 Task: Buy 3 Air Conditioning from Engine Cooling & Climate Control section under best seller category for shipping address: Daisy Wilson, 4281 Crim Lane, Underhill, Vermont 05489, Cell Number 9377427970. Pay from credit card ending with 6010, CVV 682
Action: Mouse moved to (25, 93)
Screenshot: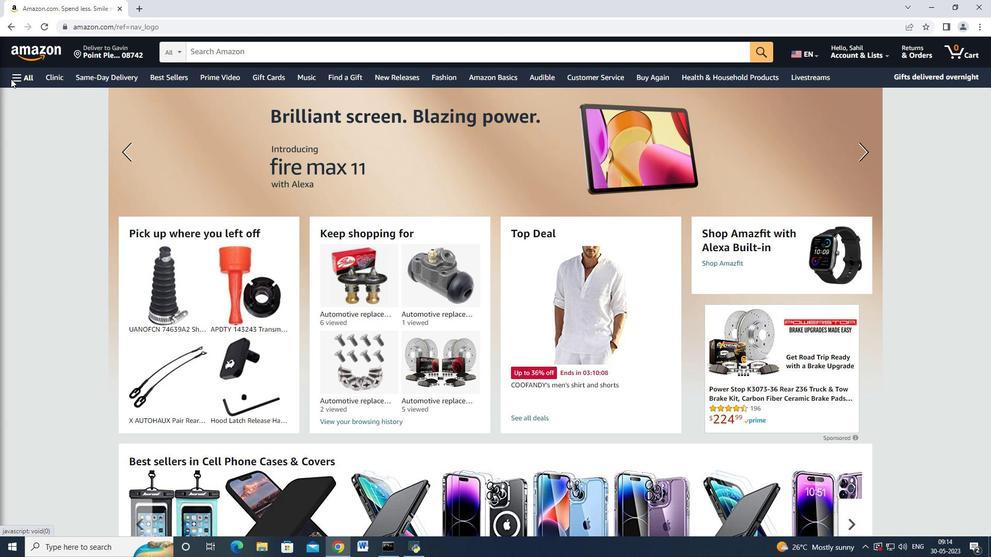
Action: Mouse pressed left at (25, 93)
Screenshot: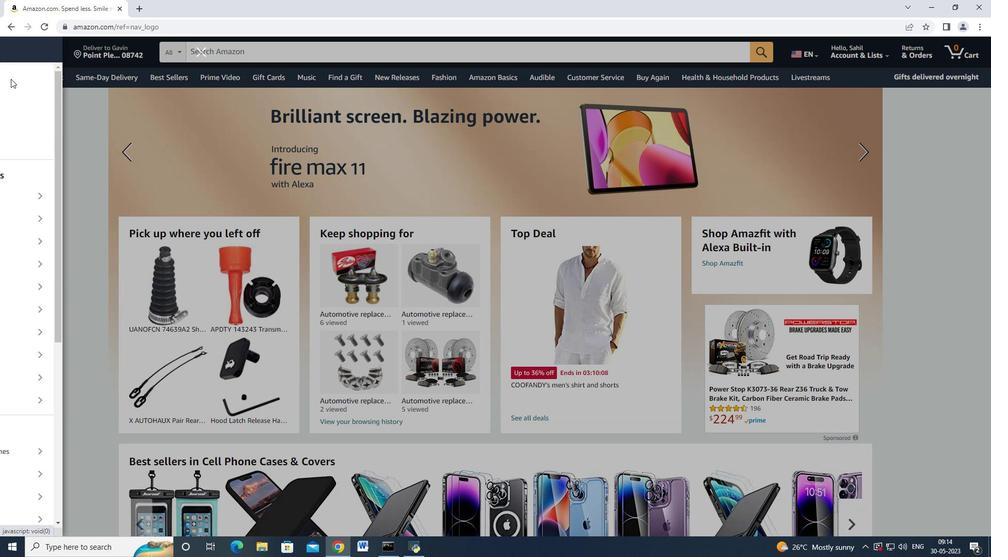 
Action: Mouse moved to (100, 401)
Screenshot: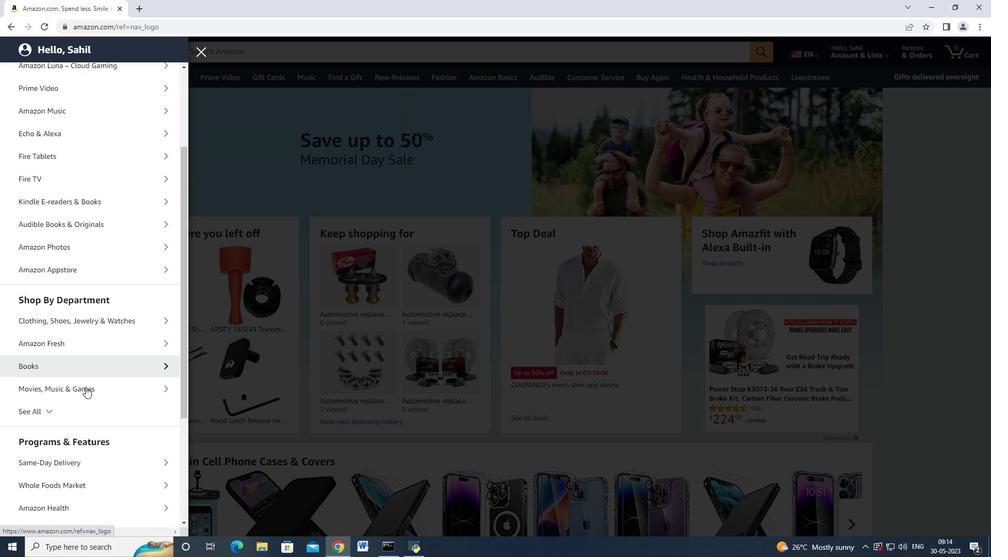 
Action: Mouse scrolled (100, 401) with delta (0, 0)
Screenshot: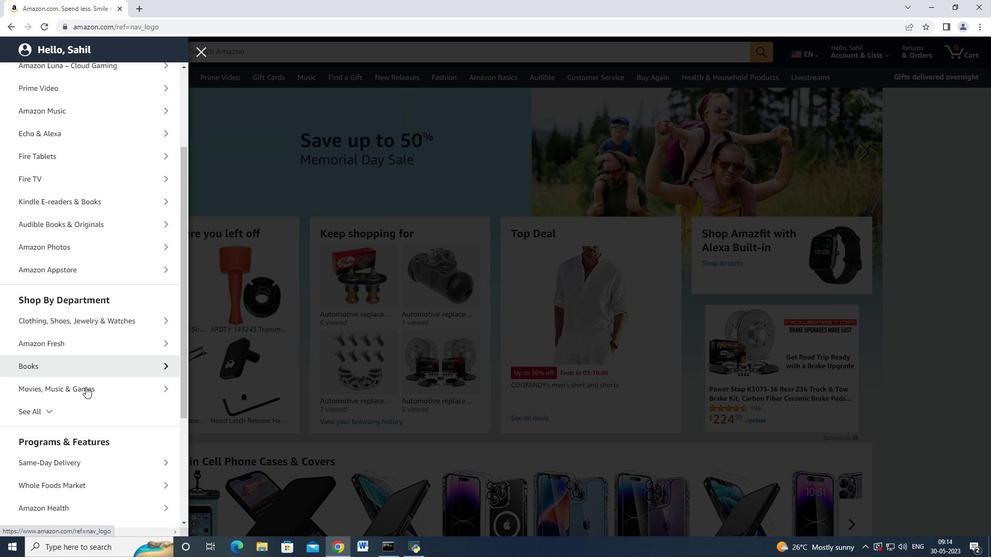 
Action: Mouse scrolled (100, 401) with delta (0, 0)
Screenshot: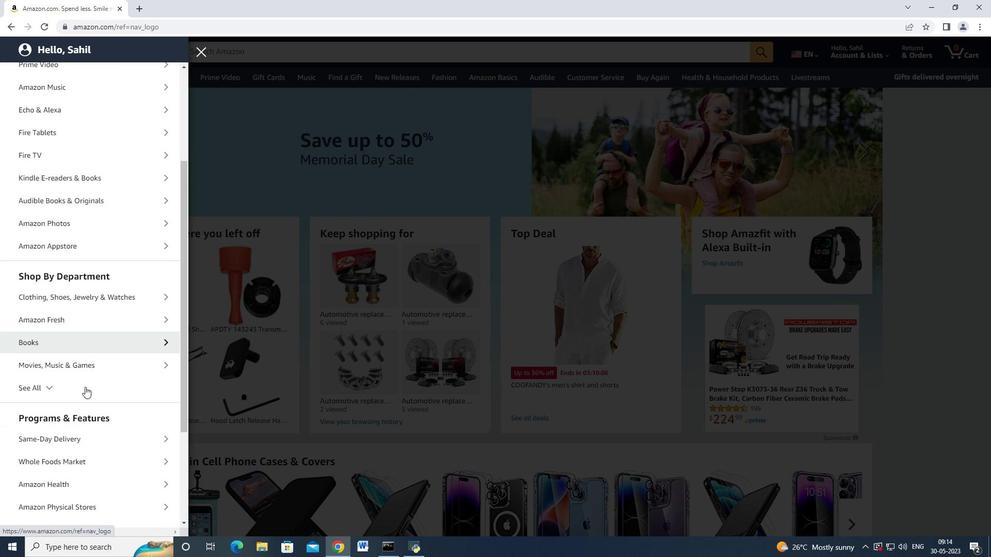 
Action: Mouse scrolled (100, 401) with delta (0, 0)
Screenshot: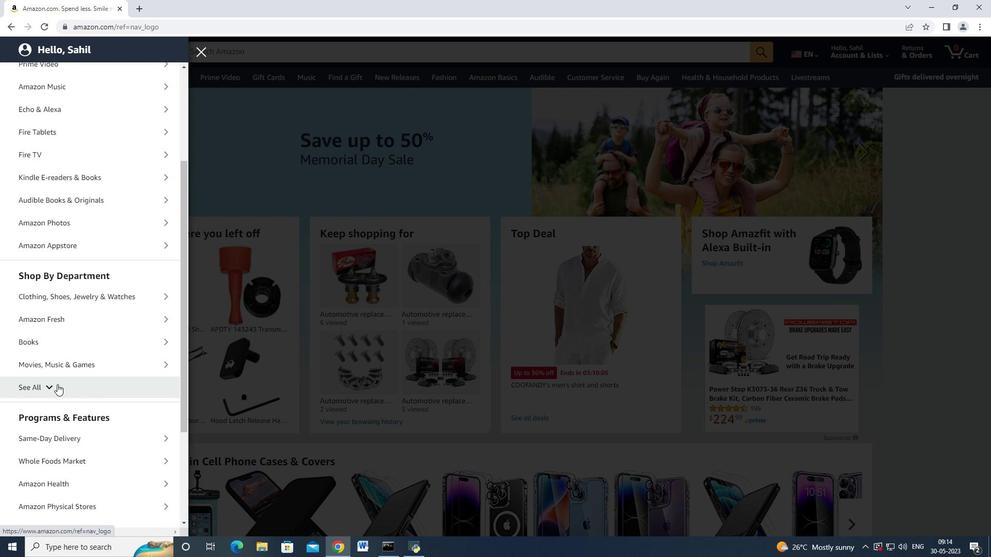 
Action: Mouse moved to (71, 399)
Screenshot: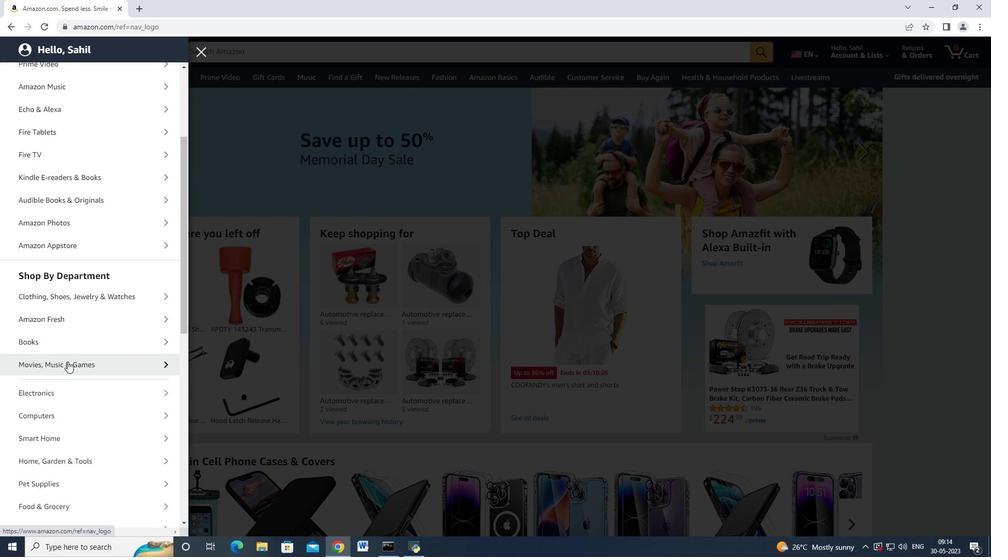 
Action: Mouse pressed left at (71, 399)
Screenshot: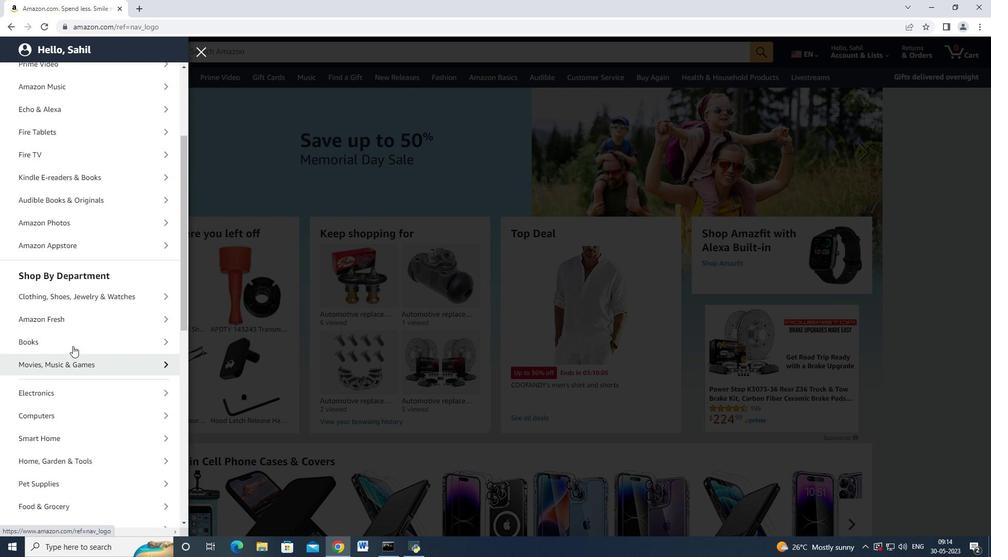 
Action: Mouse moved to (87, 361)
Screenshot: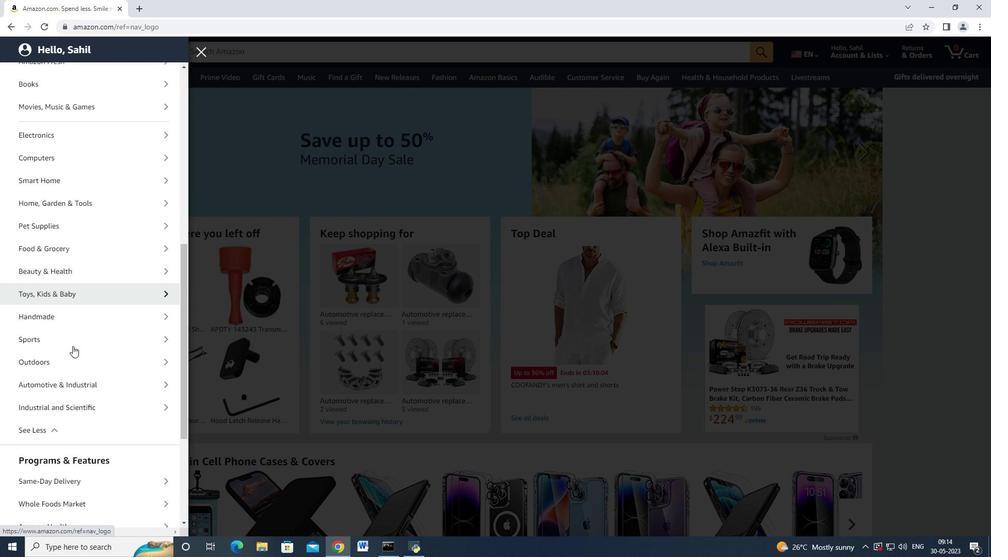 
Action: Mouse scrolled (87, 360) with delta (0, 0)
Screenshot: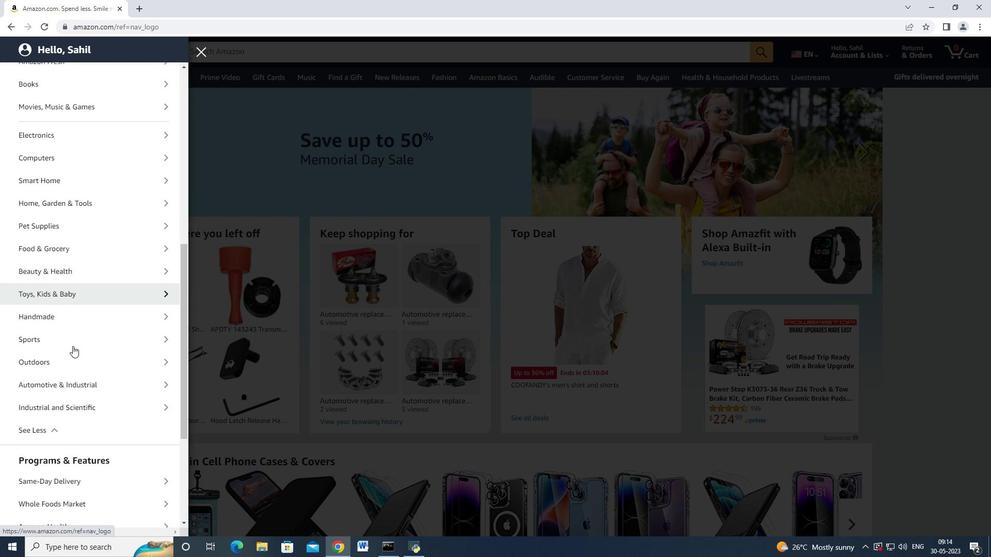 
Action: Mouse scrolled (87, 360) with delta (0, 0)
Screenshot: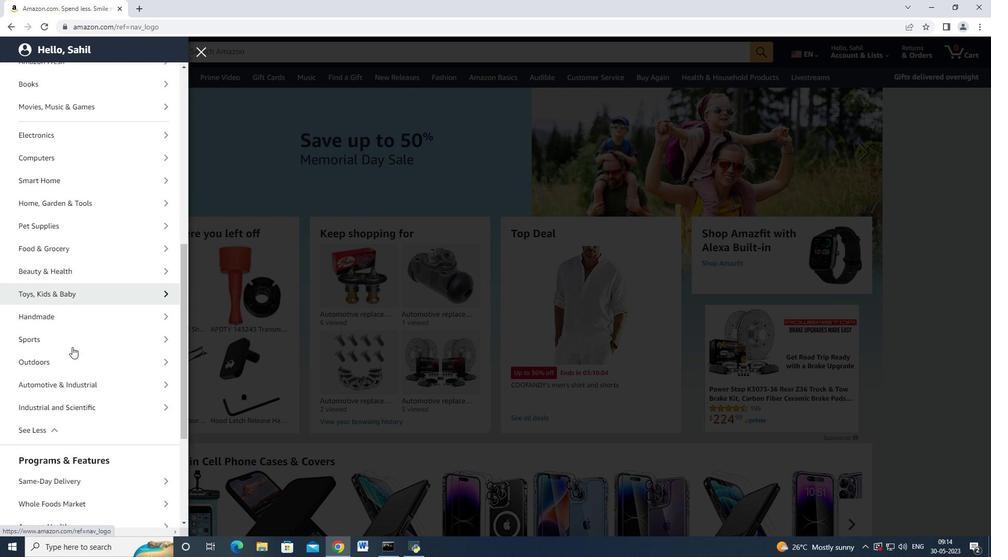 
Action: Mouse scrolled (87, 360) with delta (0, 0)
Screenshot: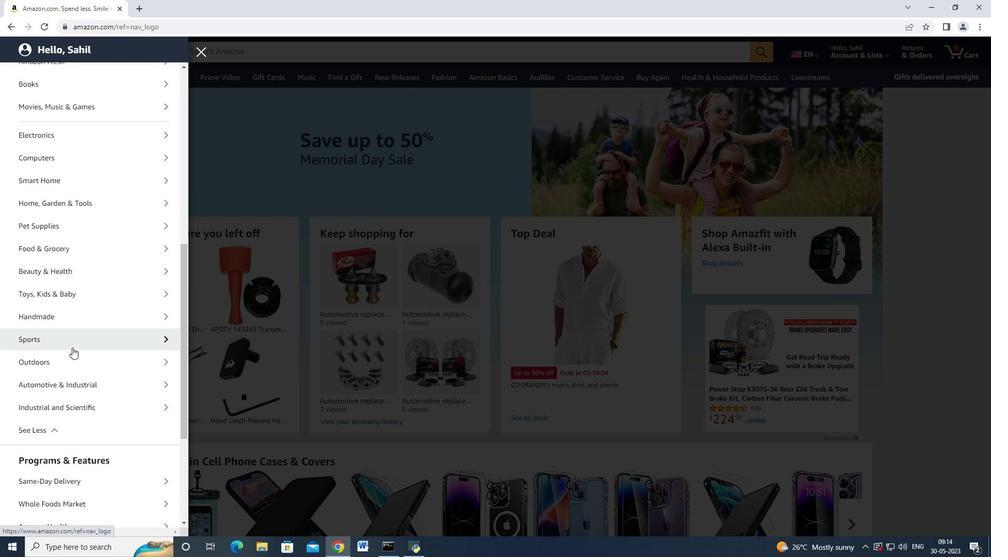 
Action: Mouse scrolled (87, 360) with delta (0, 0)
Screenshot: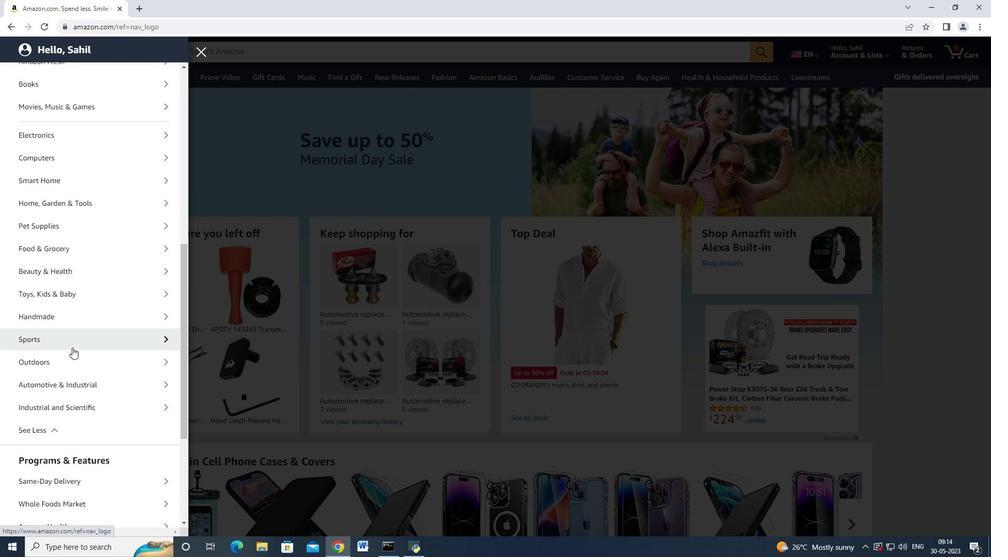 
Action: Mouse scrolled (87, 360) with delta (0, 0)
Screenshot: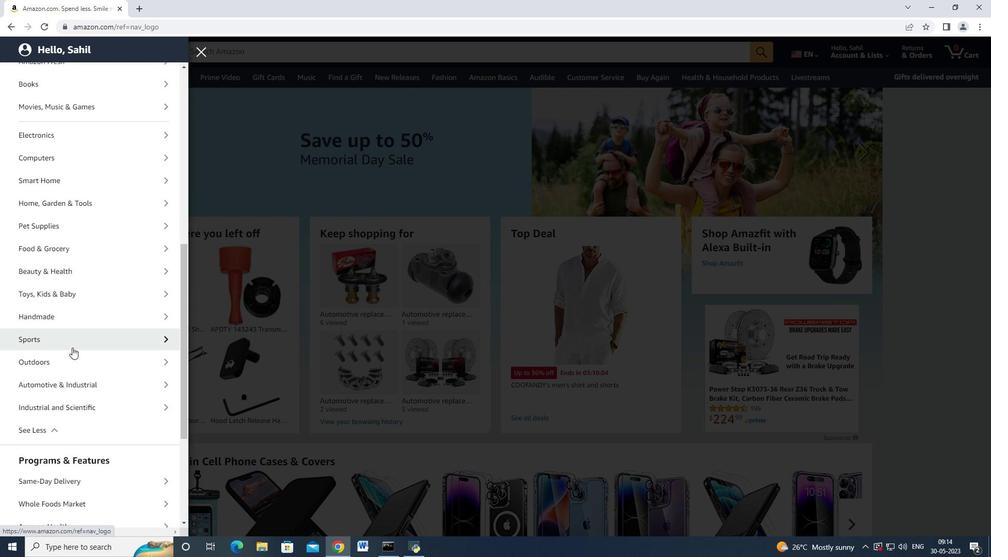 
Action: Mouse moved to (109, 393)
Screenshot: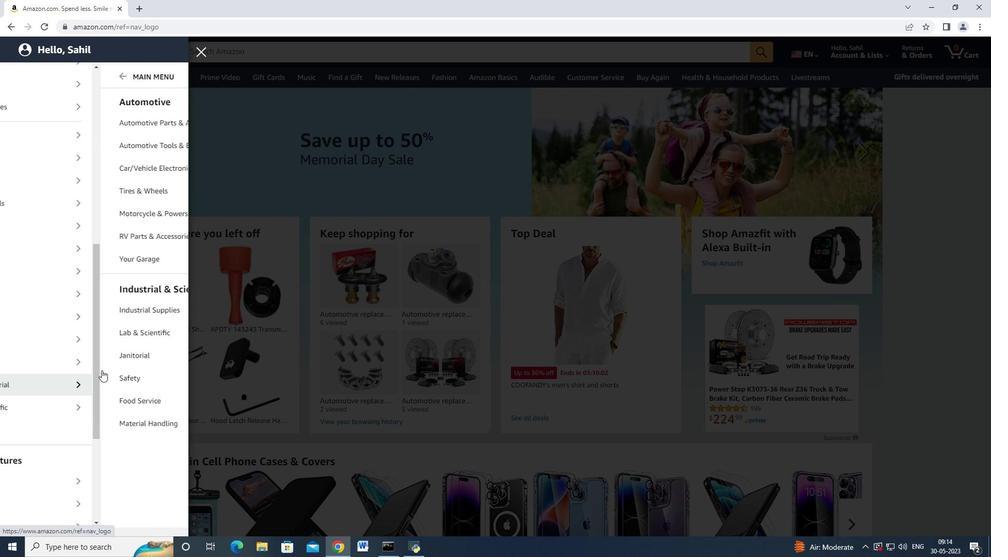 
Action: Mouse pressed left at (109, 393)
Screenshot: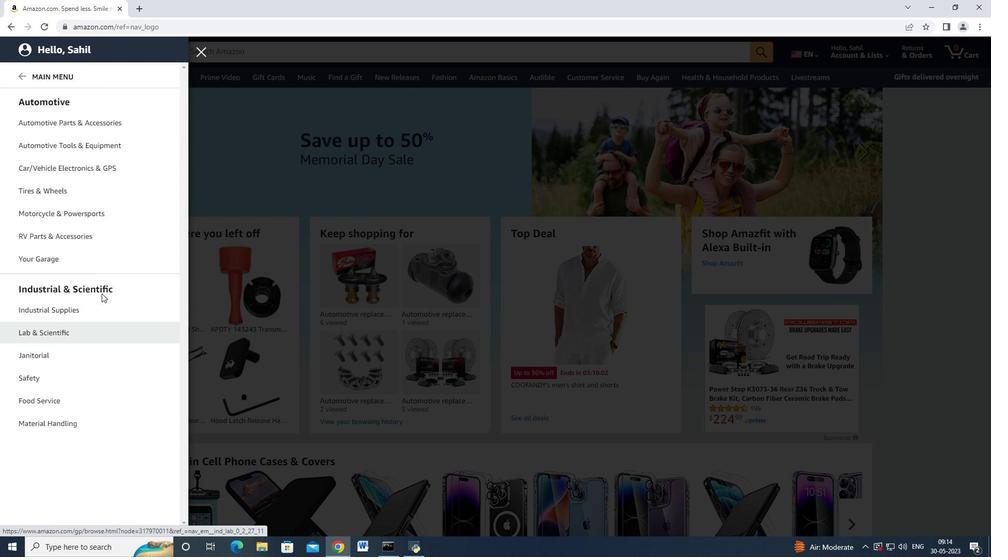 
Action: Mouse moved to (92, 141)
Screenshot: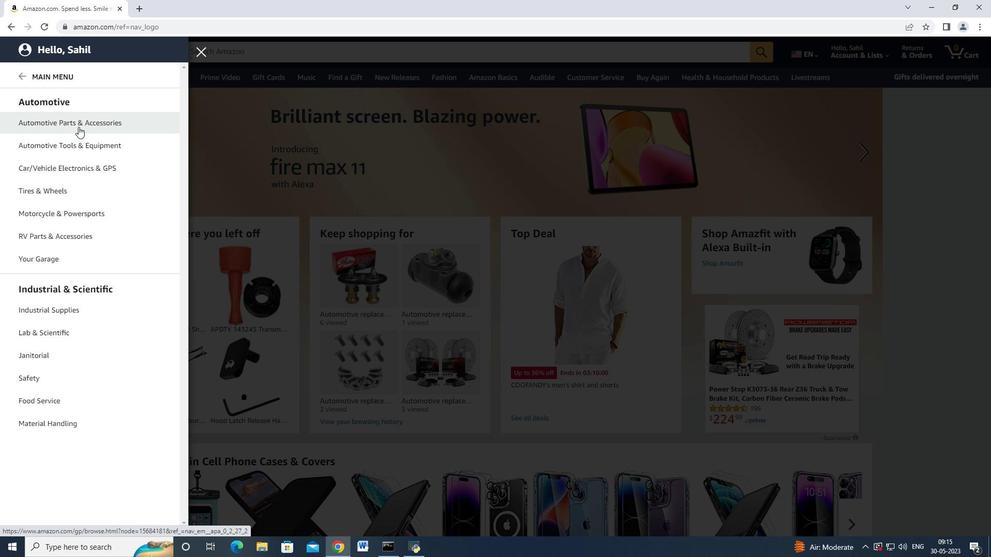 
Action: Mouse pressed left at (92, 141)
Screenshot: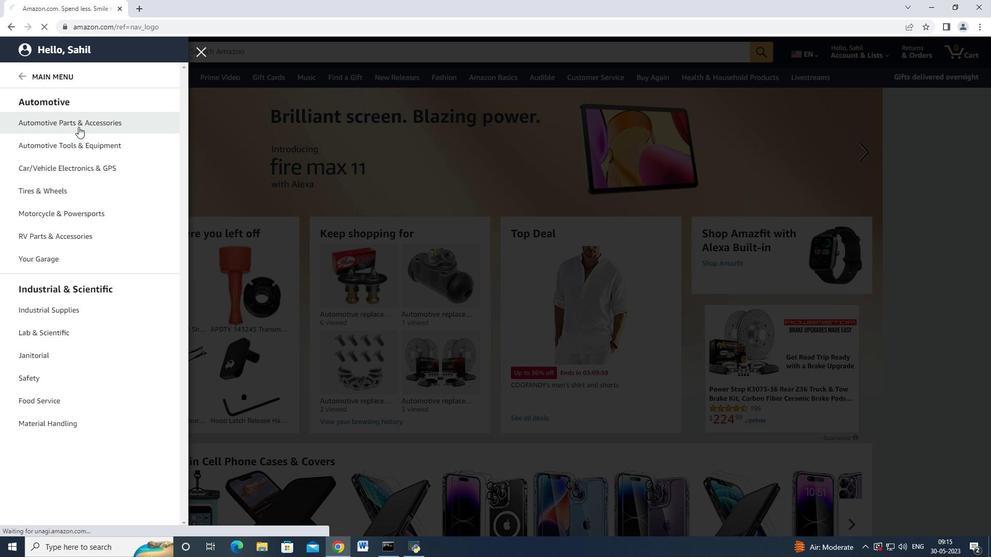 
Action: Mouse moved to (121, 220)
Screenshot: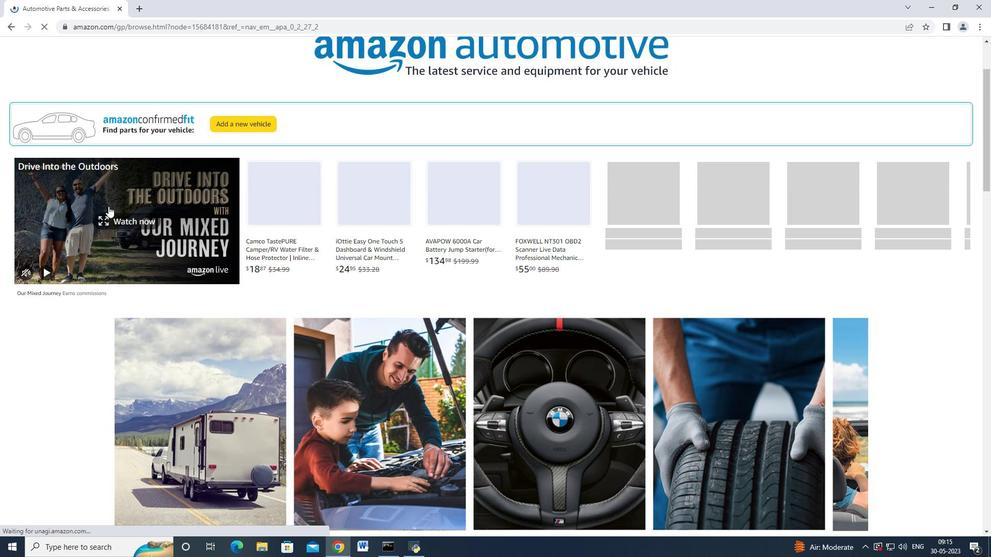 
Action: Mouse scrolled (121, 220) with delta (0, 0)
Screenshot: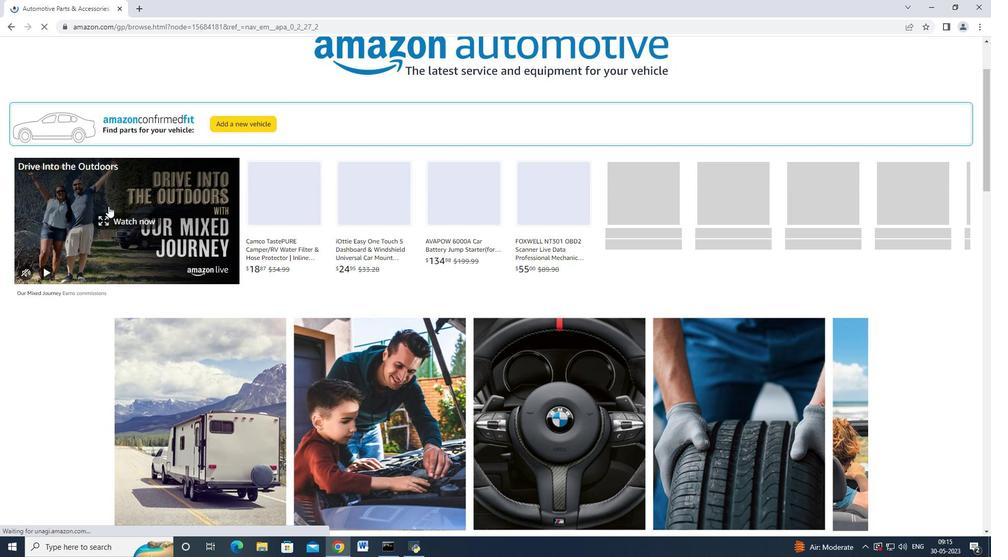 
Action: Mouse moved to (122, 220)
Screenshot: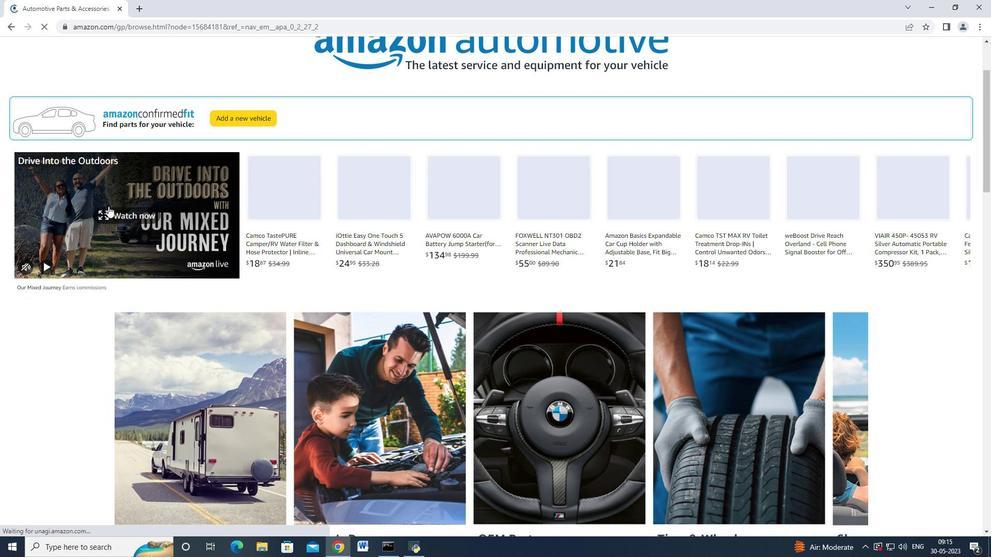 
Action: Mouse scrolled (122, 220) with delta (0, 0)
Screenshot: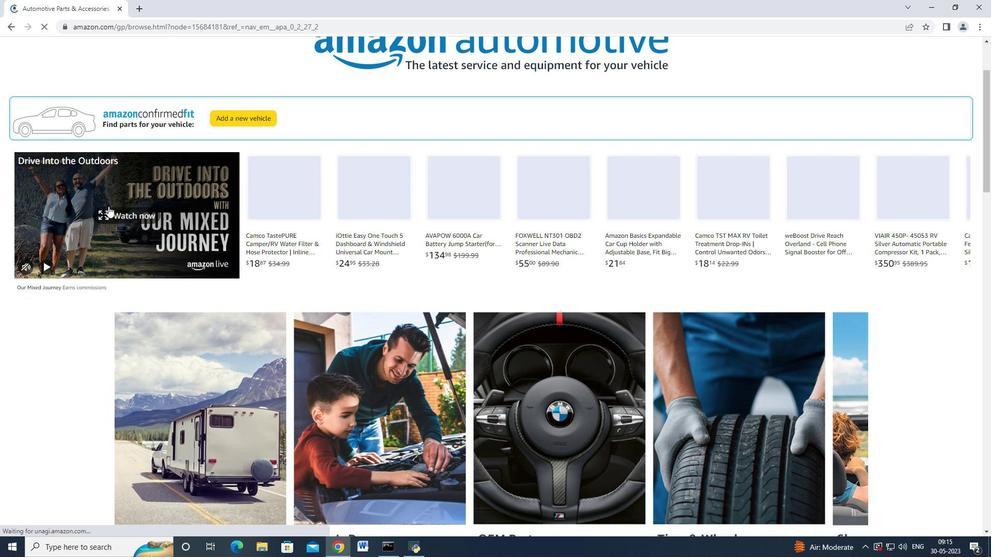 
Action: Mouse moved to (309, 251)
Screenshot: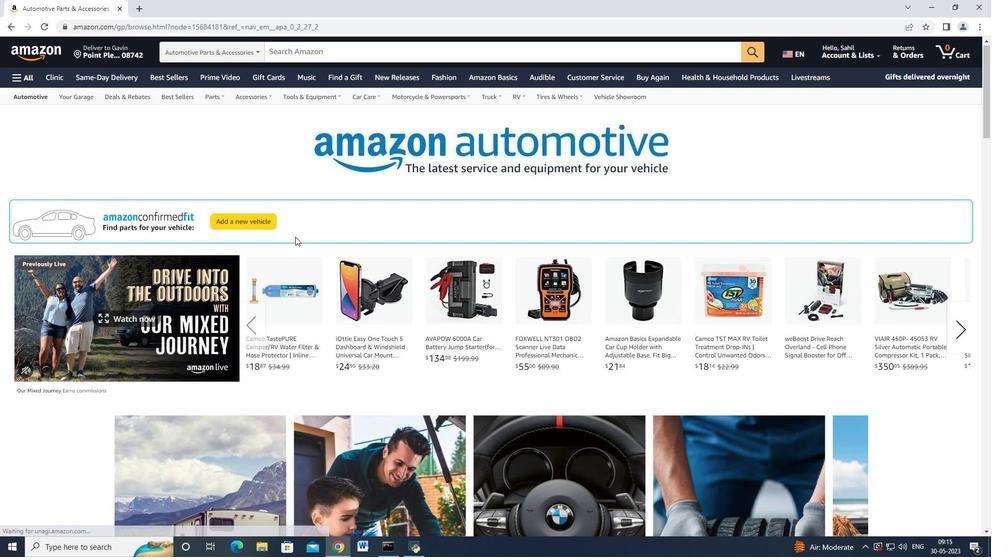 
Action: Mouse scrolled (309, 252) with delta (0, 0)
Screenshot: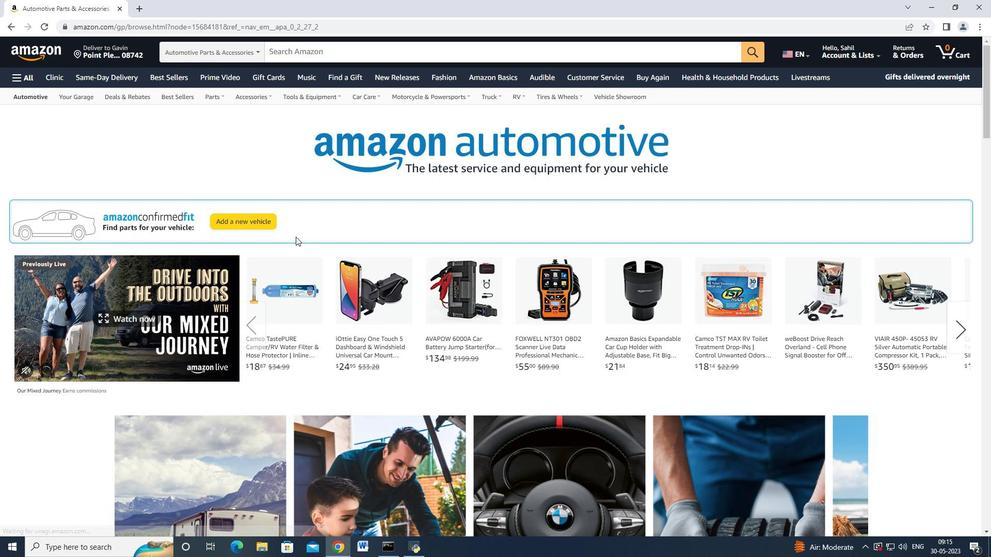 
Action: Mouse scrolled (309, 252) with delta (0, 0)
Screenshot: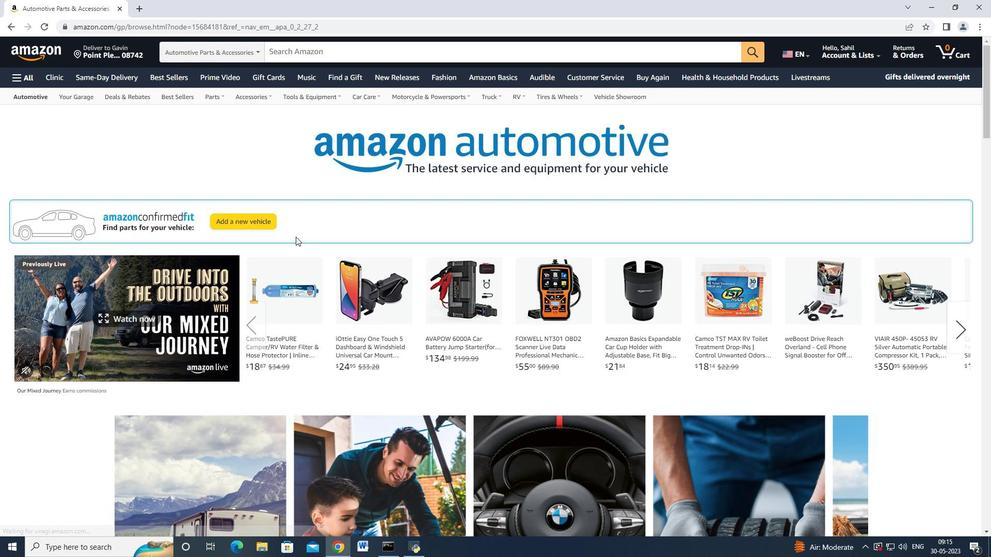 
Action: Mouse scrolled (309, 252) with delta (0, 0)
Screenshot: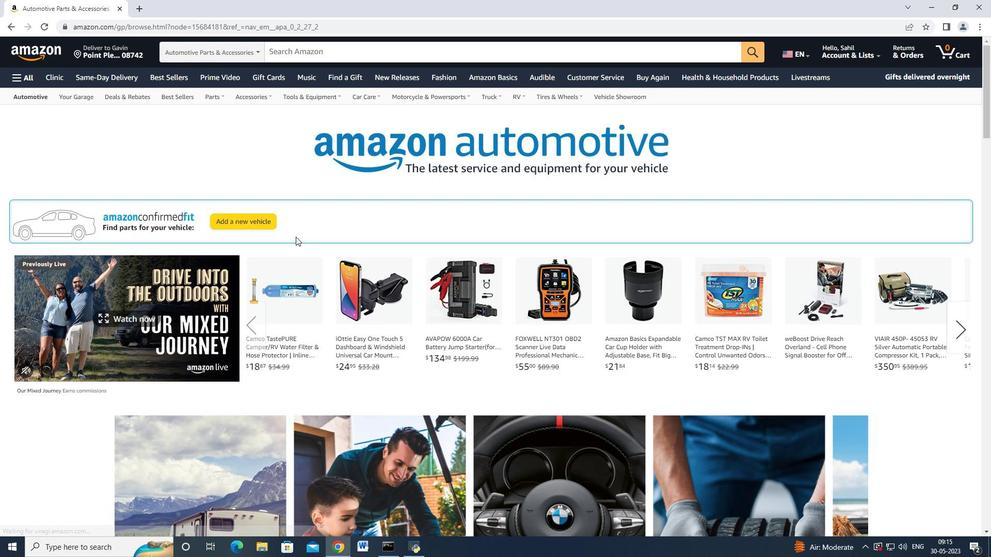 
Action: Mouse scrolled (309, 252) with delta (0, 0)
Screenshot: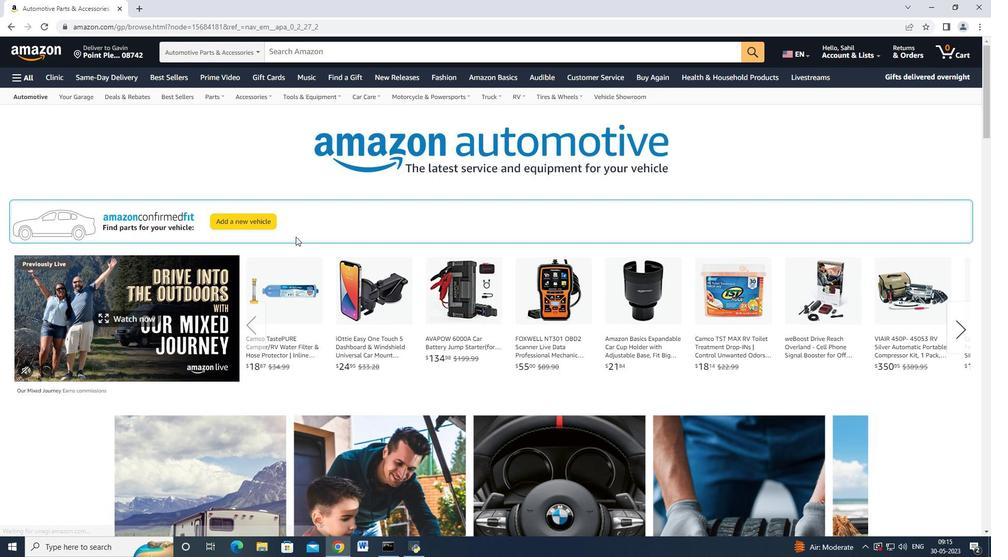 
Action: Mouse scrolled (309, 252) with delta (0, 0)
Screenshot: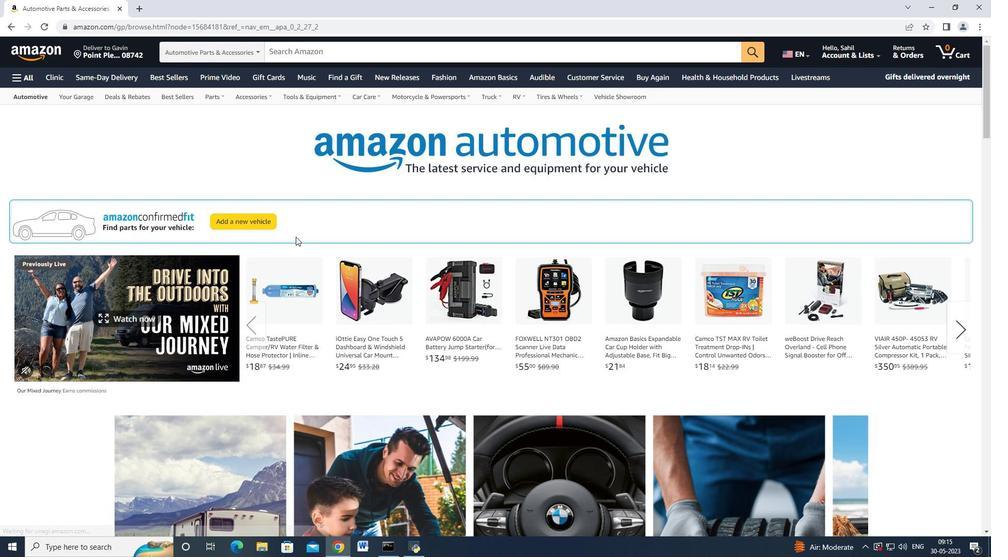 
Action: Mouse moved to (310, 251)
Screenshot: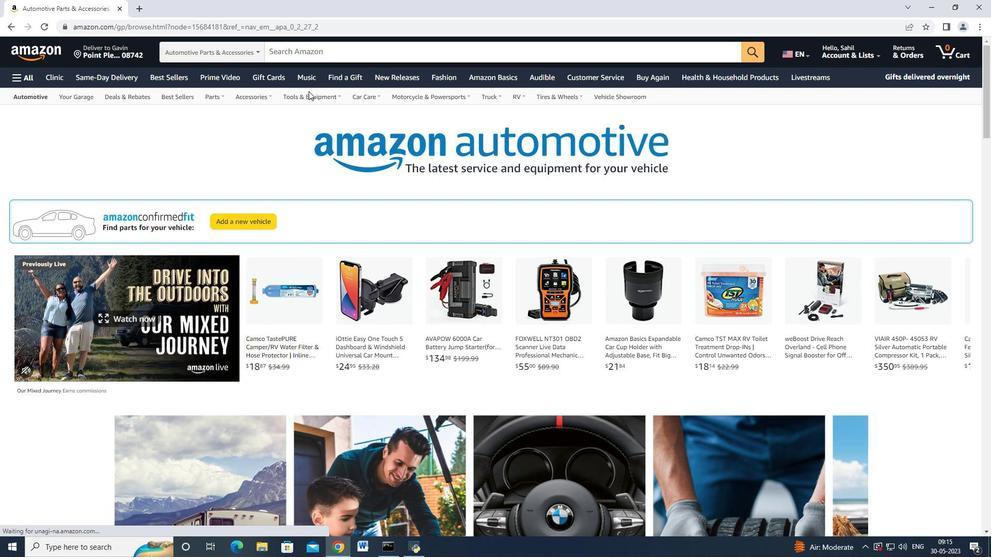 
Action: Mouse scrolled (310, 252) with delta (0, 0)
Screenshot: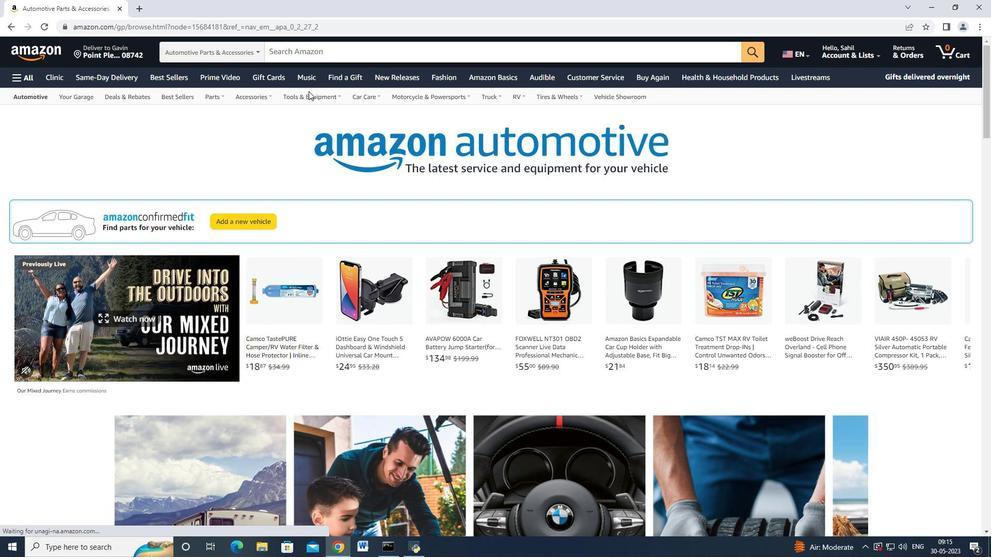 
Action: Mouse scrolled (310, 252) with delta (0, 0)
Screenshot: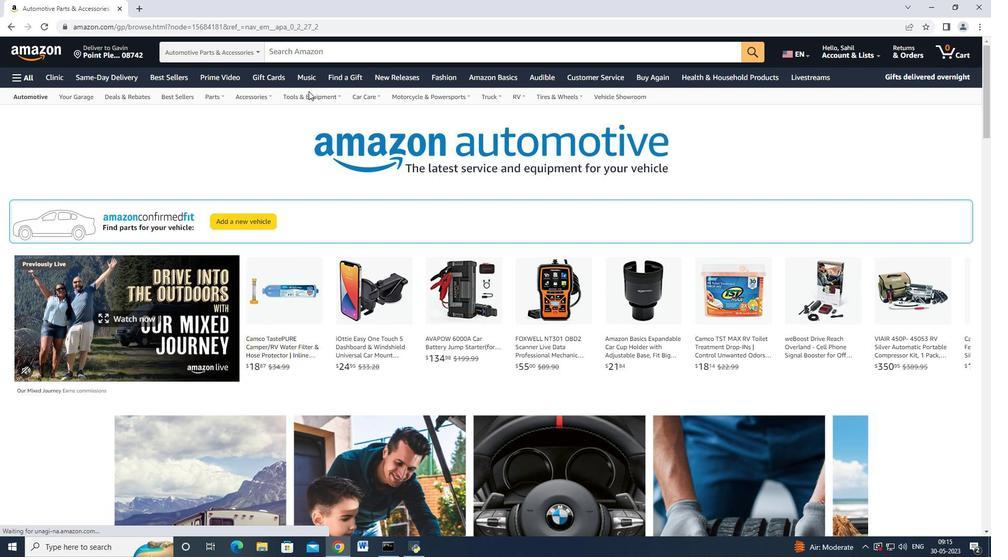 
Action: Mouse scrolled (310, 252) with delta (0, 0)
Screenshot: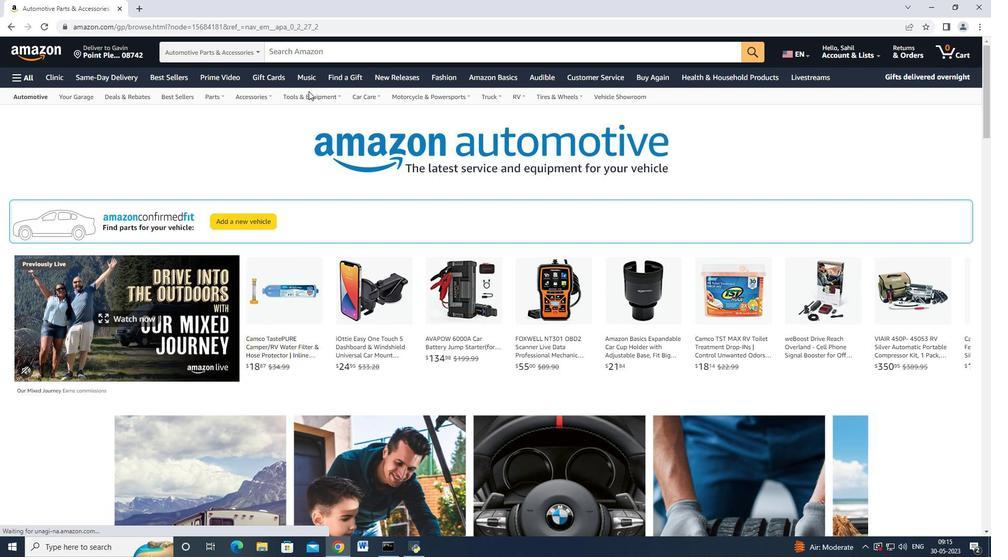 
Action: Mouse scrolled (310, 252) with delta (0, 0)
Screenshot: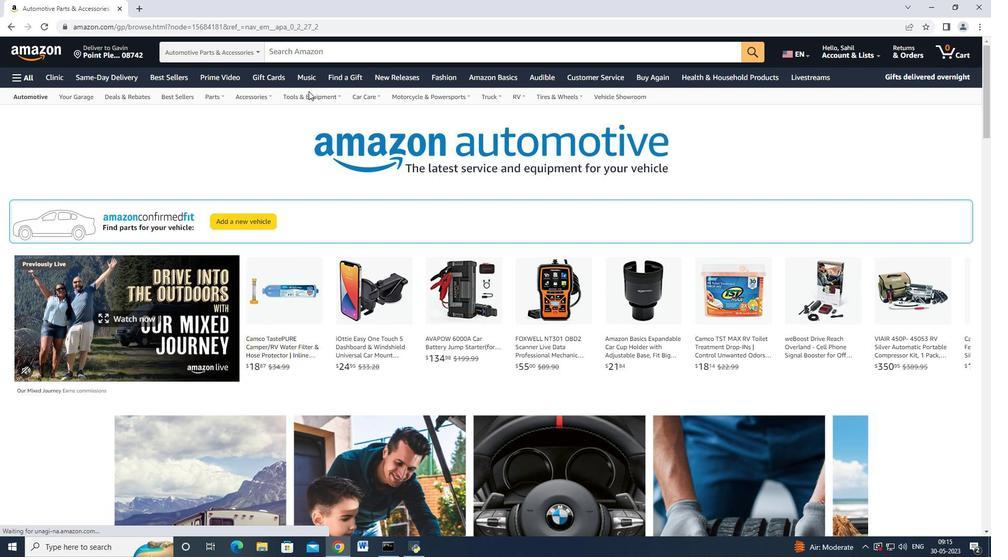 
Action: Mouse moved to (199, 109)
Screenshot: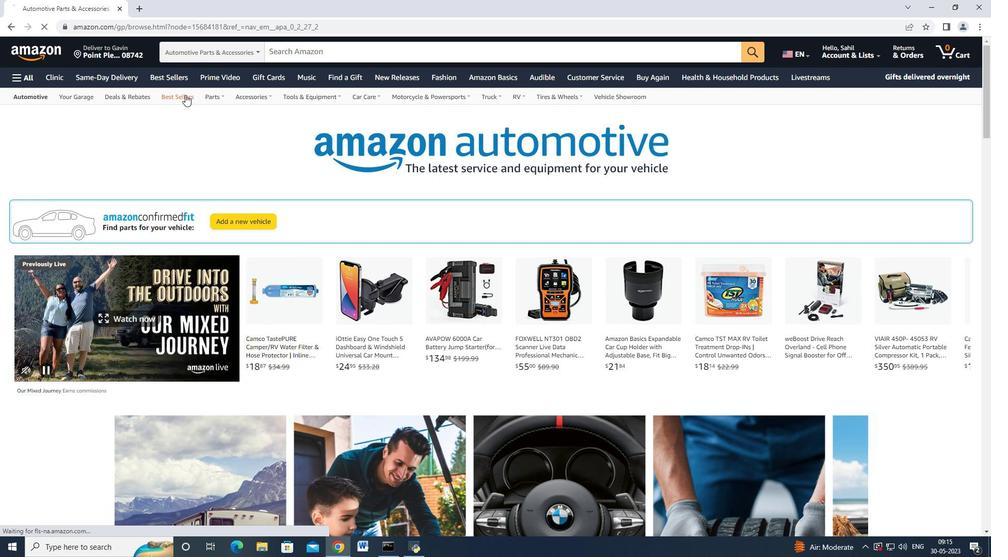 
Action: Mouse pressed left at (199, 109)
Screenshot: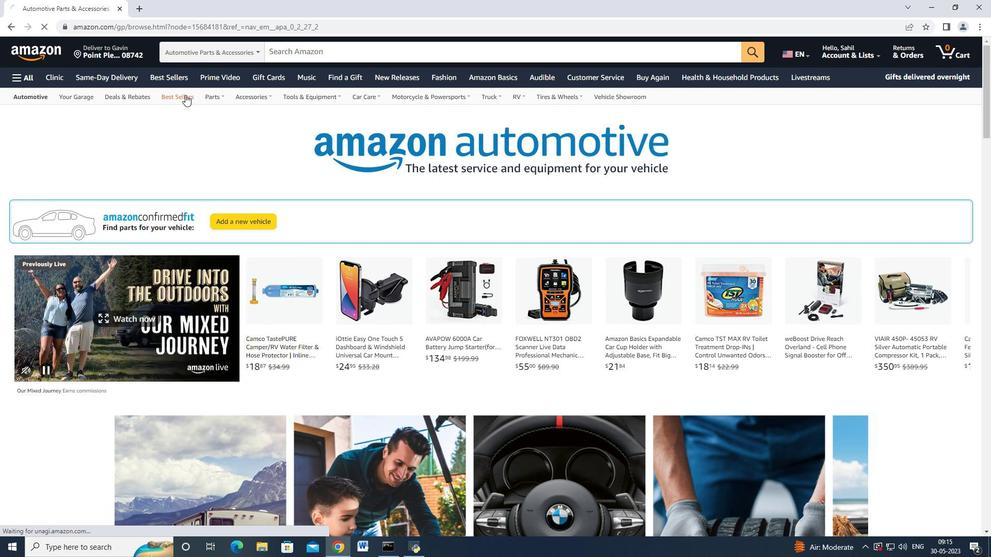 
Action: Mouse moved to (76, 344)
Screenshot: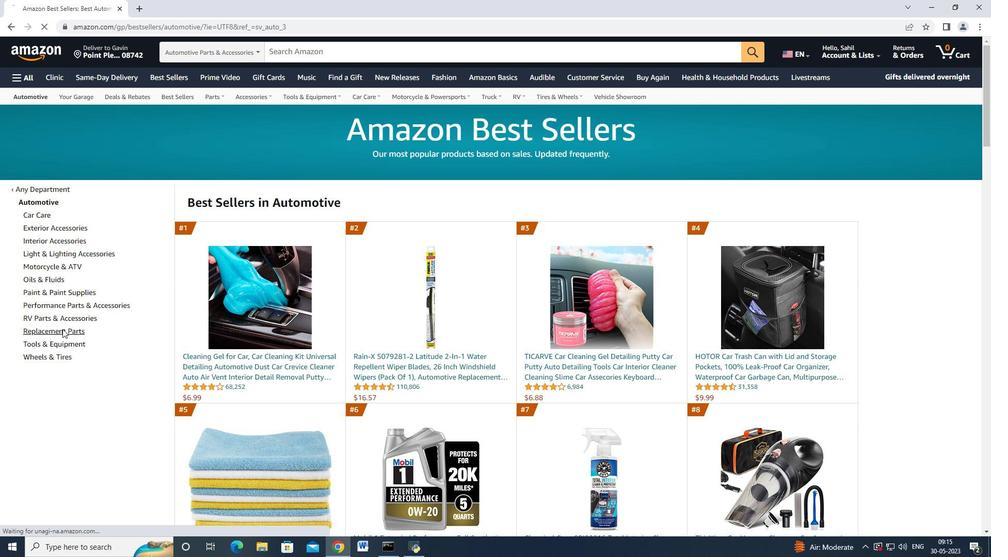 
Action: Mouse pressed left at (76, 344)
Screenshot: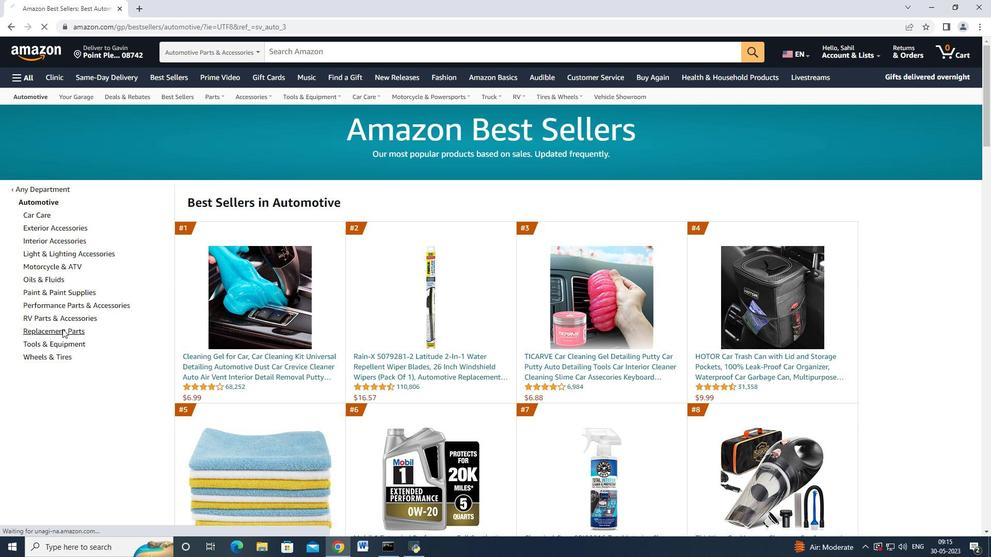 
Action: Mouse moved to (130, 298)
Screenshot: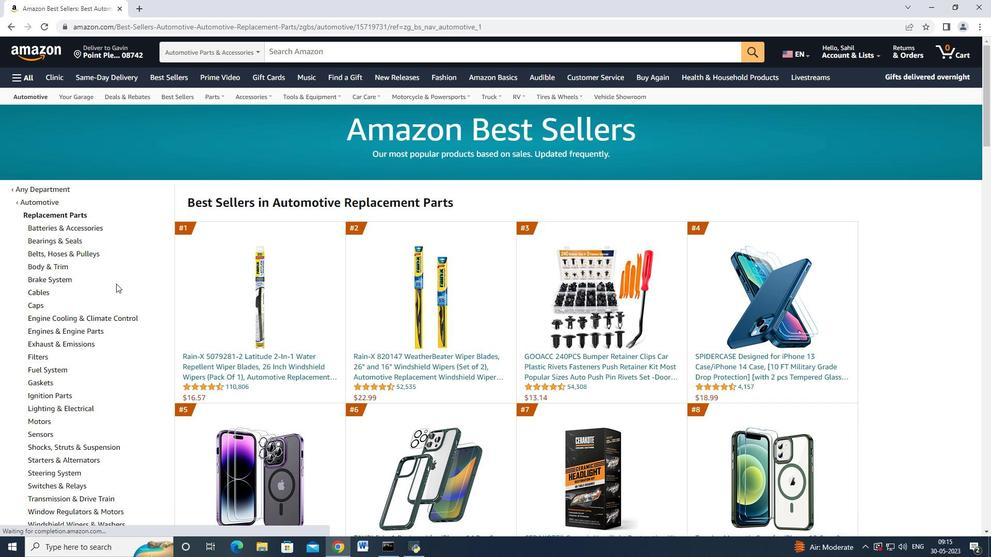 
Action: Mouse scrolled (130, 298) with delta (0, 0)
Screenshot: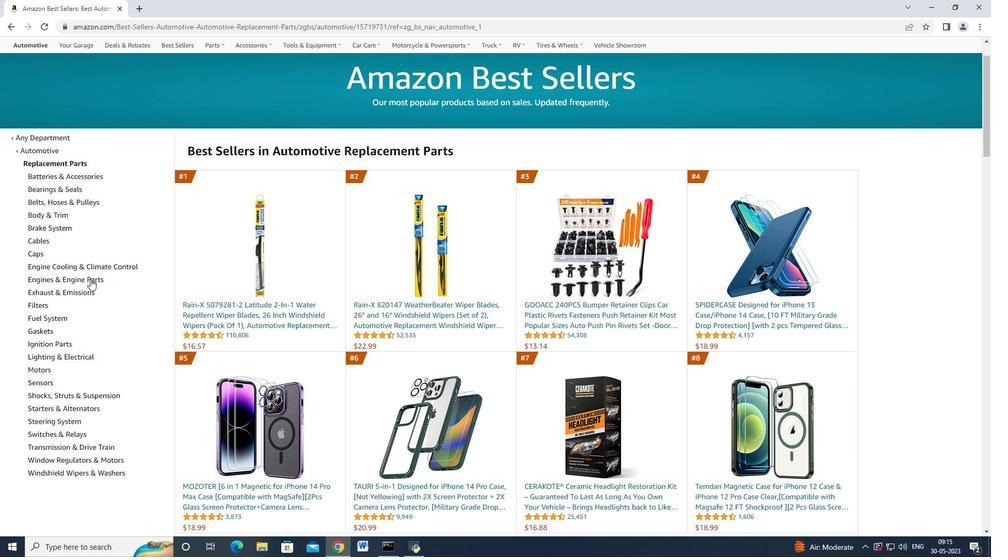 
Action: Mouse moved to (99, 281)
Screenshot: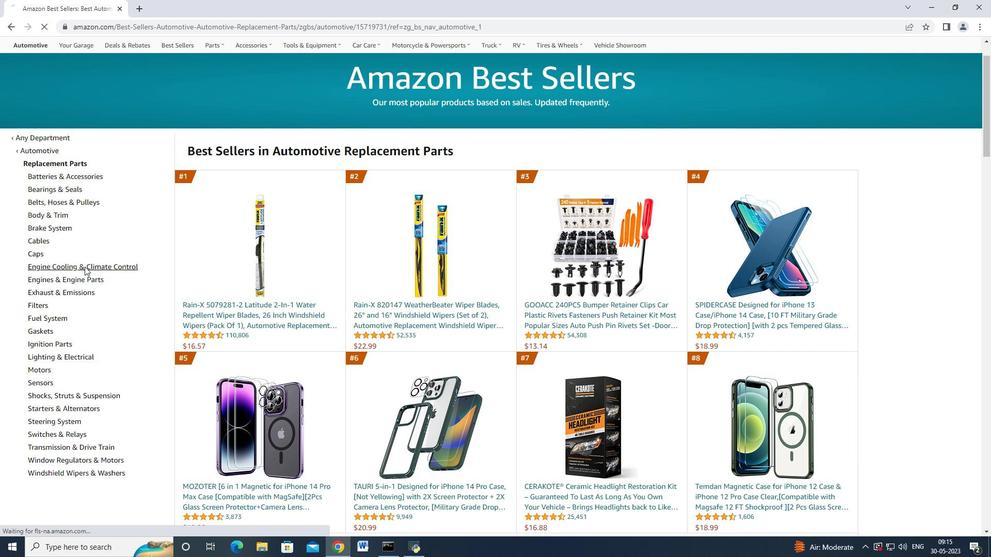 
Action: Mouse pressed left at (99, 281)
Screenshot: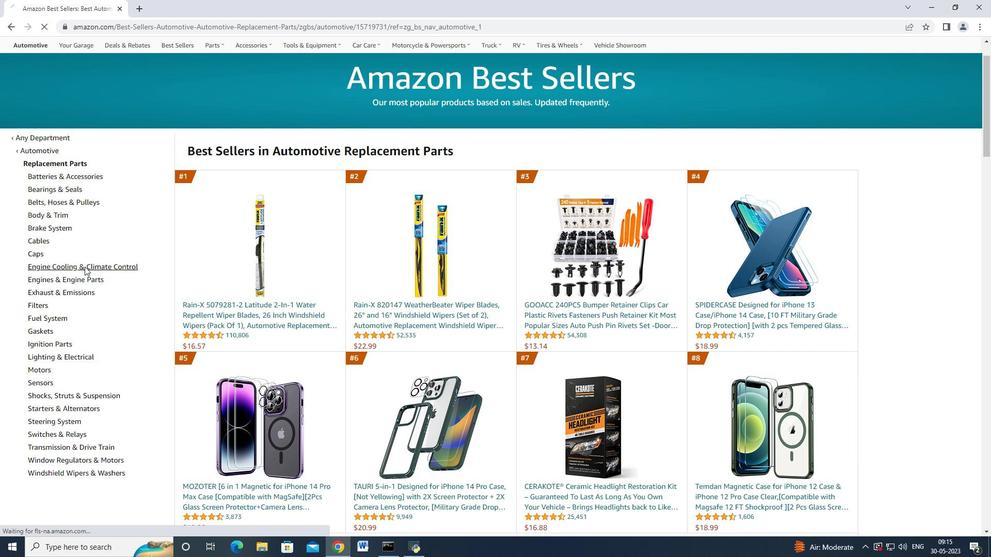 
Action: Mouse moved to (93, 258)
Screenshot: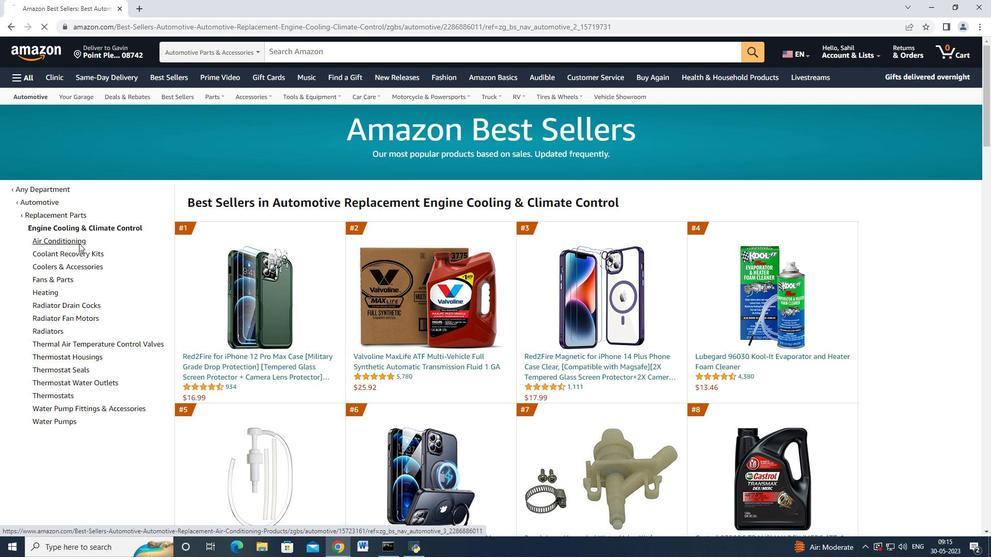 
Action: Mouse pressed left at (93, 258)
Screenshot: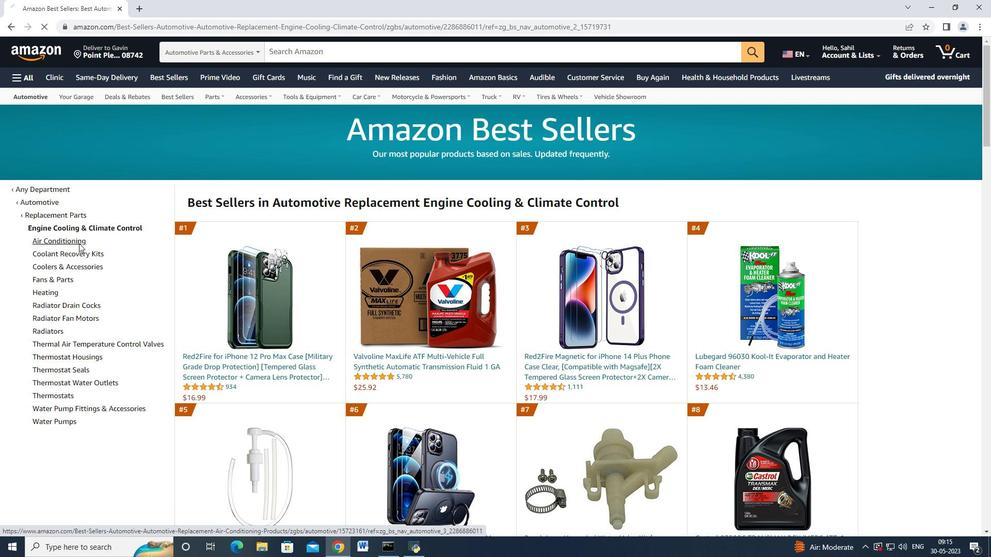 
Action: Mouse moved to (414, 308)
Screenshot: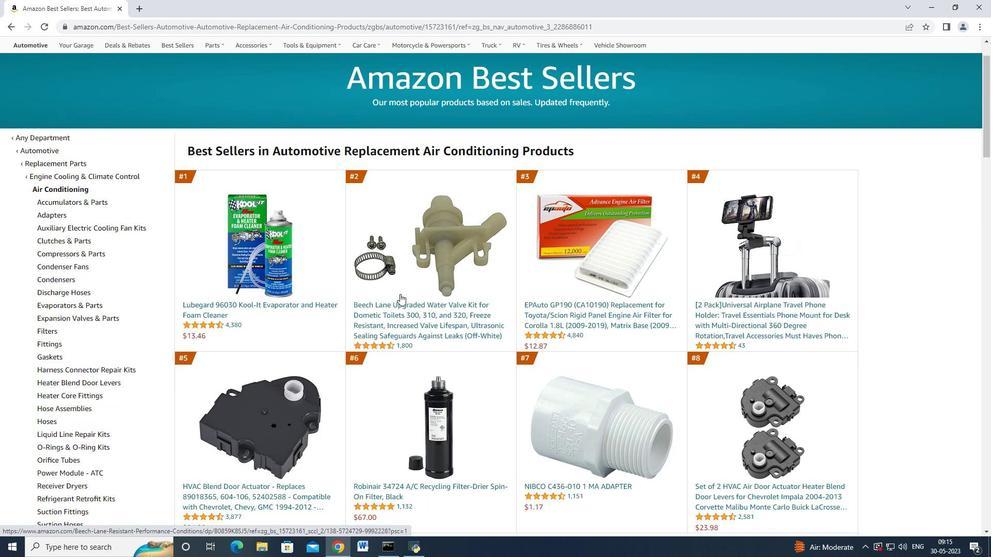 
Action: Mouse scrolled (414, 308) with delta (0, 0)
Screenshot: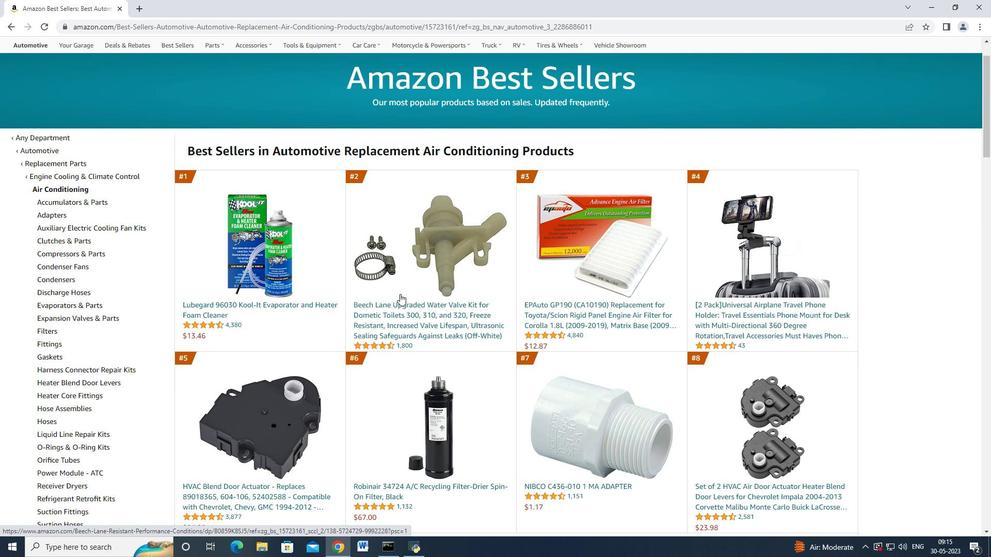 
Action: Mouse moved to (497, 289)
Screenshot: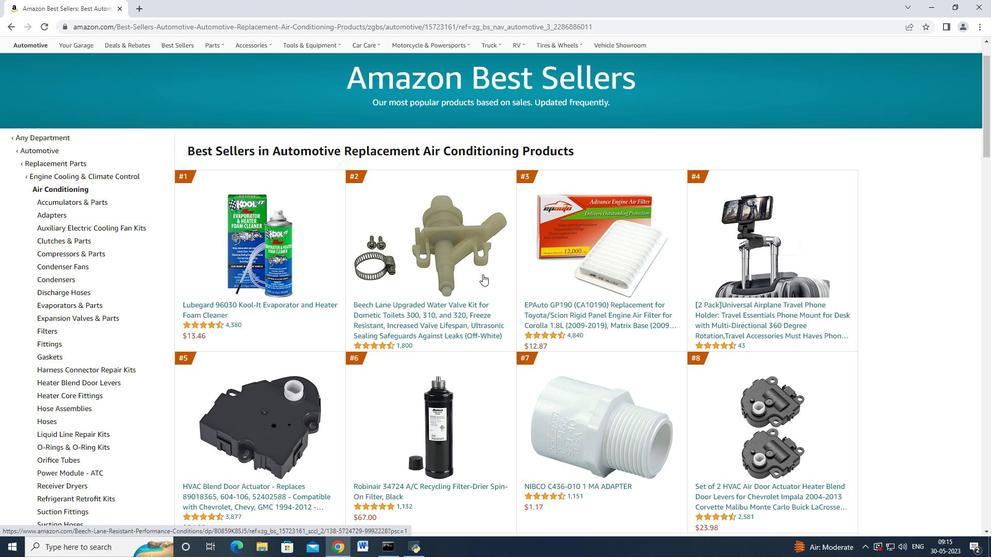 
Action: Mouse scrolled (497, 288) with delta (0, 0)
Screenshot: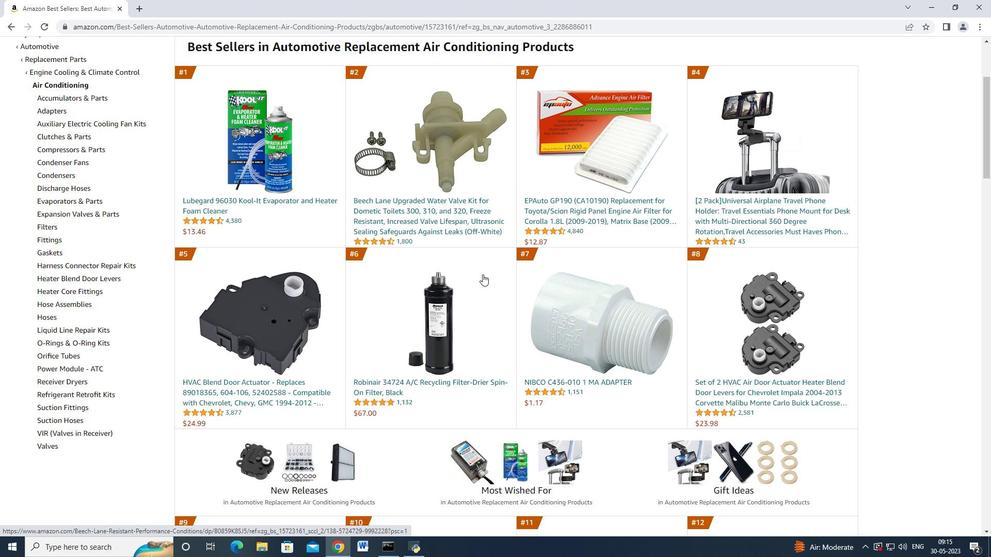 
Action: Mouse scrolled (497, 288) with delta (0, 0)
Screenshot: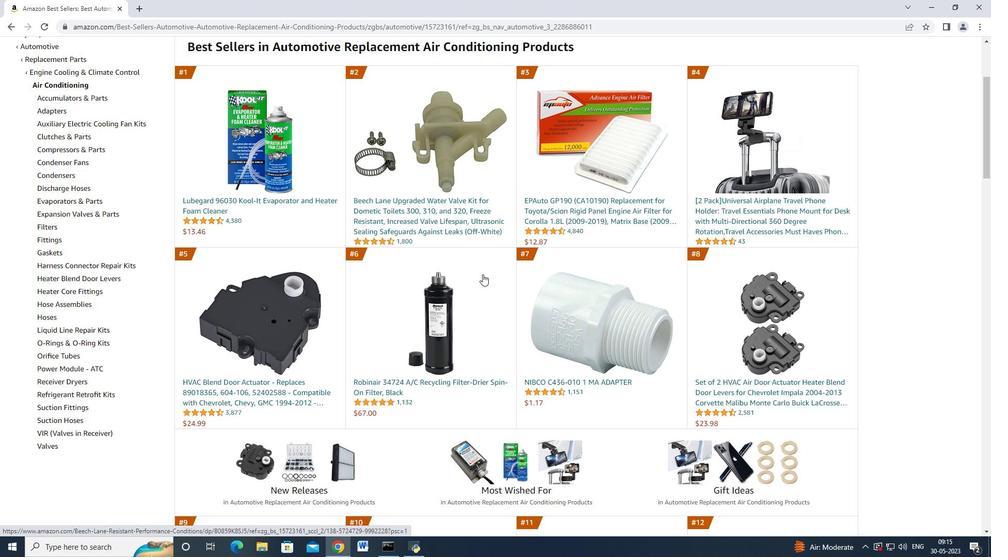 
Action: Mouse scrolled (497, 288) with delta (0, 0)
Screenshot: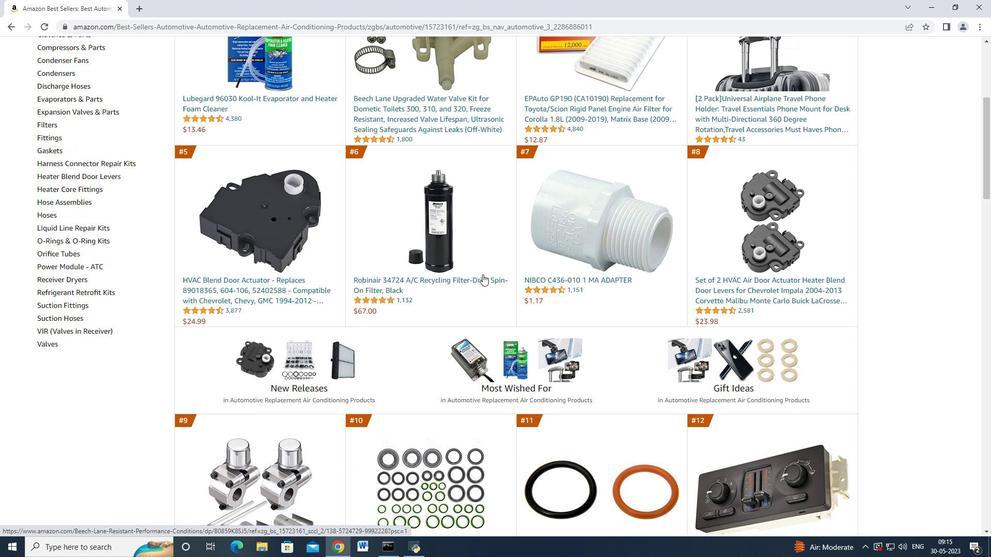 
Action: Mouse scrolled (497, 288) with delta (0, 0)
Screenshot: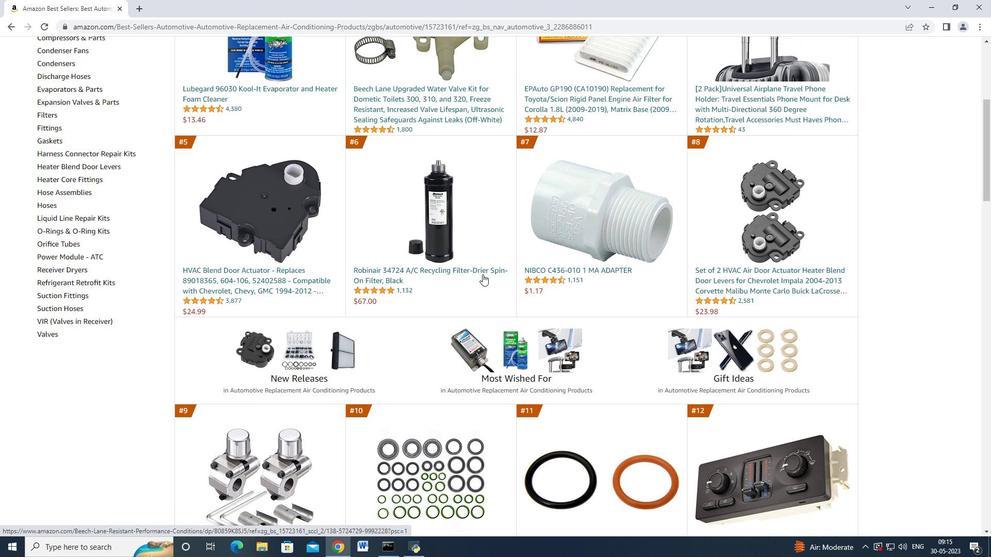 
Action: Mouse scrolled (497, 288) with delta (0, 0)
Screenshot: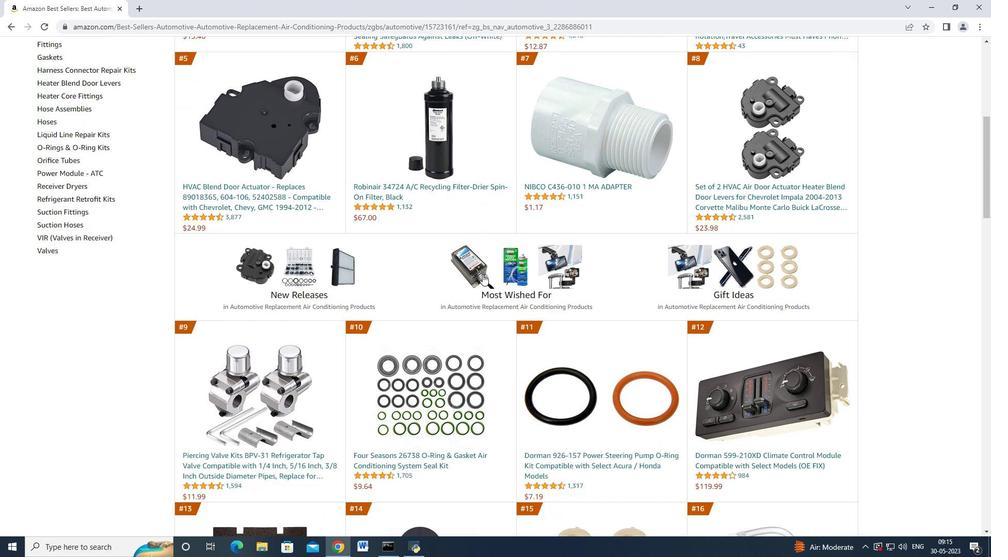 
Action: Mouse scrolled (497, 288) with delta (0, 0)
Screenshot: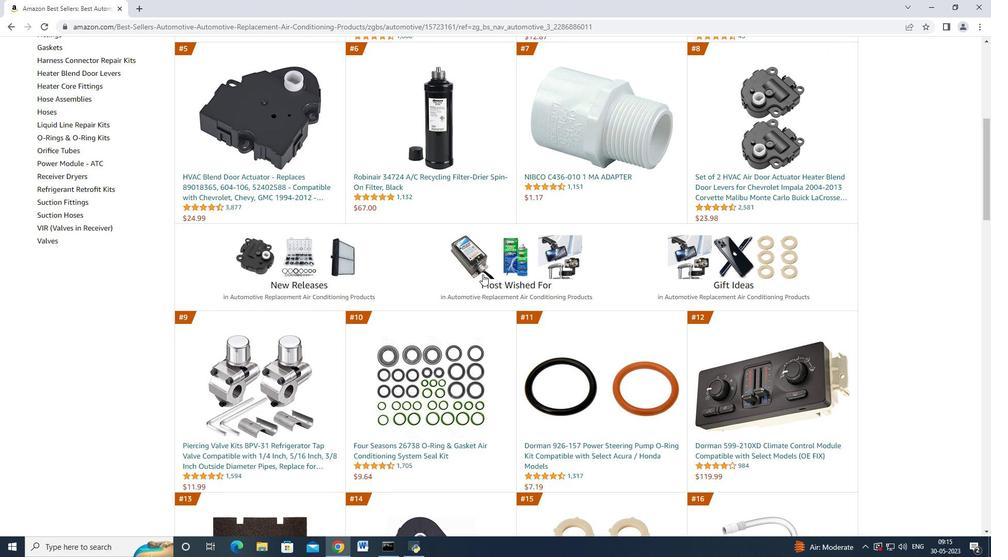 
Action: Mouse scrolled (497, 288) with delta (0, 0)
Screenshot: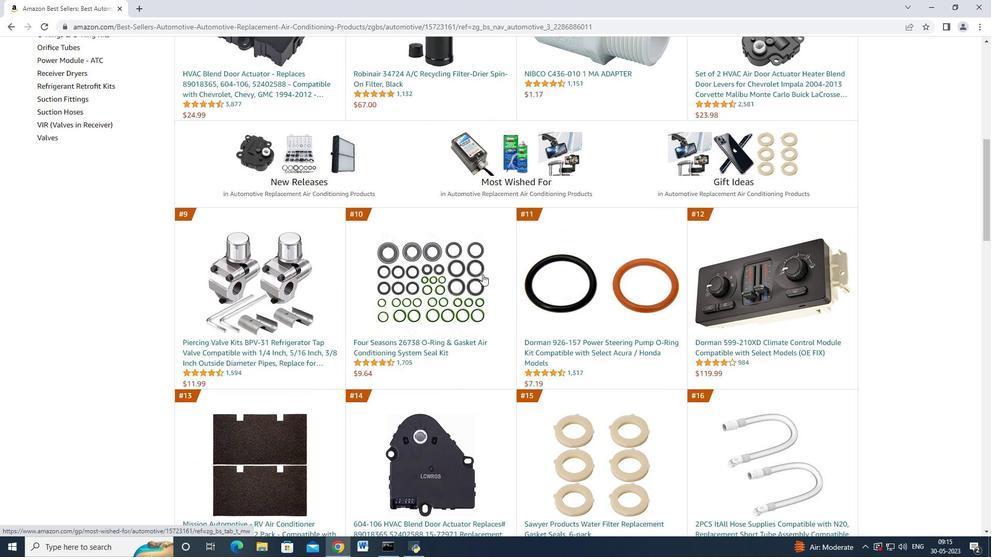 
Action: Mouse scrolled (497, 288) with delta (0, 0)
Screenshot: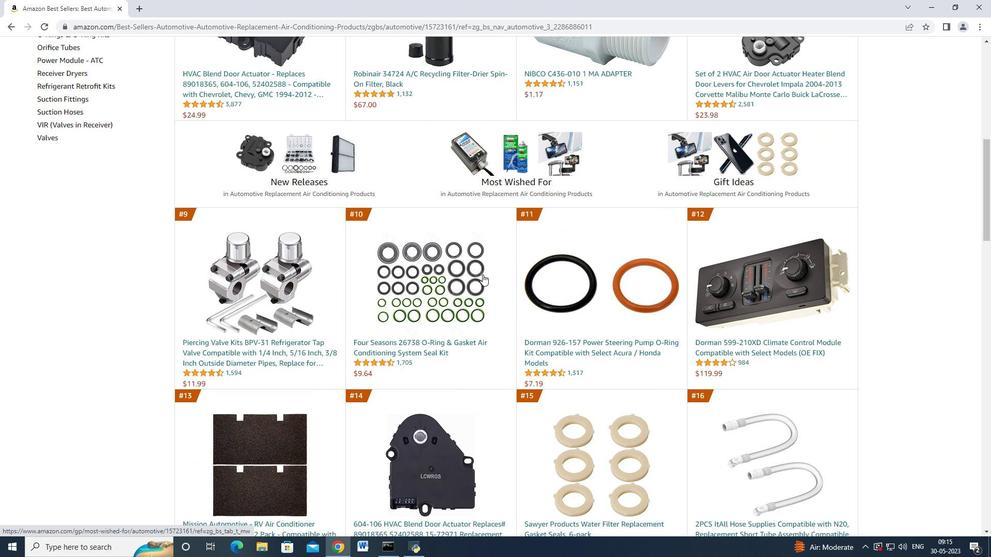 
Action: Mouse scrolled (497, 288) with delta (0, 0)
Screenshot: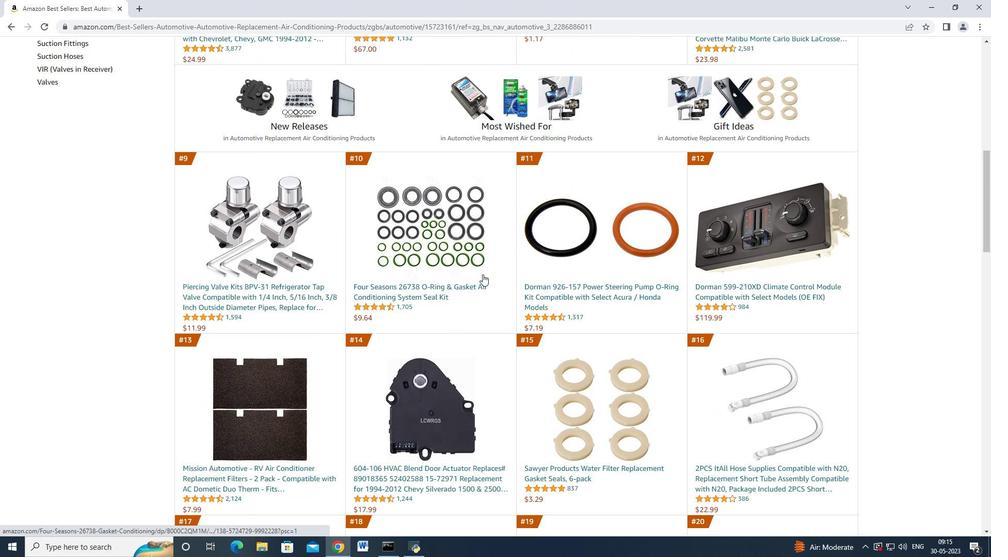 
Action: Mouse scrolled (497, 288) with delta (0, 0)
Screenshot: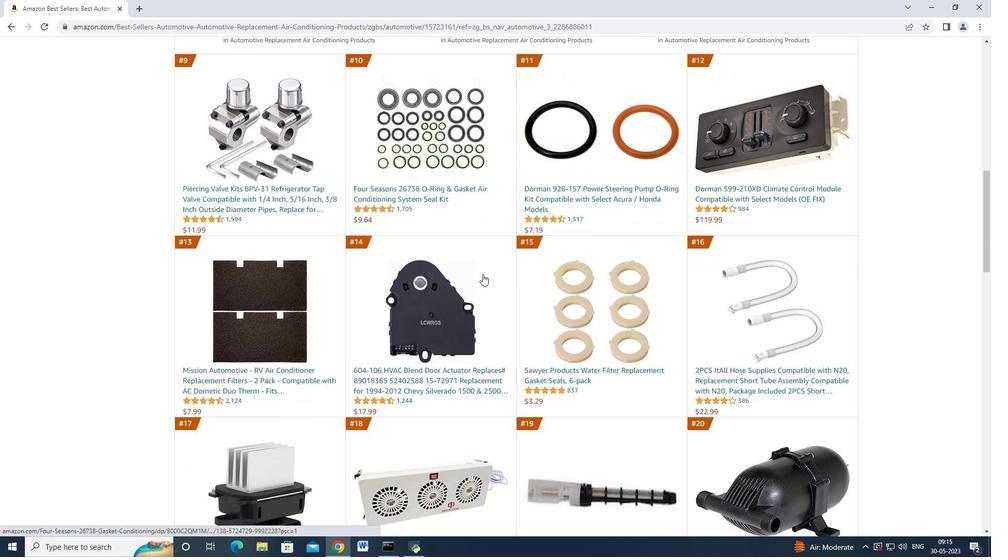 
Action: Mouse scrolled (497, 288) with delta (0, 0)
Screenshot: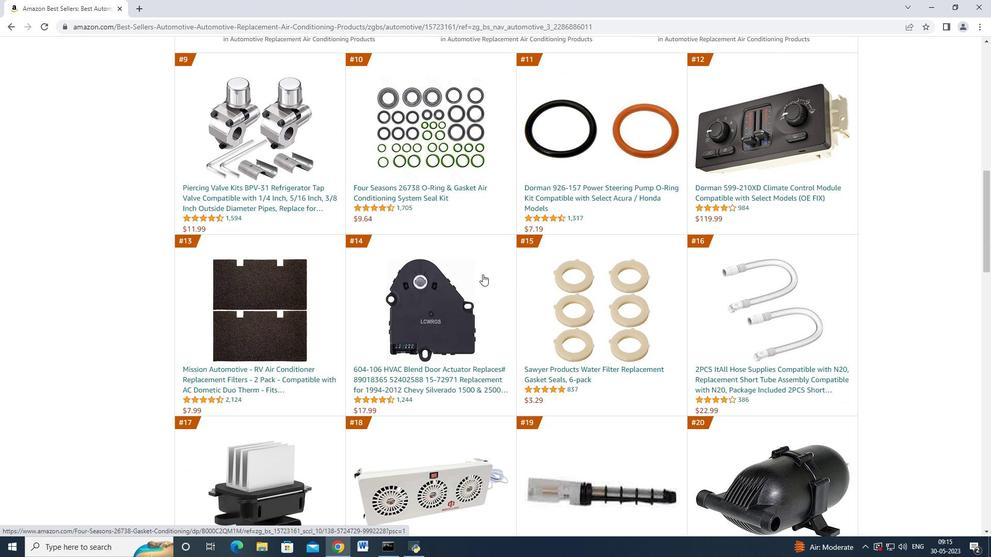 
Action: Mouse scrolled (497, 288) with delta (0, 0)
Screenshot: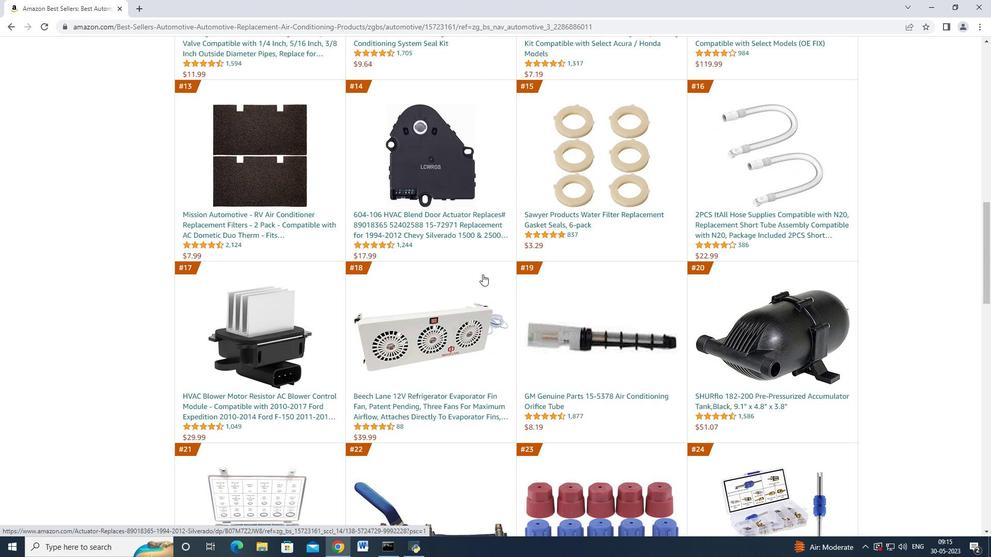 
Action: Mouse scrolled (497, 288) with delta (0, 0)
Screenshot: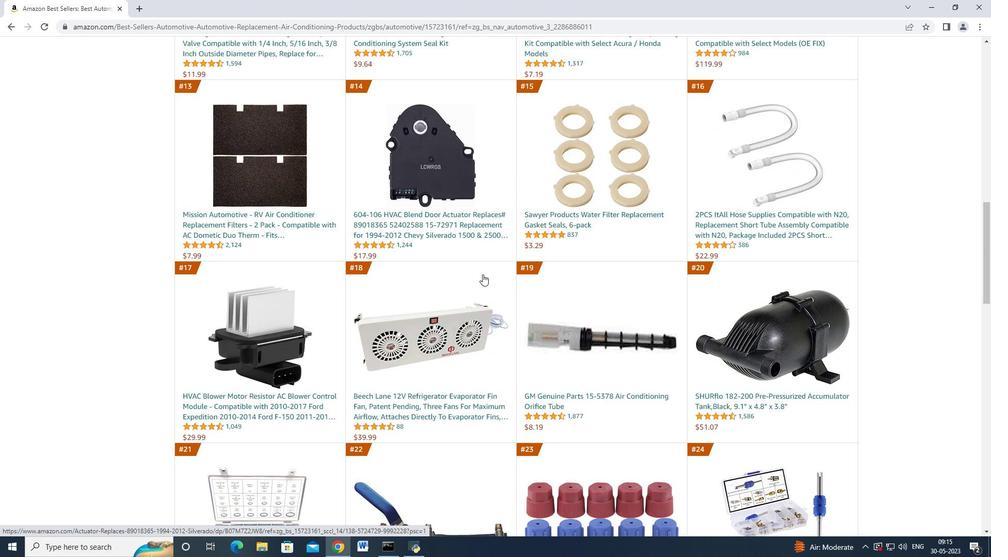 
Action: Mouse scrolled (497, 288) with delta (0, 0)
Screenshot: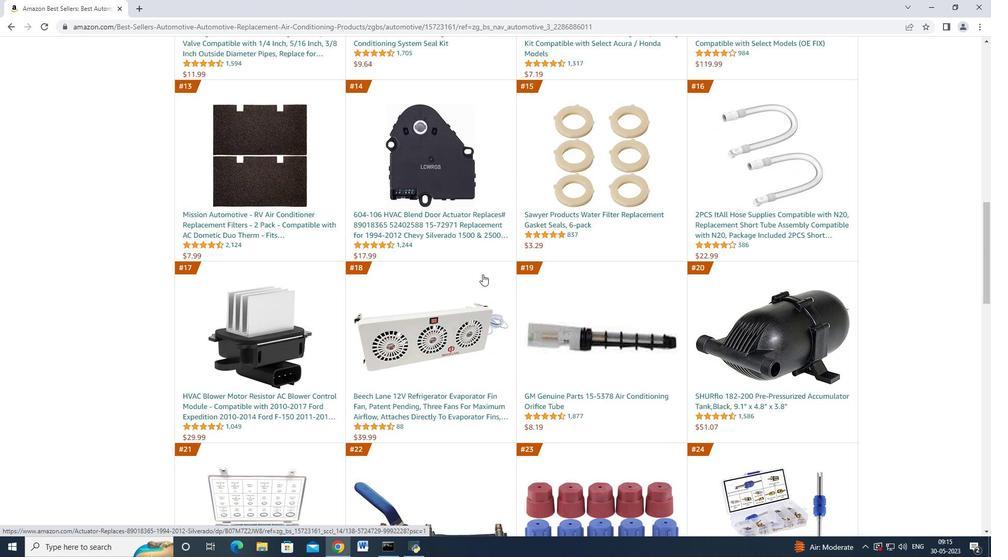 
Action: Mouse scrolled (497, 288) with delta (0, 0)
Screenshot: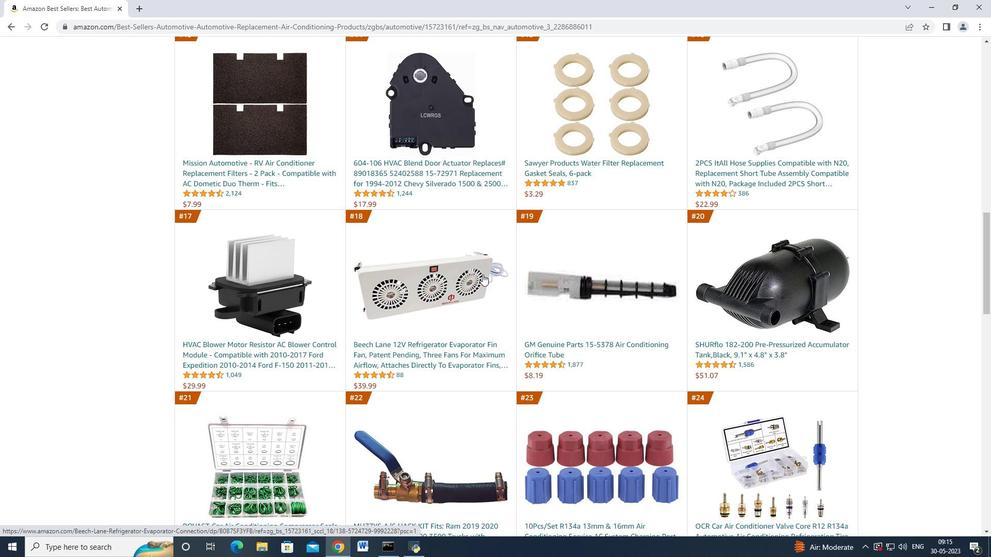 
Action: Mouse scrolled (497, 288) with delta (0, 0)
Screenshot: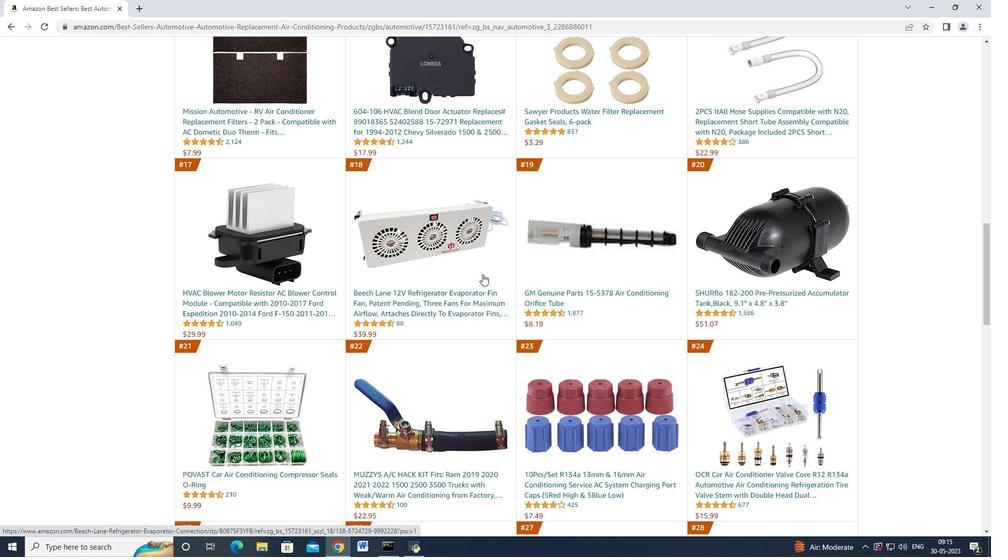 
Action: Mouse scrolled (497, 288) with delta (0, 0)
Screenshot: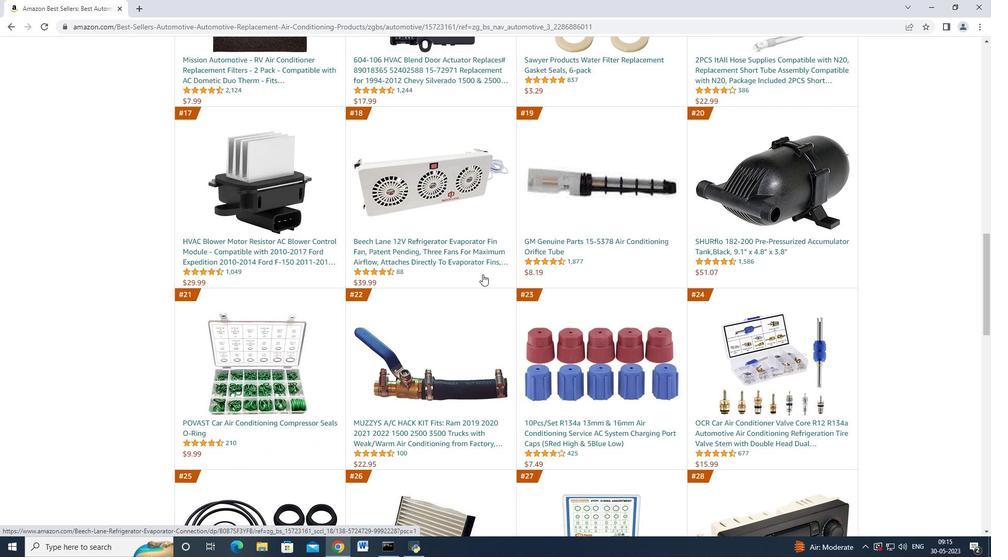 
Action: Mouse scrolled (497, 288) with delta (0, 0)
Screenshot: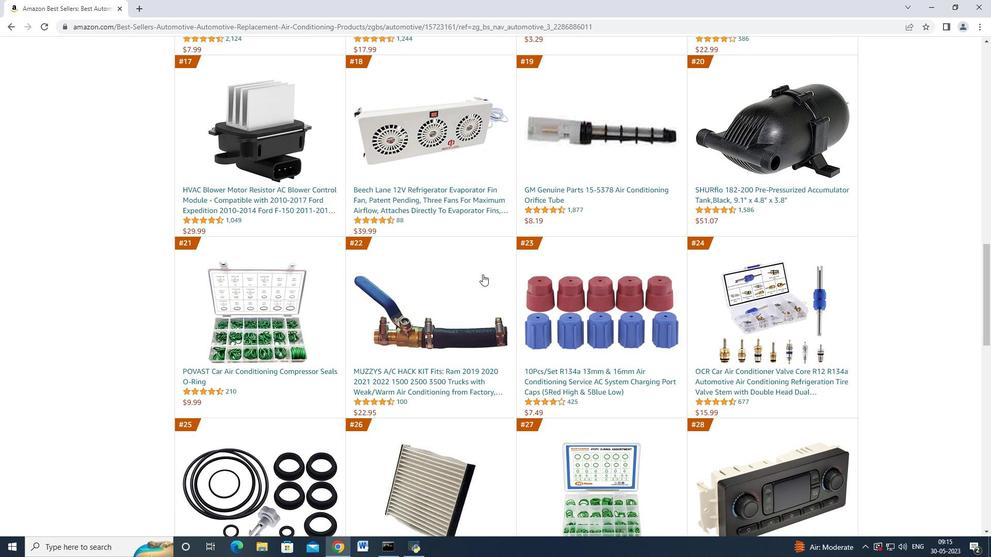 
Action: Mouse scrolled (497, 288) with delta (0, 0)
Screenshot: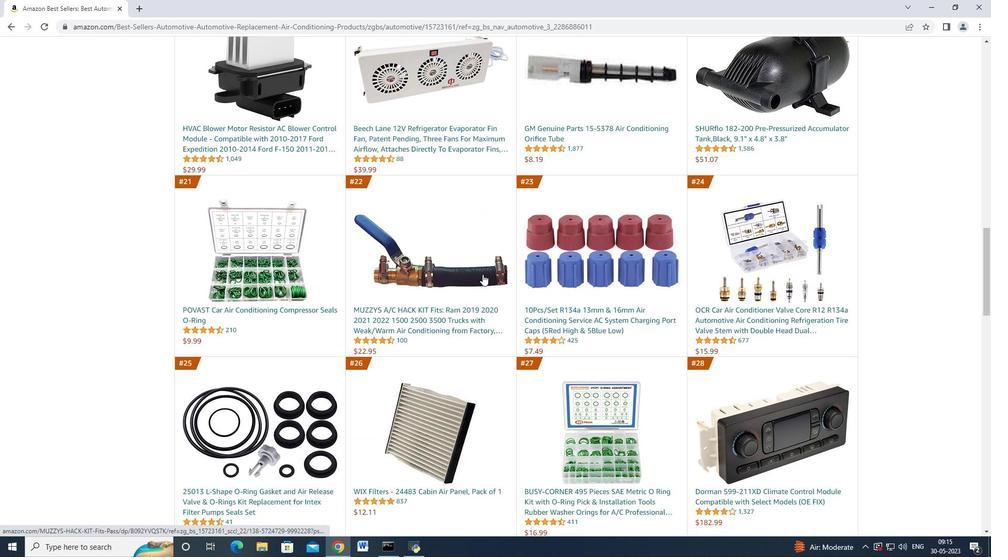 
Action: Mouse scrolled (497, 288) with delta (0, 0)
Screenshot: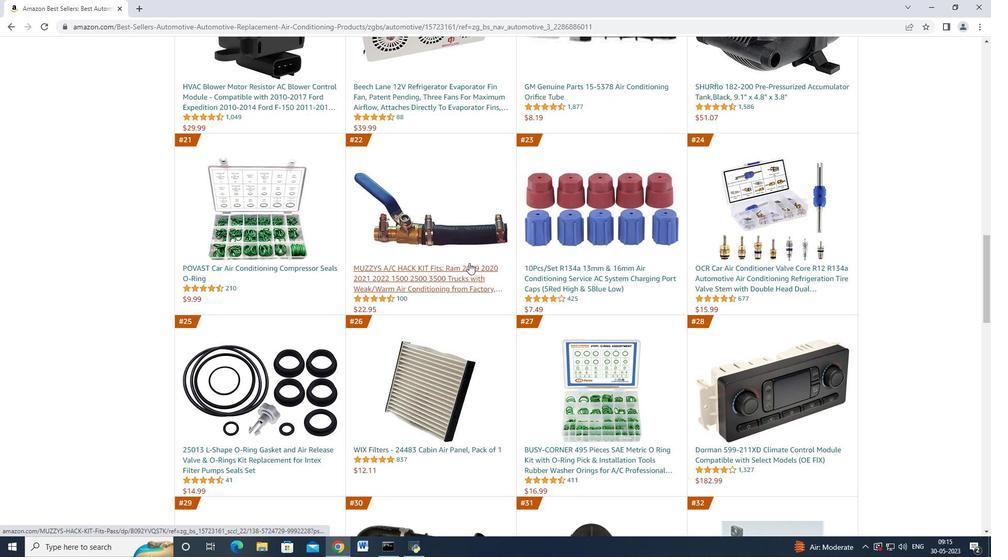
Action: Mouse moved to (484, 277)
Screenshot: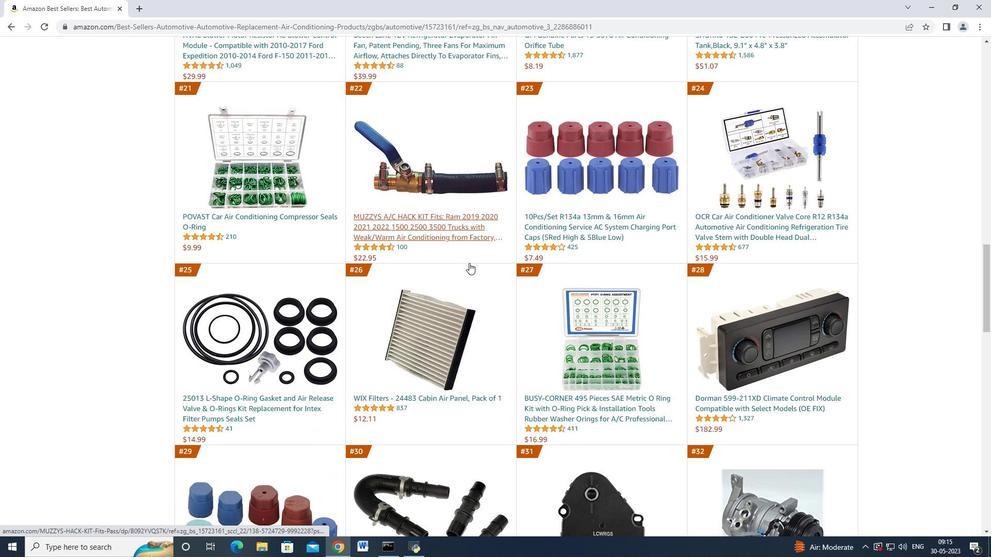 
Action: Mouse scrolled (484, 277) with delta (0, 0)
Screenshot: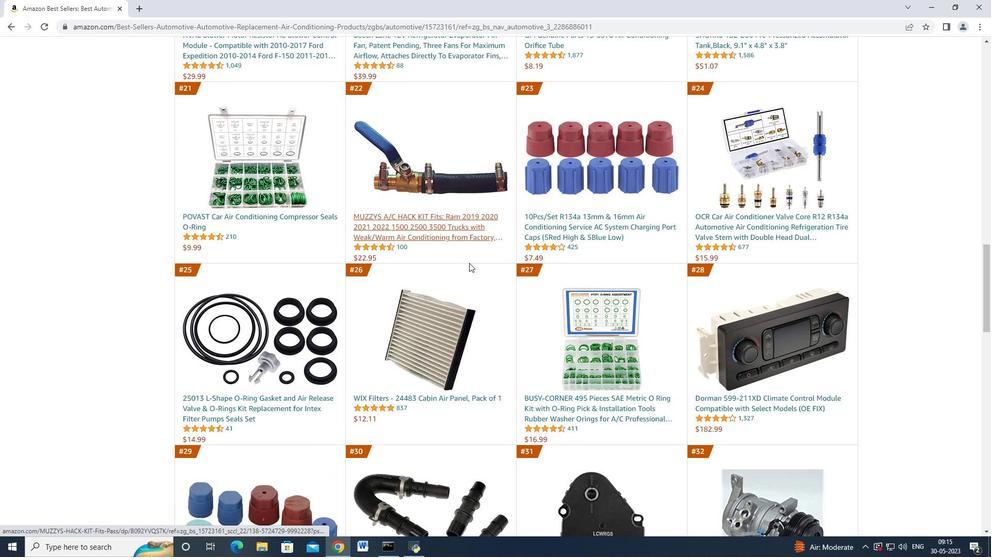 
Action: Mouse scrolled (484, 277) with delta (0, 0)
Screenshot: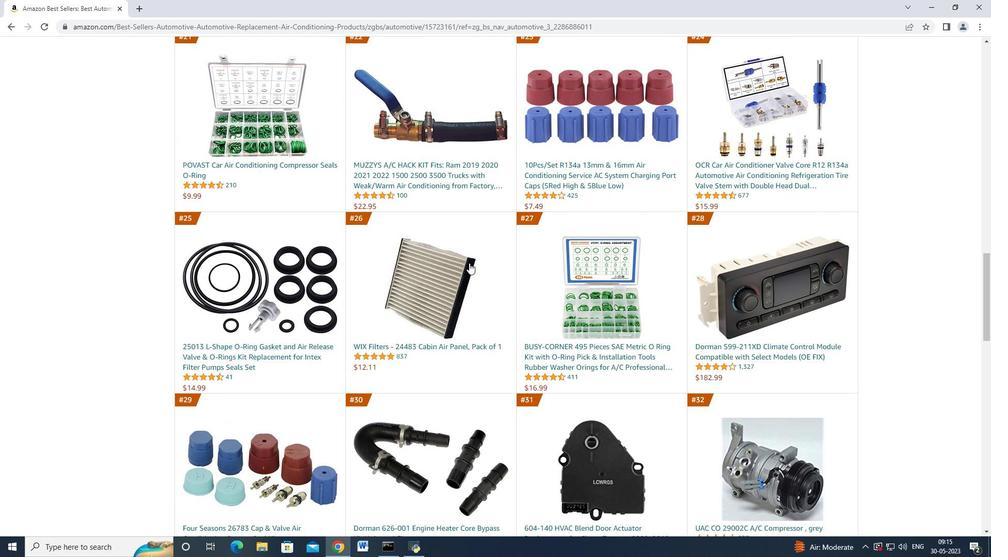 
Action: Mouse scrolled (484, 277) with delta (0, 0)
Screenshot: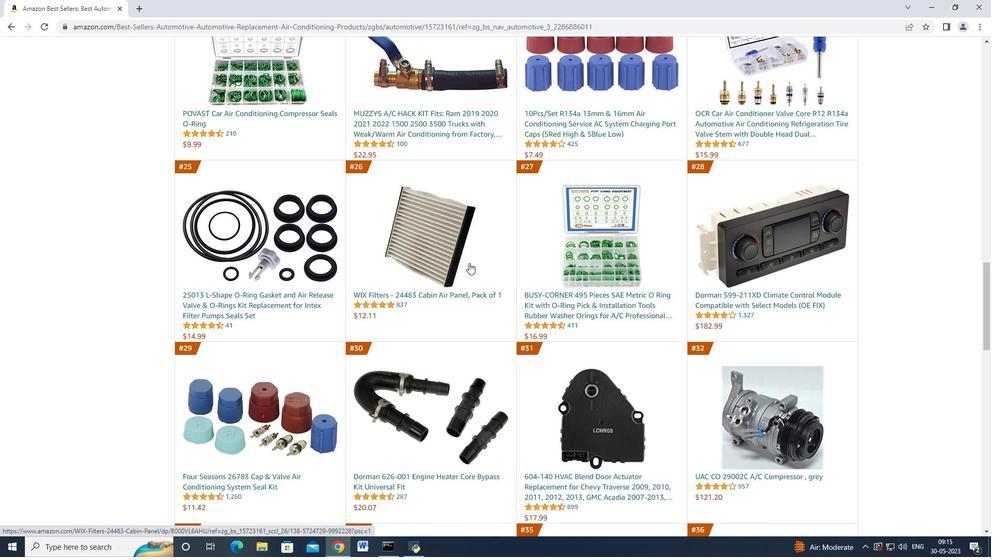 
Action: Mouse scrolled (484, 277) with delta (0, 0)
Screenshot: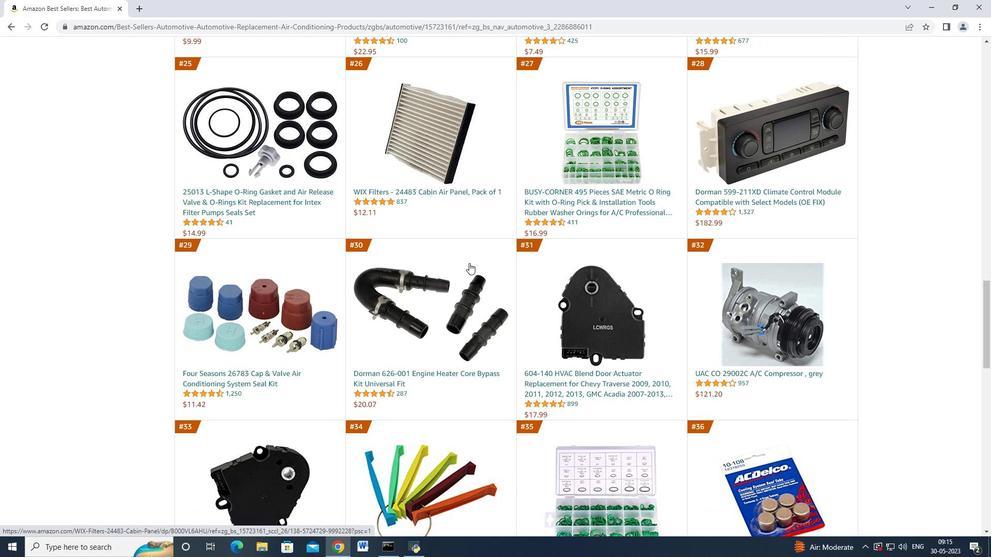 
Action: Mouse scrolled (484, 277) with delta (0, 0)
Screenshot: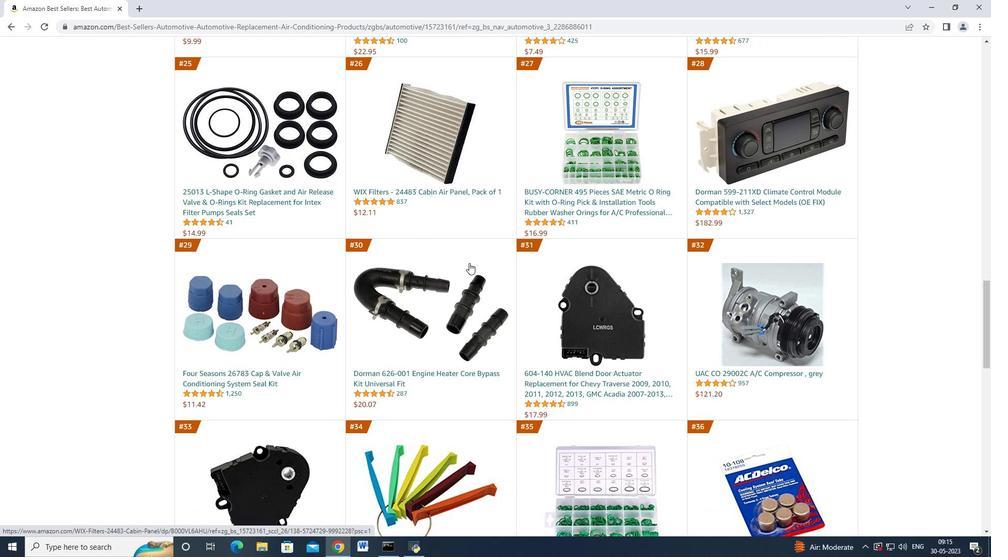 
Action: Mouse moved to (484, 277)
Screenshot: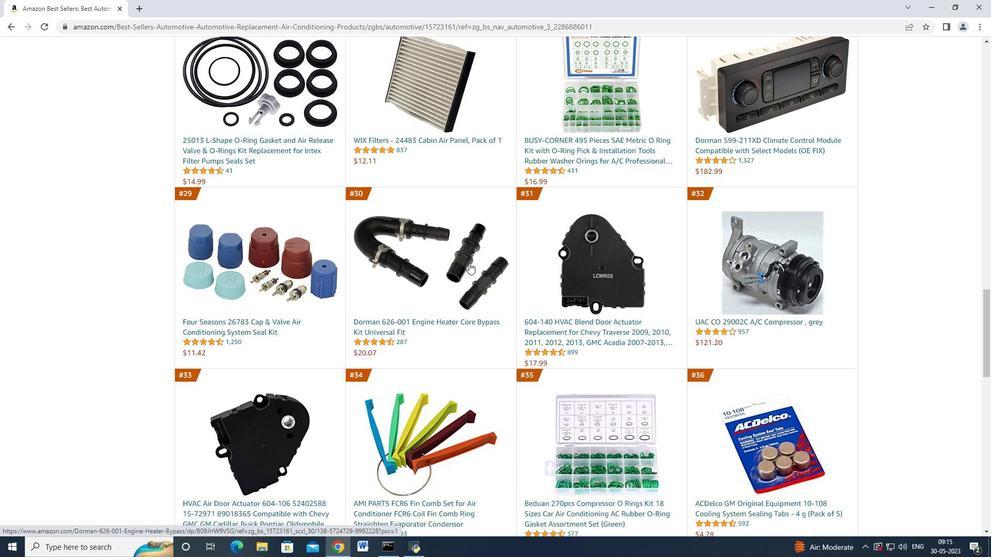 
Action: Mouse scrolled (484, 277) with delta (0, 0)
Screenshot: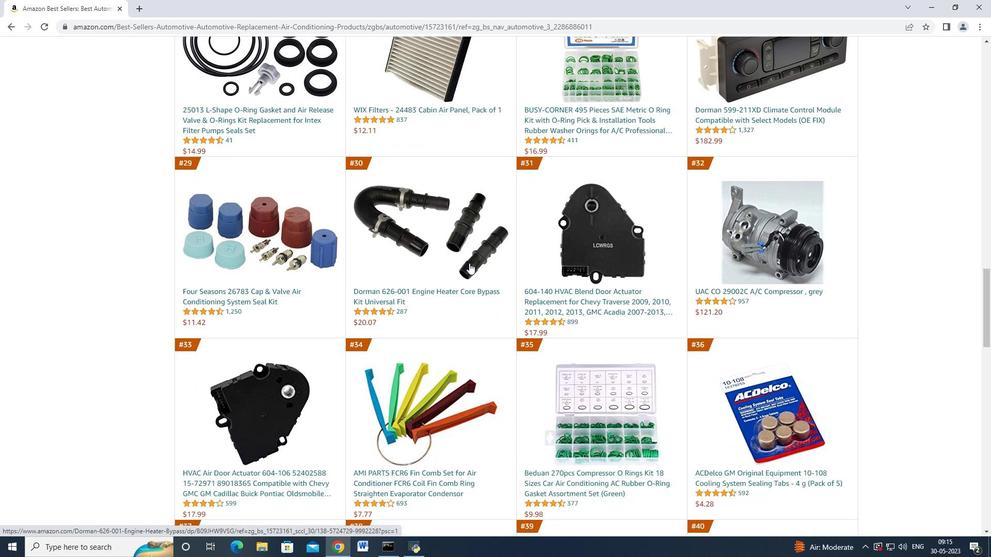 
Action: Mouse scrolled (484, 277) with delta (0, 0)
Screenshot: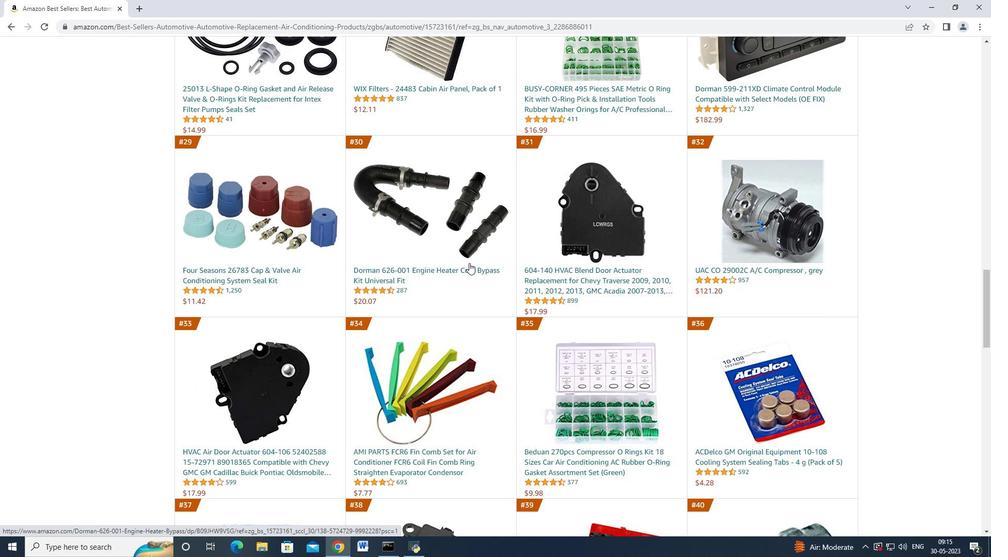 
Action: Mouse scrolled (484, 277) with delta (0, 0)
Screenshot: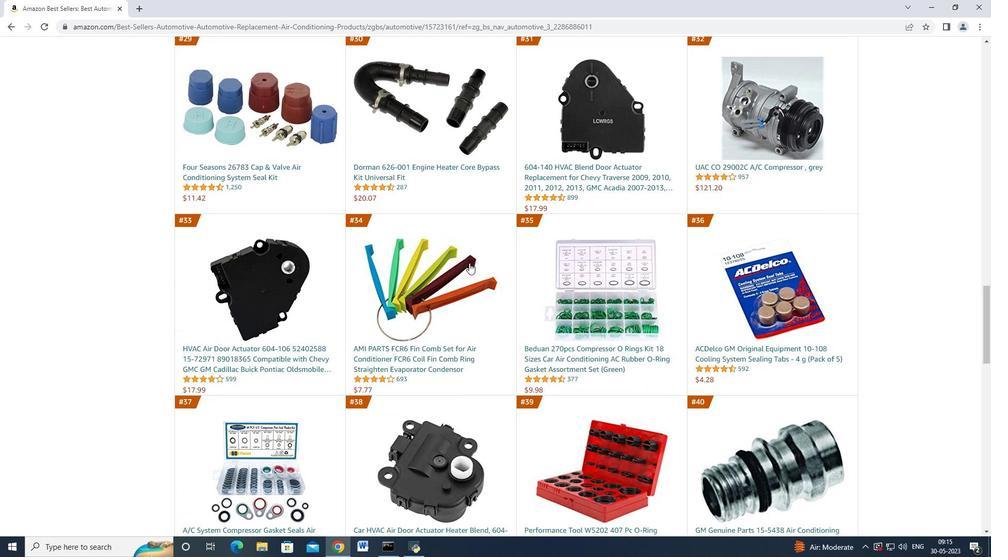 
Action: Mouse scrolled (484, 277) with delta (0, 0)
Screenshot: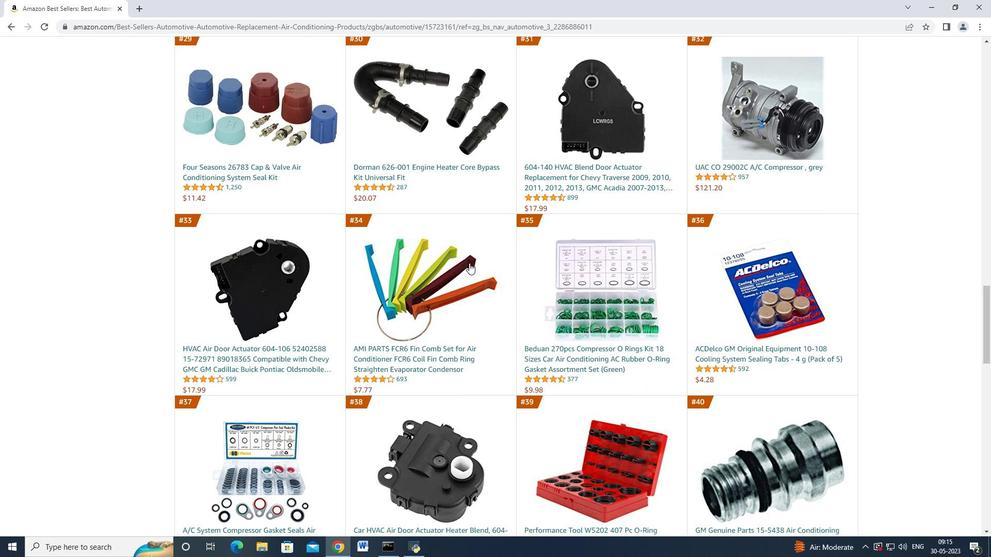 
Action: Mouse scrolled (484, 277) with delta (0, 0)
Screenshot: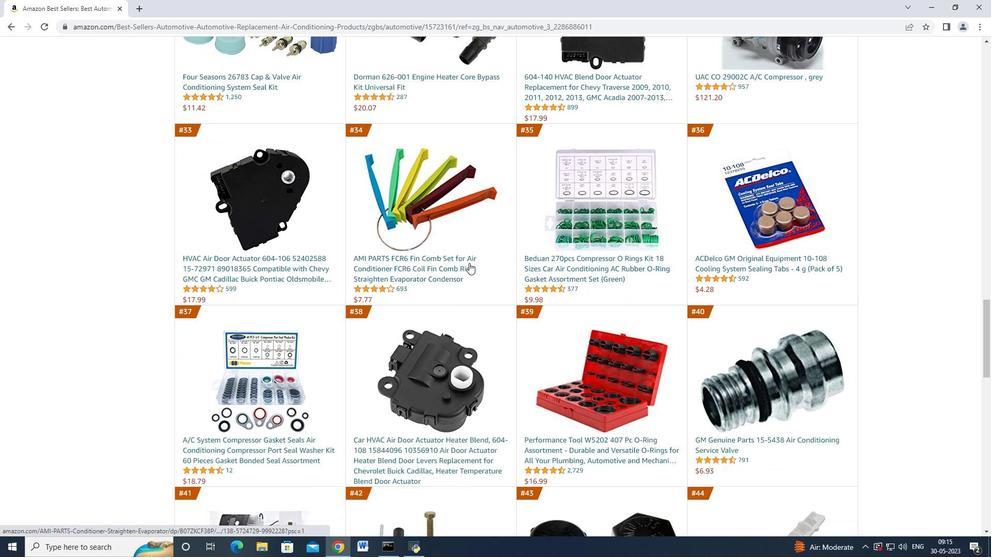 
Action: Mouse scrolled (484, 277) with delta (0, 0)
Screenshot: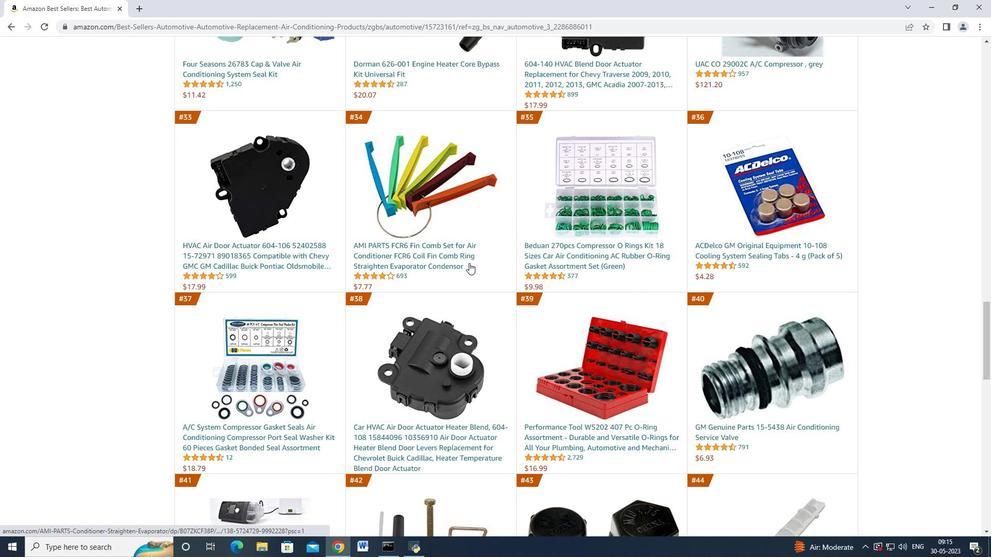 
Action: Mouse scrolled (484, 277) with delta (0, 0)
Screenshot: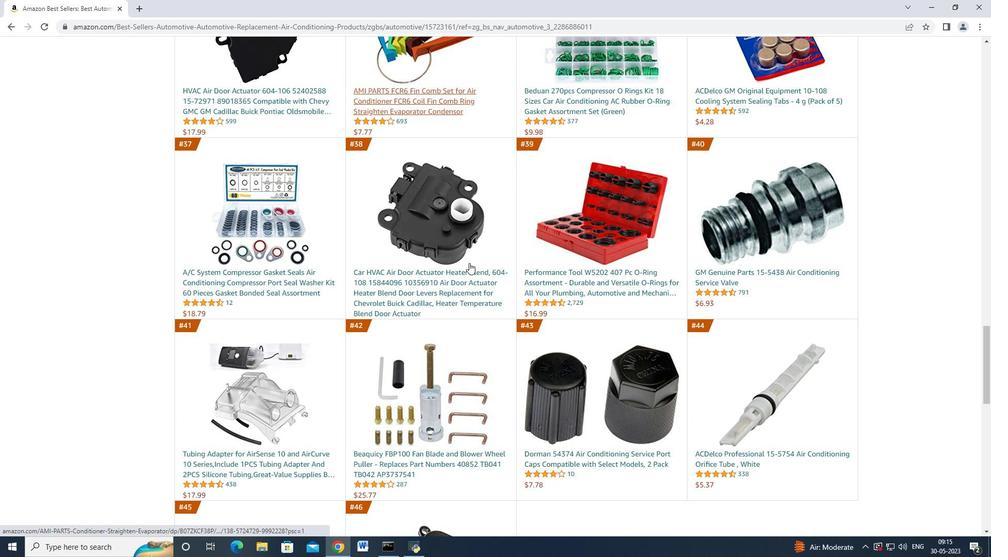 
Action: Mouse scrolled (484, 277) with delta (0, 0)
Screenshot: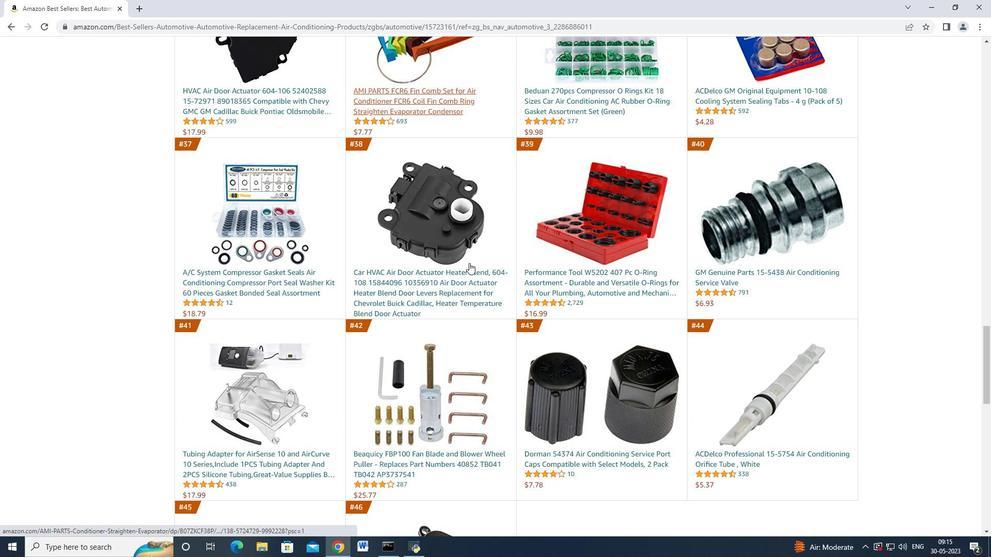 
Action: Mouse scrolled (484, 277) with delta (0, 0)
Screenshot: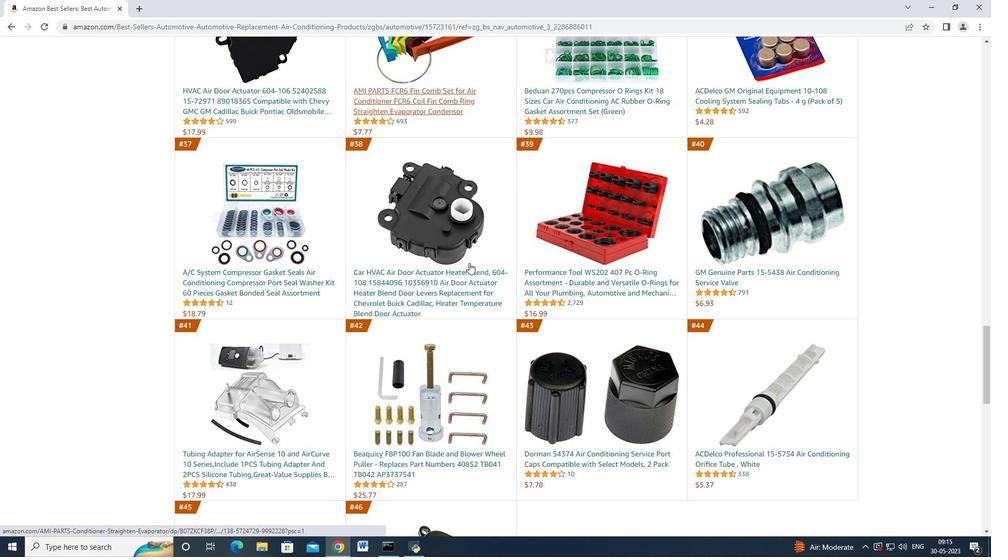 
Action: Mouse scrolled (484, 277) with delta (0, 0)
Screenshot: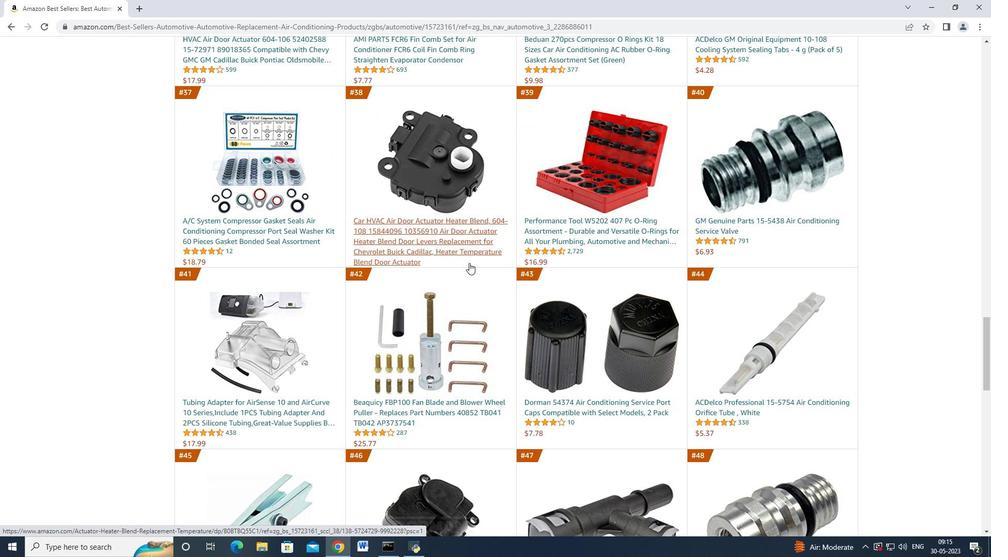 
Action: Mouse scrolled (484, 277) with delta (0, 0)
Screenshot: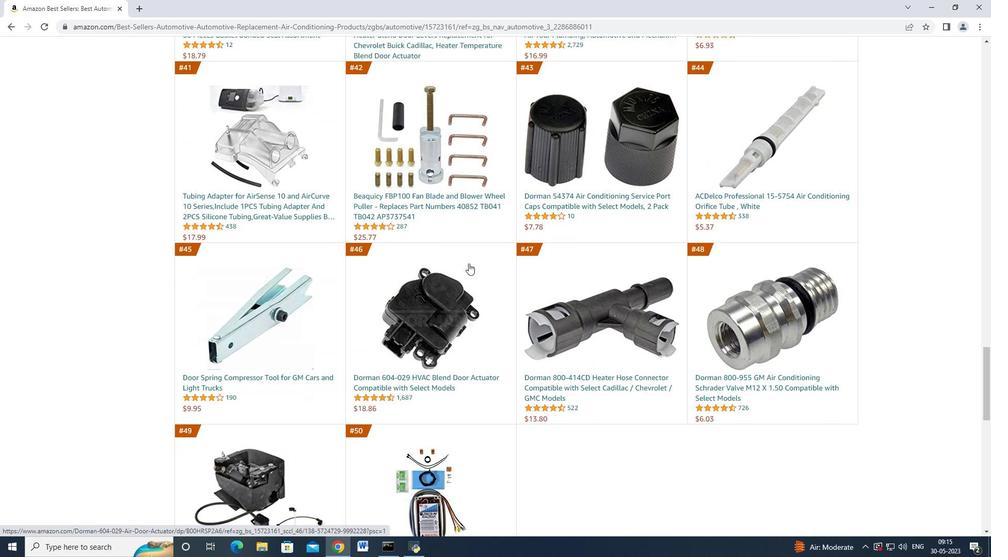 
Action: Mouse scrolled (484, 277) with delta (0, 0)
Screenshot: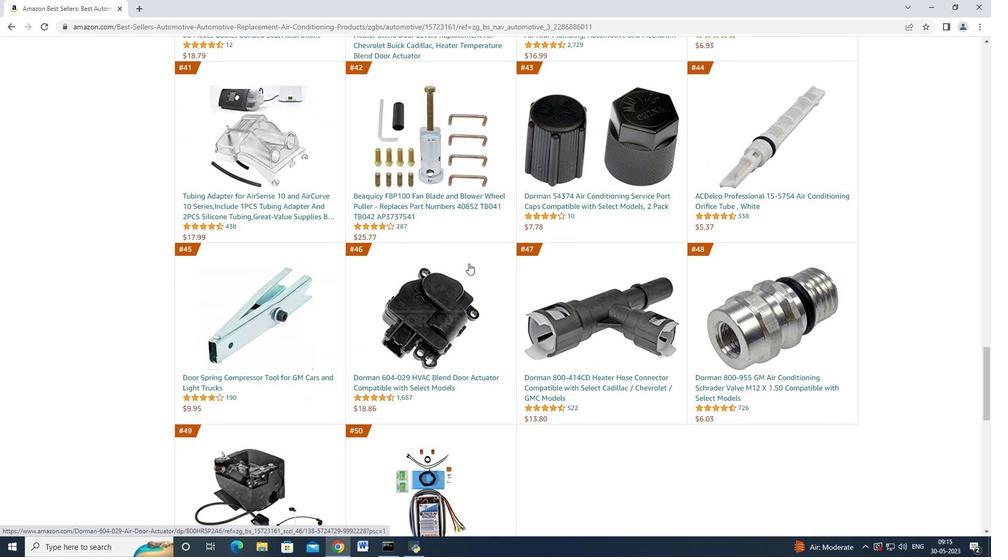 
Action: Mouse scrolled (484, 277) with delta (0, 0)
Screenshot: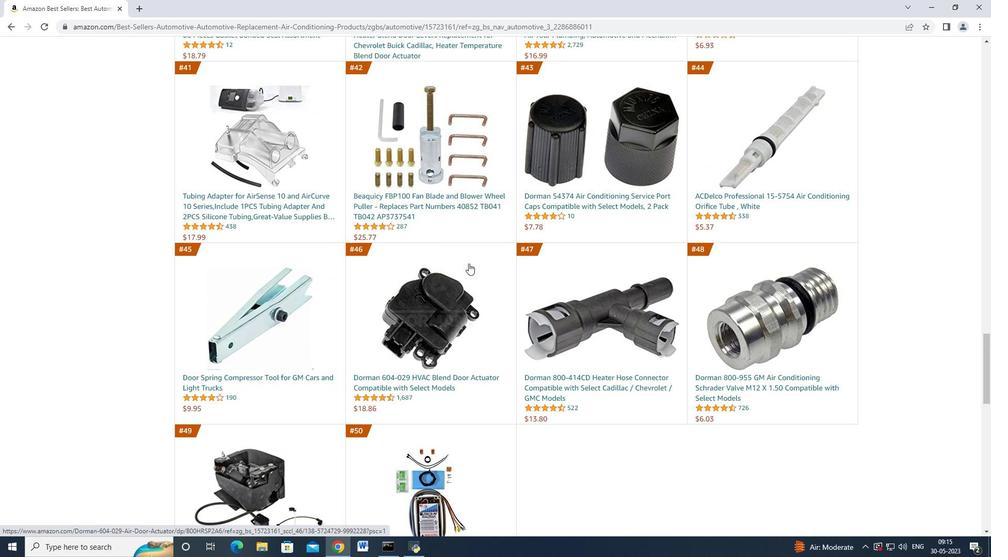 
Action: Mouse scrolled (484, 277) with delta (0, 0)
Screenshot: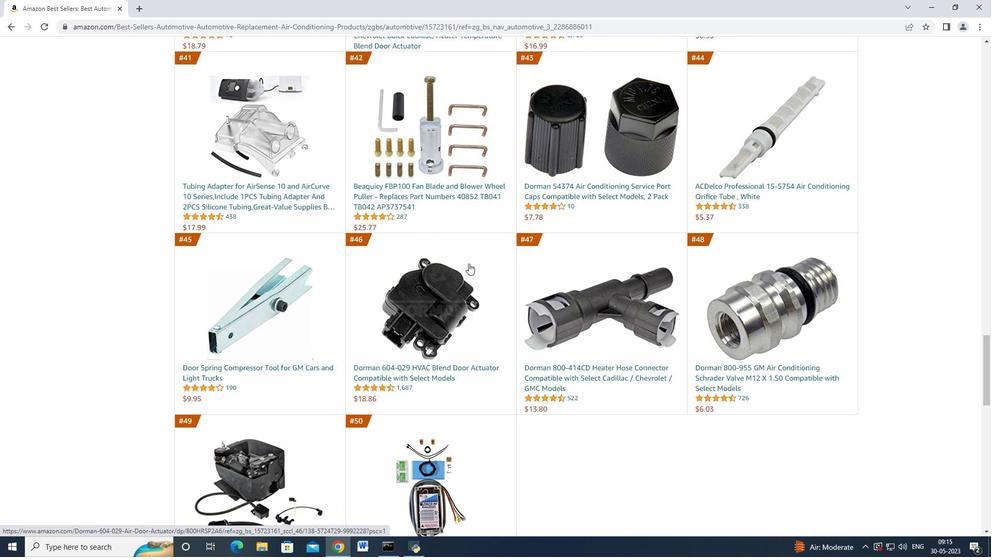 
Action: Mouse moved to (483, 278)
Screenshot: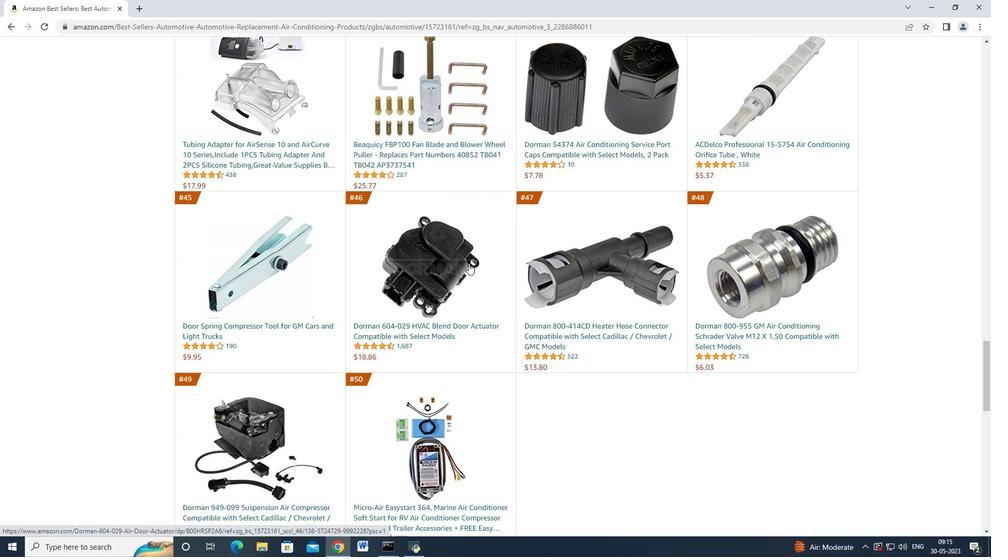 
Action: Mouse scrolled (483, 277) with delta (0, 0)
Screenshot: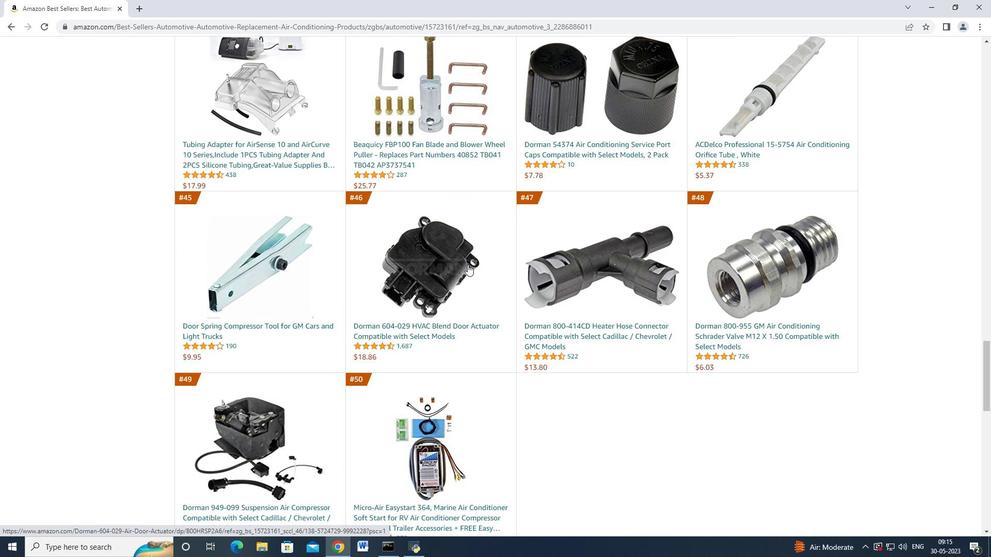 
Action: Mouse moved to (476, 281)
Screenshot: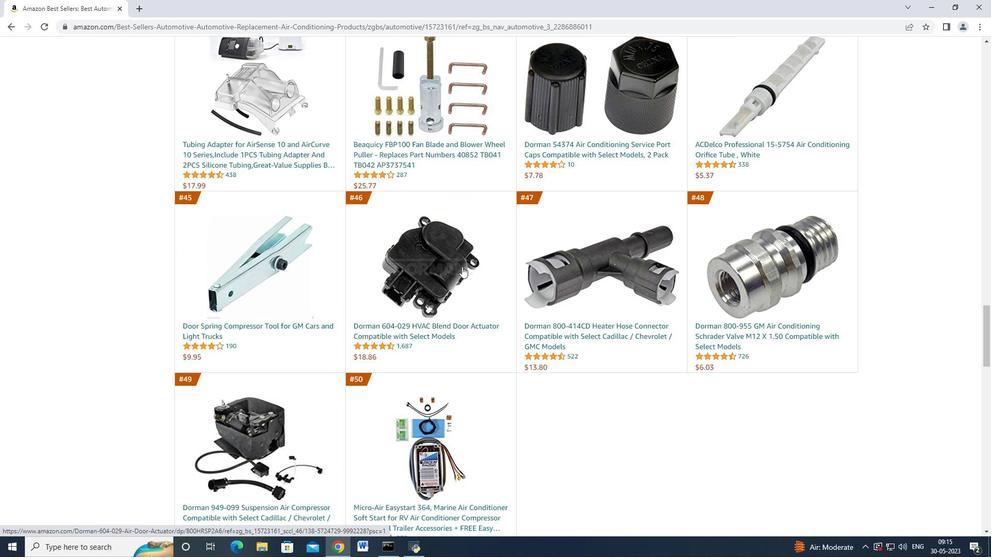 
Action: Mouse scrolled (476, 282) with delta (0, 0)
Screenshot: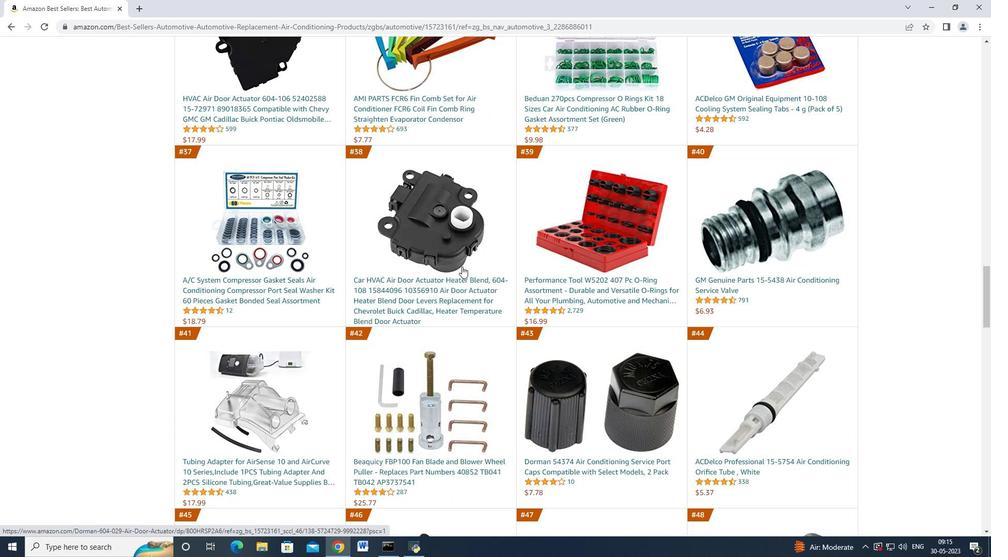 
Action: Mouse scrolled (476, 282) with delta (0, 0)
Screenshot: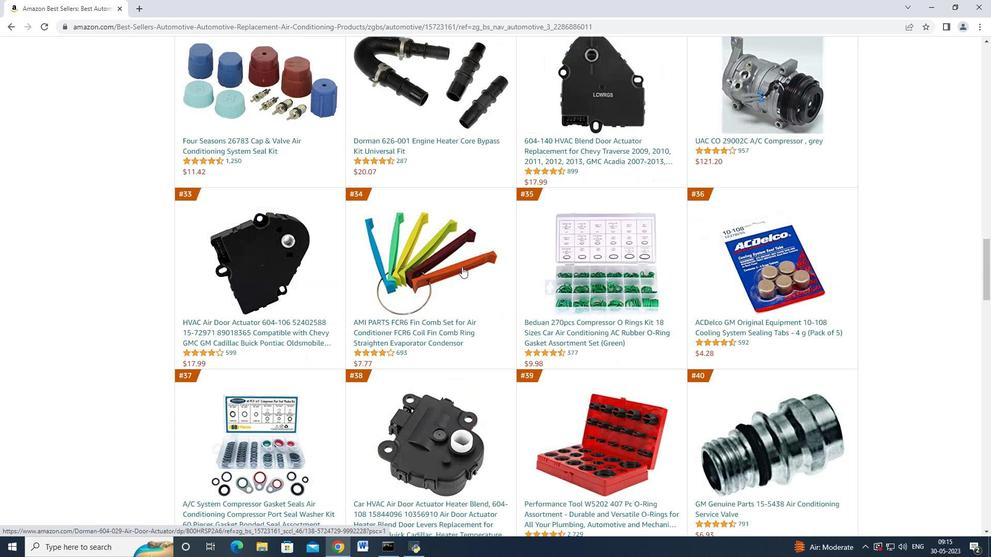 
Action: Mouse scrolled (476, 282) with delta (0, 0)
Screenshot: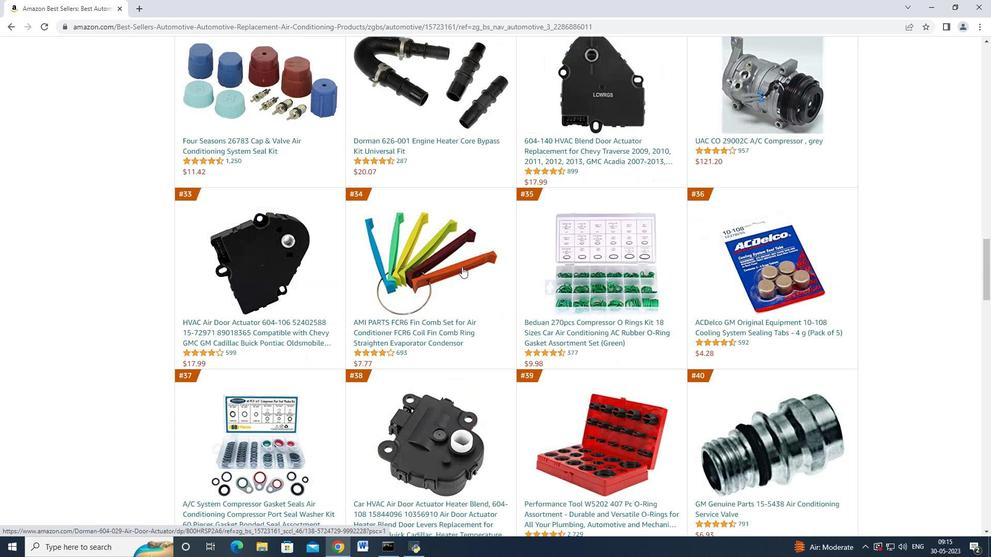 
Action: Mouse scrolled (476, 282) with delta (0, 0)
Screenshot: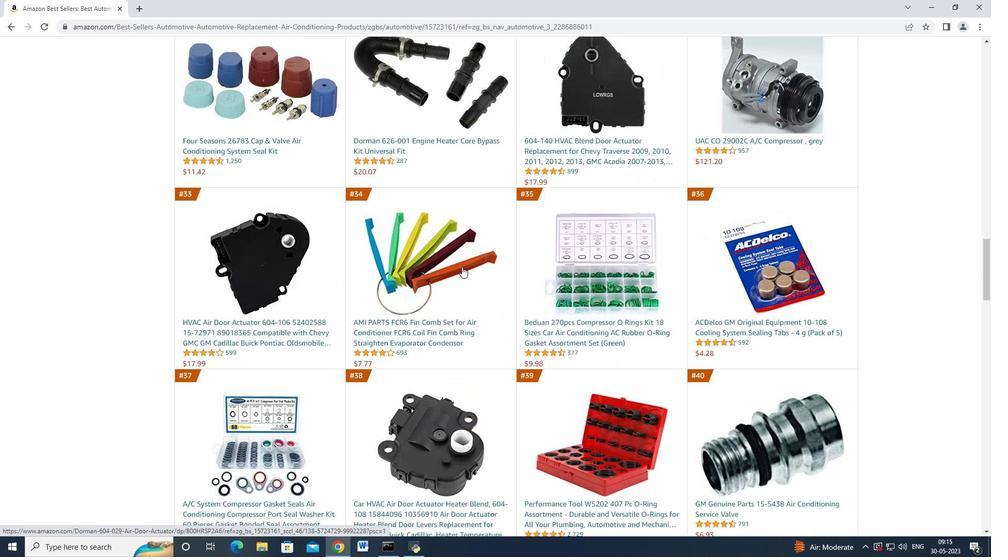 
Action: Mouse scrolled (476, 282) with delta (0, 0)
Screenshot: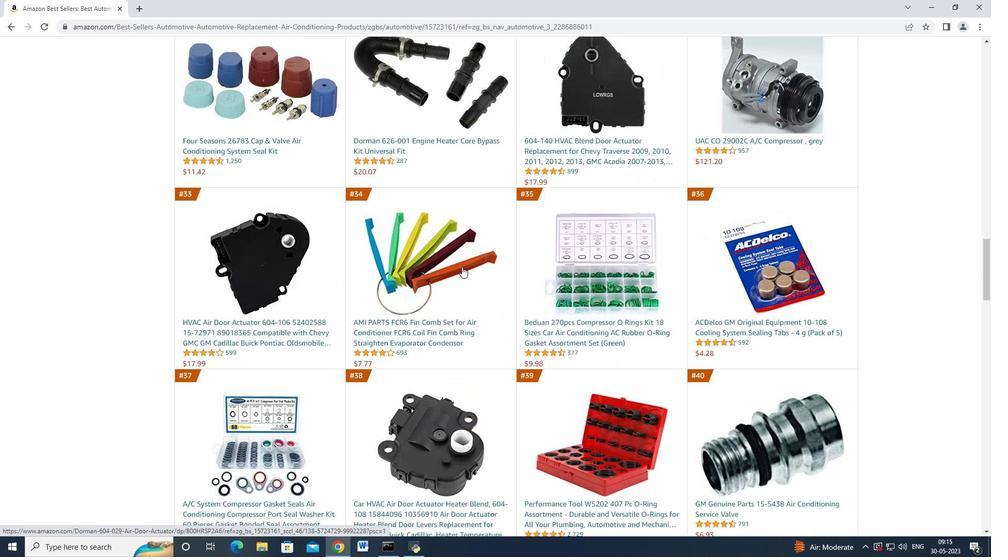 
Action: Mouse scrolled (476, 282) with delta (0, 0)
Screenshot: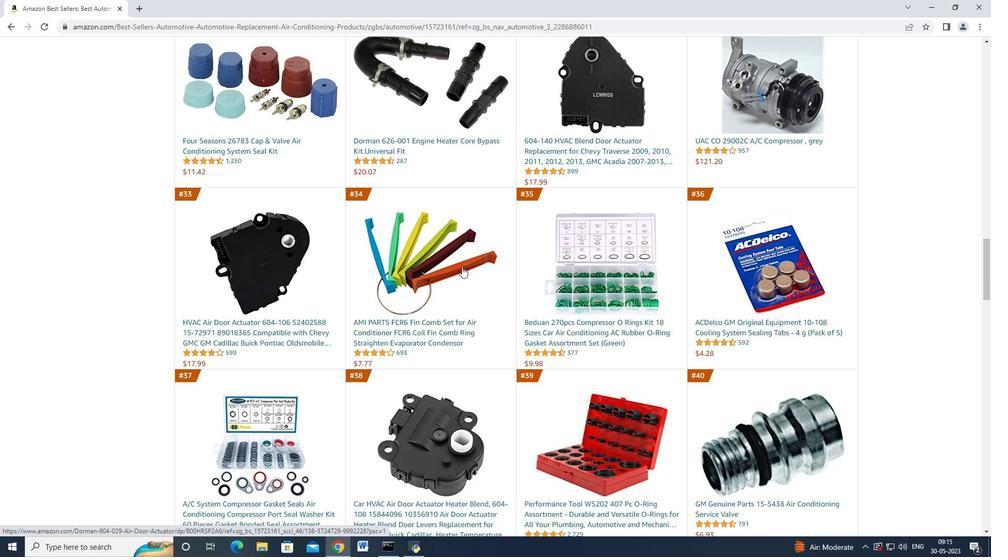 
Action: Mouse scrolled (476, 282) with delta (0, 0)
Screenshot: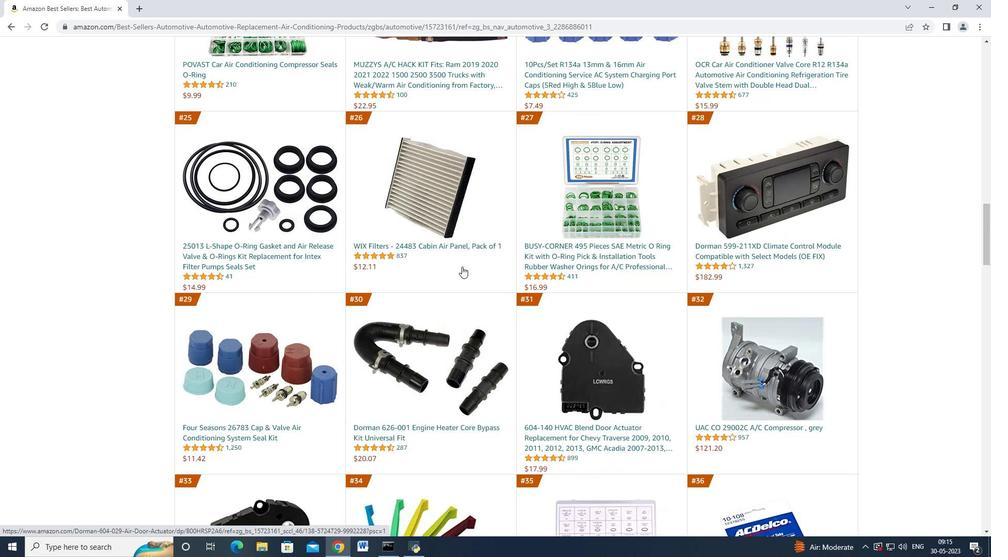 
Action: Mouse scrolled (476, 282) with delta (0, 0)
Screenshot: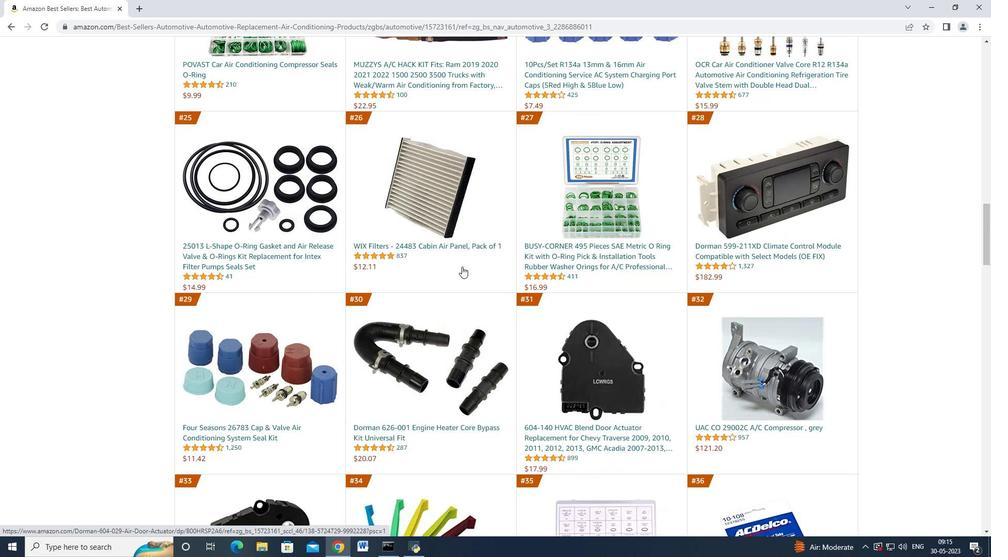 
Action: Mouse scrolled (476, 282) with delta (0, 0)
Screenshot: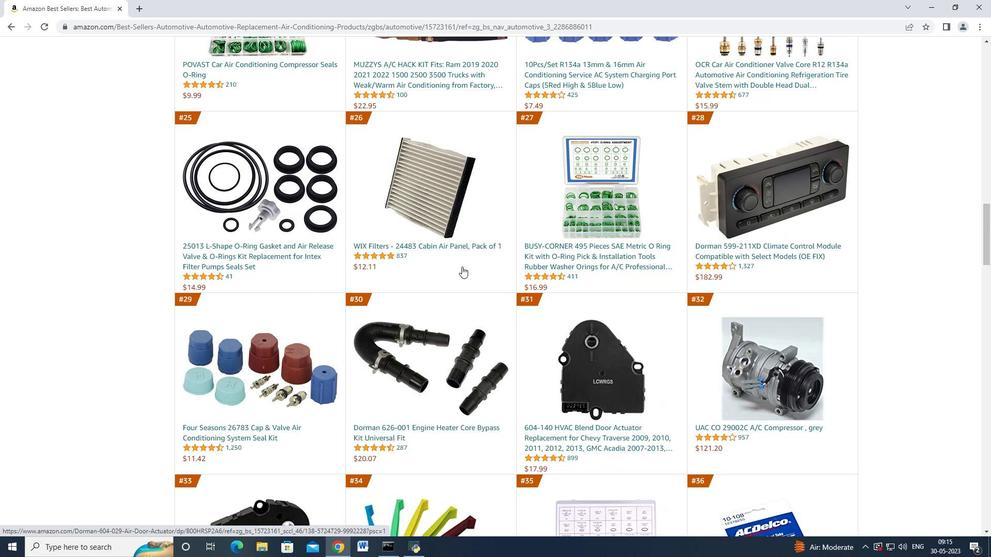 
Action: Mouse scrolled (476, 282) with delta (0, 0)
Screenshot: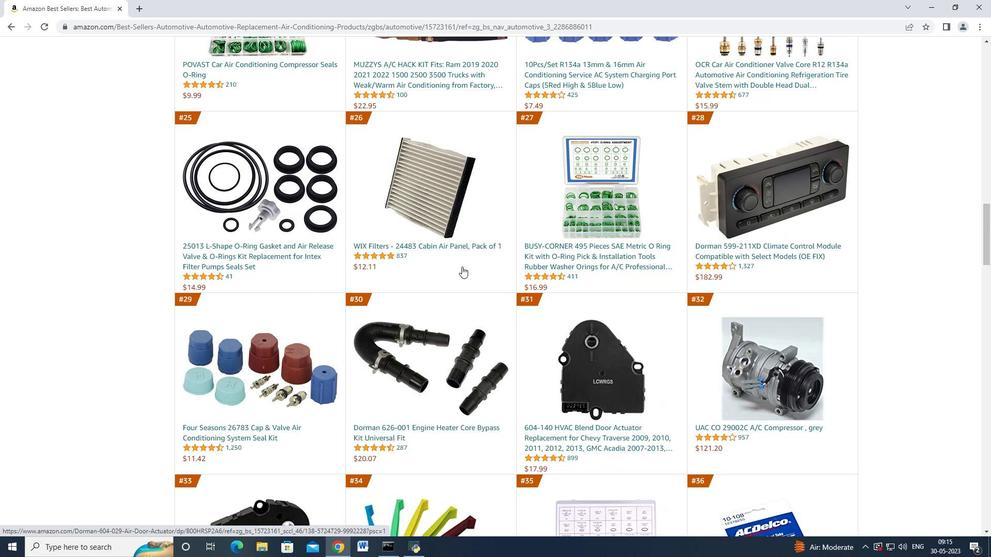 
Action: Mouse scrolled (476, 282) with delta (0, 0)
Screenshot: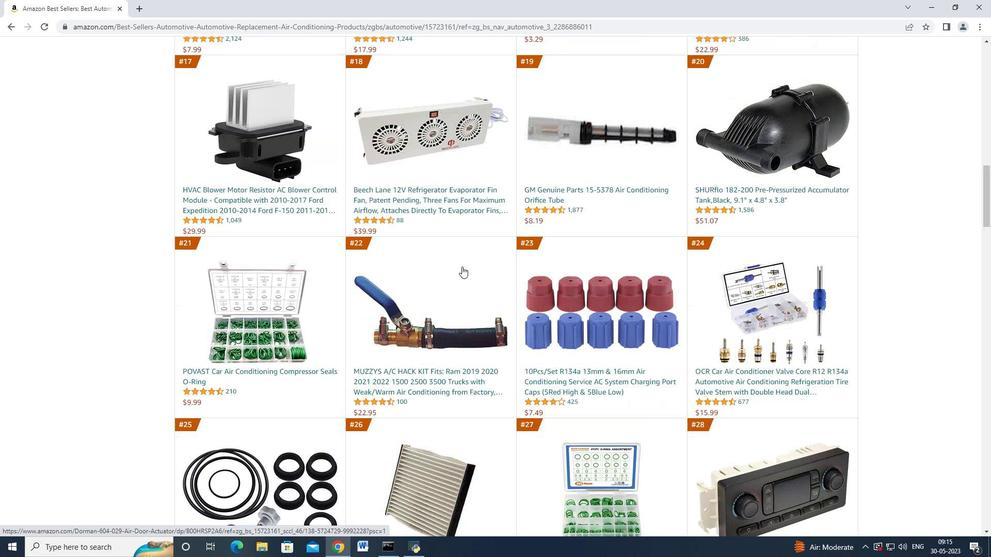 
Action: Mouse scrolled (476, 282) with delta (0, 0)
Screenshot: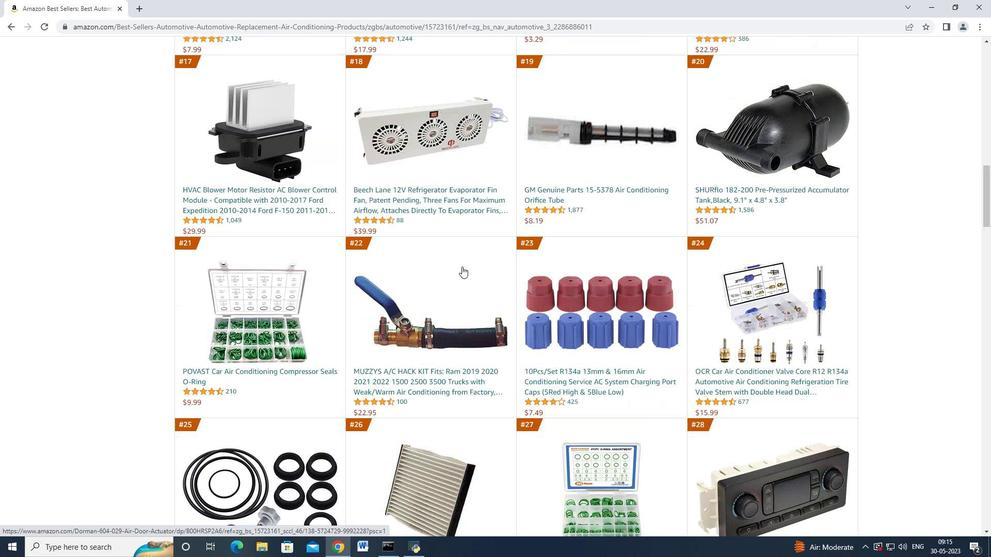 
Action: Mouse scrolled (476, 282) with delta (0, 0)
Screenshot: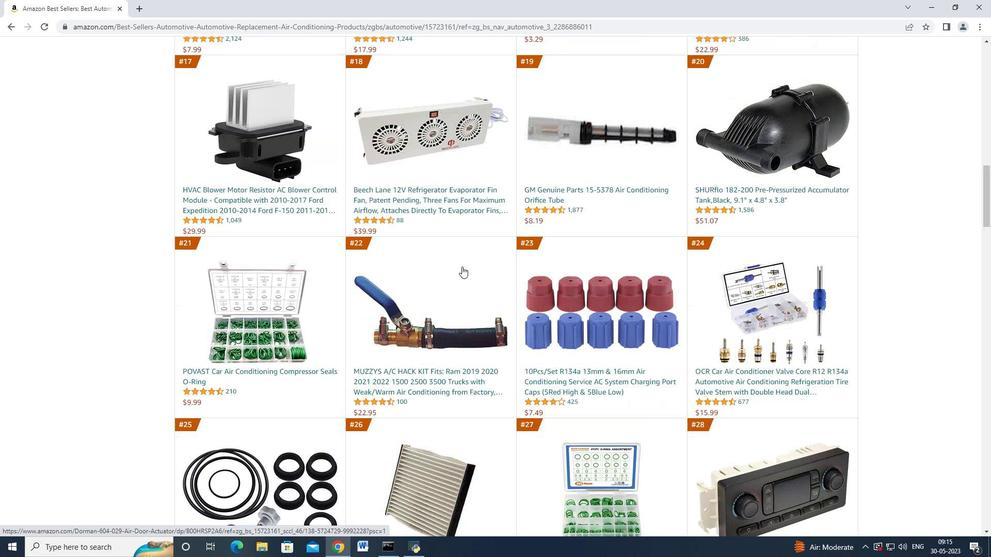 
Action: Mouse scrolled (476, 282) with delta (0, 0)
Screenshot: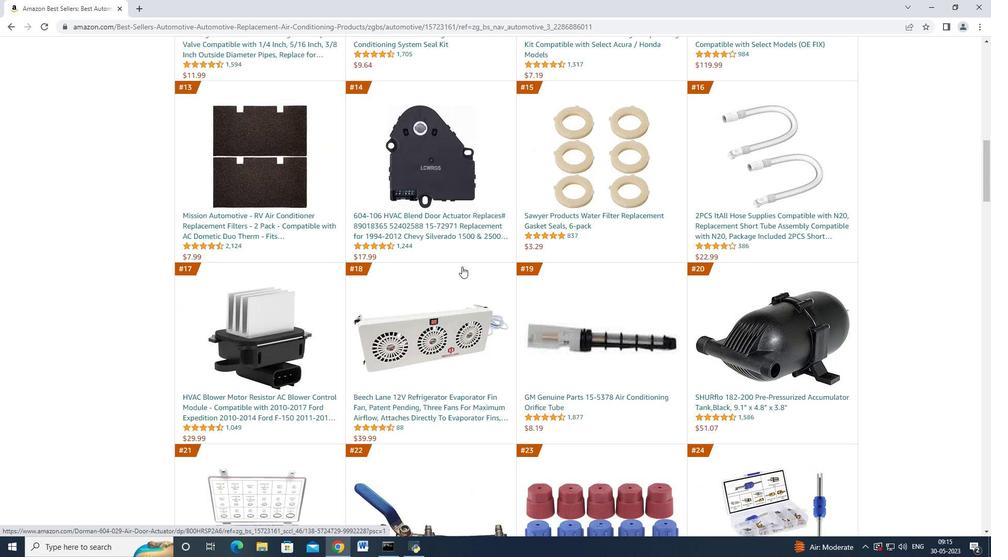 
Action: Mouse scrolled (476, 282) with delta (0, 0)
Screenshot: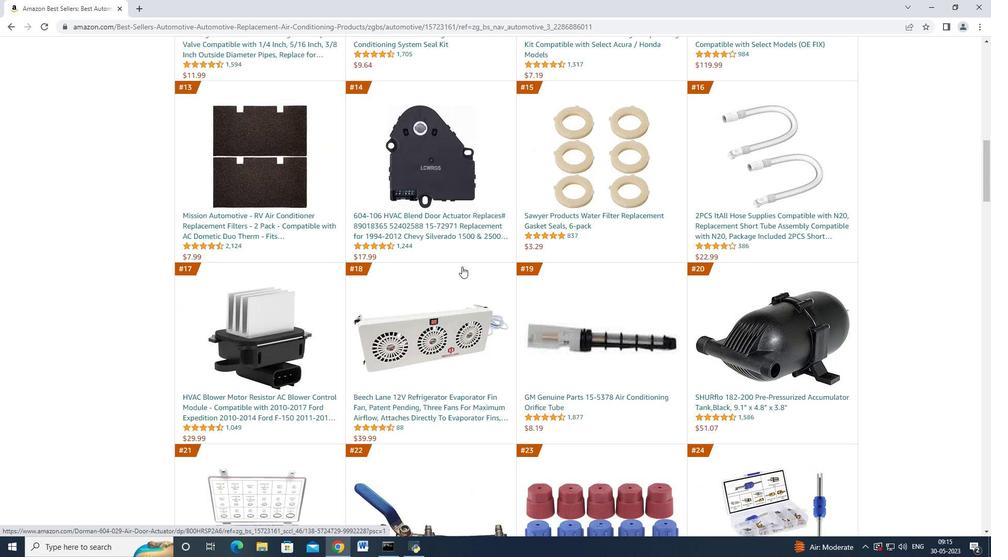 
Action: Mouse scrolled (476, 282) with delta (0, 0)
Screenshot: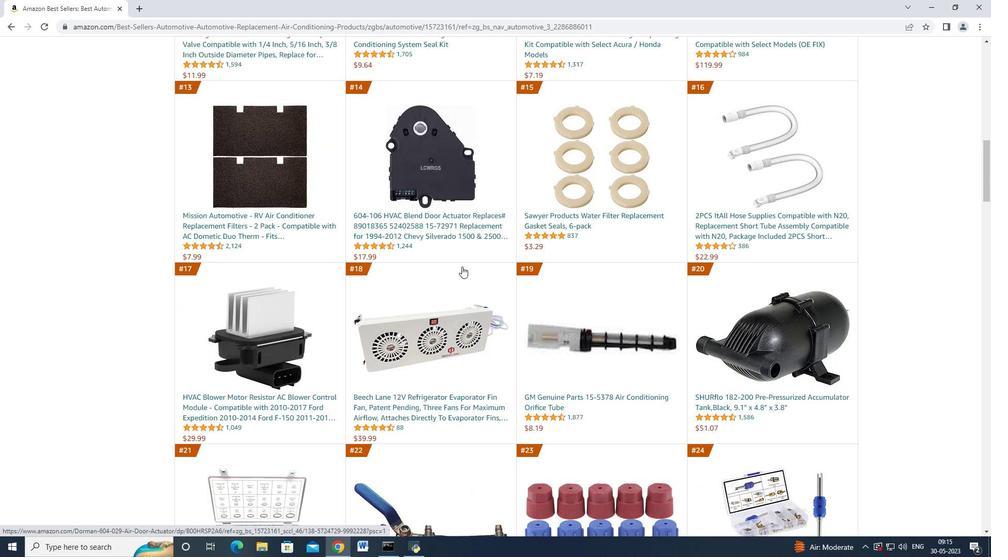 
Action: Mouse scrolled (476, 282) with delta (0, 0)
Screenshot: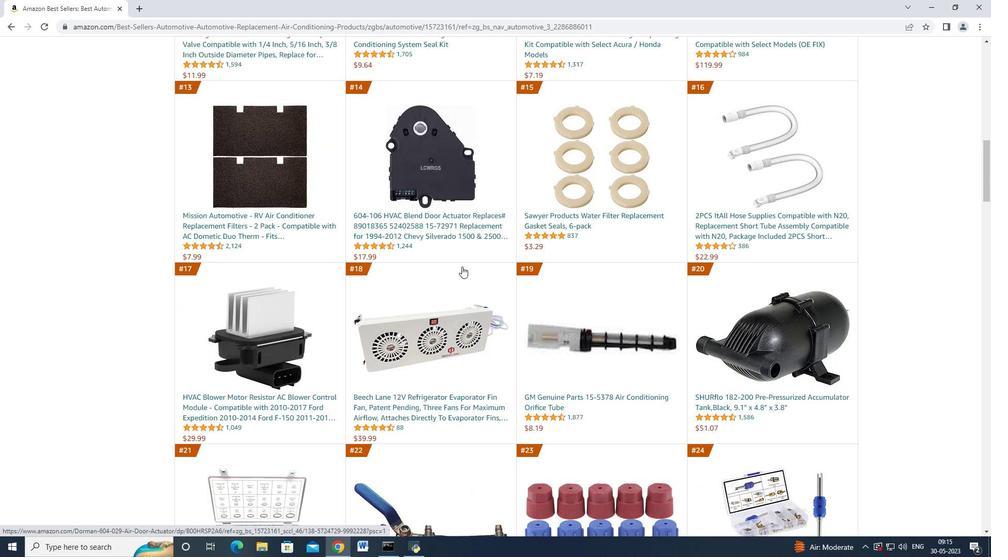 
Action: Mouse scrolled (476, 282) with delta (0, 0)
Screenshot: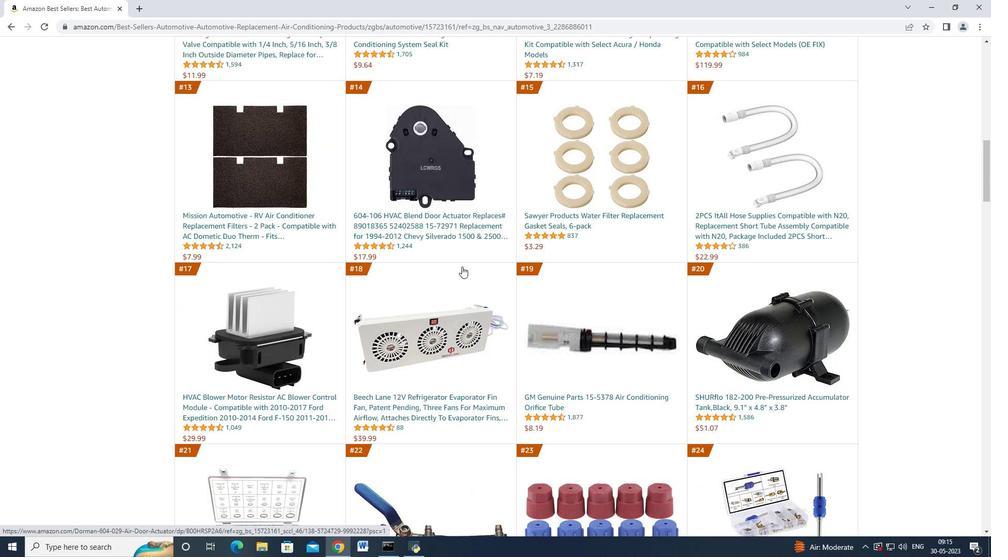 
Action: Mouse scrolled (476, 282) with delta (0, 0)
Screenshot: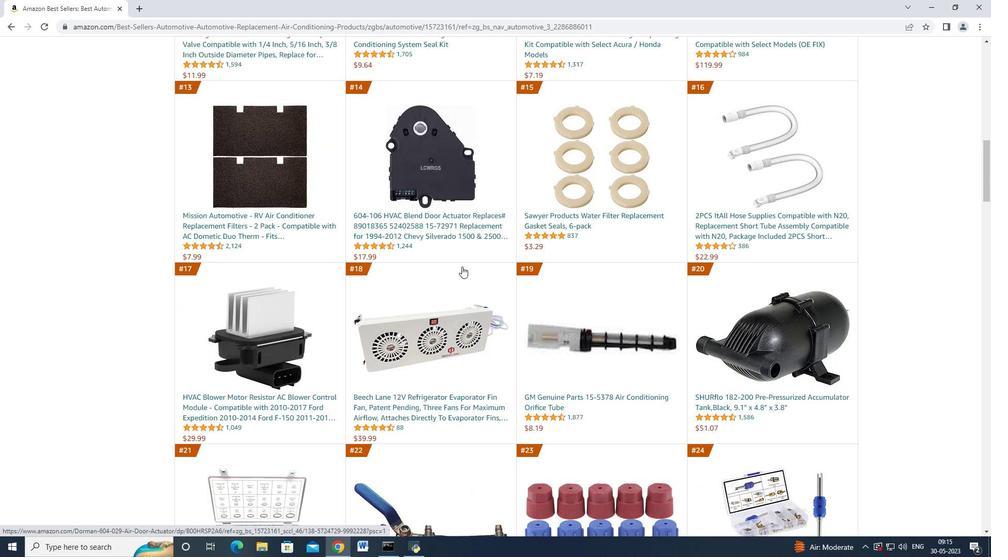 
Action: Mouse scrolled (476, 282) with delta (0, 0)
Screenshot: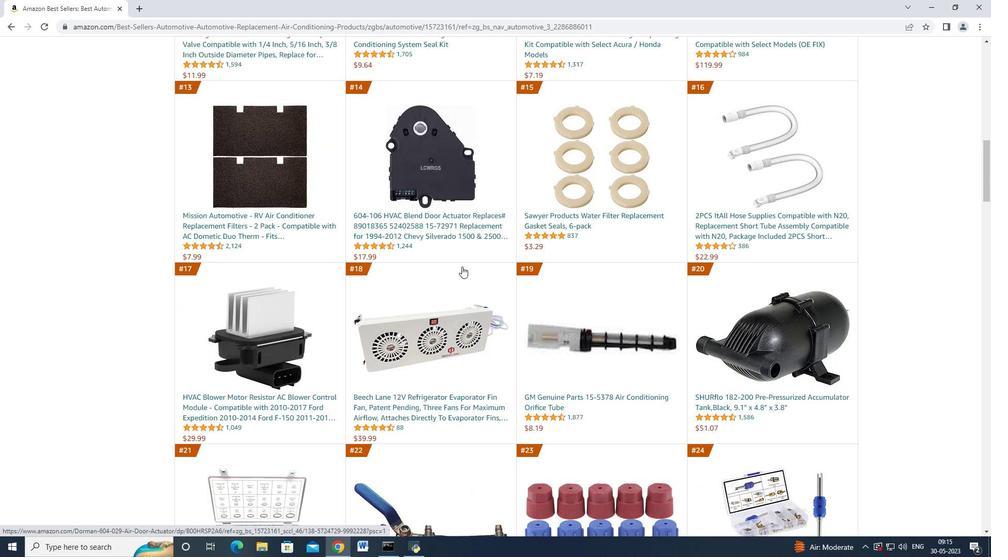 
Action: Mouse scrolled (476, 282) with delta (0, 0)
Screenshot: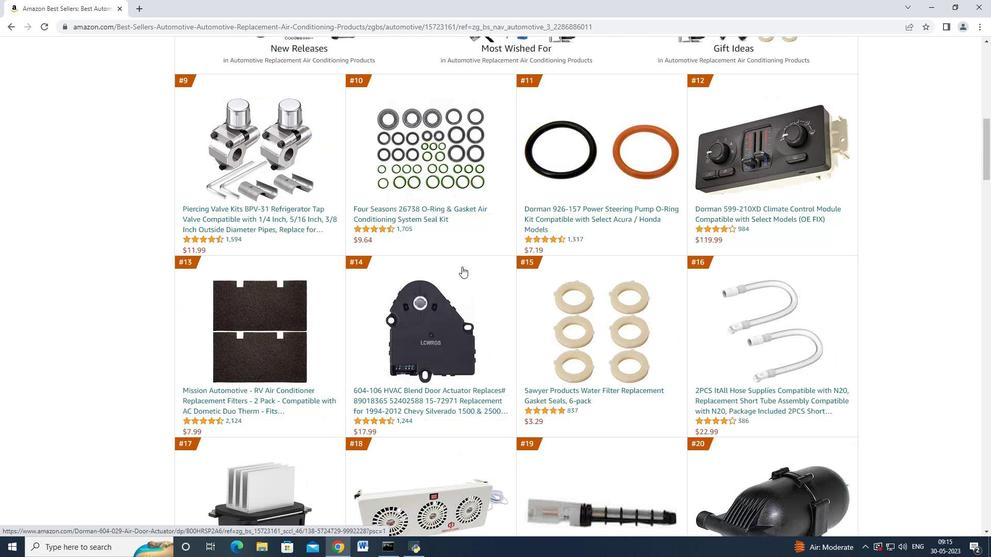 
Action: Mouse scrolled (476, 282) with delta (0, 0)
Screenshot: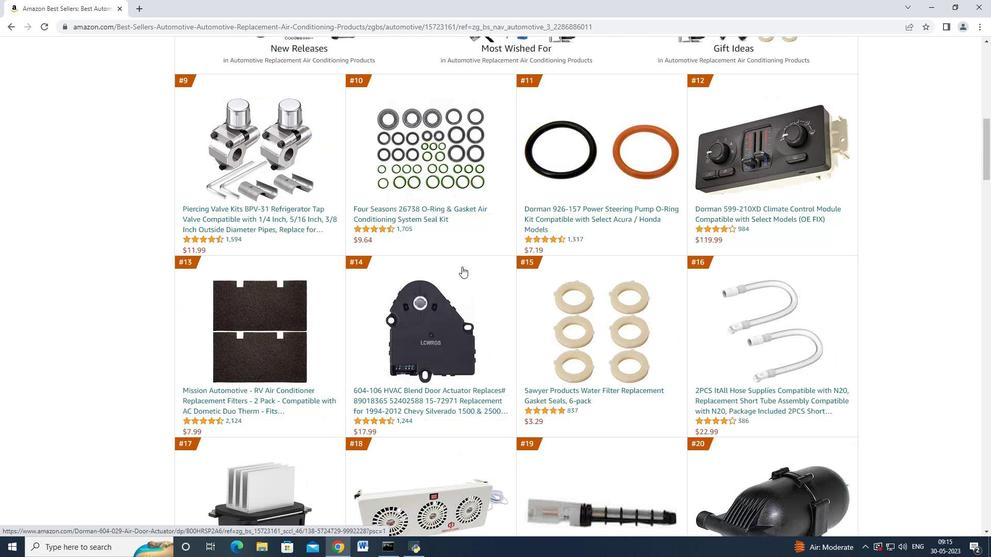 
Action: Mouse scrolled (476, 282) with delta (0, 0)
Screenshot: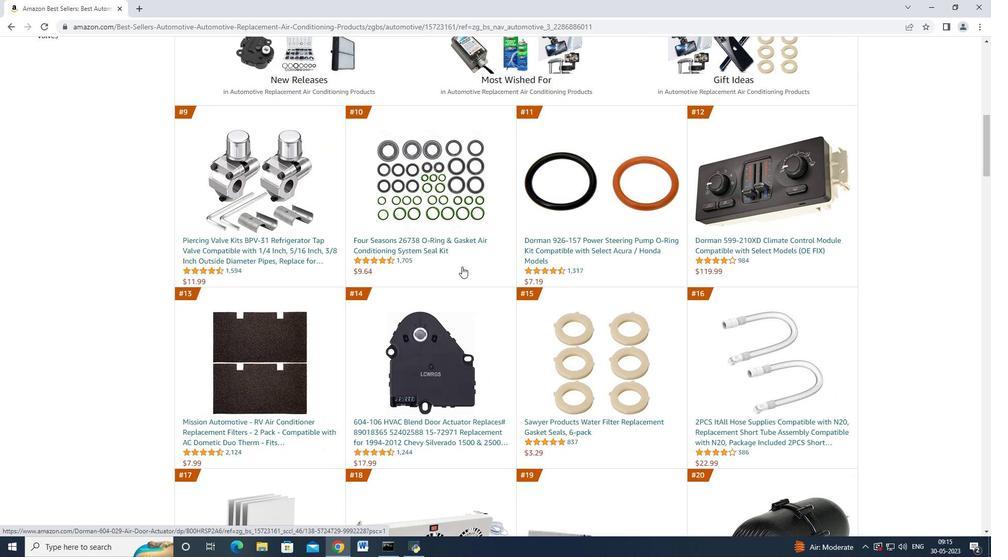
Action: Mouse scrolled (476, 282) with delta (0, 0)
Screenshot: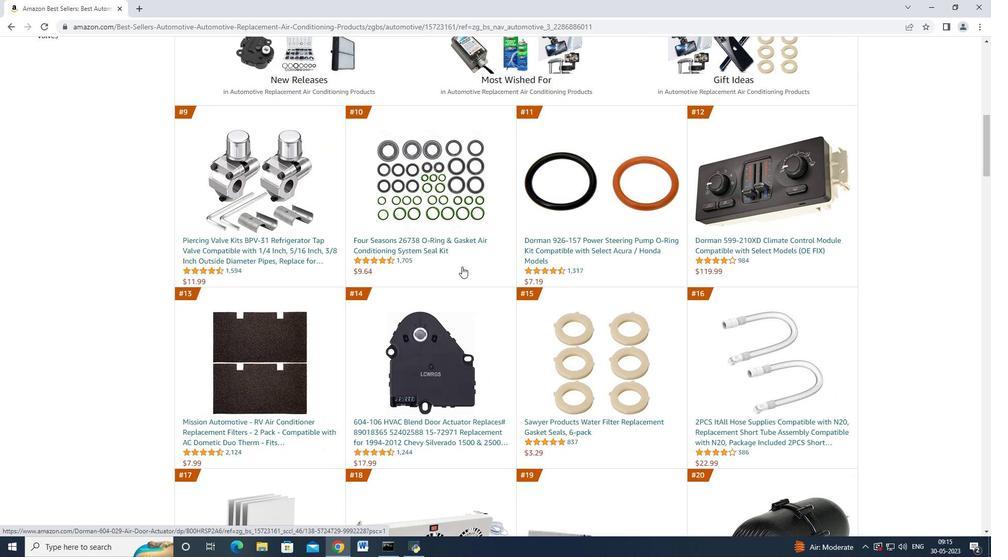 
Action: Mouse scrolled (476, 282) with delta (0, 0)
Screenshot: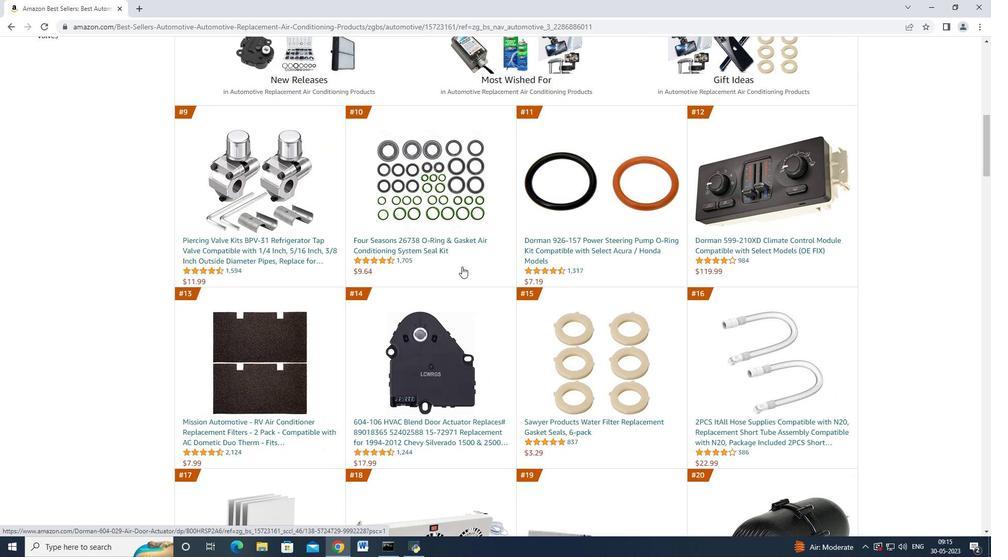 
Action: Mouse scrolled (476, 282) with delta (0, 0)
Screenshot: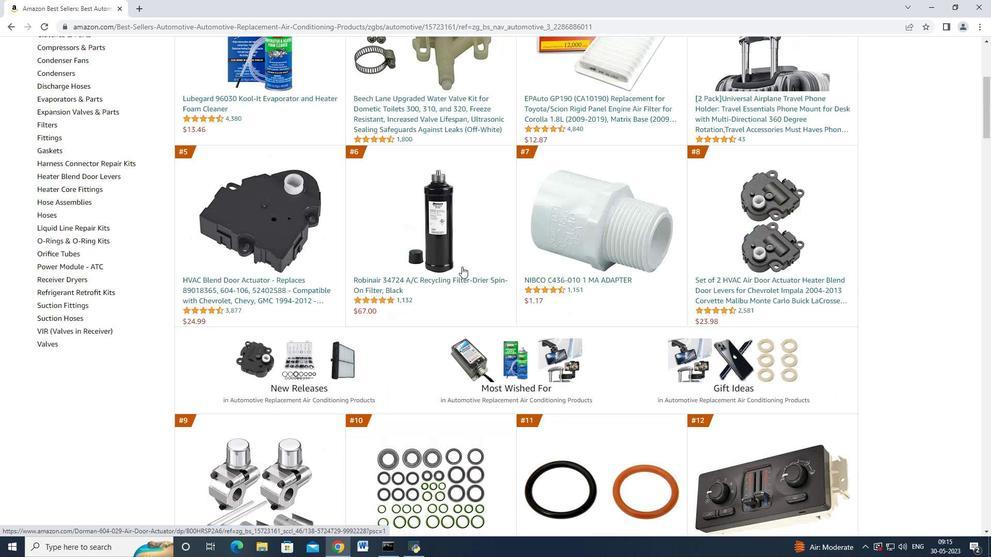 
Action: Mouse scrolled (476, 282) with delta (0, 0)
Screenshot: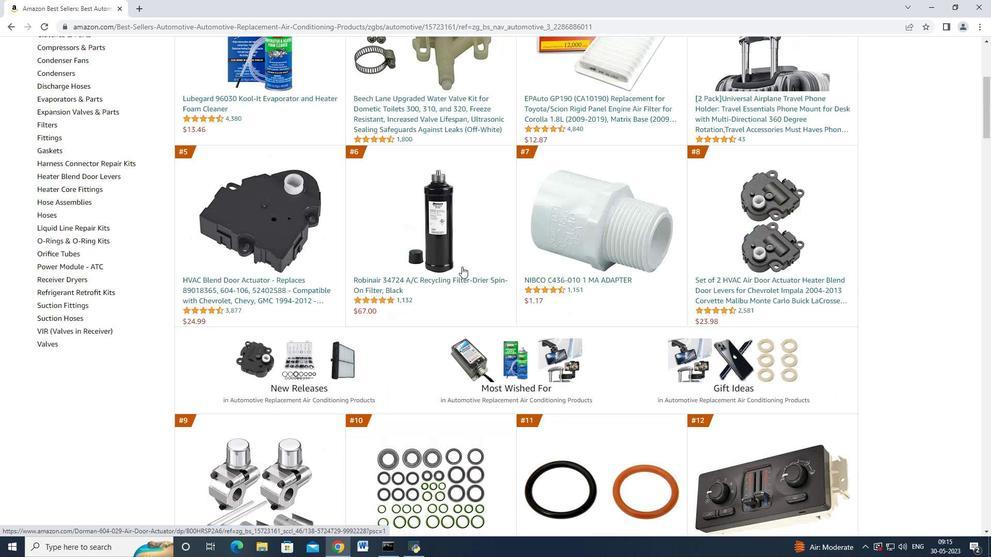 
Action: Mouse scrolled (476, 282) with delta (0, 0)
Screenshot: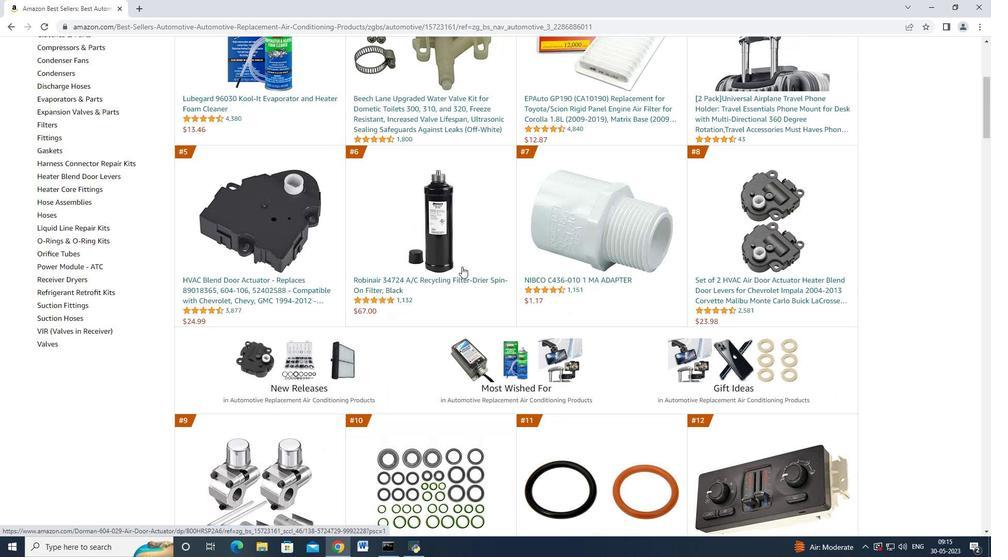 
Action: Mouse scrolled (476, 282) with delta (0, 0)
Screenshot: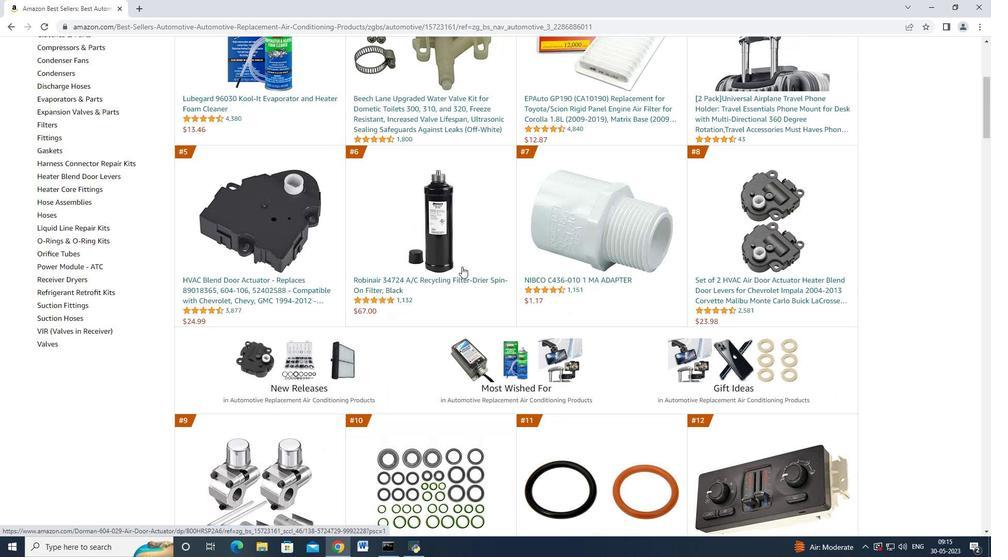 
Action: Mouse scrolled (476, 282) with delta (0, 0)
Screenshot: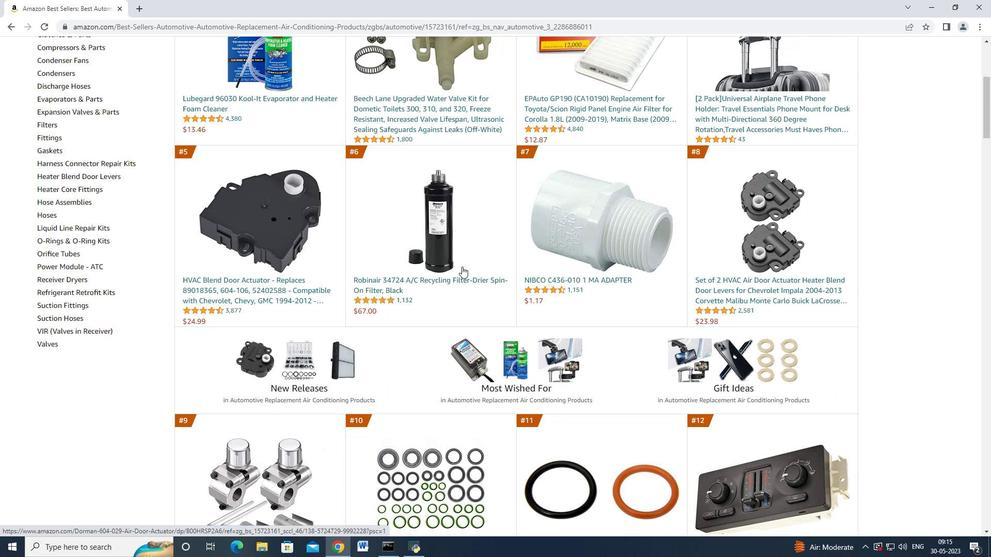 
Action: Mouse scrolled (476, 282) with delta (0, 0)
Screenshot: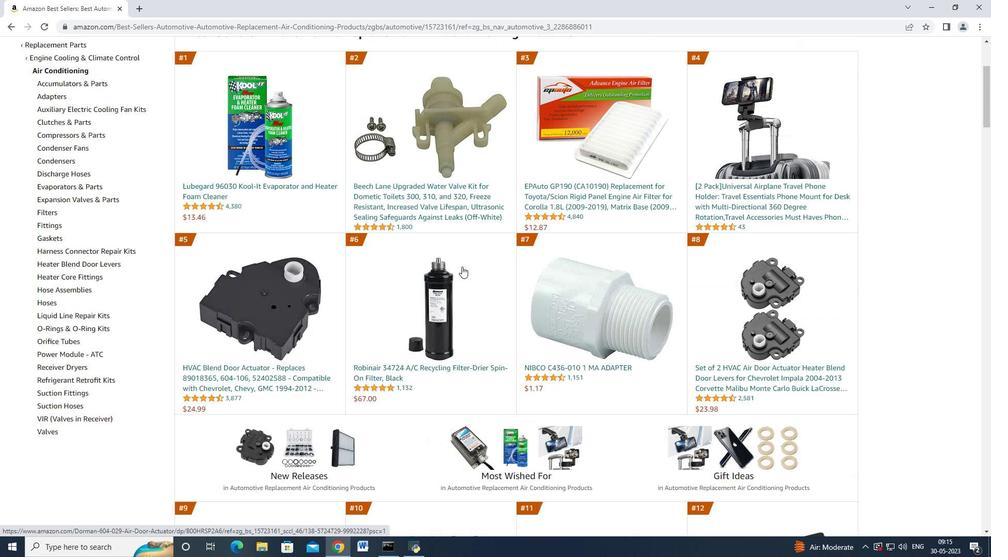 
Action: Mouse scrolled (476, 282) with delta (0, 0)
Screenshot: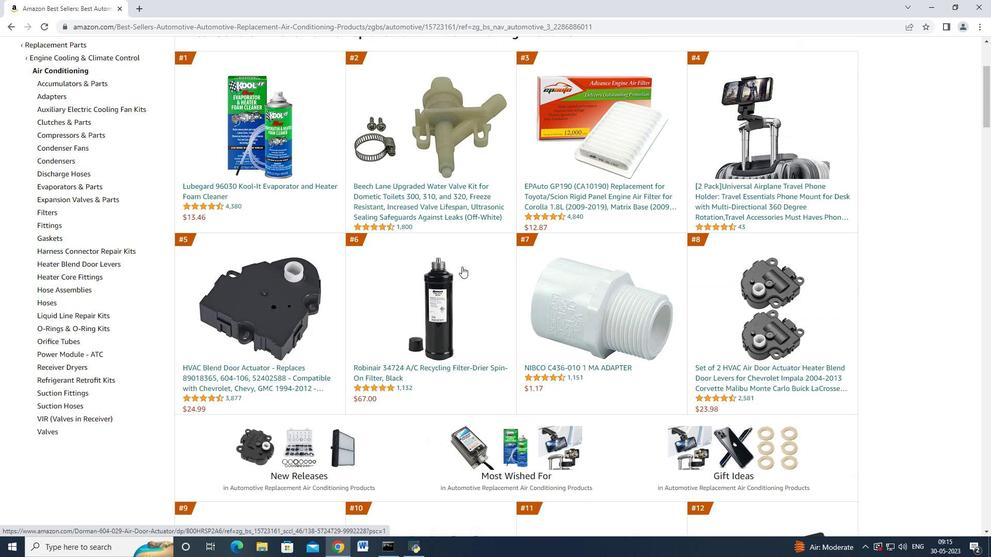 
Action: Mouse scrolled (476, 282) with delta (0, 0)
Screenshot: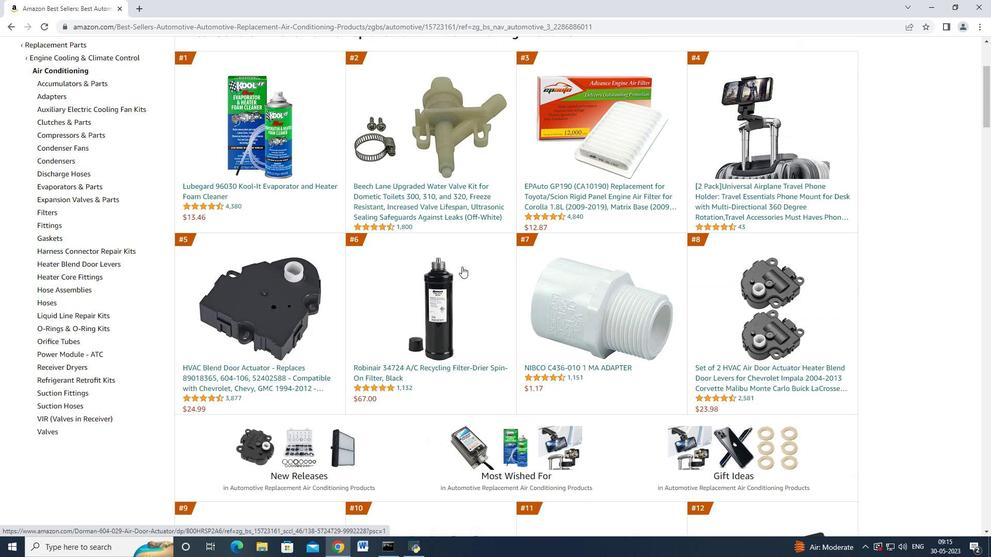 
Action: Mouse scrolled (476, 282) with delta (0, 0)
Screenshot: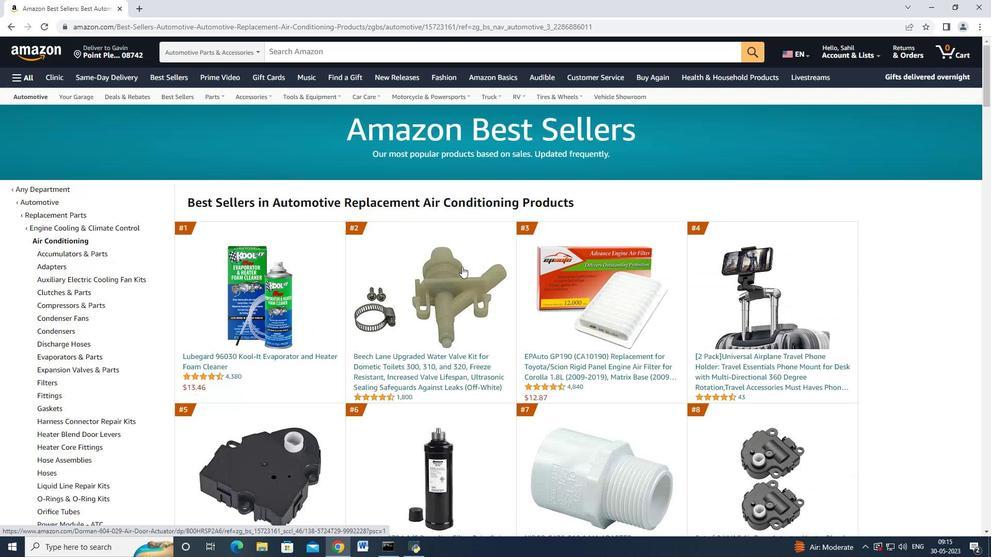 
Action: Mouse scrolled (476, 282) with delta (0, 0)
Screenshot: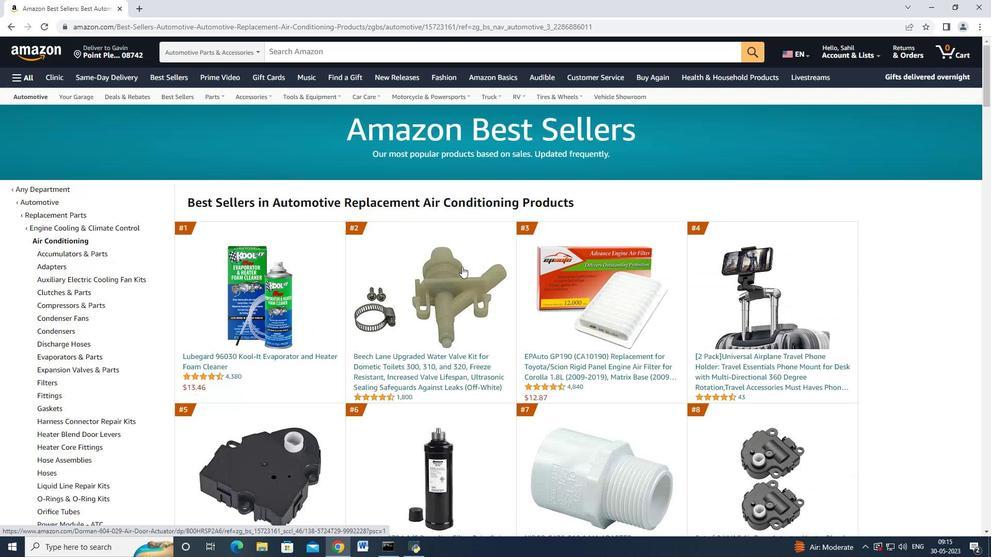 
Action: Mouse scrolled (476, 282) with delta (0, 0)
Screenshot: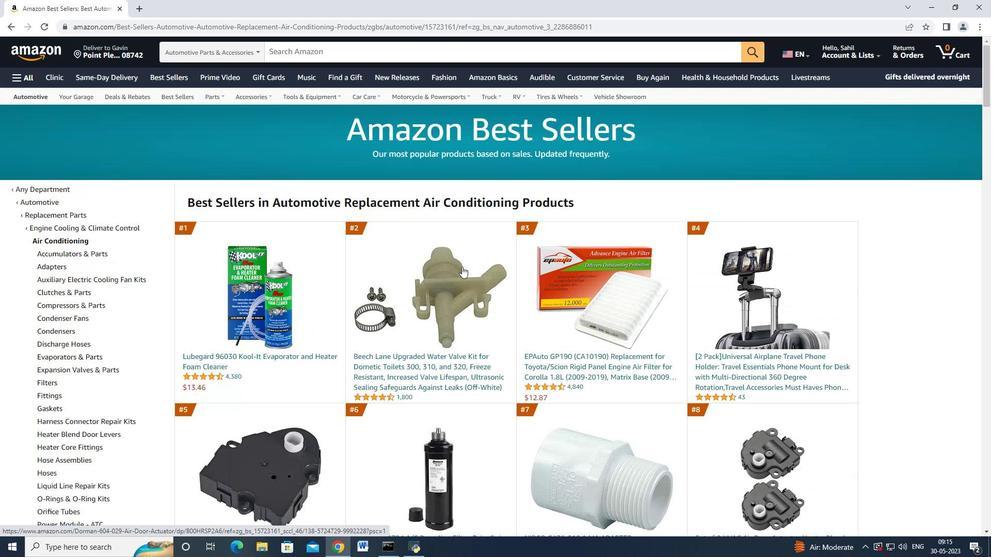 
Action: Mouse scrolled (476, 282) with delta (0, 0)
Screenshot: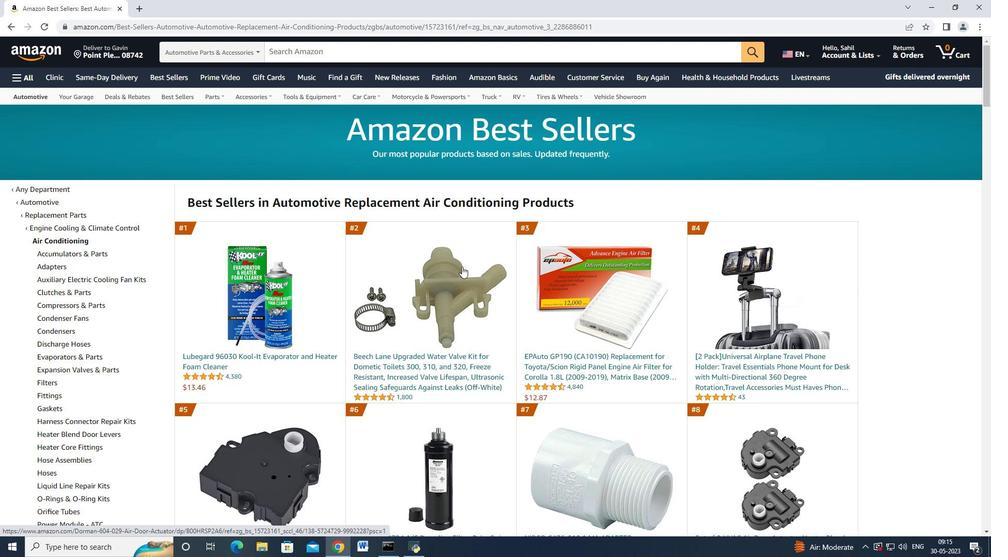 
Action: Mouse scrolled (476, 282) with delta (0, 0)
Screenshot: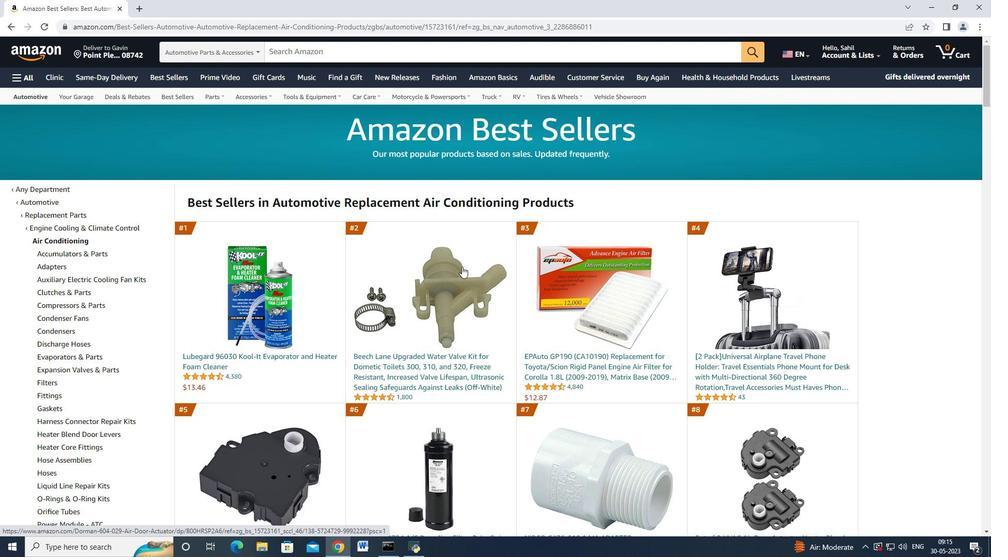 
Action: Mouse scrolled (476, 282) with delta (0, 0)
Screenshot: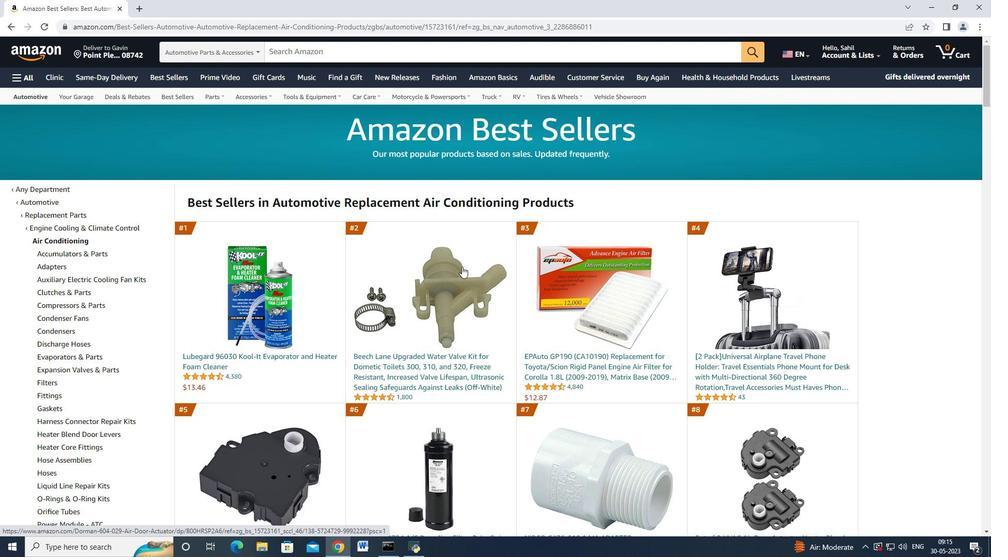 
Action: Mouse scrolled (476, 282) with delta (0, 0)
Screenshot: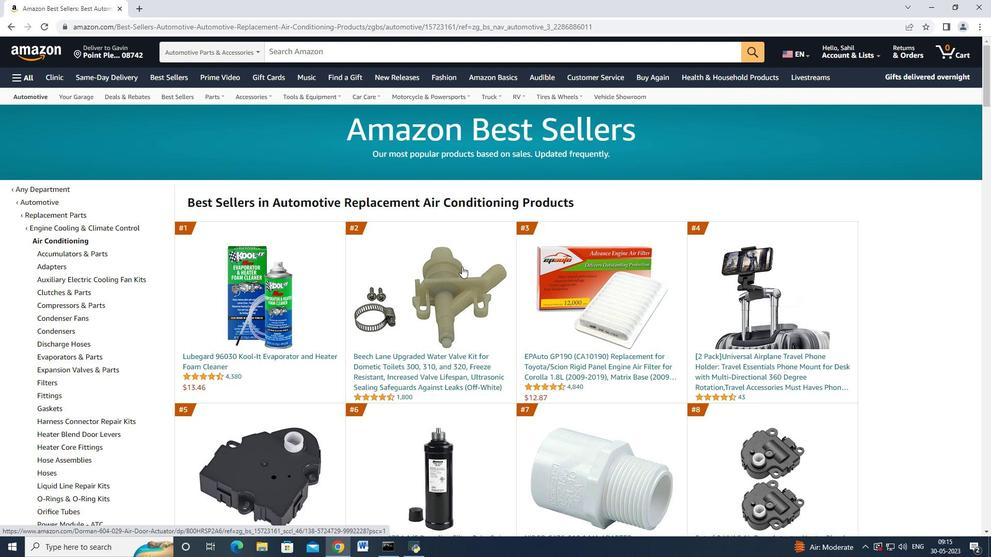 
Action: Mouse scrolled (476, 282) with delta (0, 0)
Screenshot: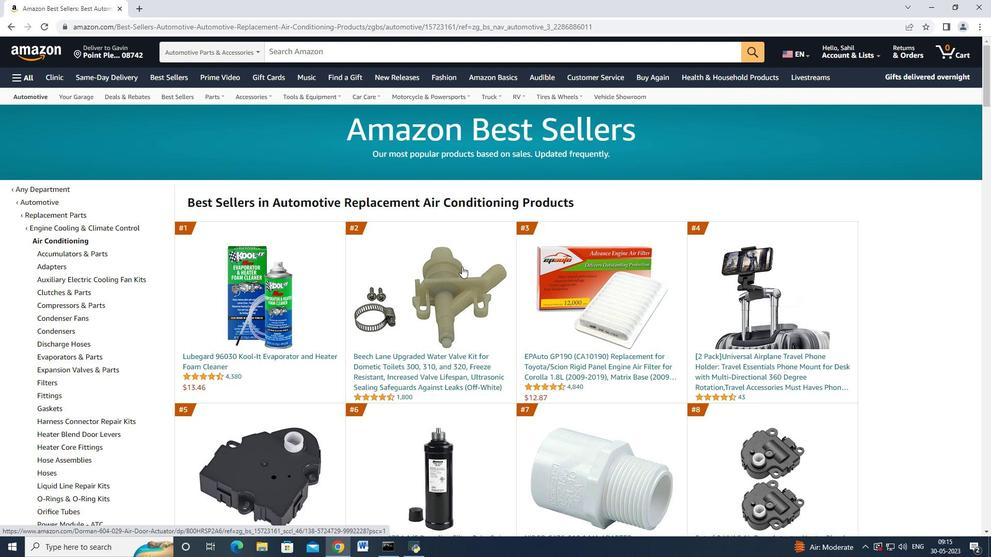 
Action: Mouse scrolled (476, 282) with delta (0, 0)
Screenshot: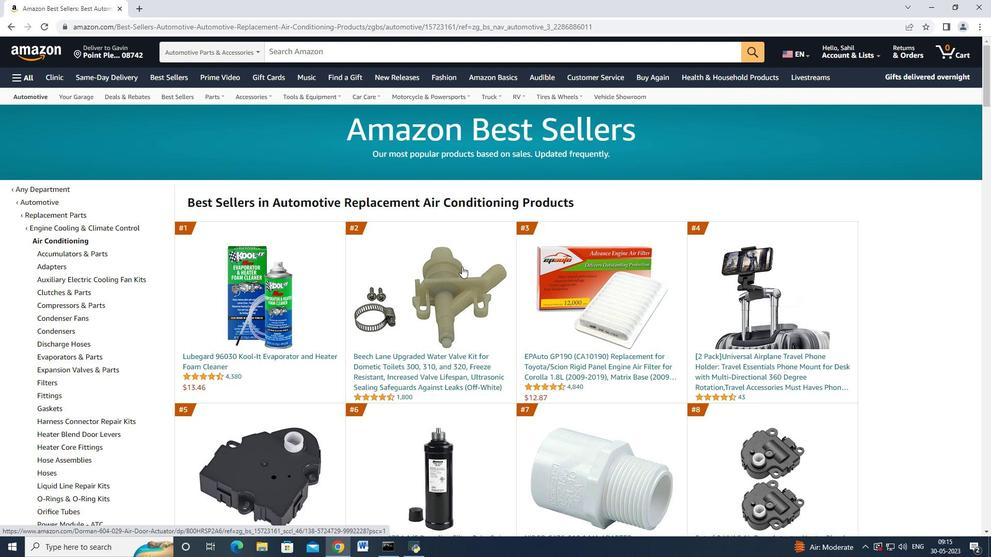 
Action: Mouse scrolled (476, 282) with delta (0, 0)
Screenshot: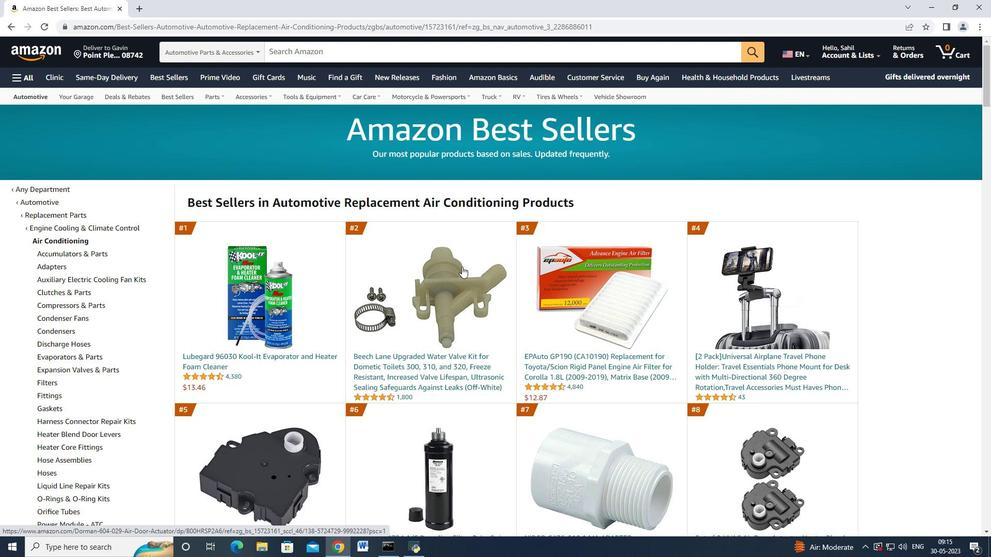 
Action: Mouse scrolled (476, 282) with delta (0, 0)
Screenshot: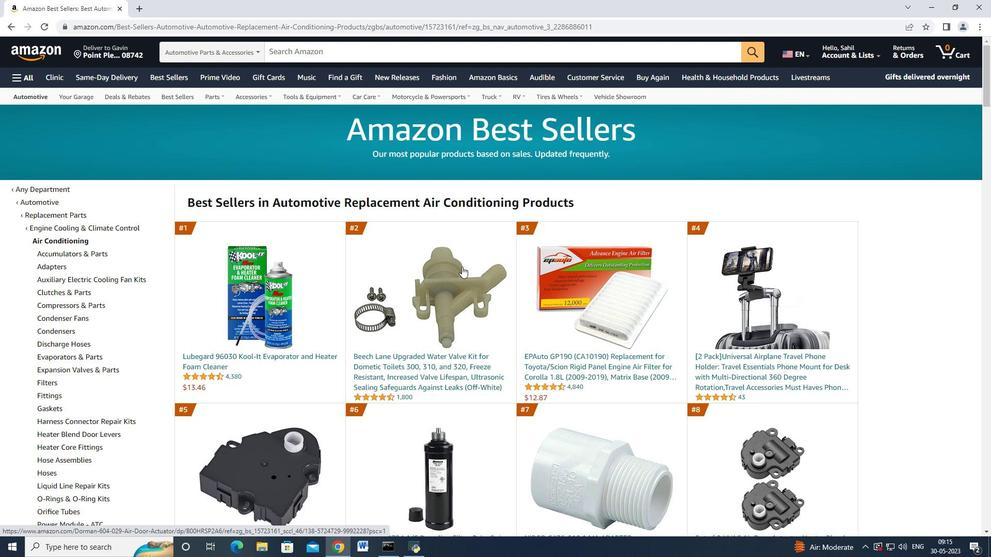
Action: Mouse scrolled (476, 282) with delta (0, 0)
Screenshot: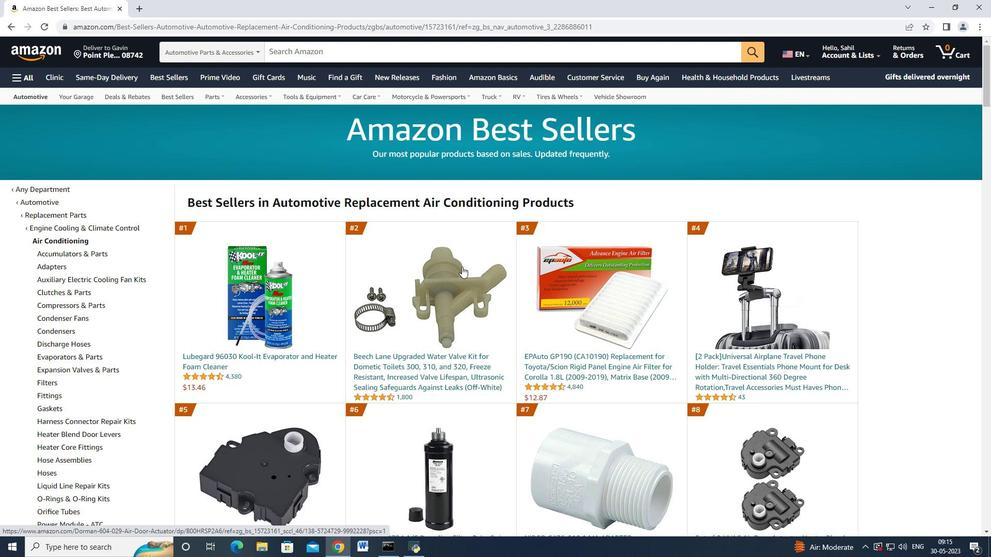 
Action: Mouse scrolled (476, 282) with delta (0, 0)
Screenshot: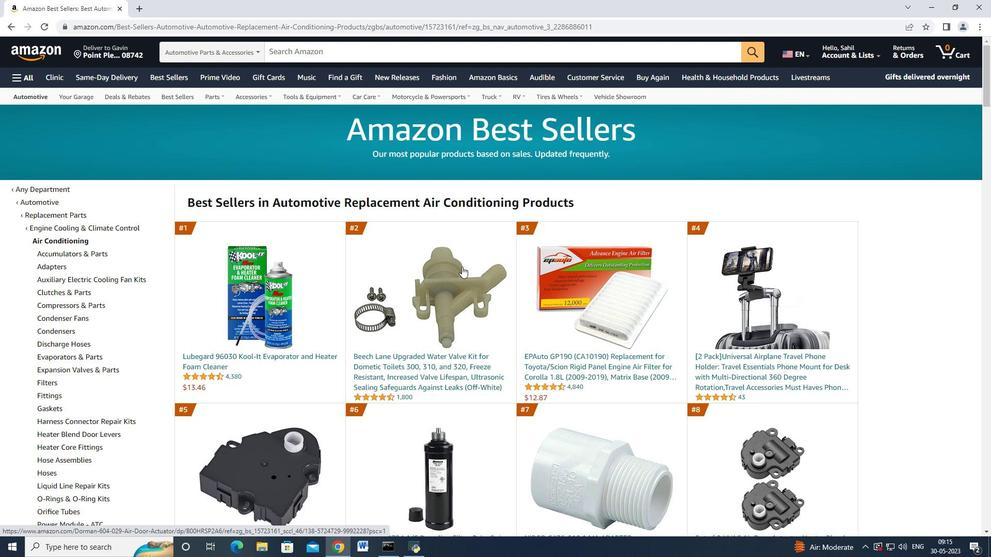 
Action: Mouse scrolled (476, 282) with delta (0, 0)
Screenshot: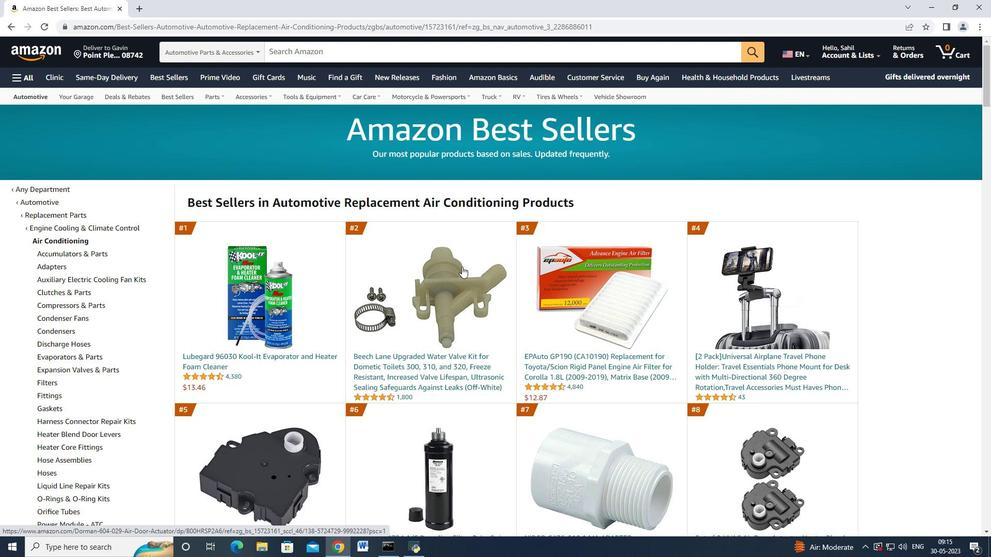 
Action: Mouse scrolled (476, 282) with delta (0, 0)
Screenshot: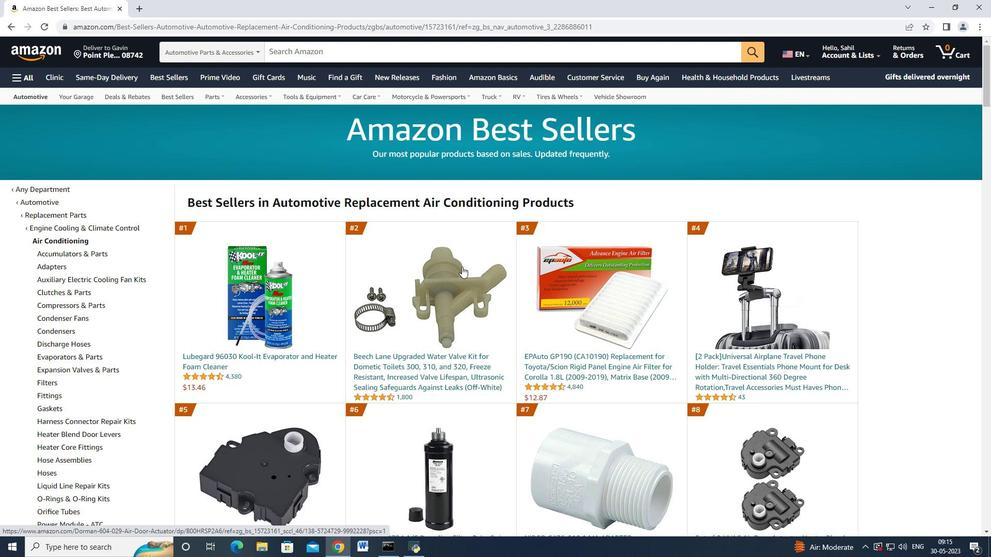 
Action: Mouse scrolled (476, 282) with delta (0, 0)
Screenshot: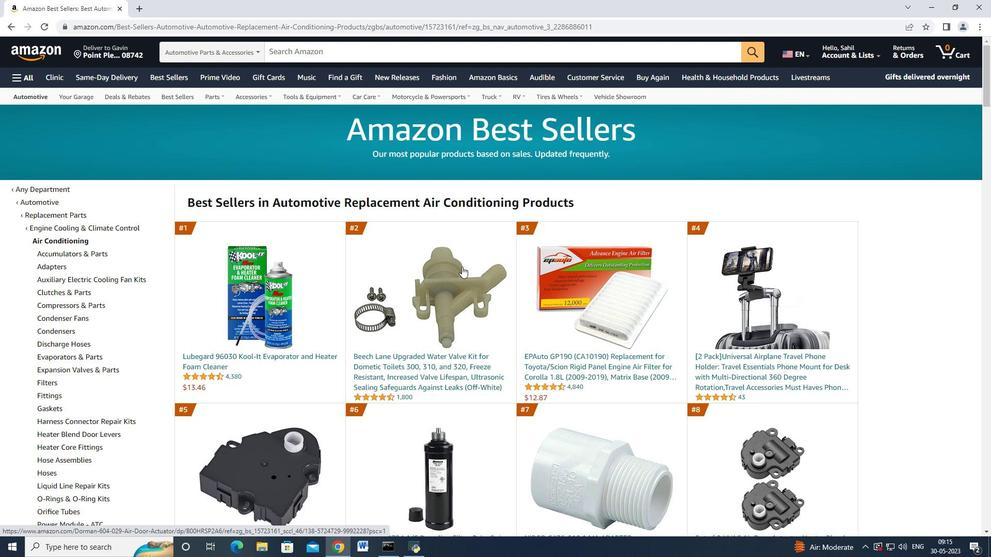 
Action: Mouse scrolled (476, 282) with delta (0, 0)
Screenshot: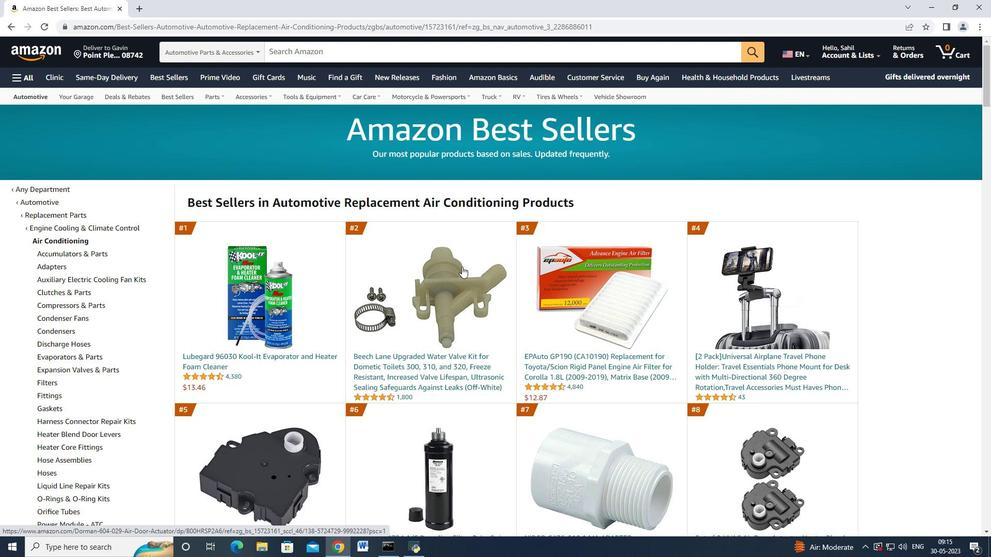 
Action: Mouse moved to (419, 370)
Screenshot: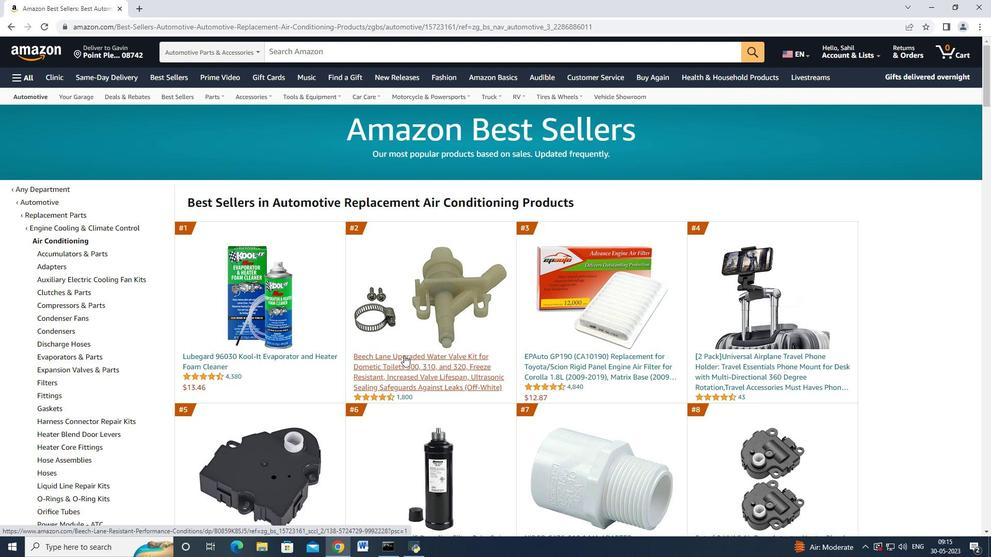 
Action: Mouse pressed left at (419, 370)
Screenshot: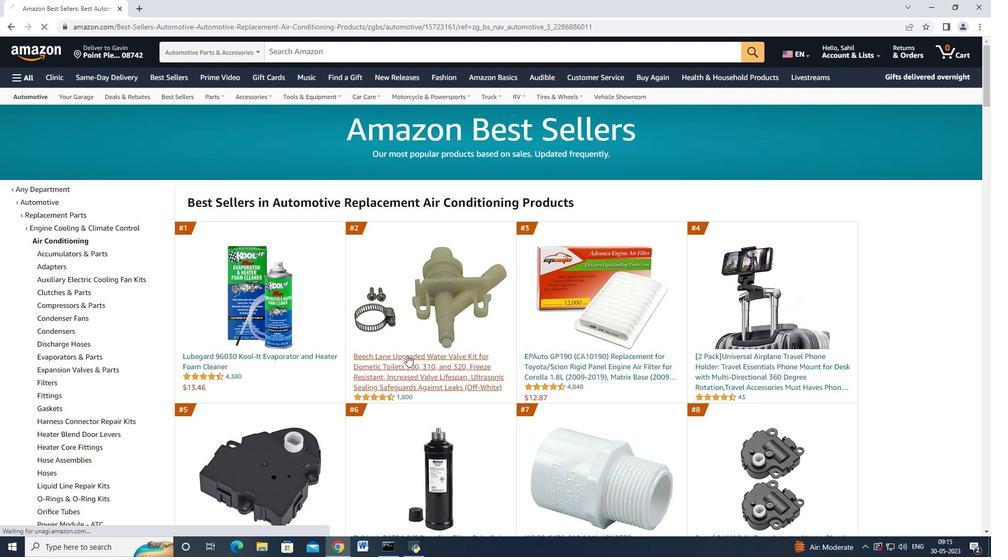 
Action: Mouse moved to (813, 413)
Screenshot: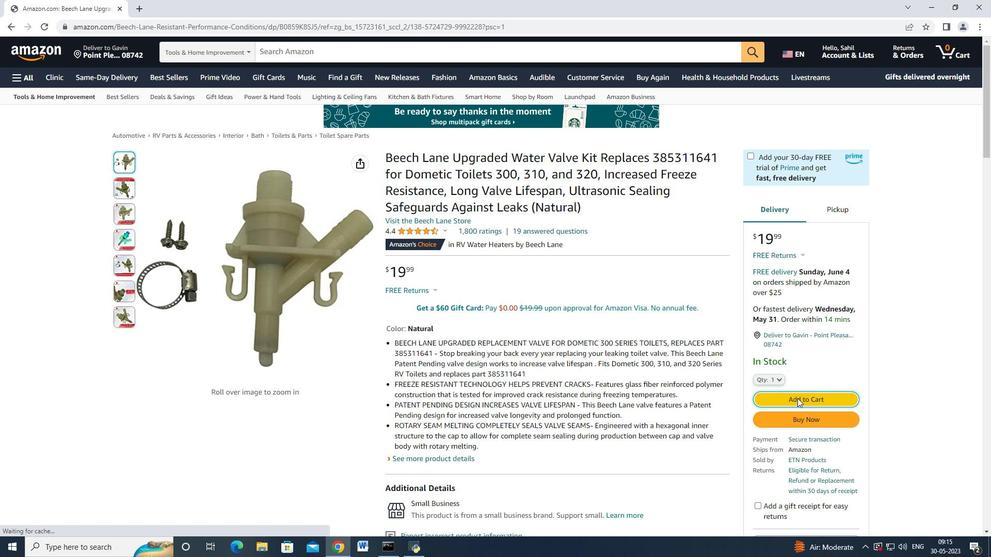 
Action: Mouse pressed left at (813, 413)
Screenshot: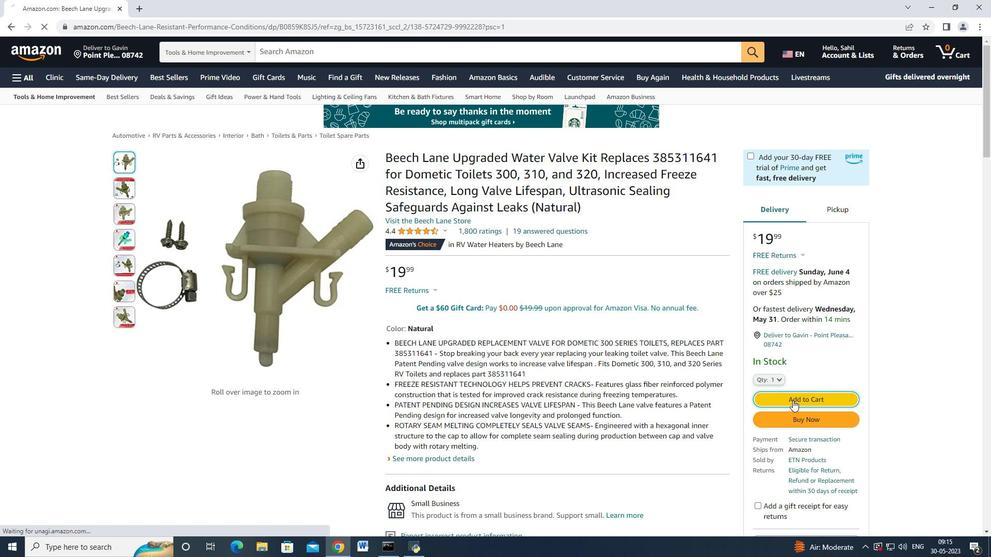 
Action: Mouse moved to (27, 39)
Screenshot: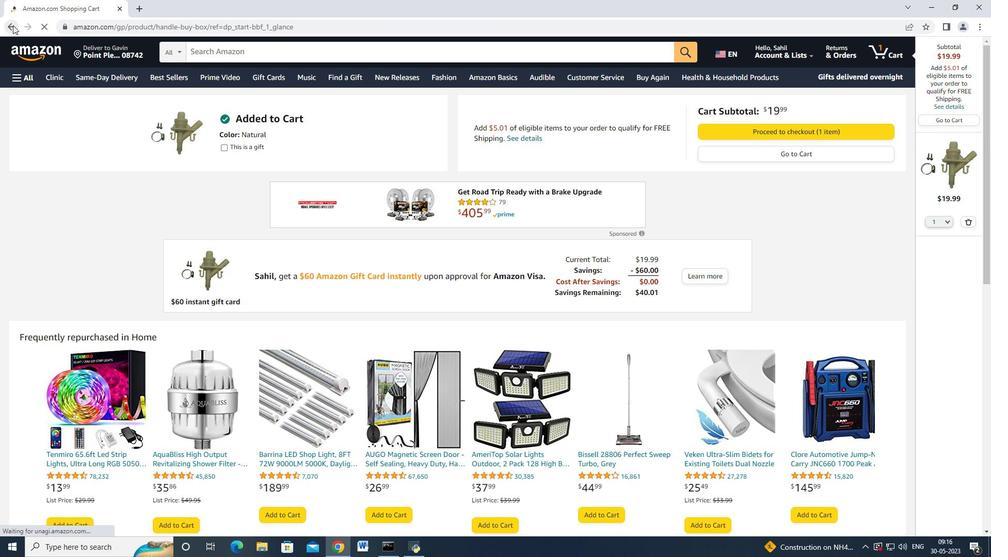 
Action: Mouse pressed left at (27, 39)
Screenshot: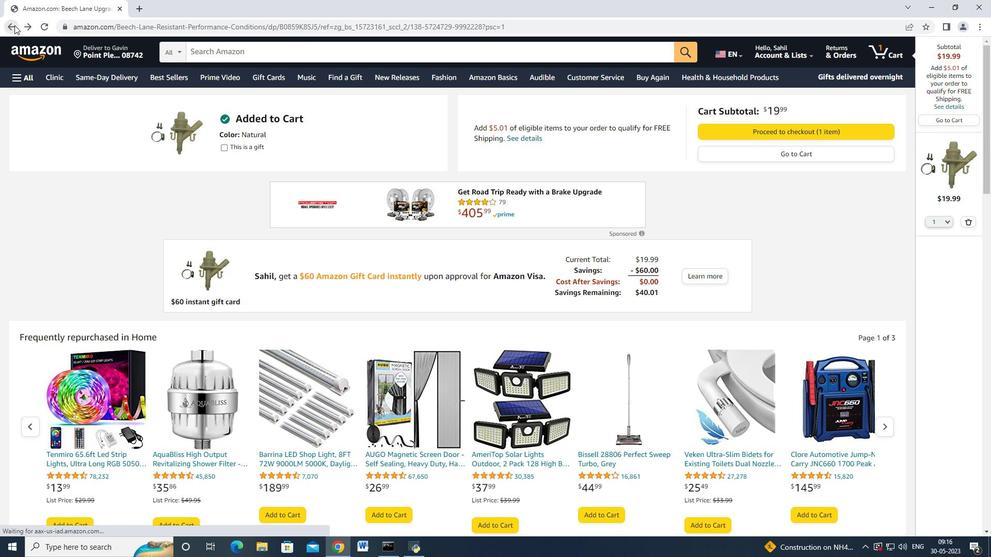 
Action: Mouse moved to (19, 37)
Screenshot: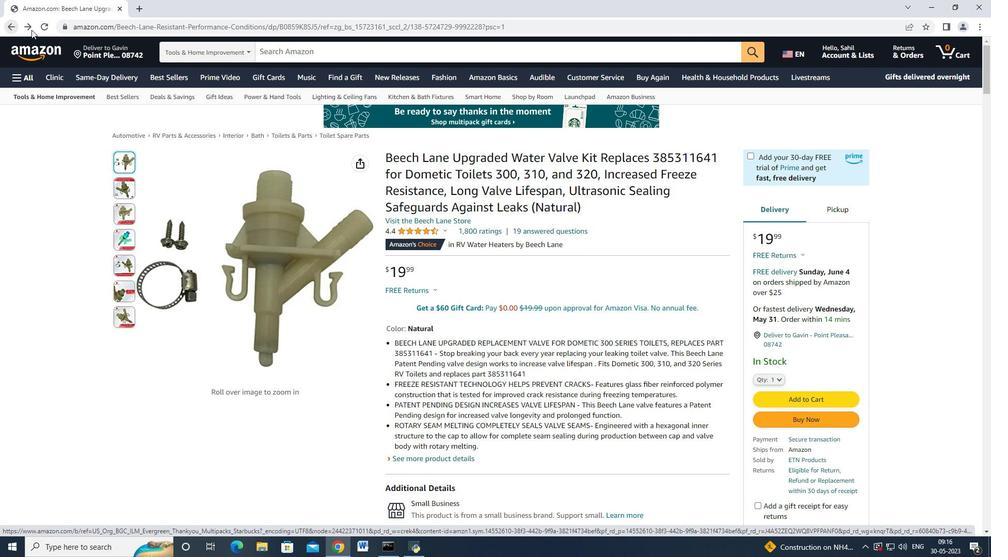 
Action: Mouse pressed left at (19, 37)
Screenshot: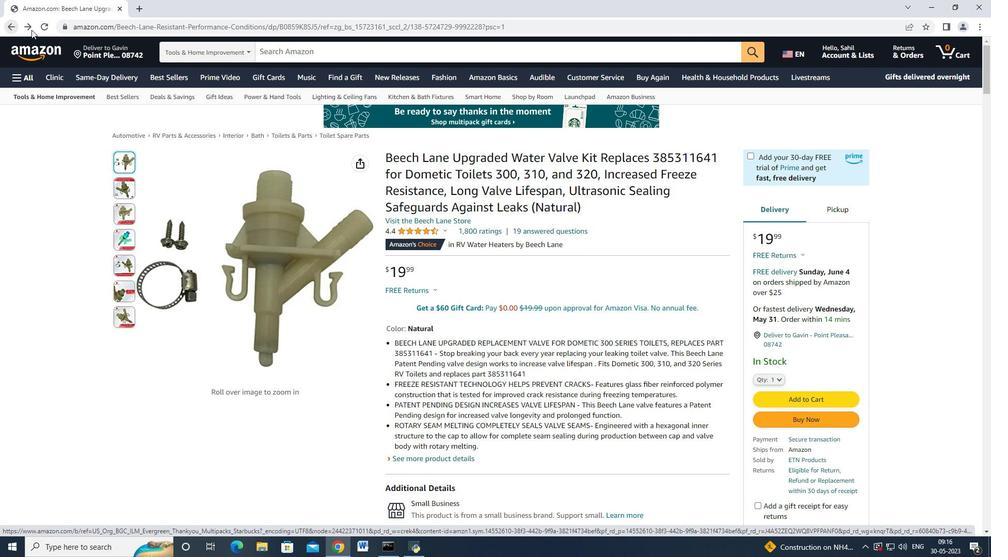 
Action: Mouse moved to (25, 44)
Screenshot: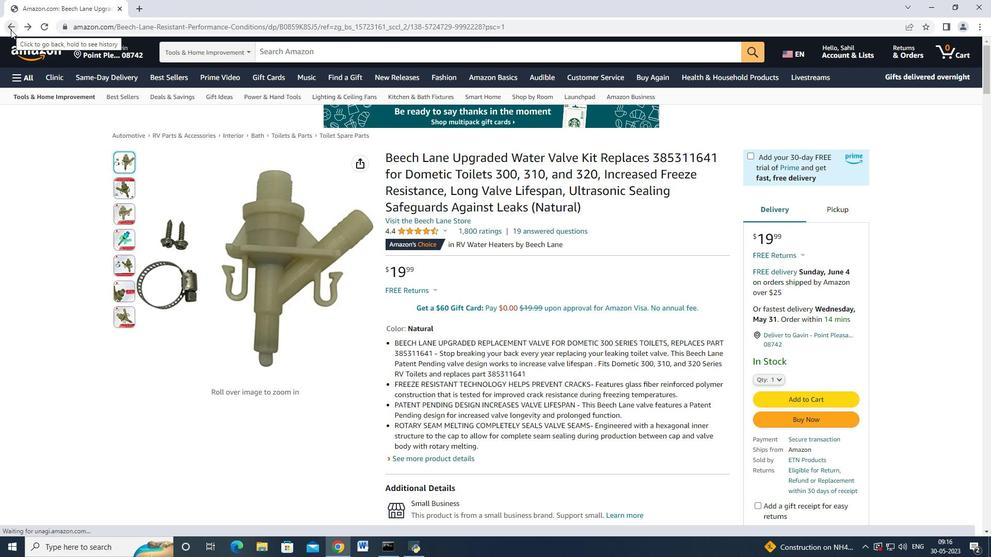 
Action: Mouse pressed left at (25, 44)
Screenshot: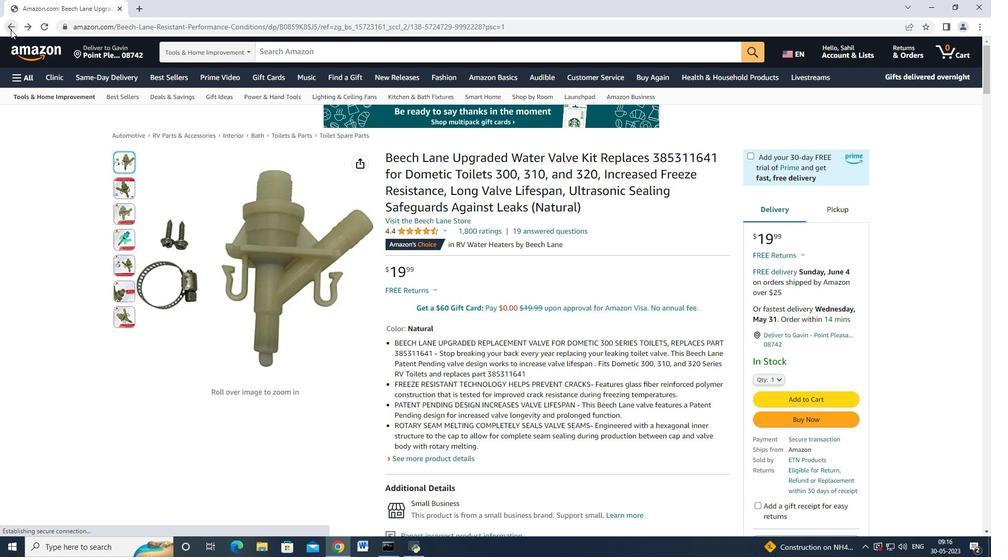 
Action: Mouse moved to (26, 44)
Screenshot: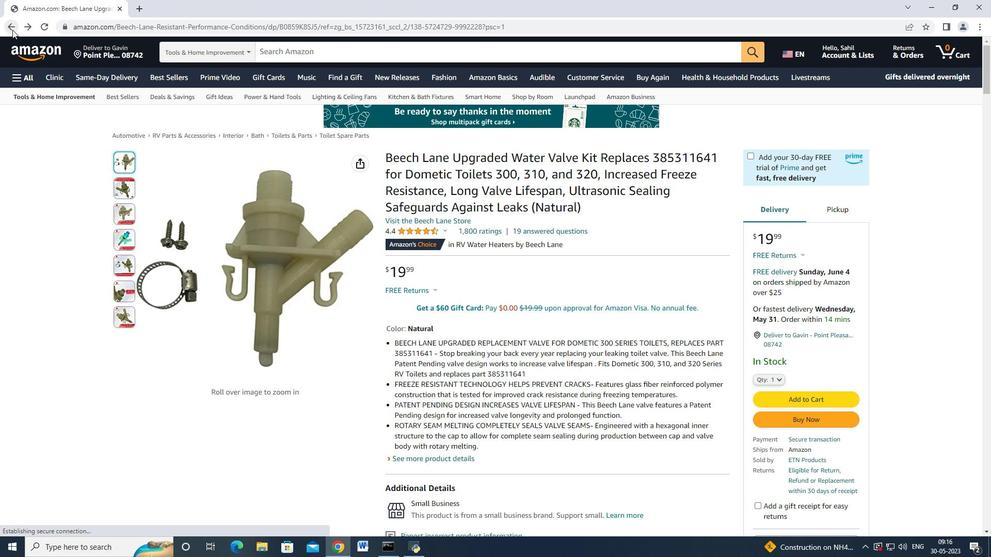 
Action: Mouse pressed left at (26, 44)
Screenshot: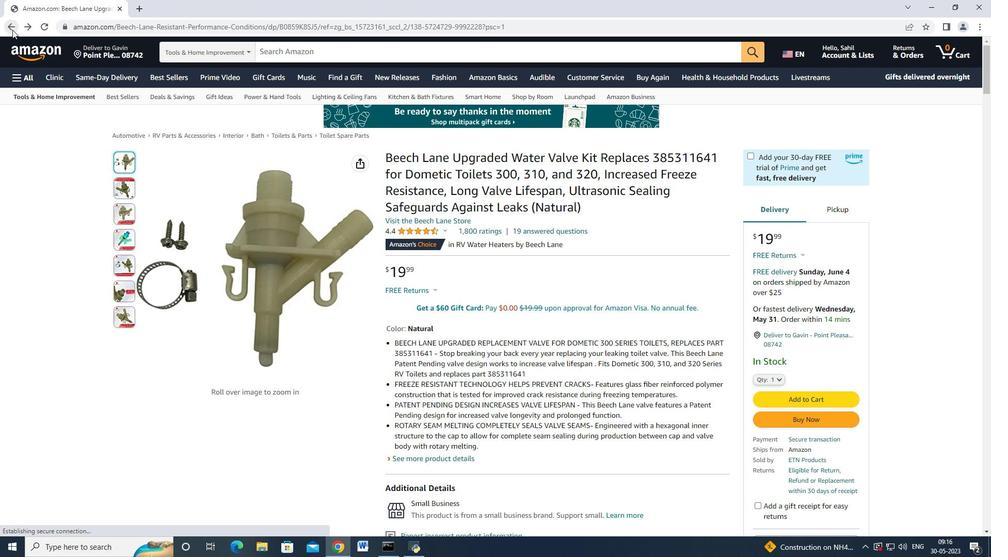 
Action: Mouse moved to (299, 243)
Screenshot: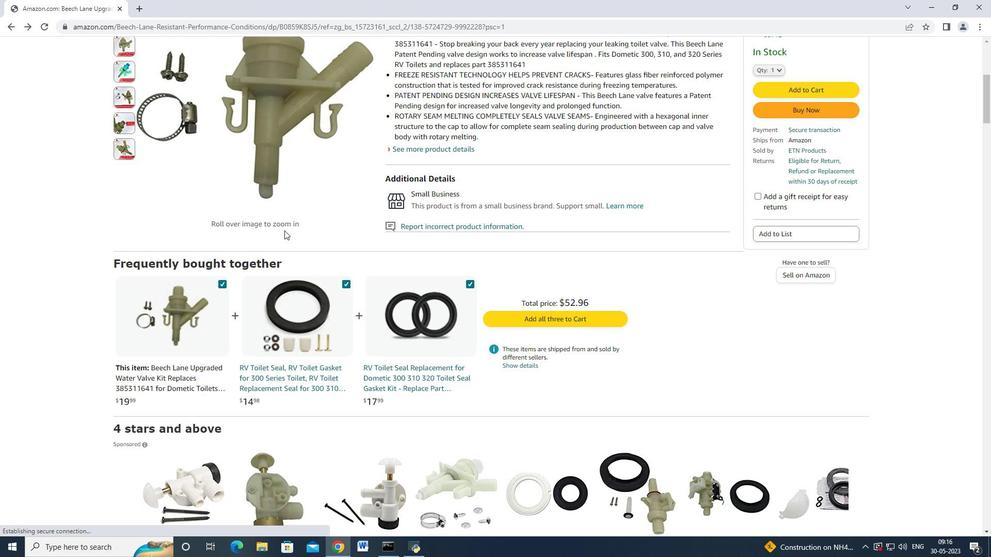 
Action: Mouse scrolled (299, 243) with delta (0, 0)
Screenshot: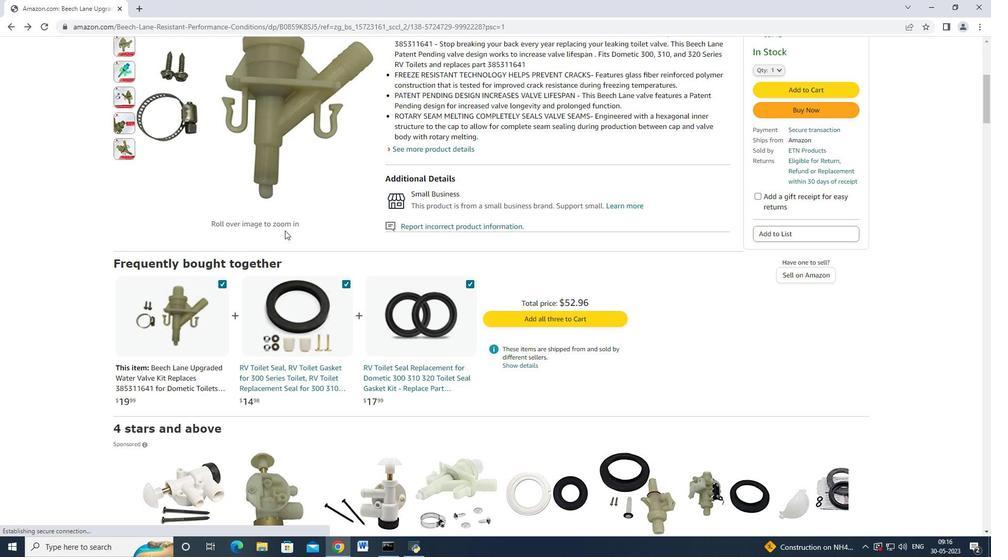 
Action: Mouse scrolled (299, 243) with delta (0, 0)
Screenshot: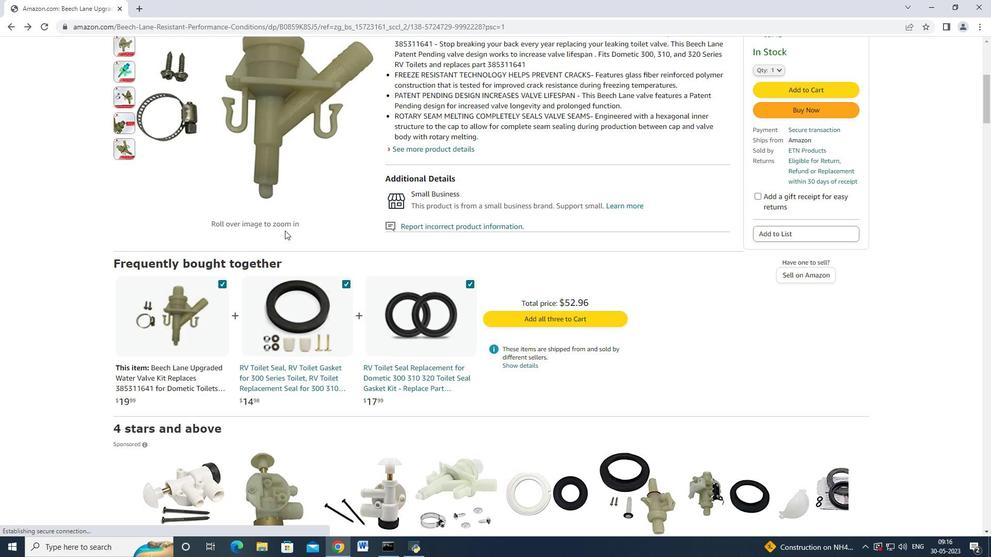 
Action: Mouse scrolled (299, 243) with delta (0, 0)
Screenshot: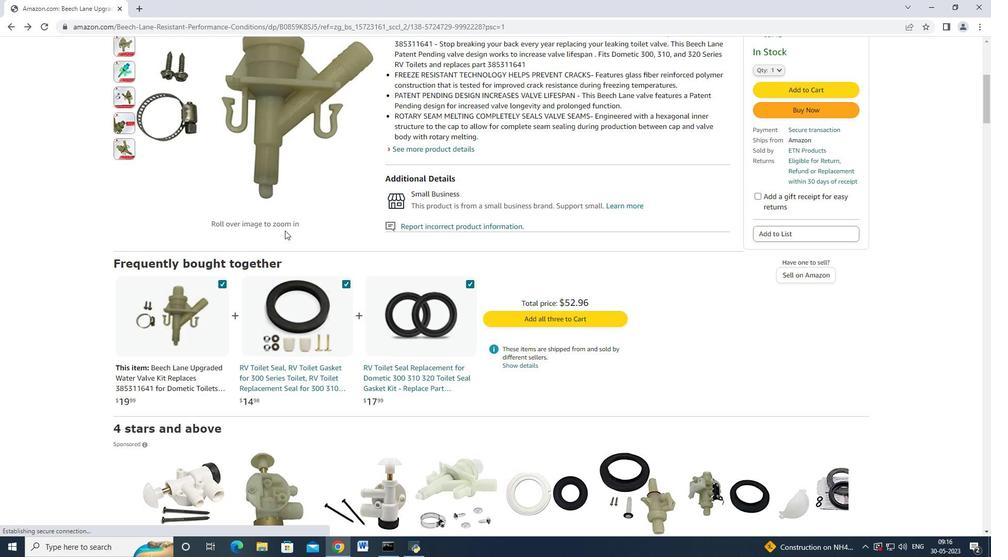 
Action: Mouse scrolled (299, 243) with delta (0, 0)
Screenshot: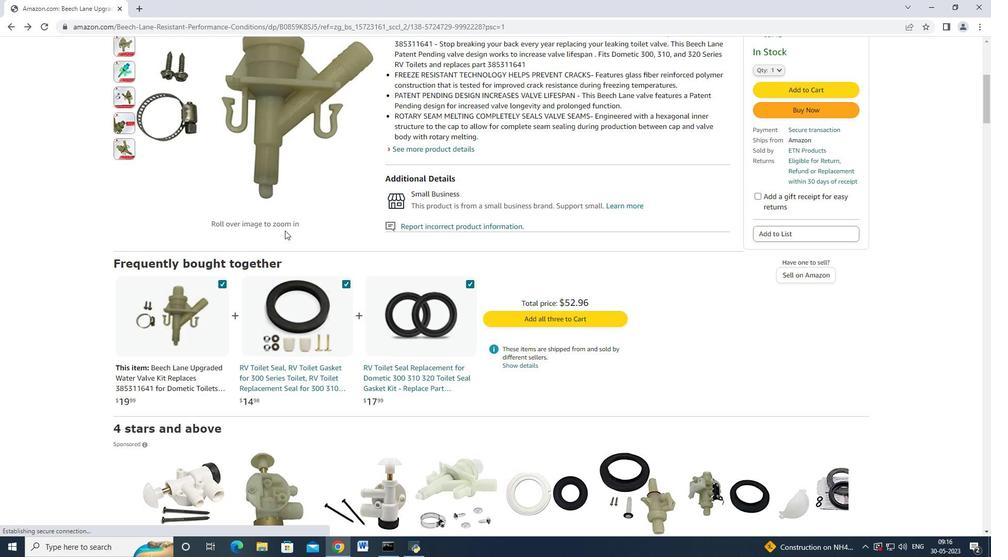 
Action: Mouse scrolled (299, 243) with delta (0, 0)
Screenshot: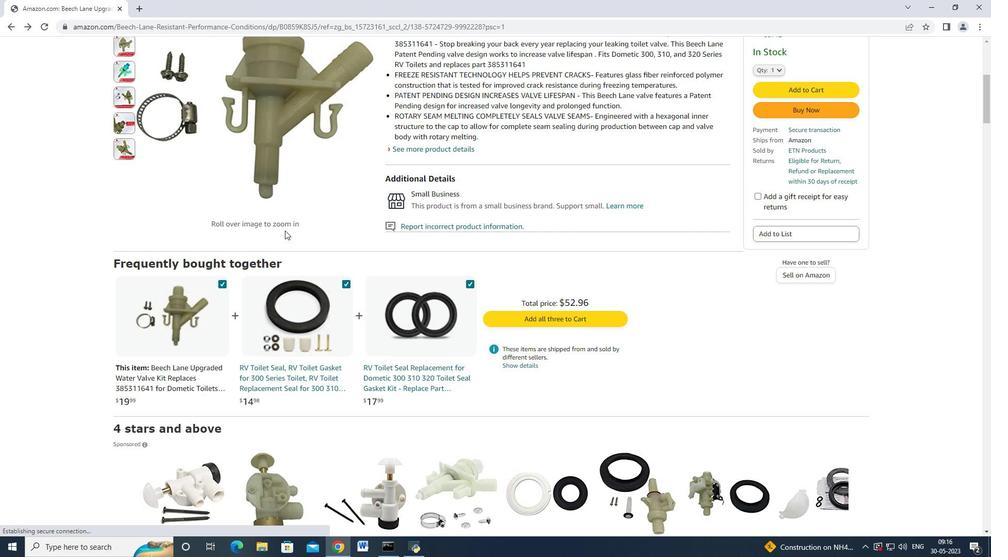 
Action: Mouse scrolled (299, 243) with delta (0, 0)
Screenshot: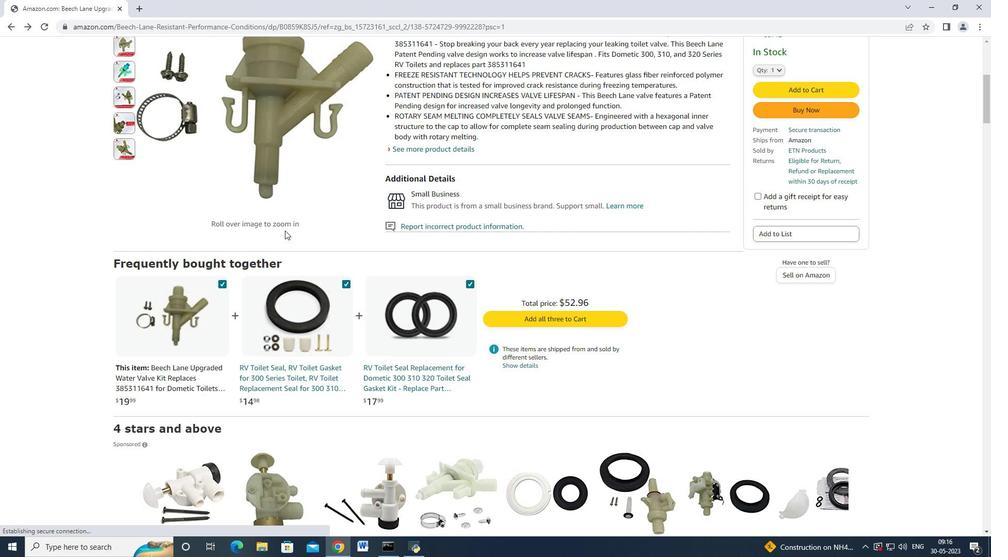 
Action: Mouse moved to (299, 245)
Screenshot: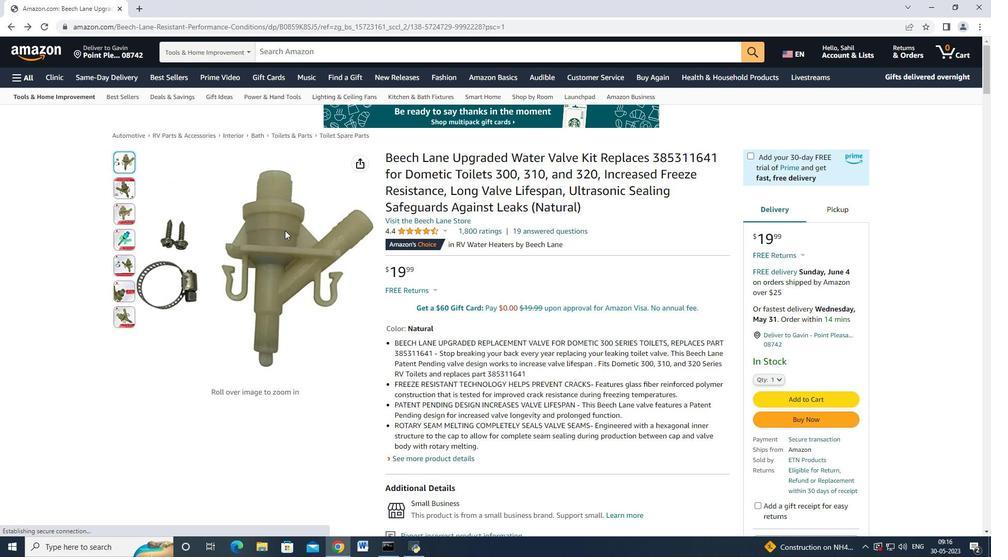 
Action: Mouse scrolled (299, 245) with delta (0, 0)
Screenshot: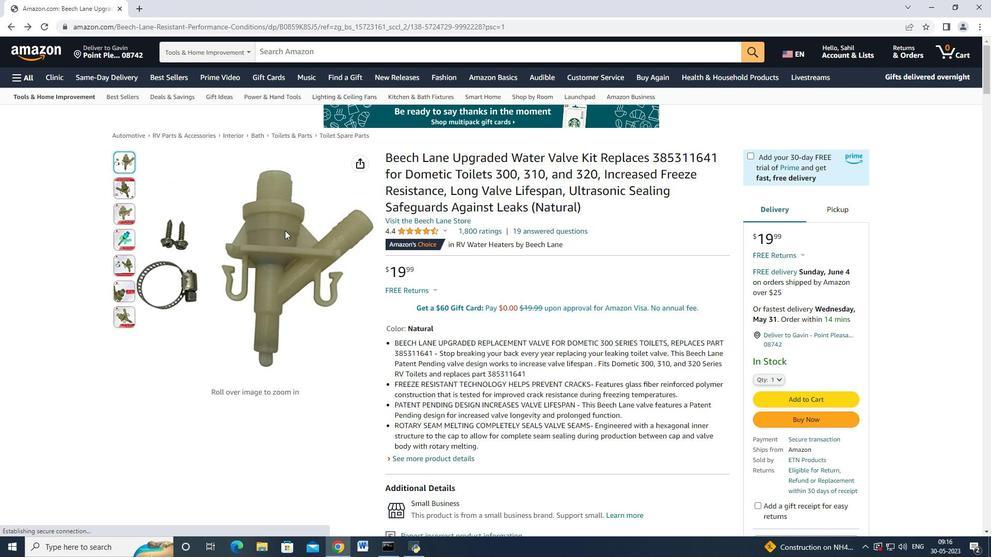 
Action: Mouse scrolled (299, 245) with delta (0, 0)
Screenshot: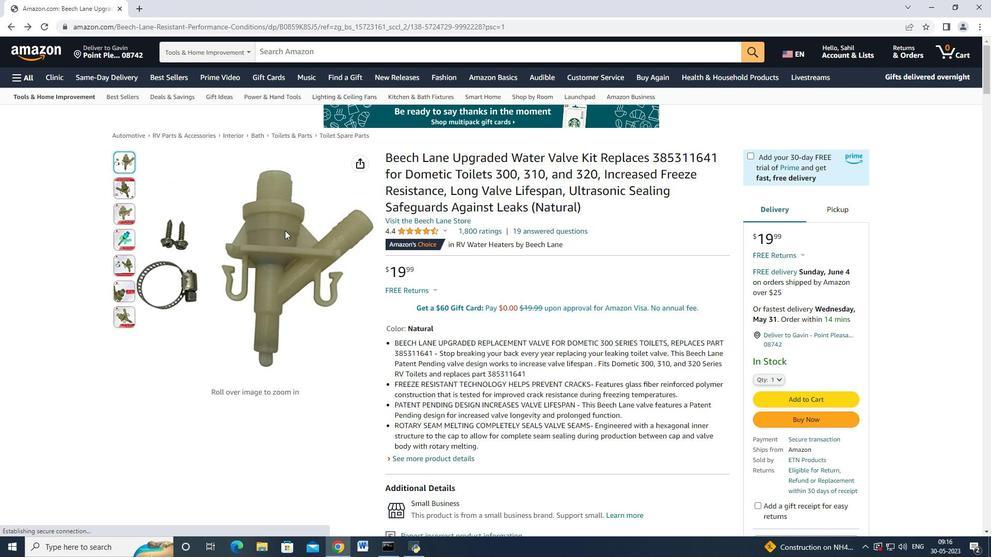 
Action: Mouse scrolled (299, 245) with delta (0, 0)
Screenshot: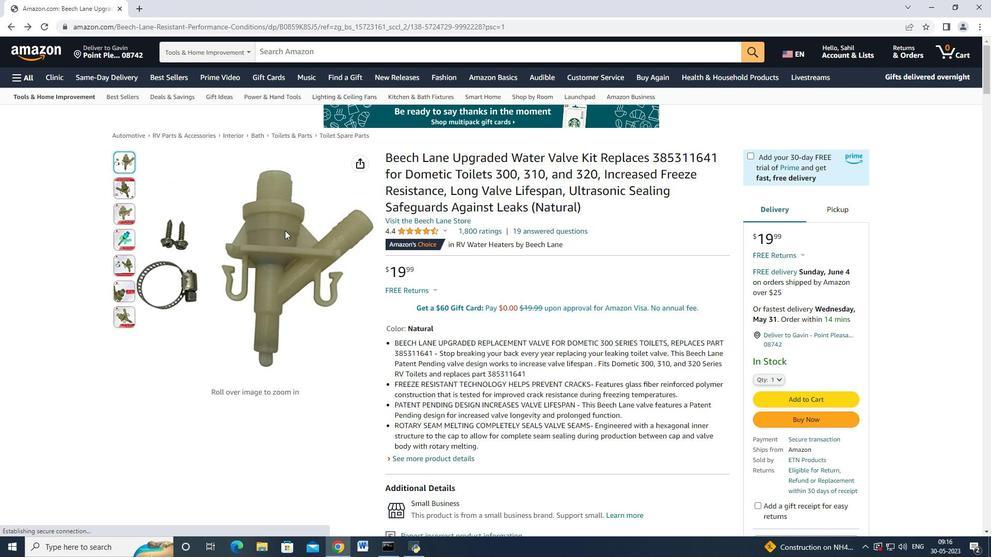 
Action: Mouse scrolled (299, 245) with delta (0, 0)
Screenshot: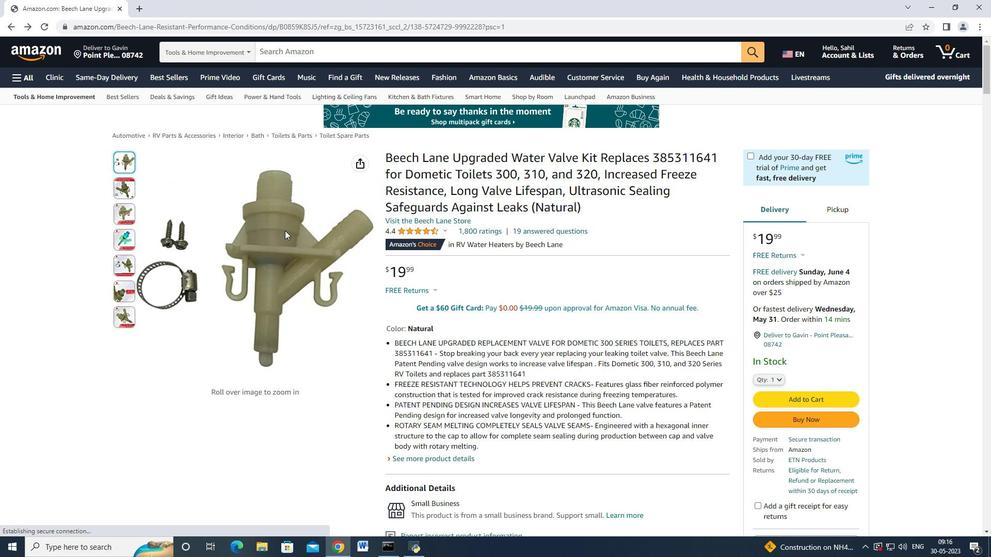 
Action: Mouse scrolled (299, 245) with delta (0, 0)
Screenshot: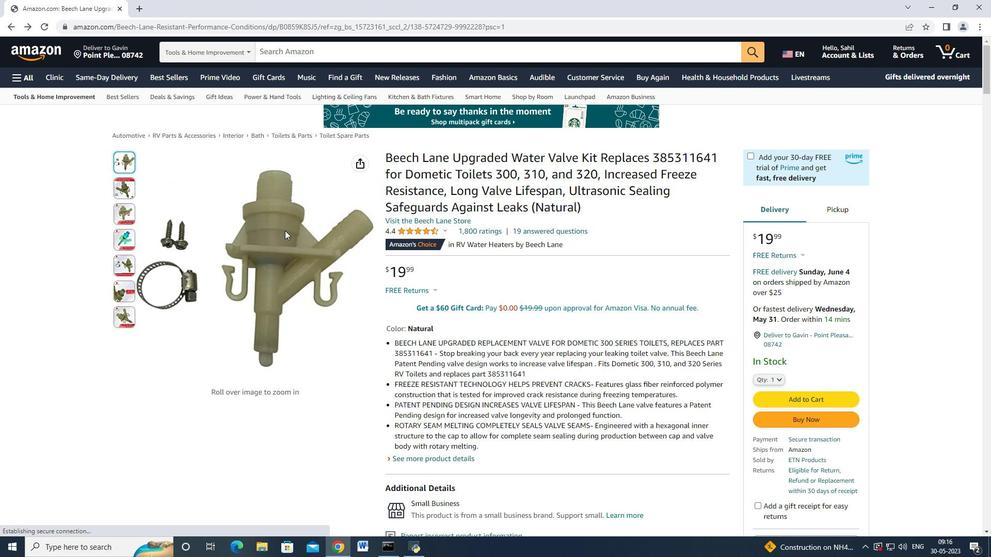 
Action: Mouse scrolled (299, 245) with delta (0, 0)
Screenshot: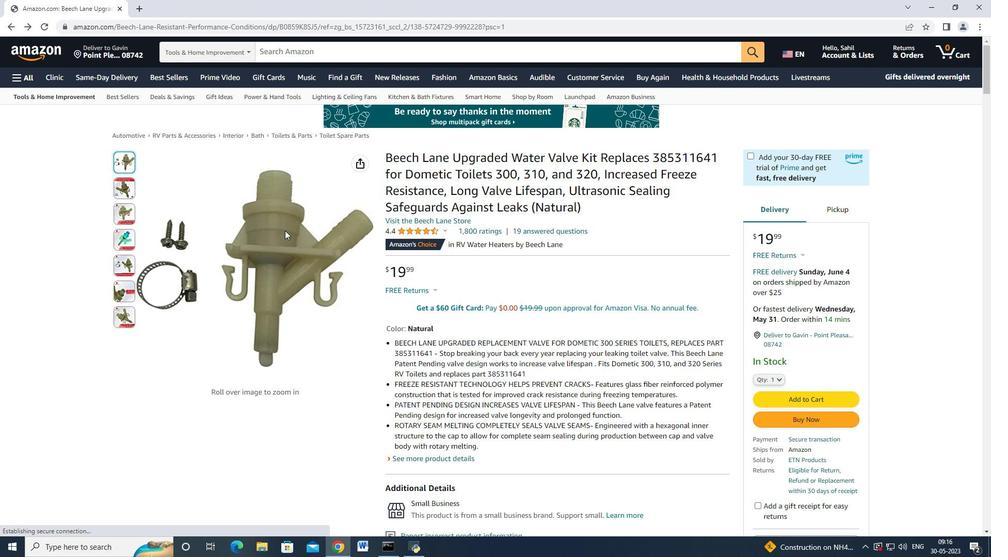 
Action: Mouse scrolled (299, 245) with delta (0, 0)
Screenshot: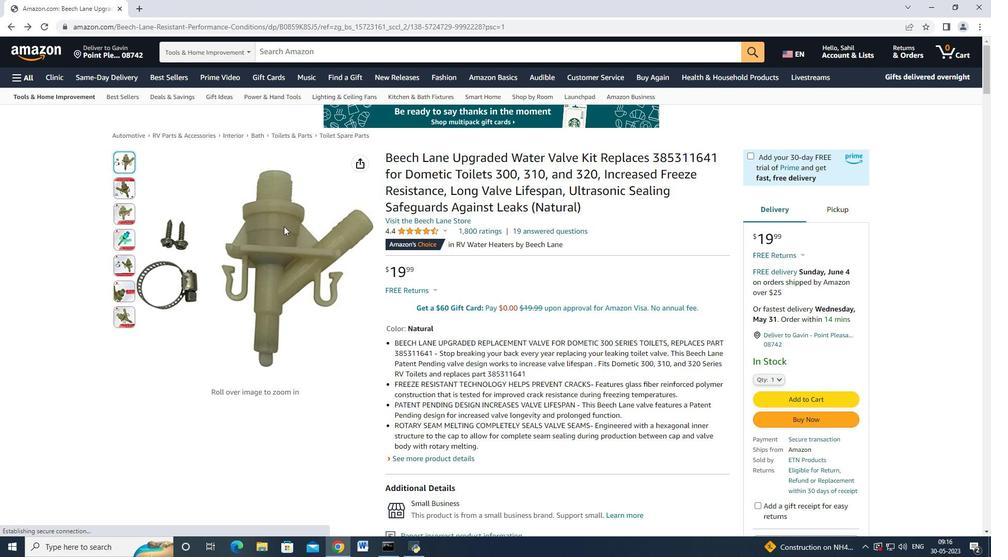 
Action: Mouse scrolled (299, 245) with delta (0, 0)
Screenshot: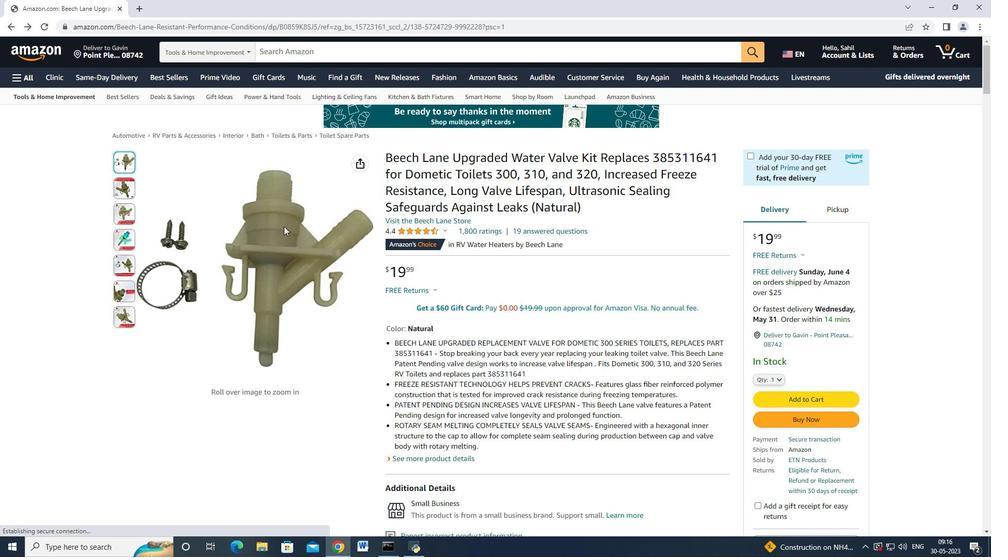 
Action: Mouse scrolled (299, 245) with delta (0, 0)
Screenshot: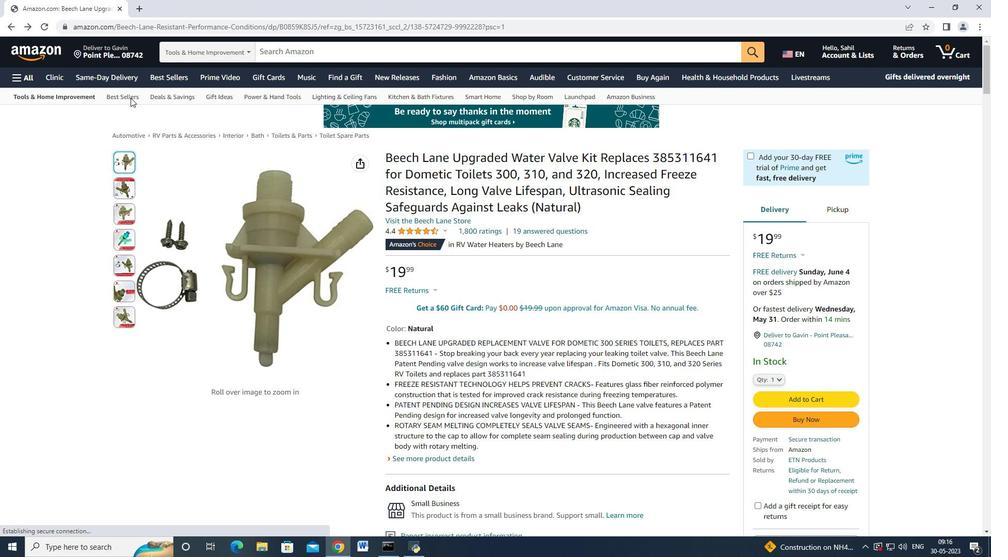 
Action: Mouse scrolled (299, 245) with delta (0, 0)
Screenshot: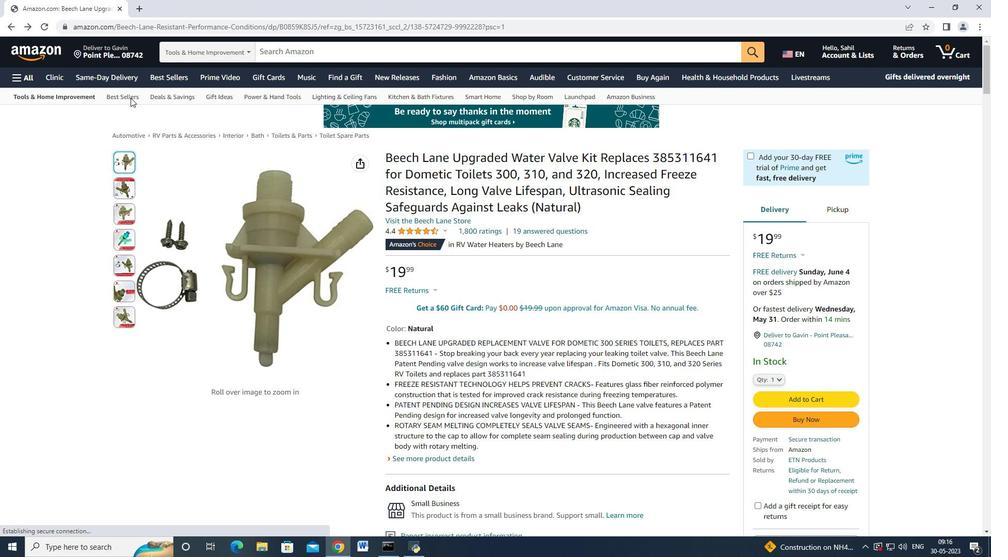
Action: Mouse scrolled (299, 245) with delta (0, 0)
Screenshot: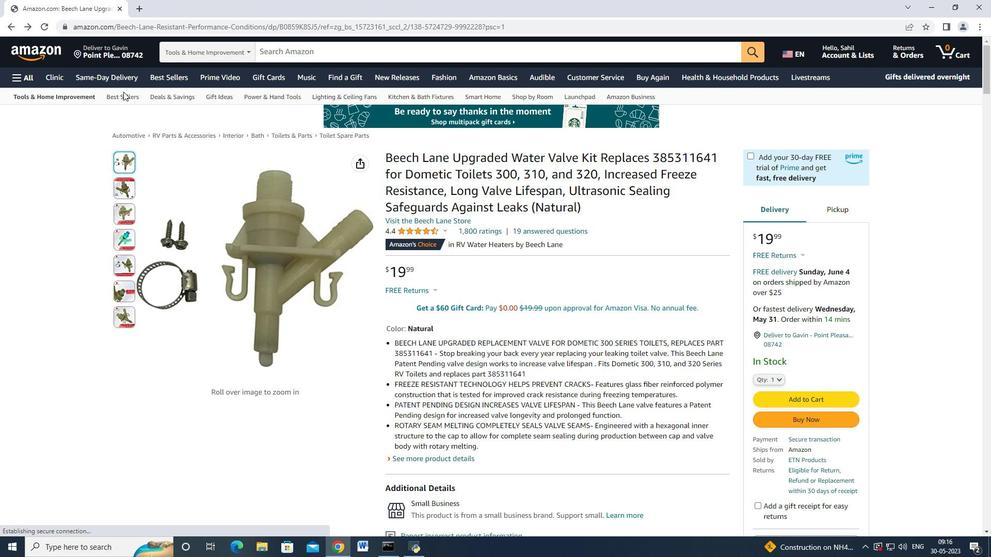 
Action: Mouse scrolled (299, 245) with delta (0, 0)
Screenshot: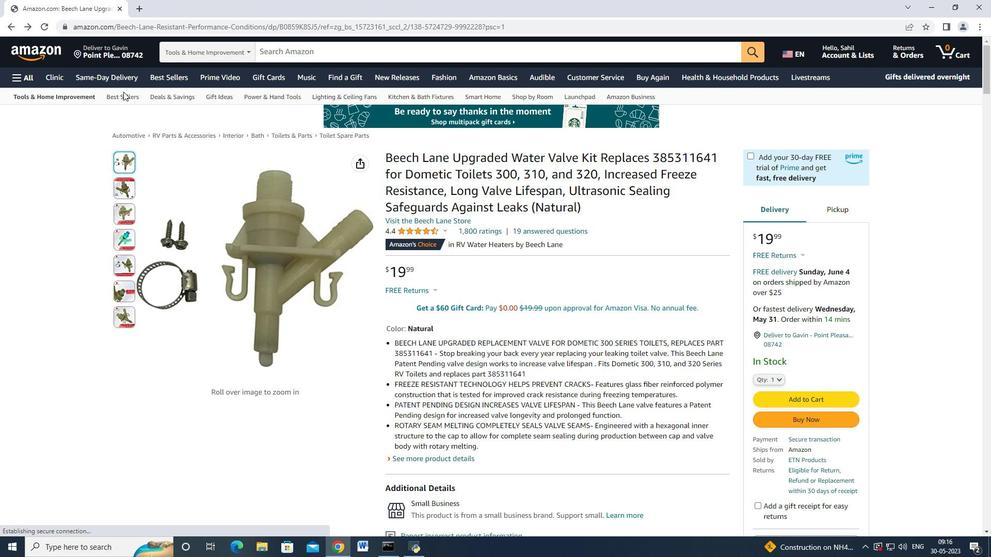 
Action: Mouse scrolled (299, 245) with delta (0, 0)
Screenshot: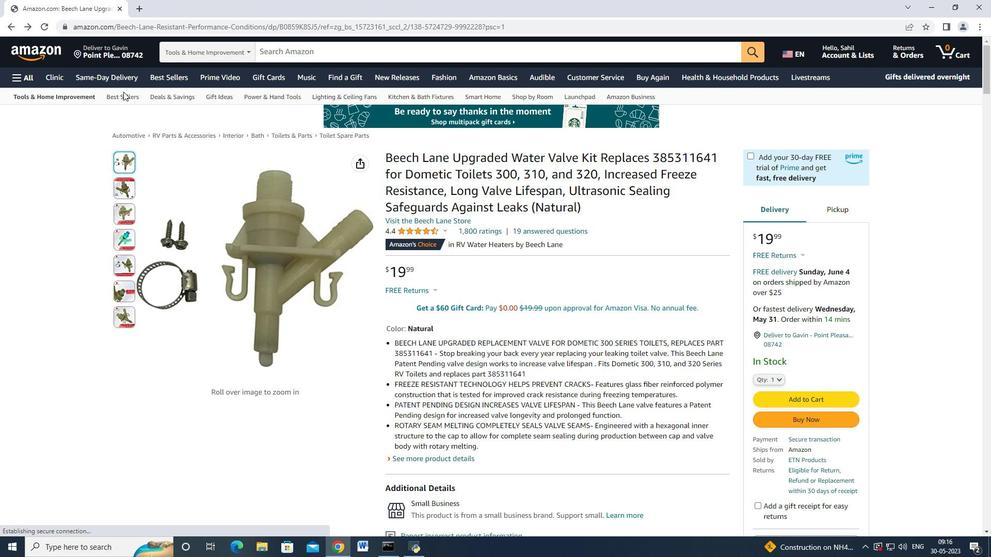 
Action: Mouse scrolled (299, 245) with delta (0, 0)
Screenshot: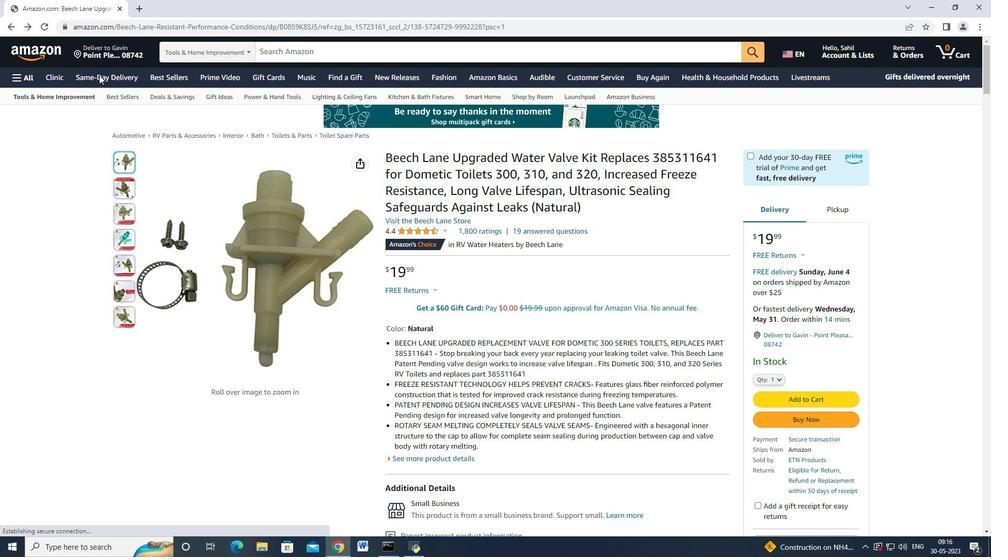 
Action: Mouse moved to (357, 396)
Screenshot: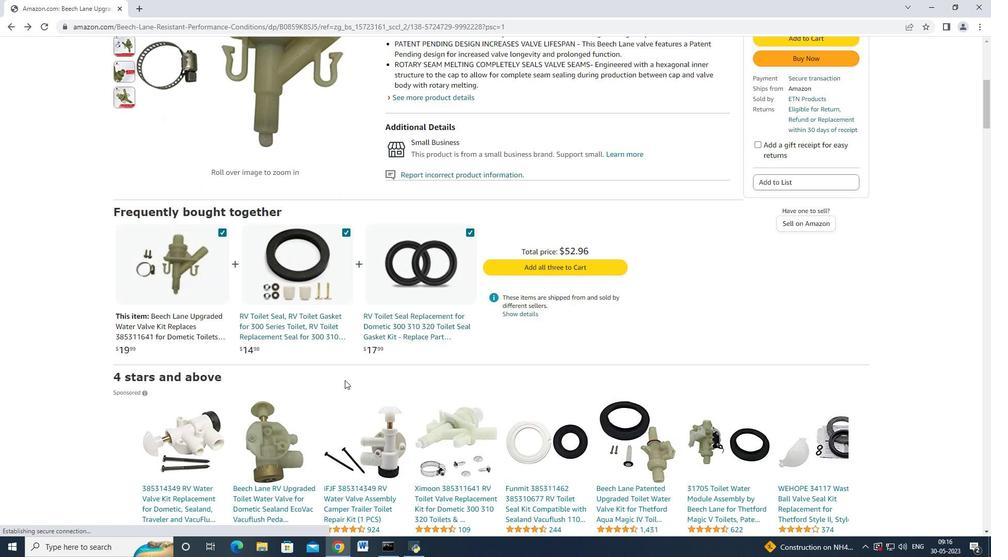 
Action: Mouse scrolled (357, 395) with delta (0, 0)
Screenshot: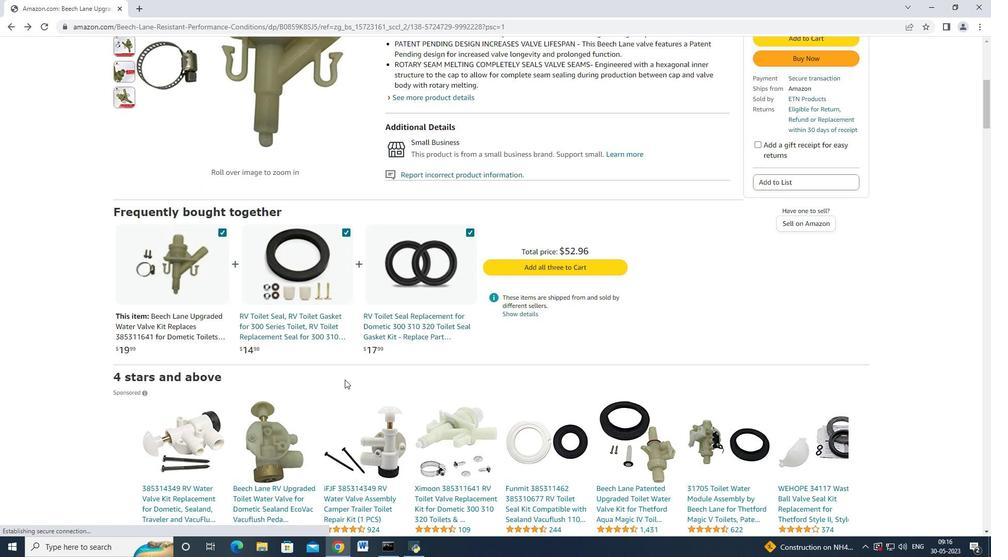 
Action: Mouse scrolled (357, 395) with delta (0, 0)
Screenshot: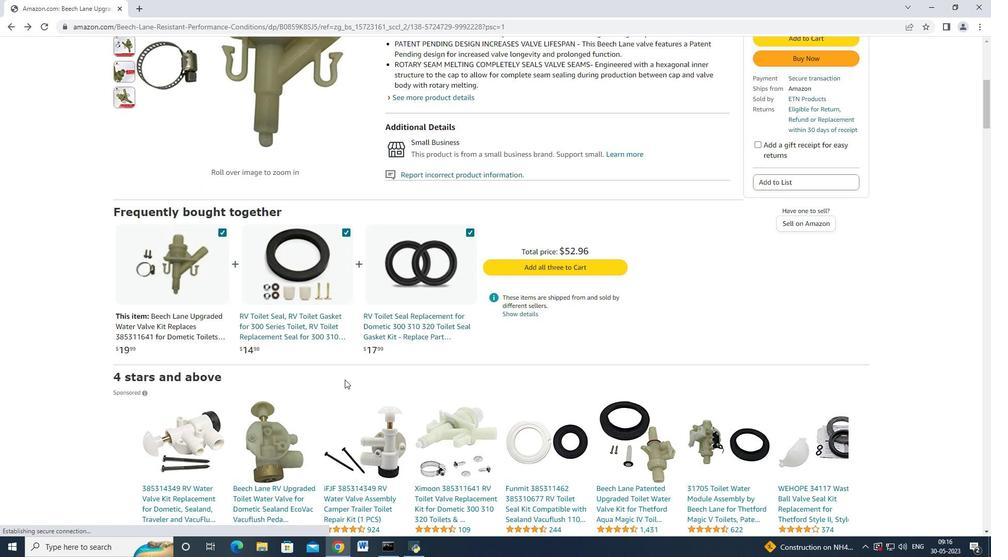 
Action: Mouse scrolled (357, 395) with delta (0, 0)
Screenshot: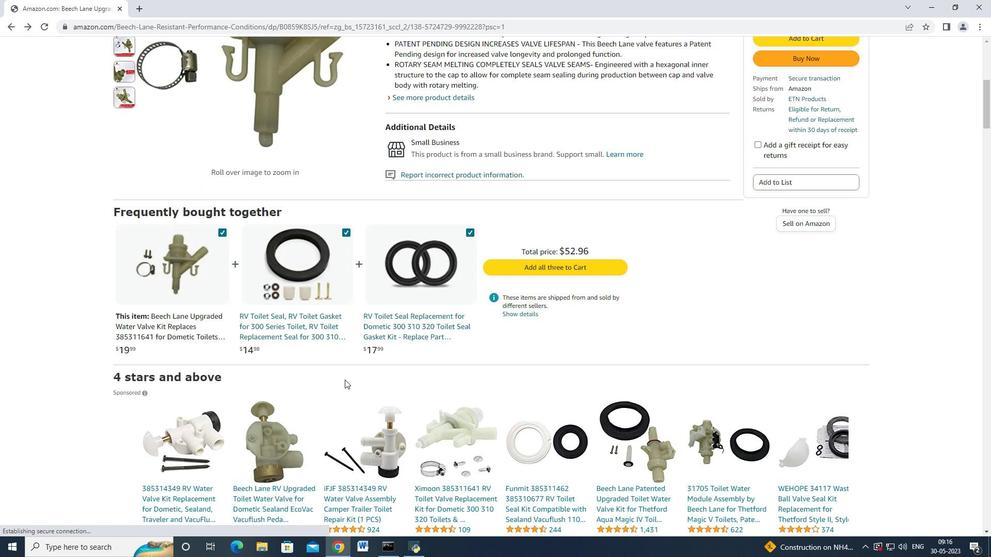 
Action: Mouse scrolled (357, 395) with delta (0, 0)
Screenshot: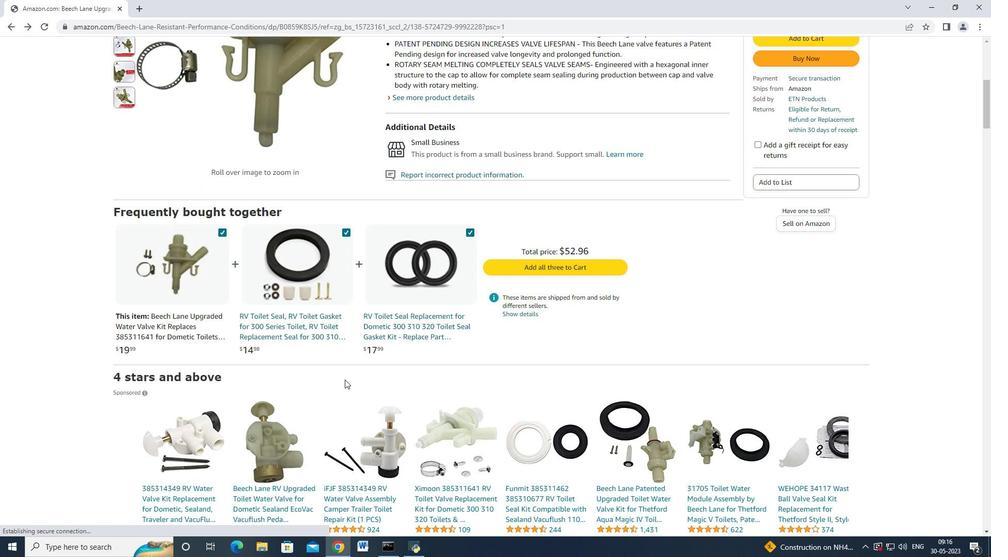 
Action: Mouse scrolled (357, 395) with delta (0, 0)
Screenshot: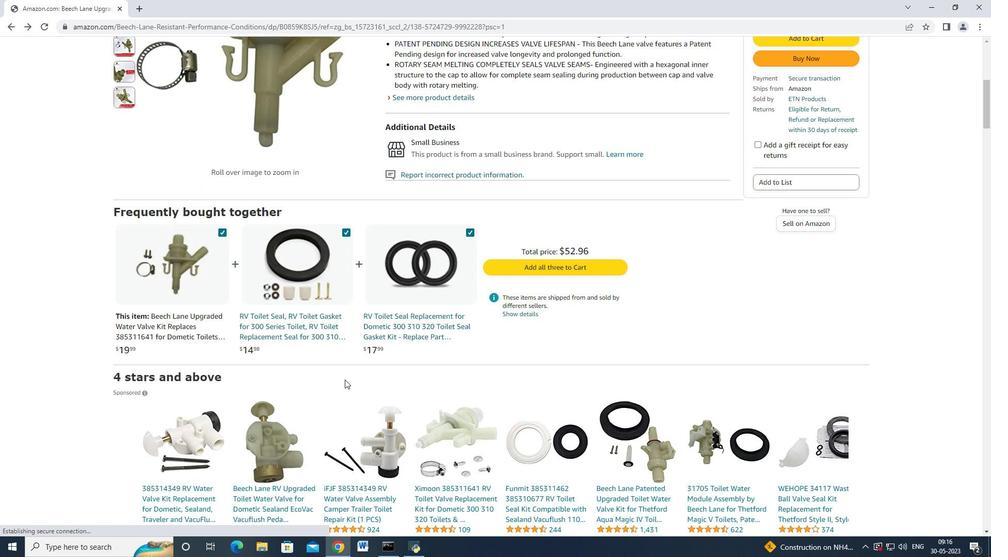 
Action: Mouse scrolled (357, 395) with delta (0, 0)
Screenshot: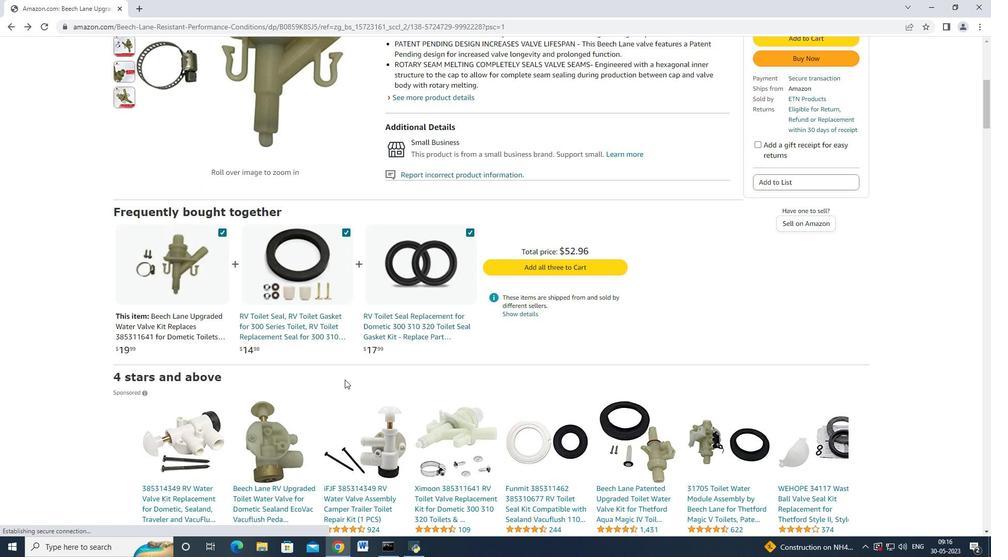 
Action: Mouse scrolled (357, 395) with delta (0, 0)
Screenshot: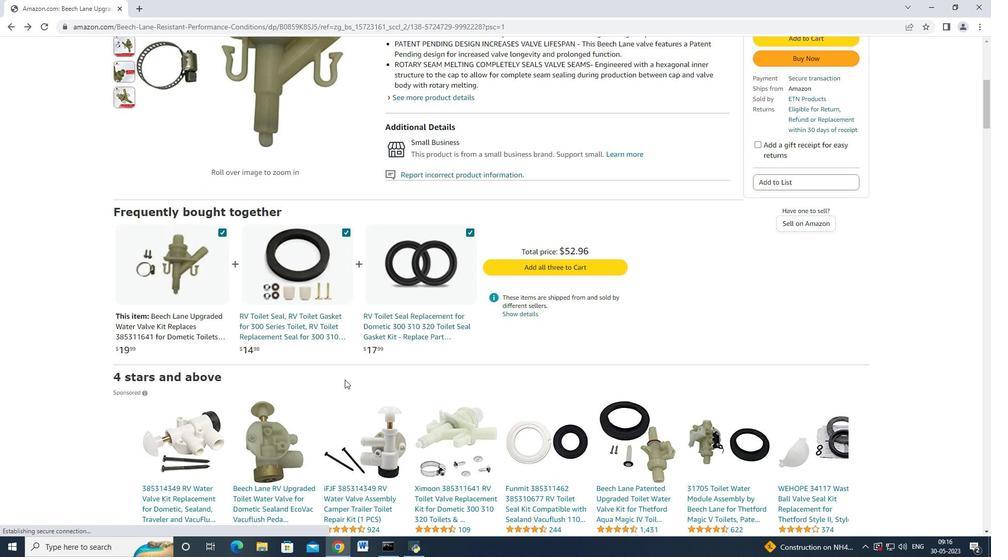 
Action: Mouse moved to (359, 394)
Screenshot: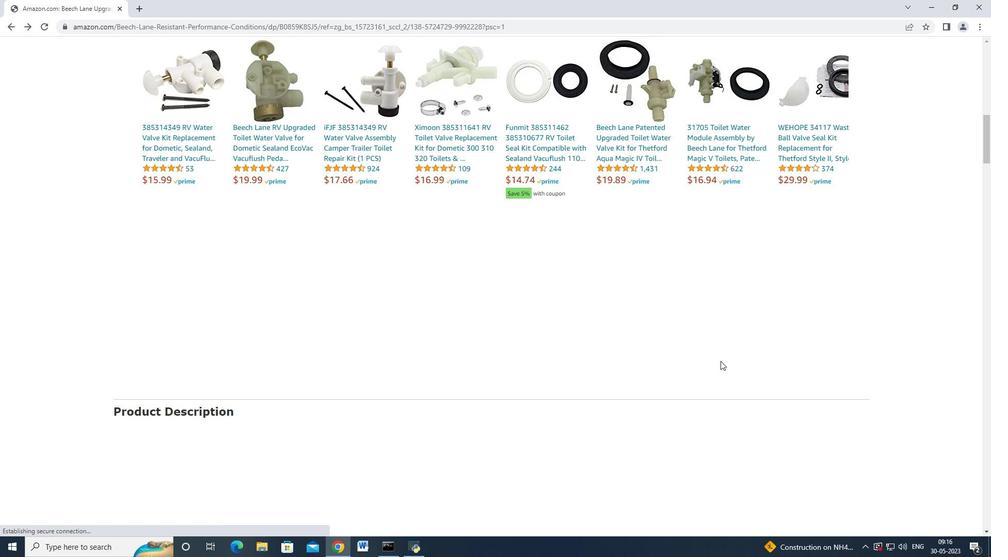 
Action: Mouse scrolled (359, 394) with delta (0, 0)
Screenshot: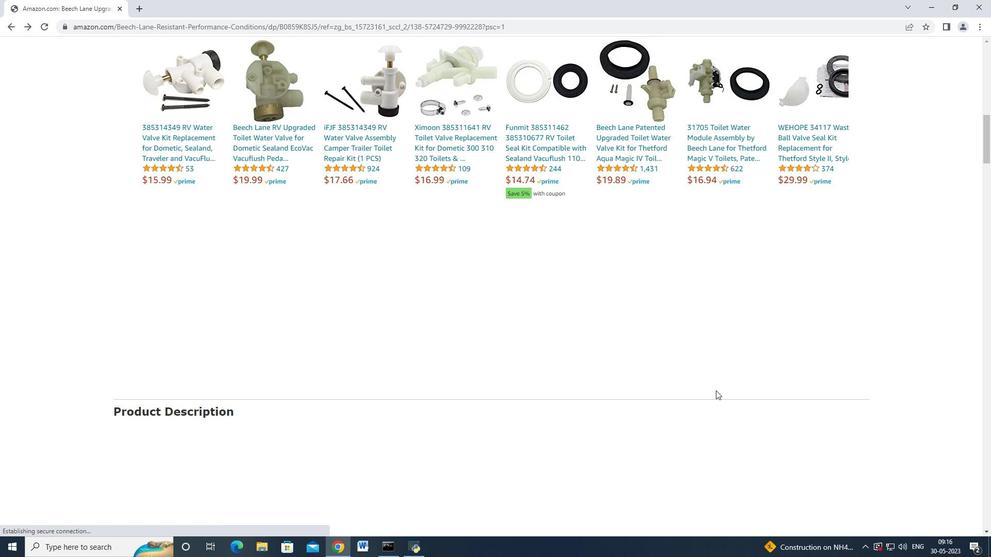 
Action: Mouse scrolled (359, 394) with delta (0, 0)
Screenshot: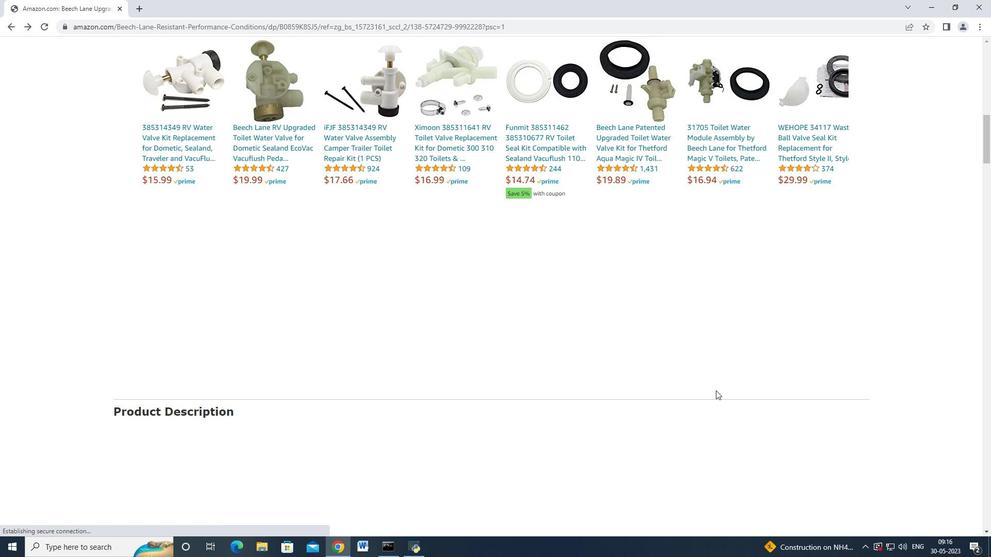 
Action: Mouse scrolled (359, 394) with delta (0, 0)
Screenshot: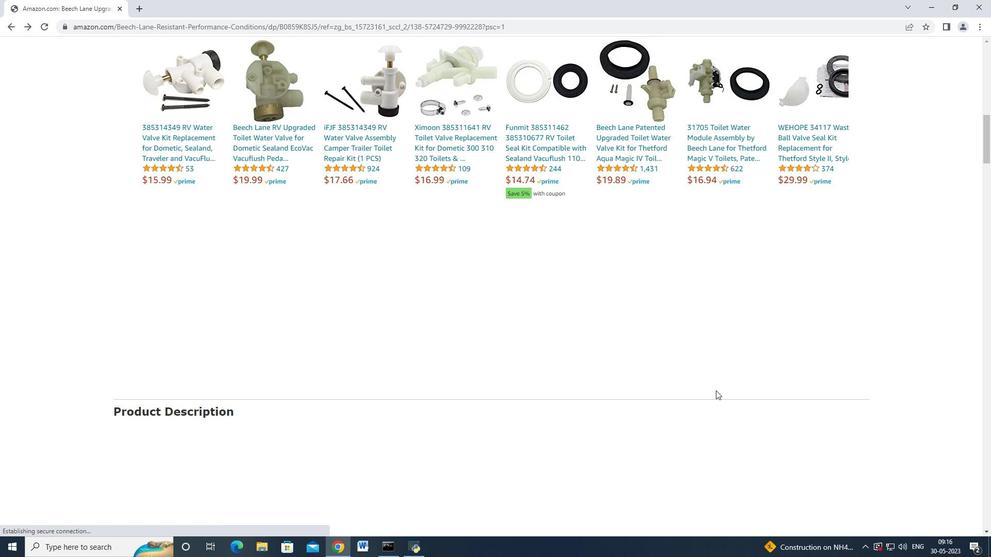 
Action: Mouse scrolled (359, 394) with delta (0, 0)
Screenshot: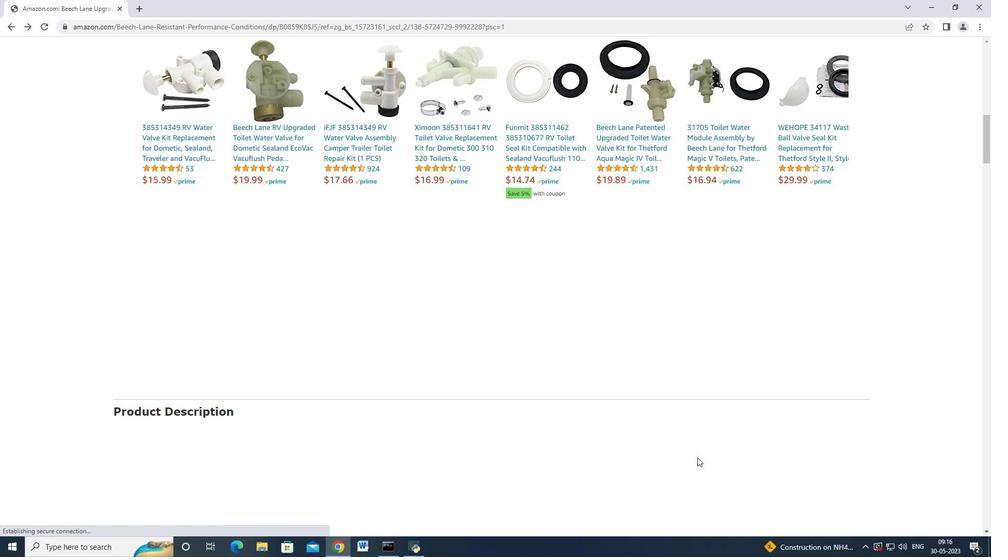 
Action: Mouse scrolled (359, 394) with delta (0, 0)
Screenshot: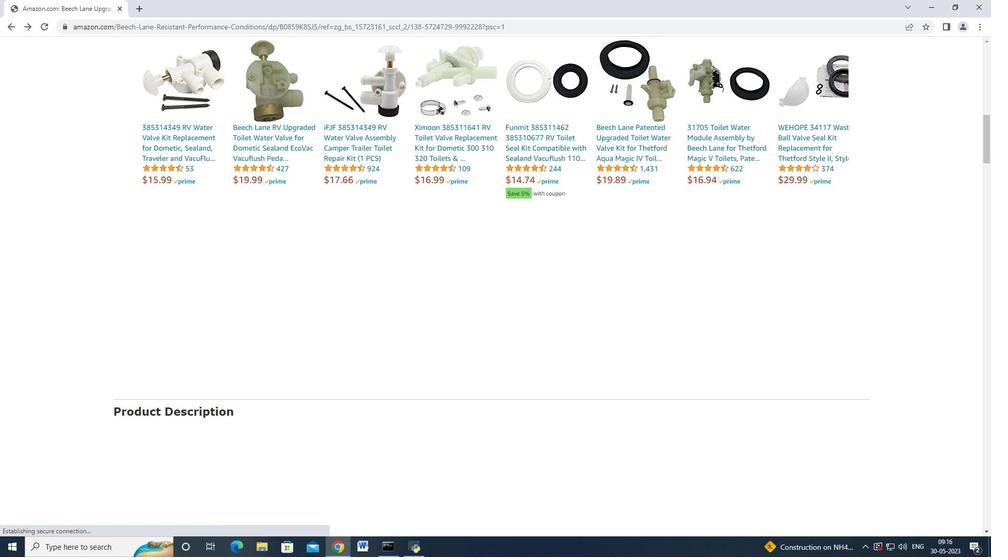 
Action: Mouse scrolled (359, 394) with delta (0, 0)
Screenshot: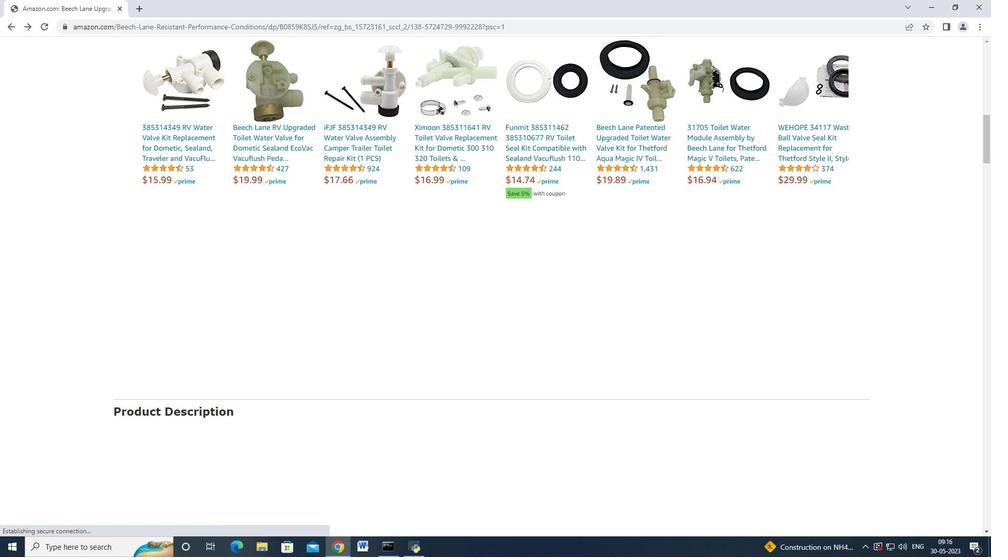 
Action: Mouse moved to (359, 394)
Screenshot: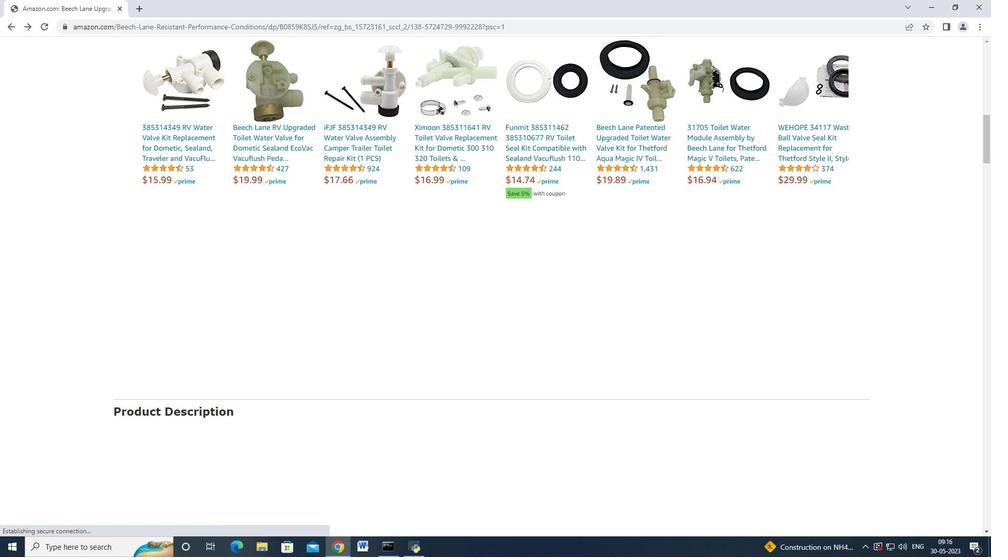 
Action: Mouse scrolled (359, 394) with delta (0, 0)
Screenshot: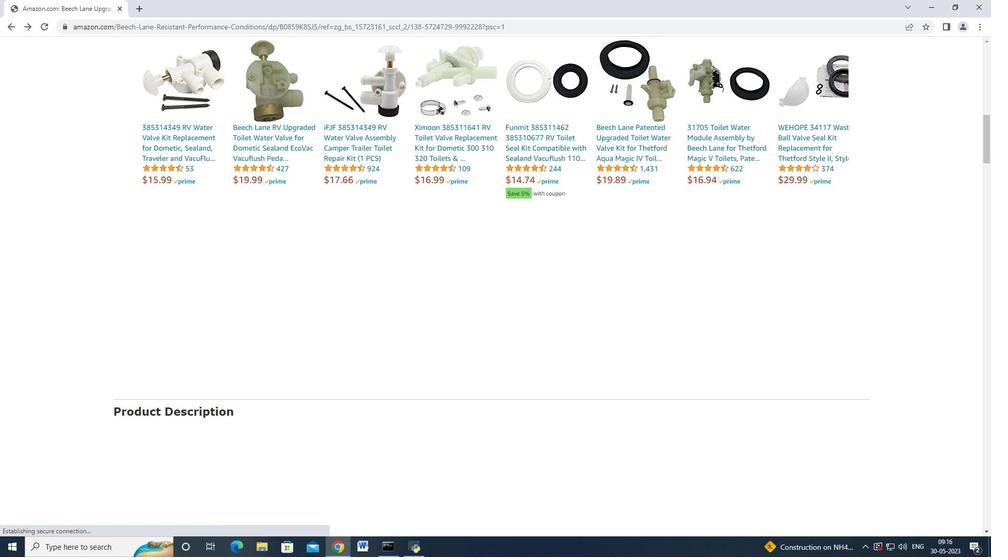 
Action: Mouse moved to (440, 161)
Screenshot: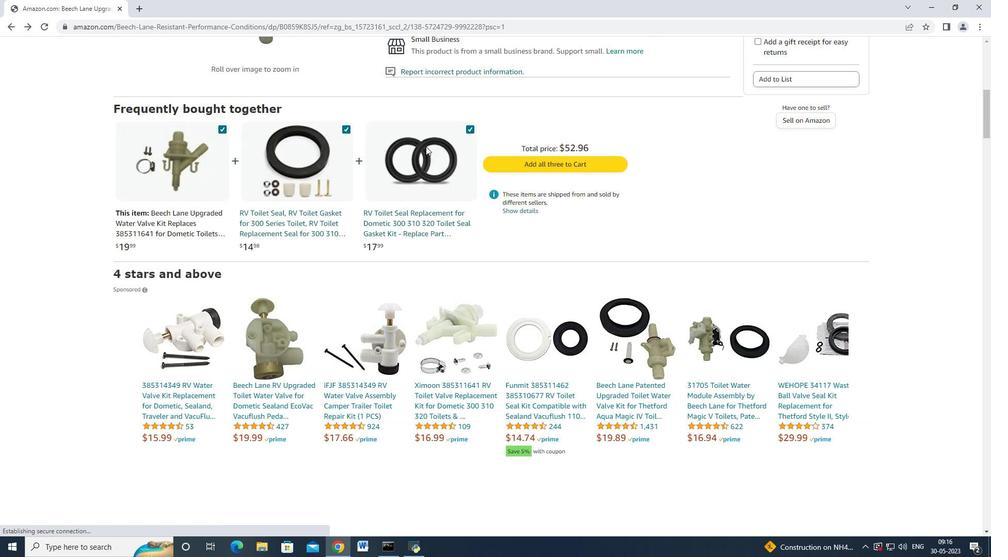 
Action: Mouse scrolled (440, 161) with delta (0, 0)
Screenshot: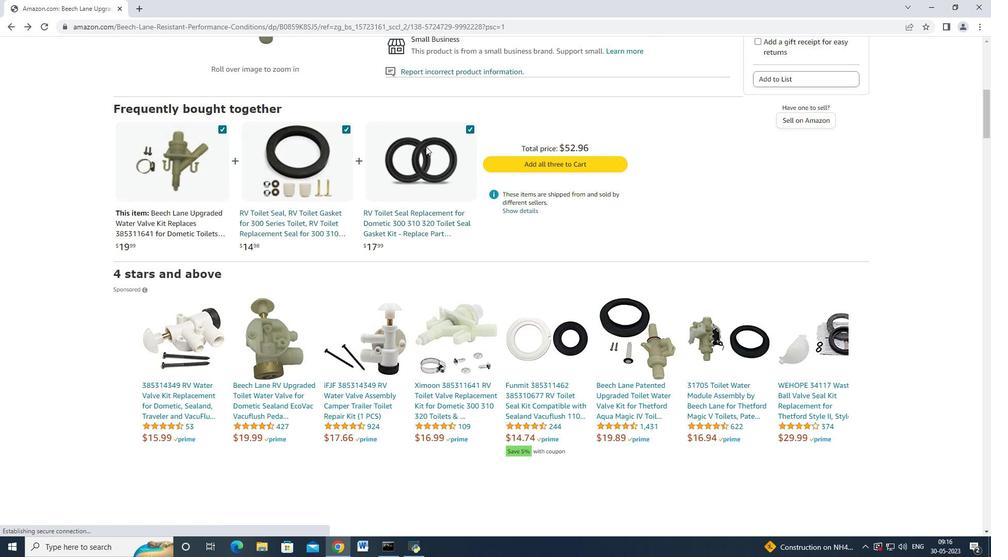 
Action: Mouse scrolled (440, 161) with delta (0, 0)
Screenshot: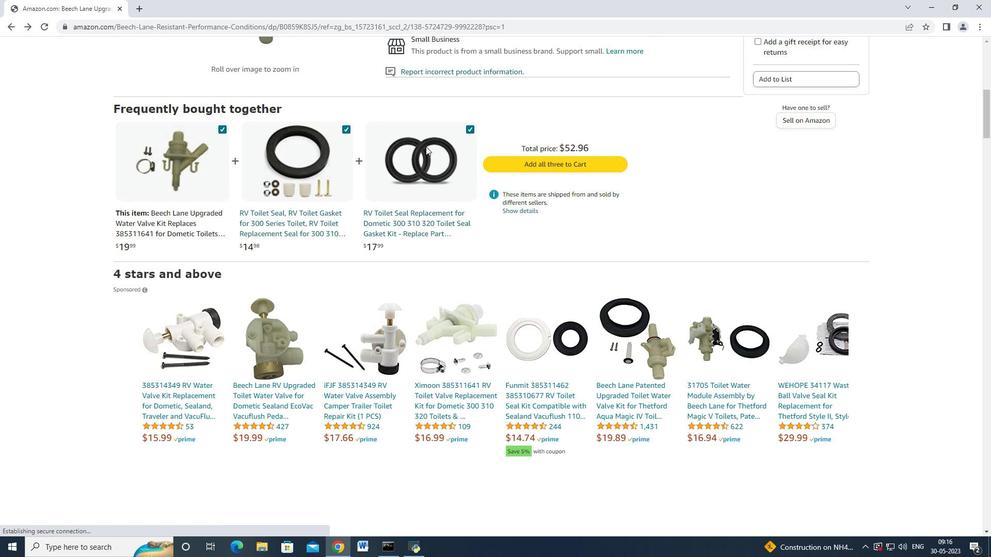 
Action: Mouse scrolled (440, 161) with delta (0, 0)
Screenshot: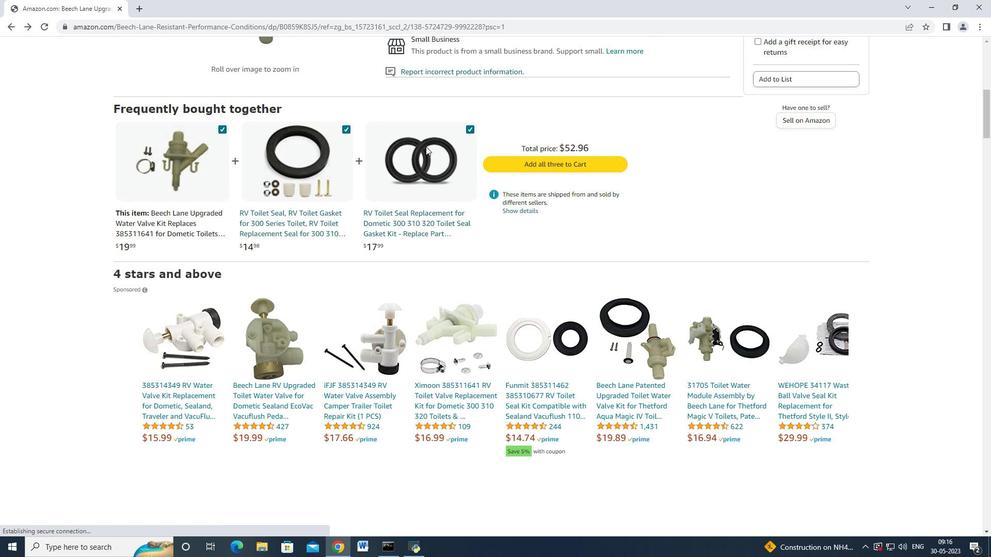 
Action: Mouse scrolled (440, 161) with delta (0, 0)
Screenshot: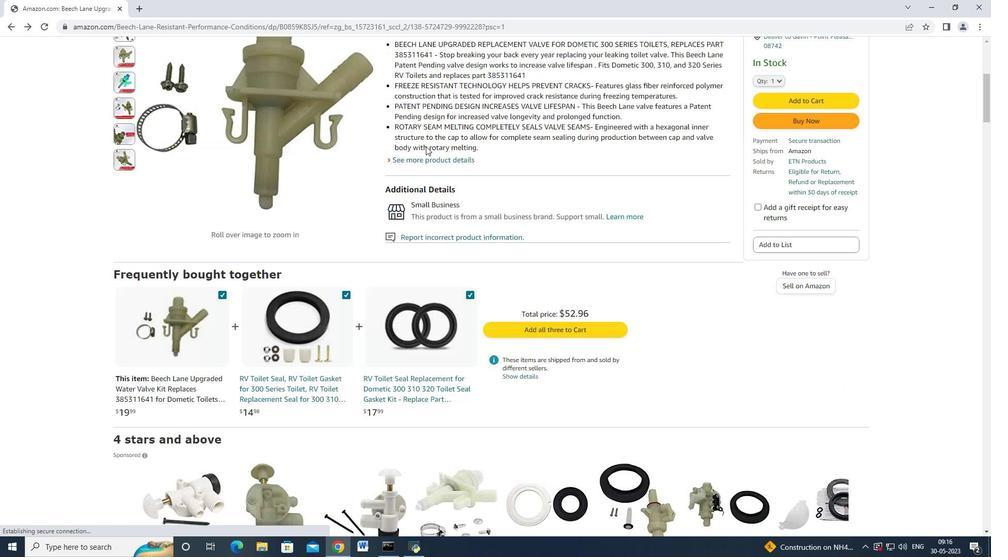 
Action: Mouse scrolled (440, 161) with delta (0, 0)
Screenshot: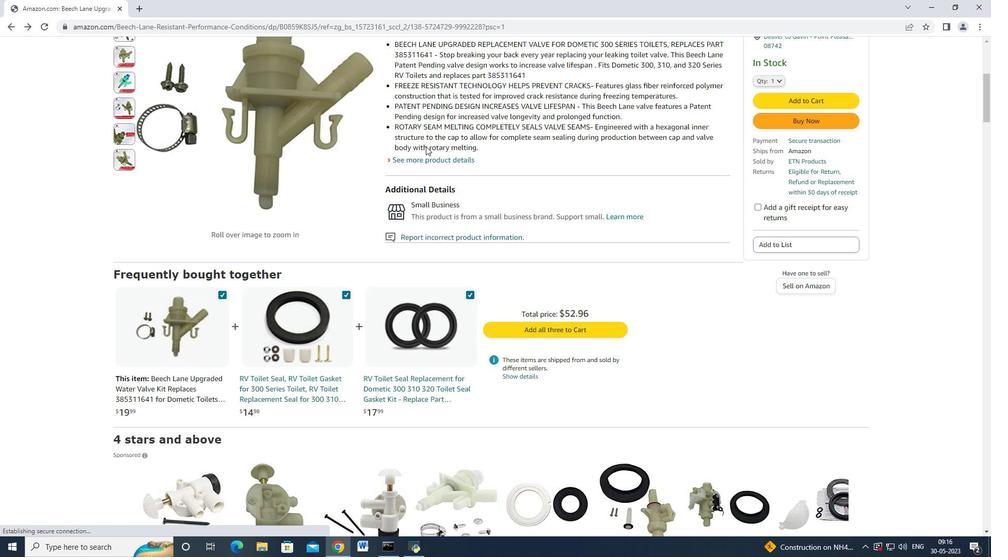 
Action: Mouse scrolled (440, 161) with delta (0, 0)
Screenshot: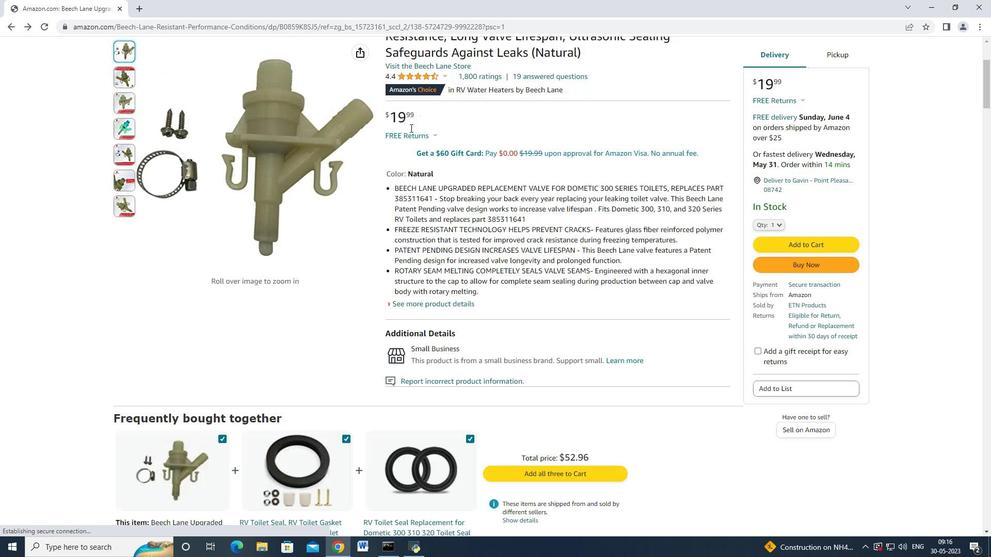 
Action: Mouse scrolled (440, 161) with delta (0, 0)
Screenshot: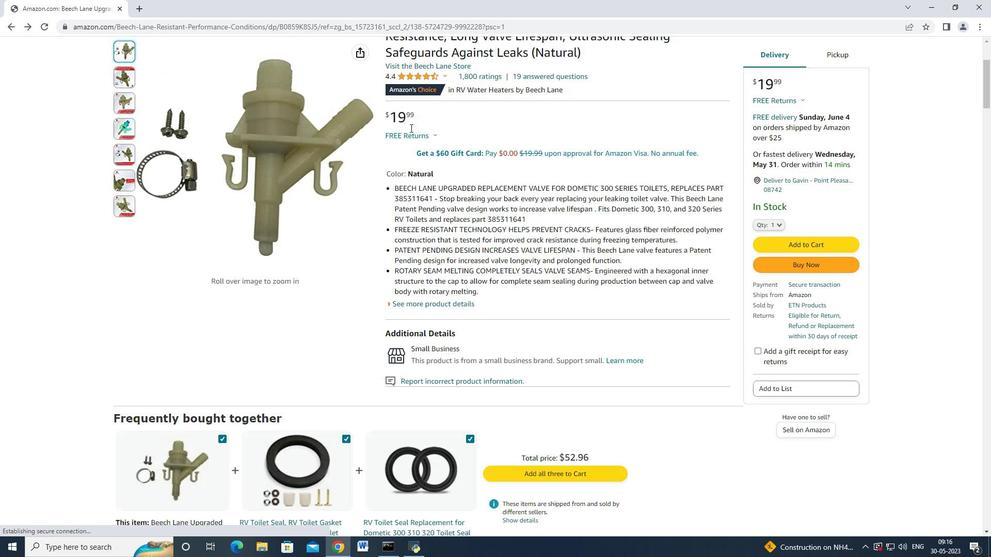 
Action: Mouse scrolled (440, 161) with delta (0, 0)
Screenshot: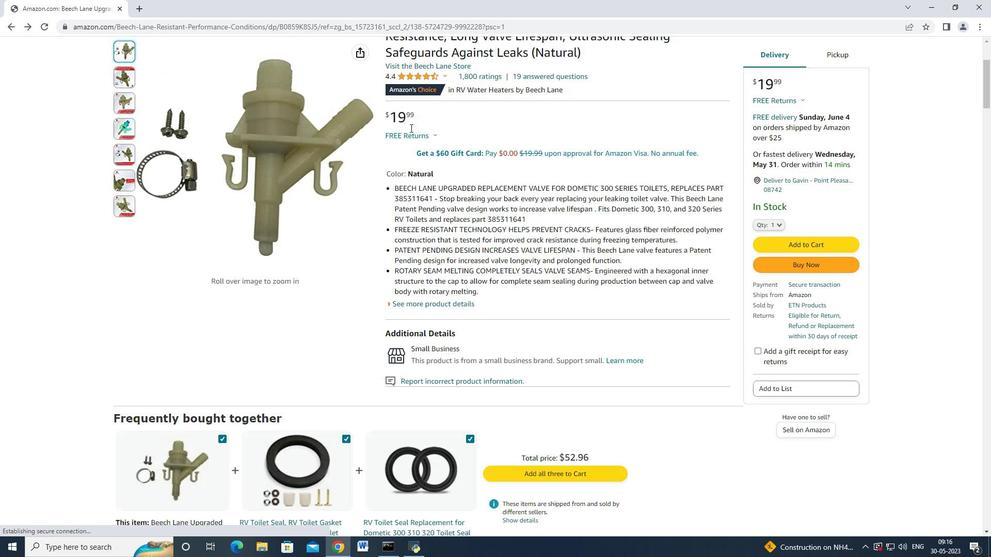 
Action: Mouse scrolled (440, 161) with delta (0, 0)
Screenshot: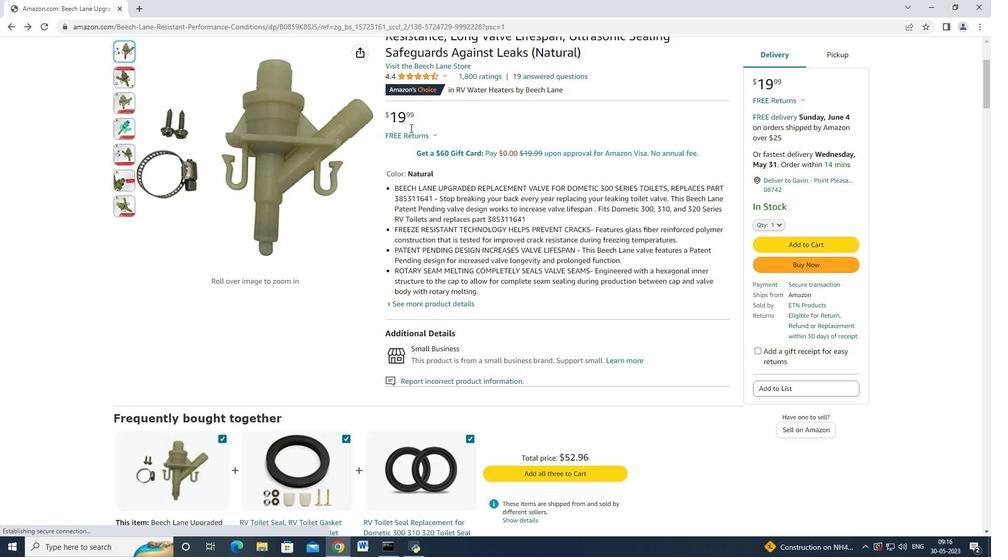 
Action: Mouse scrolled (440, 161) with delta (0, 0)
Screenshot: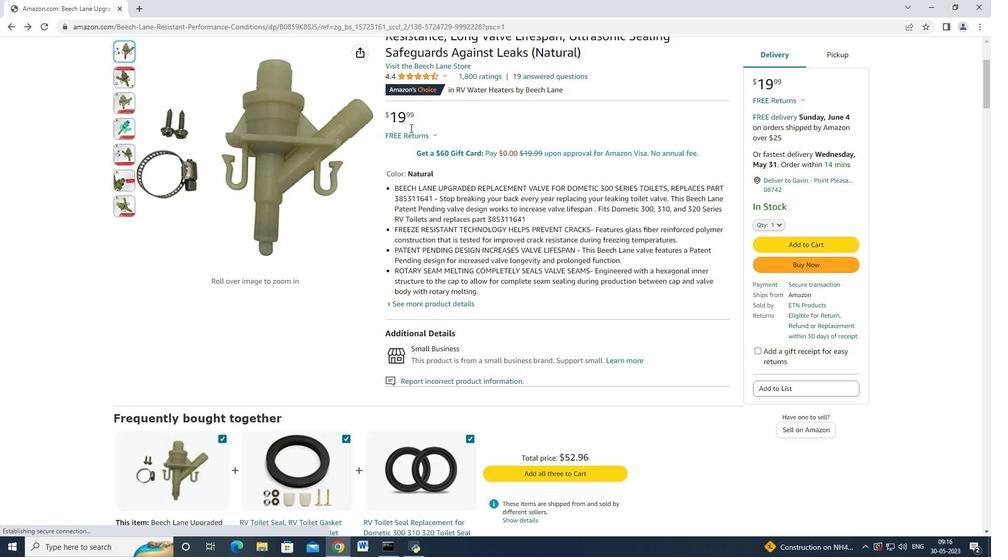 
Action: Mouse scrolled (440, 161) with delta (0, 0)
Screenshot: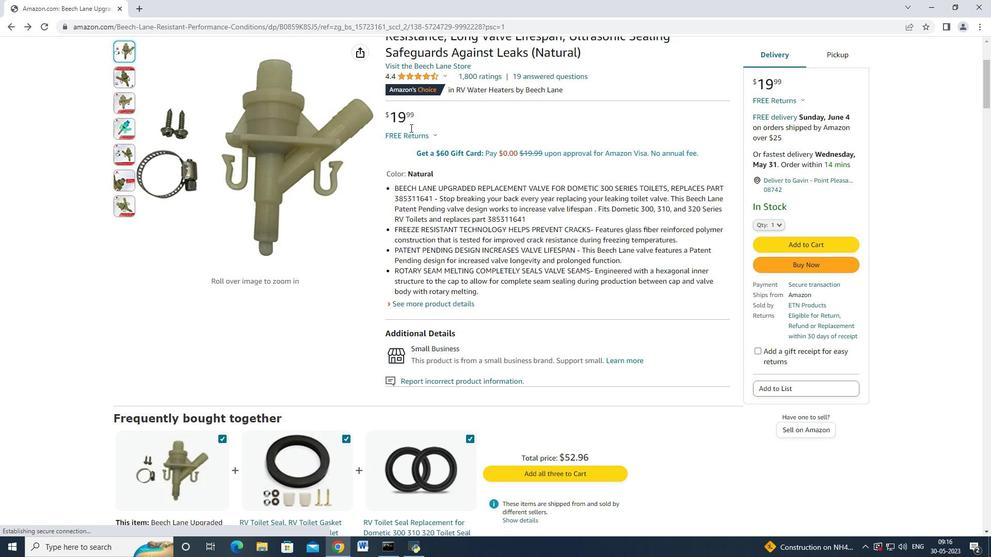 
Action: Mouse moved to (425, 143)
Screenshot: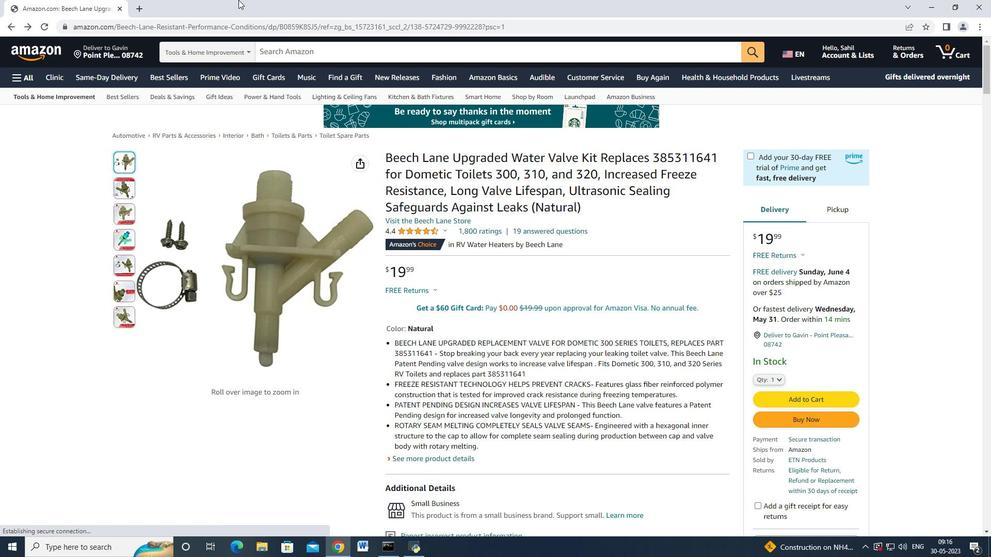 
Action: Mouse scrolled (425, 144) with delta (0, 0)
Screenshot: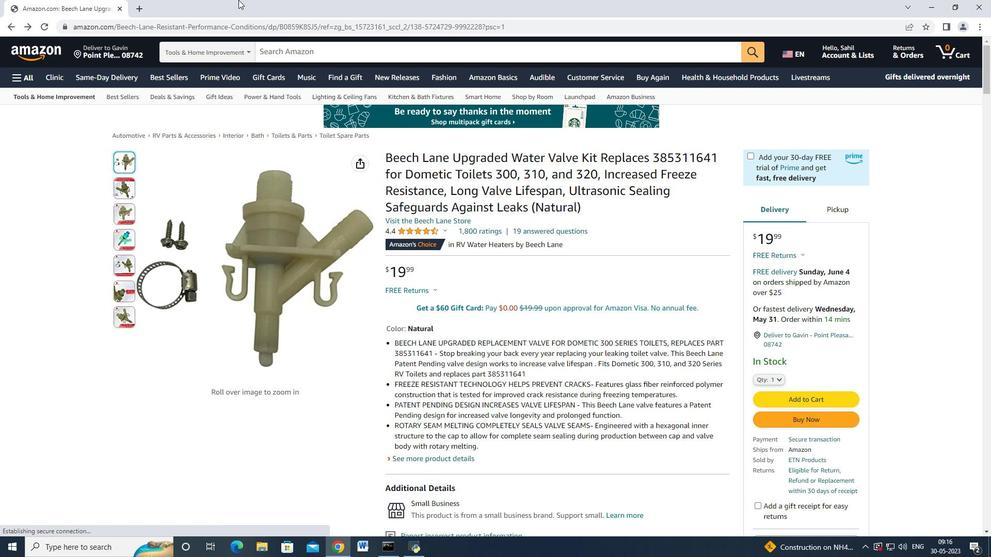 
Action: Mouse moved to (425, 143)
Screenshot: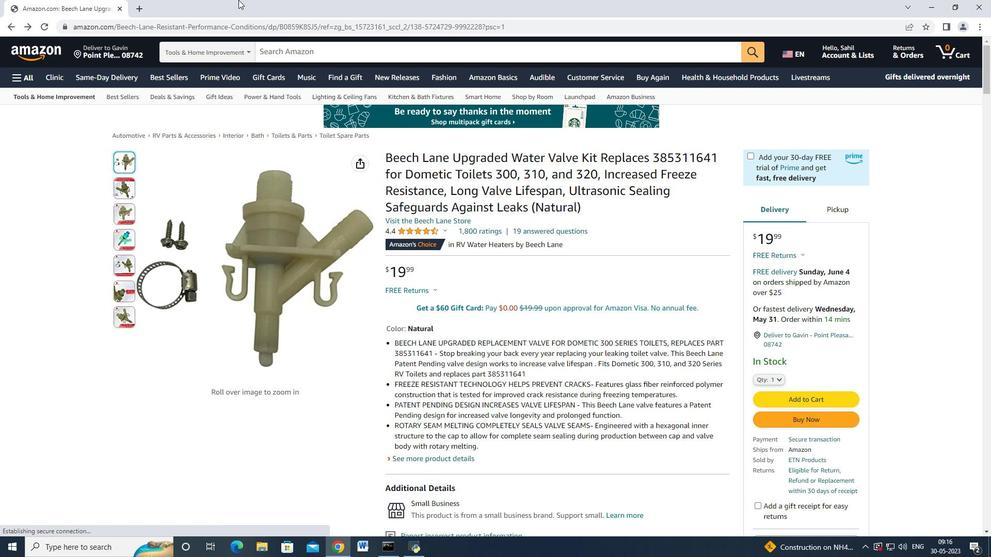 
Action: Mouse scrolled (425, 143) with delta (0, 0)
Screenshot: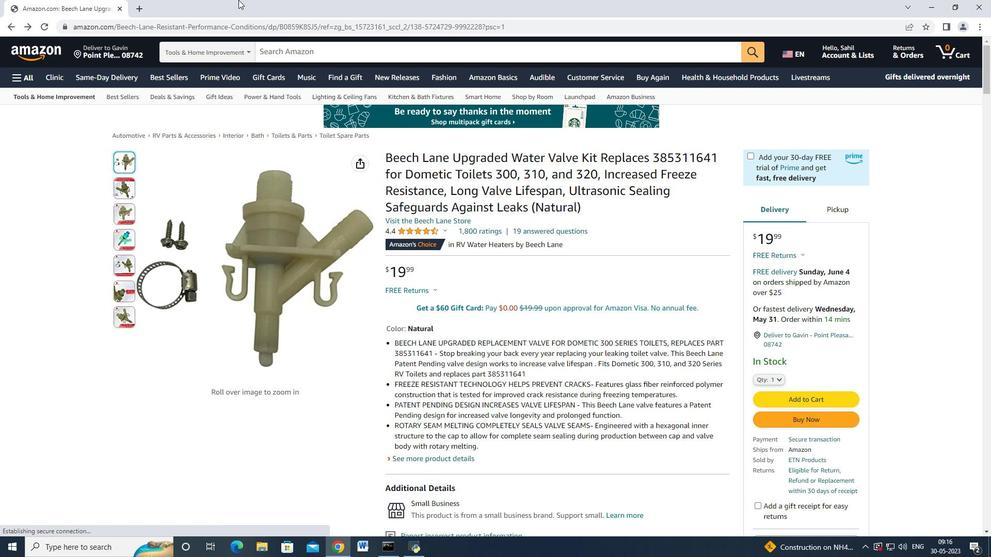 
Action: Mouse scrolled (425, 143) with delta (0, 0)
Screenshot: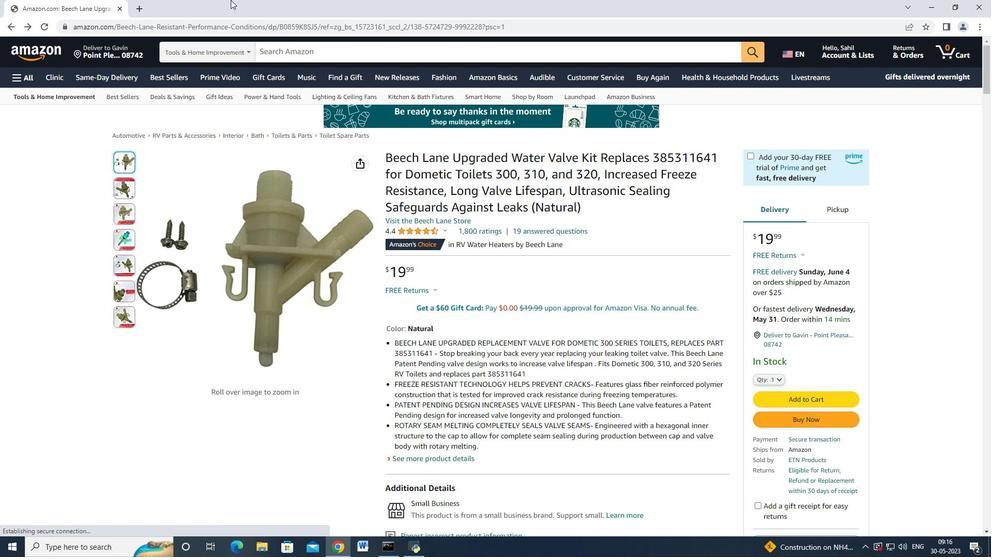 
Action: Mouse scrolled (425, 143) with delta (0, 0)
Screenshot: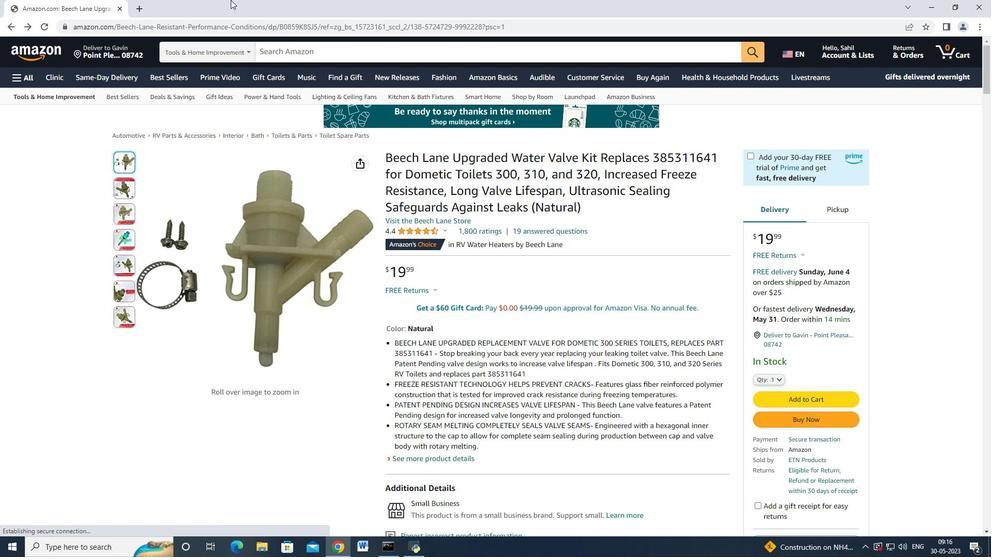 
Action: Mouse moved to (425, 142)
Screenshot: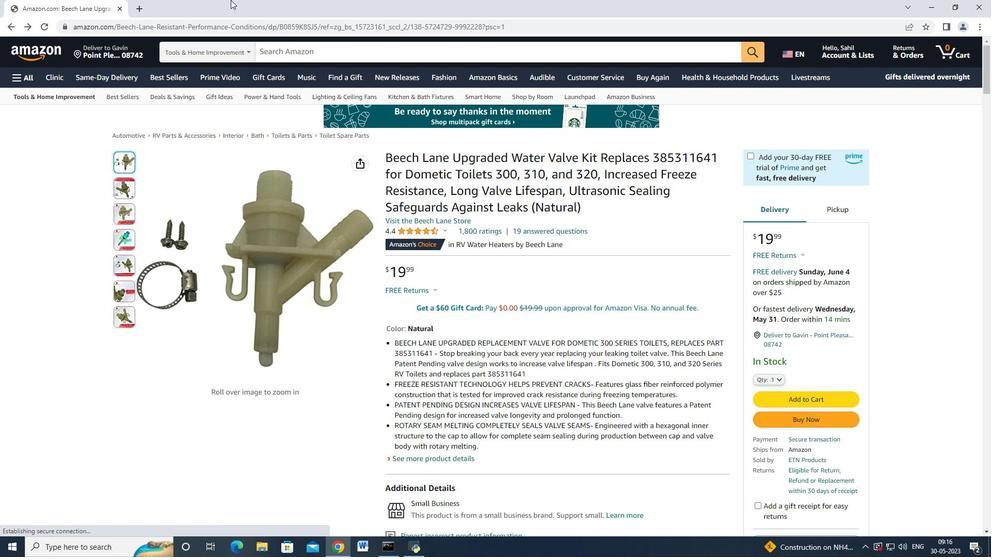 
Action: Mouse scrolled (425, 143) with delta (0, 0)
Screenshot: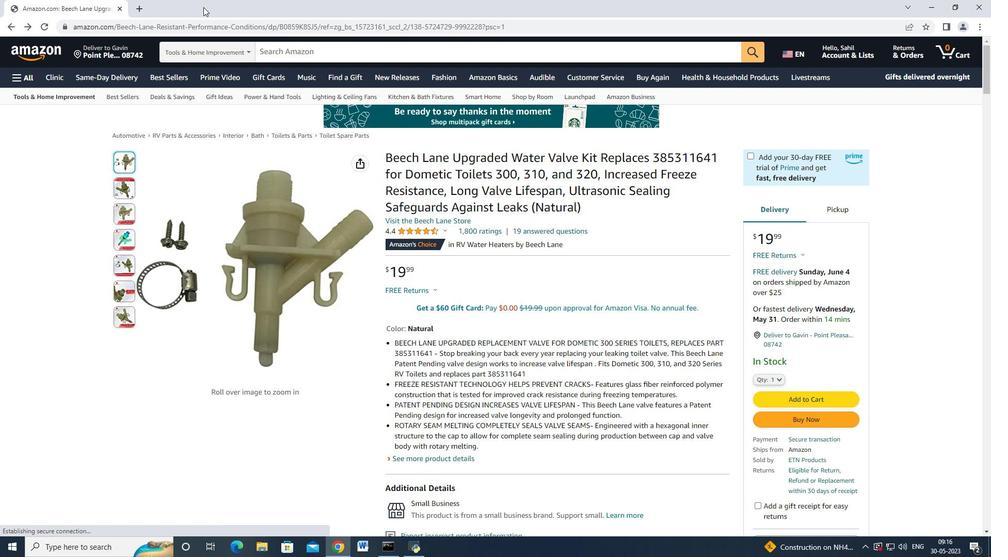
Action: Mouse moved to (151, 24)
Screenshot: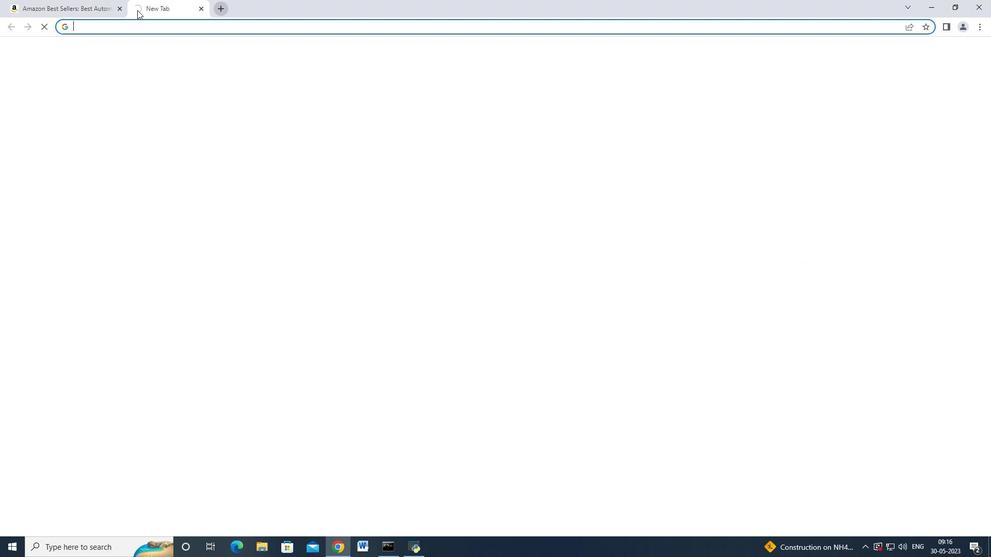 
Action: Mouse pressed left at (151, 24)
Screenshot: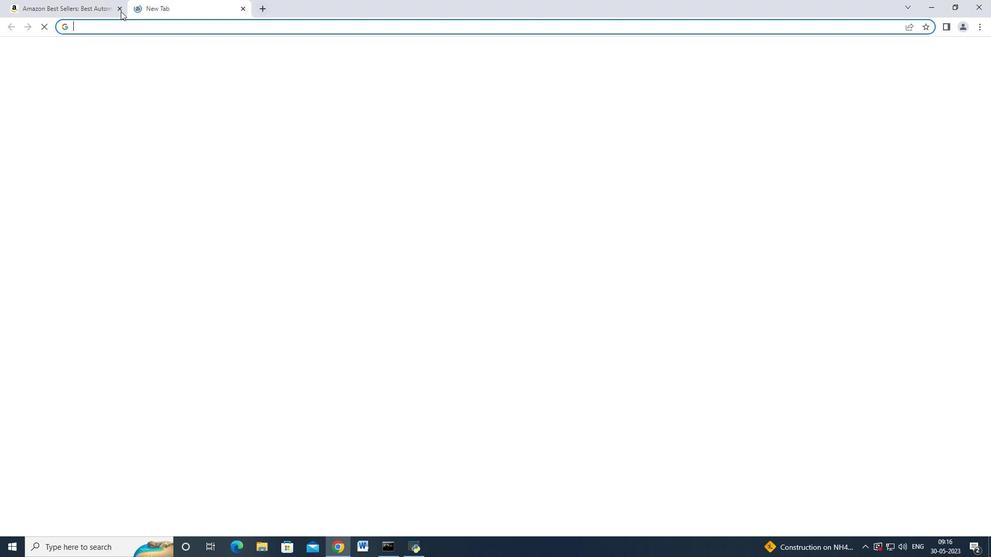 
Action: Mouse moved to (99, 21)
Screenshot: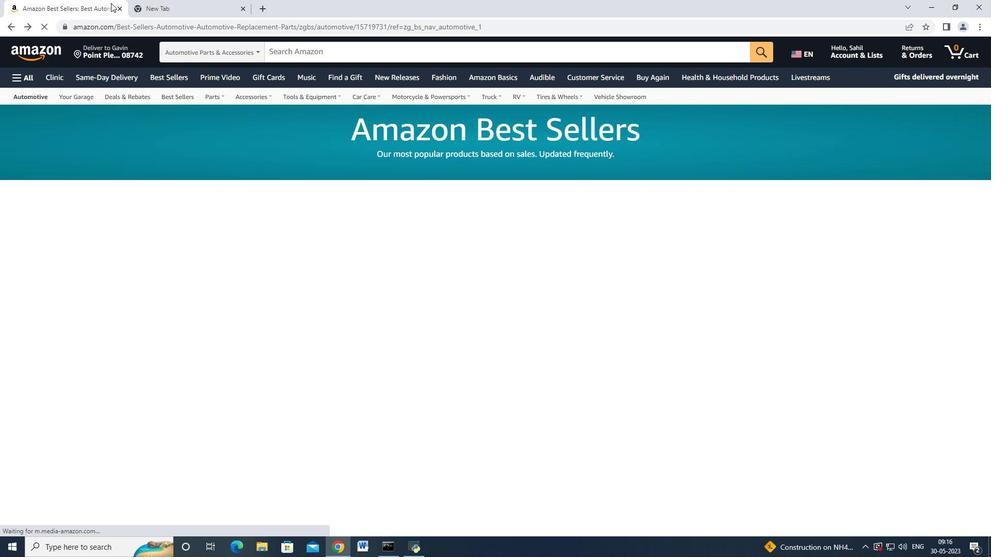 
Action: Mouse pressed left at (99, 21)
Screenshot: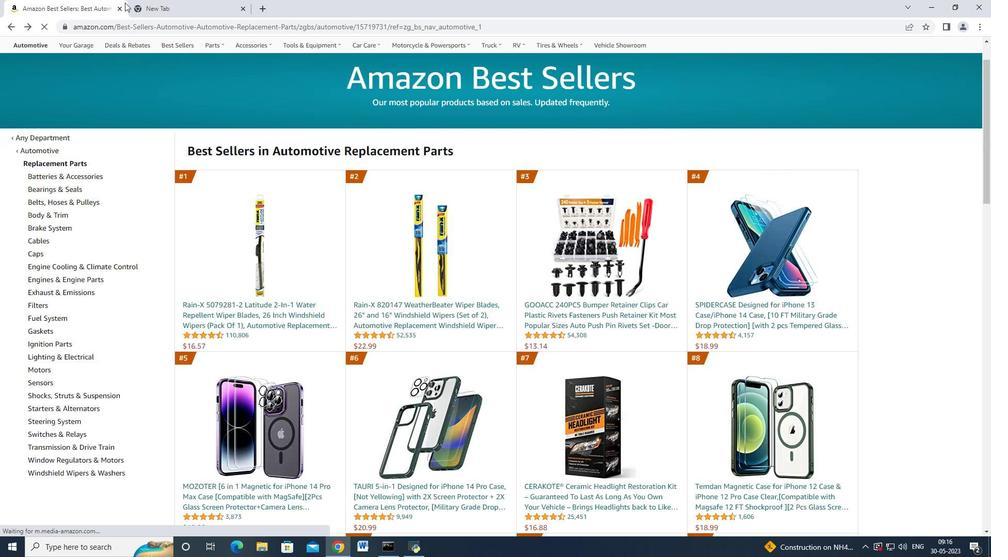 
Action: Mouse moved to (96, 280)
Screenshot: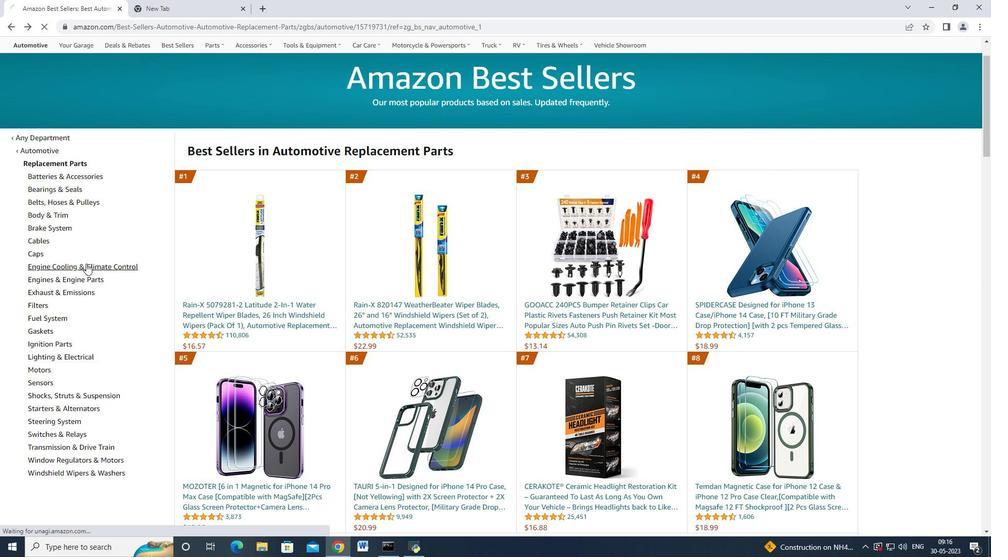 
Action: Mouse pressed left at (96, 280)
Screenshot: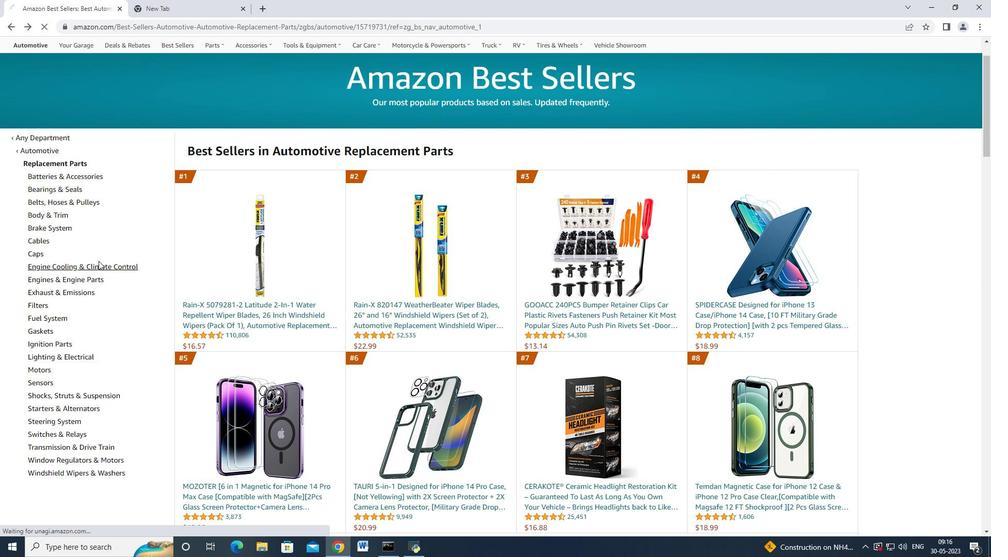 
Action: Mouse moved to (86, 254)
Screenshot: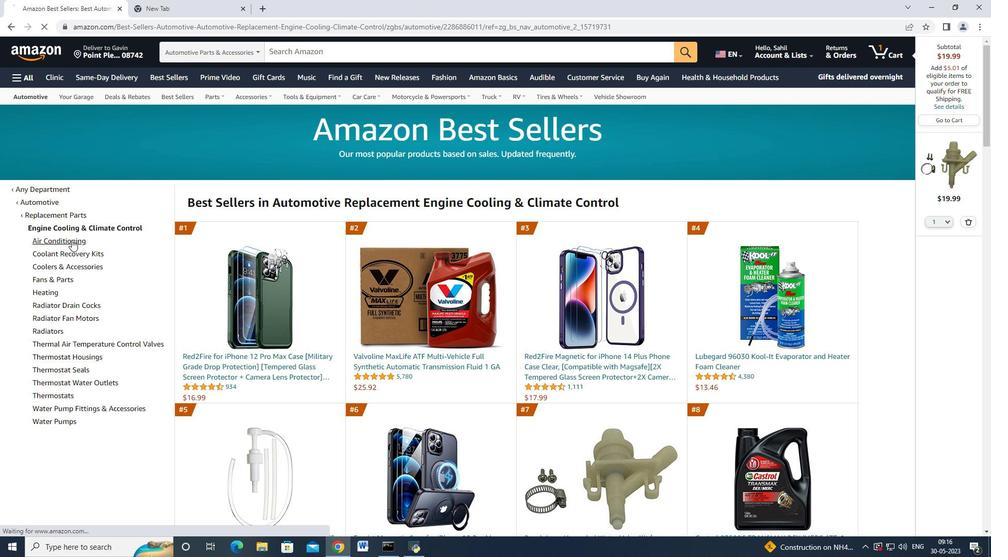 
Action: Mouse pressed left at (86, 254)
Screenshot: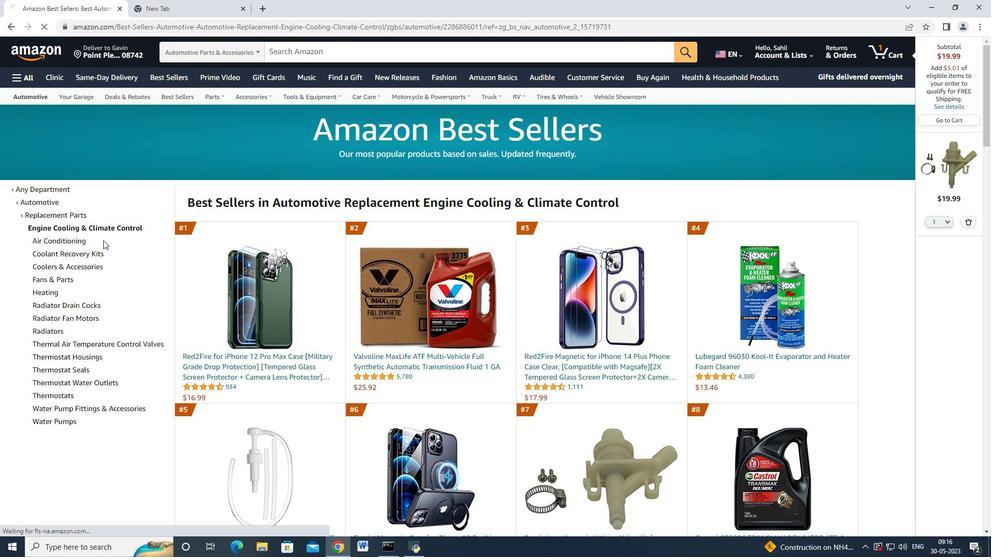 
Action: Mouse moved to (800, 342)
Screenshot: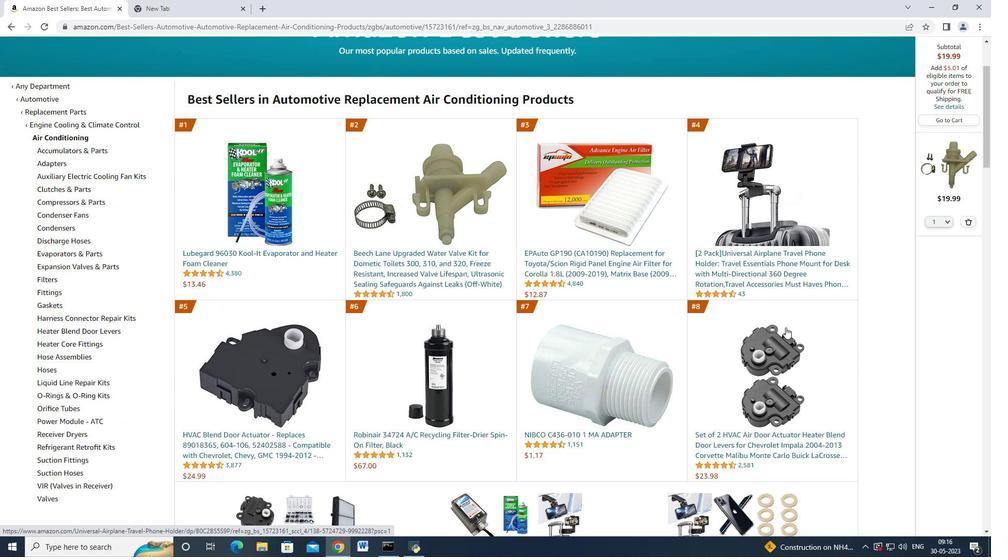 
Action: Mouse scrolled (800, 342) with delta (0, 0)
Screenshot: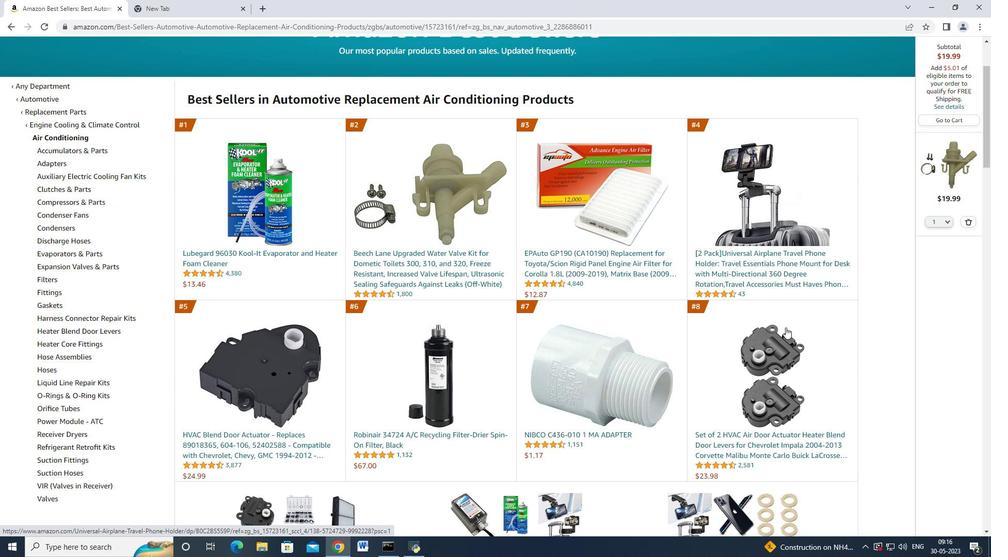 
Action: Mouse scrolled (800, 342) with delta (0, 0)
Screenshot: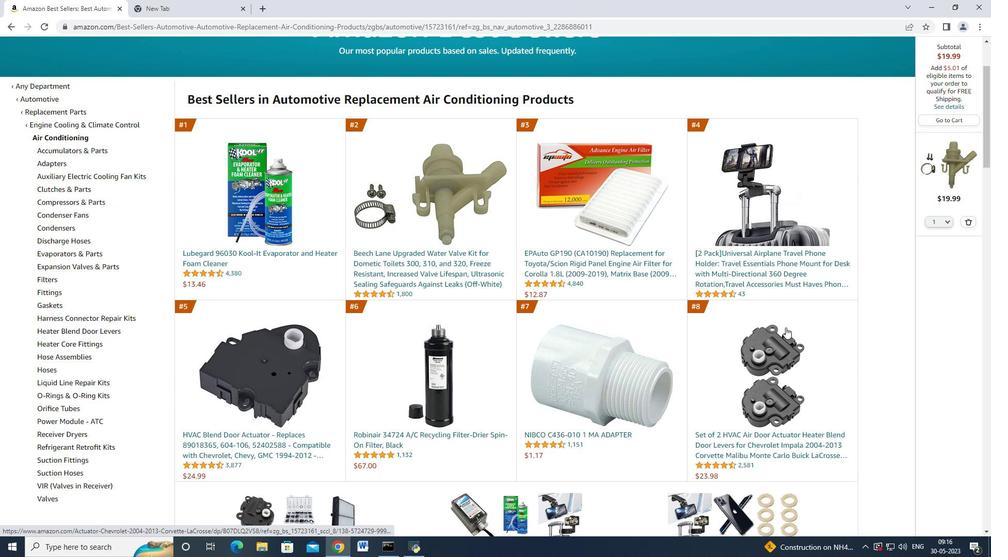 
Action: Mouse moved to (312, 450)
Screenshot: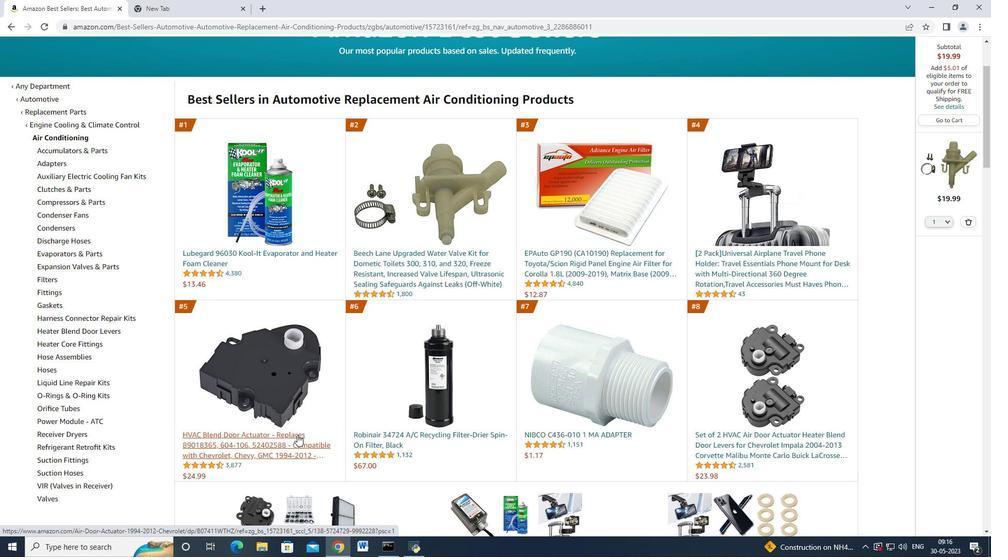 
Action: Mouse pressed left at (312, 450)
Screenshot: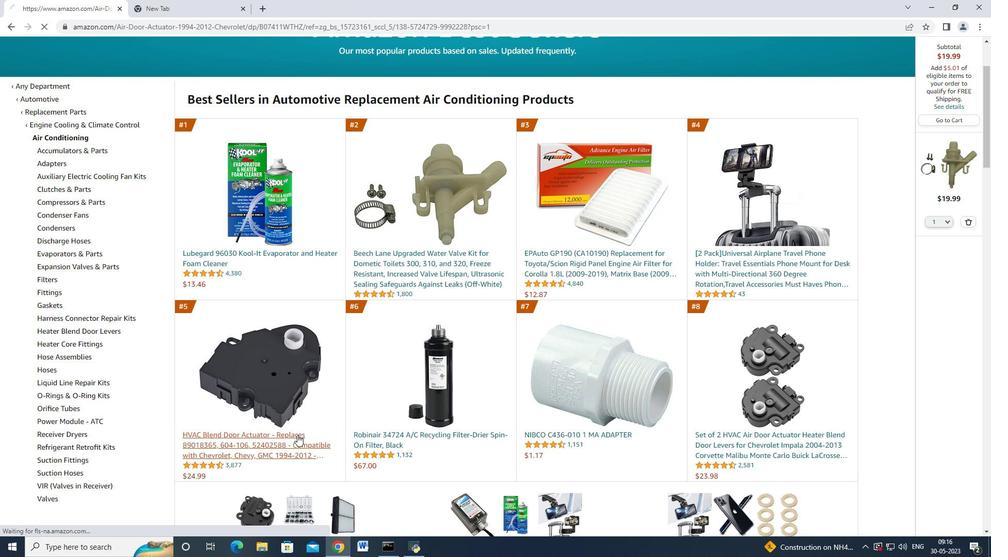 
Action: Mouse moved to (788, 463)
Screenshot: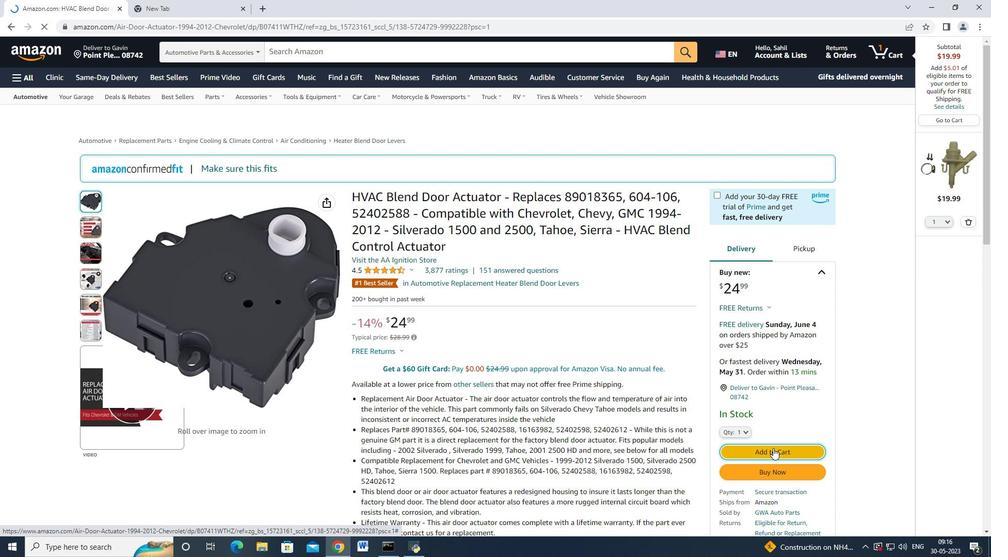 
Action: Mouse pressed left at (788, 463)
Screenshot: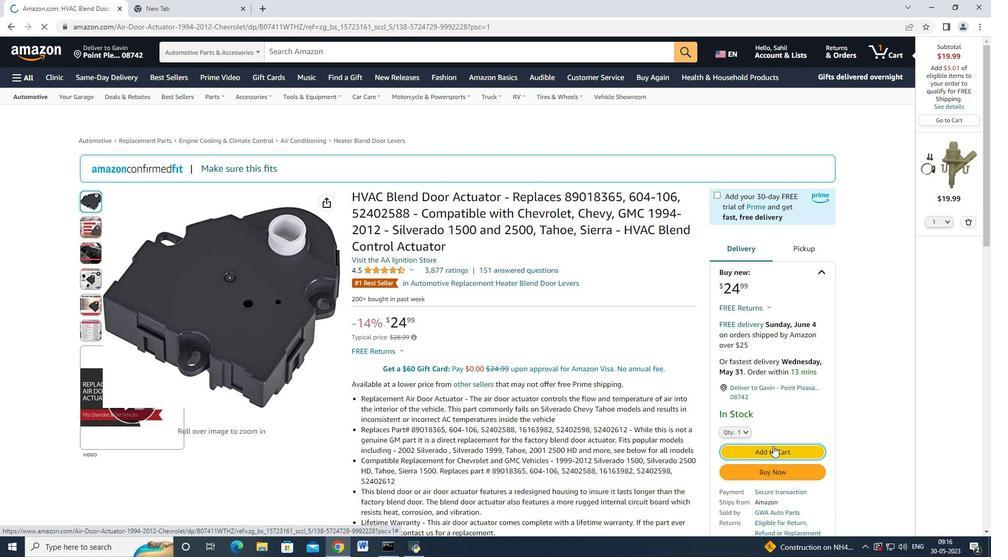 
Action: Mouse moved to (22, 39)
Screenshot: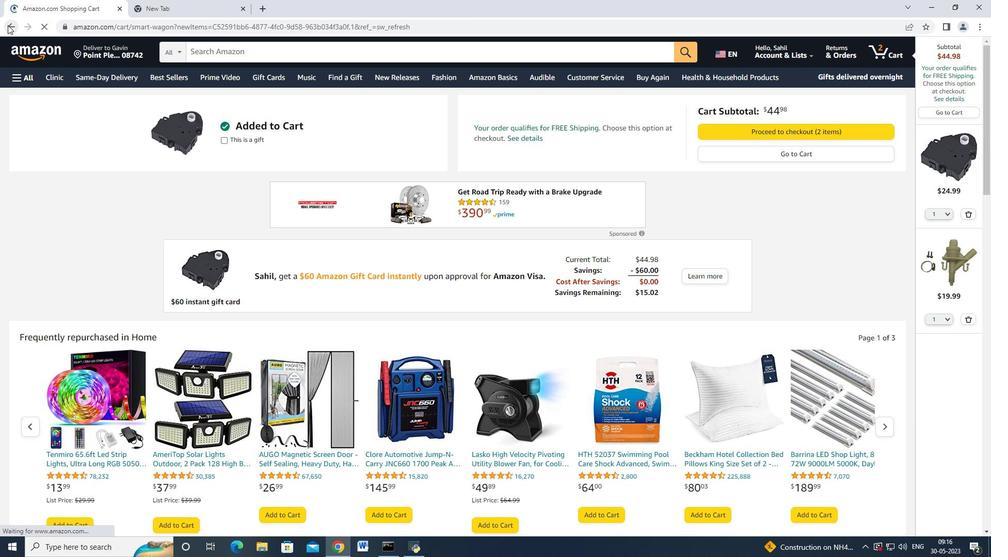 
Action: Mouse pressed left at (22, 39)
Screenshot: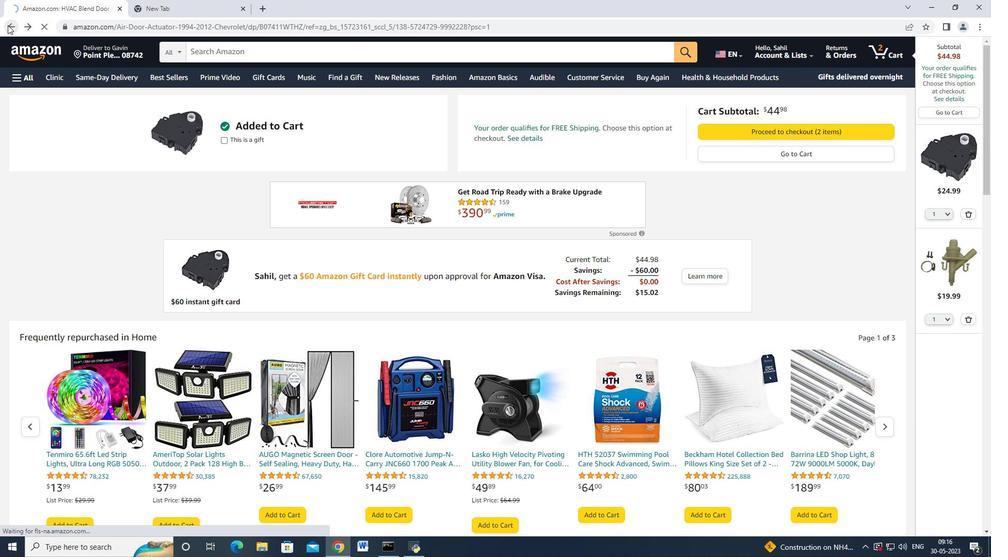 
Action: Mouse moved to (25, 43)
Screenshot: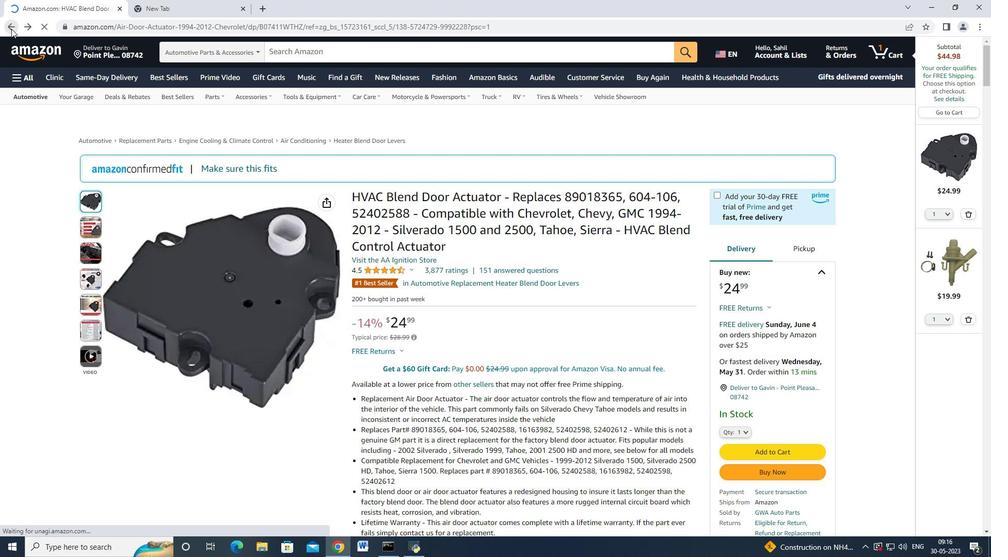 
Action: Mouse pressed left at (25, 43)
Screenshot: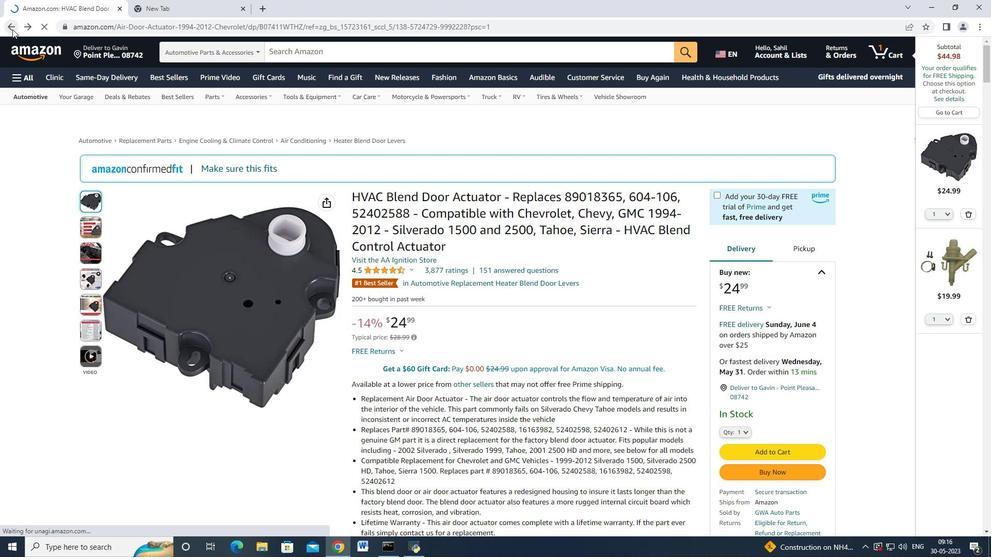 
Action: Mouse moved to (773, 288)
Screenshot: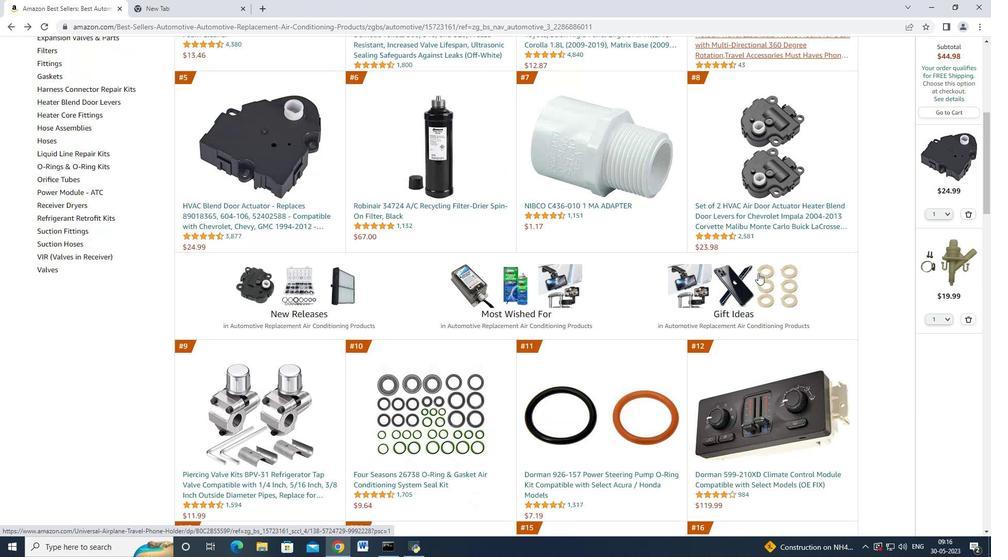
Action: Mouse scrolled (773, 287) with delta (0, 0)
Screenshot: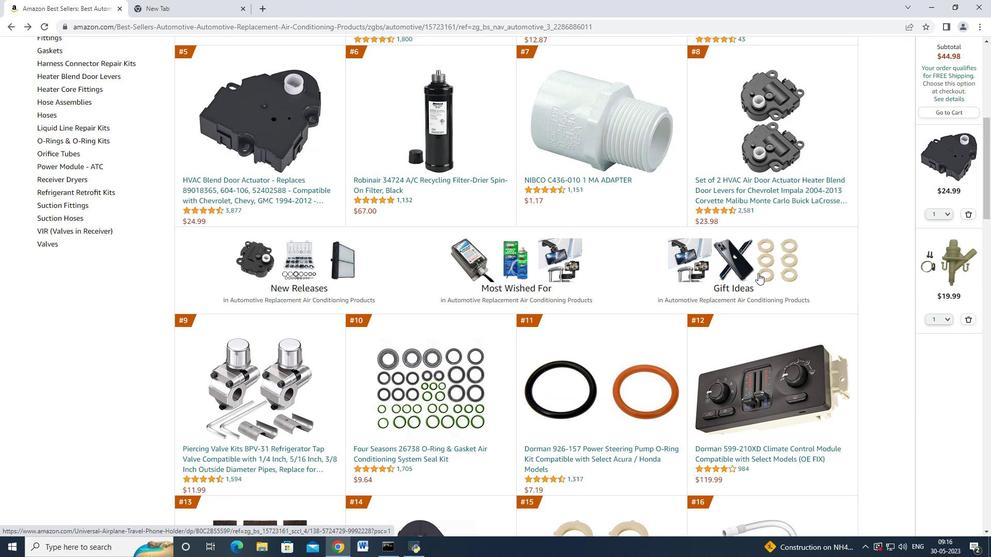 
Action: Mouse scrolled (773, 287) with delta (0, 0)
Screenshot: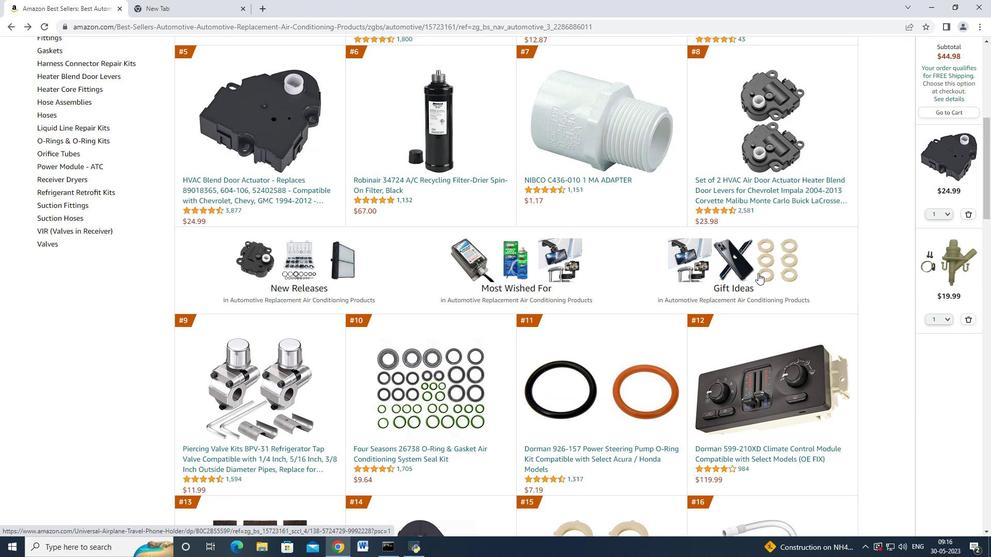 
Action: Mouse scrolled (773, 287) with delta (0, 0)
Screenshot: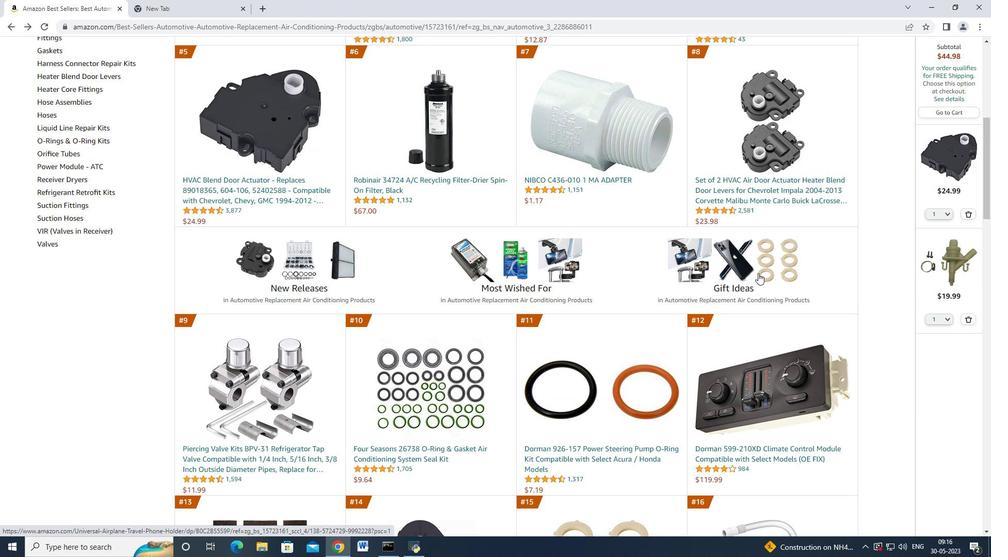 
Action: Mouse scrolled (773, 287) with delta (0, 0)
Screenshot: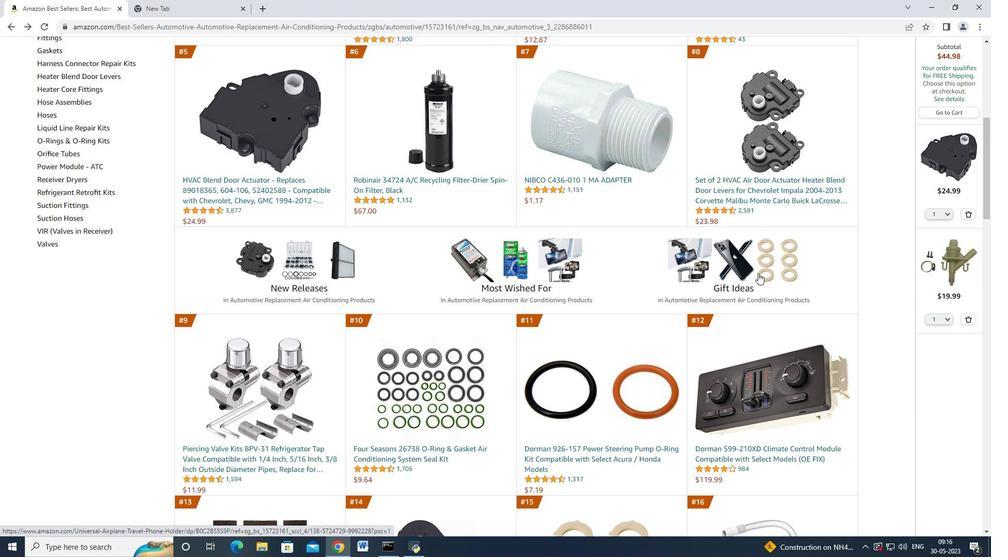 
Action: Mouse scrolled (773, 287) with delta (0, 0)
Screenshot: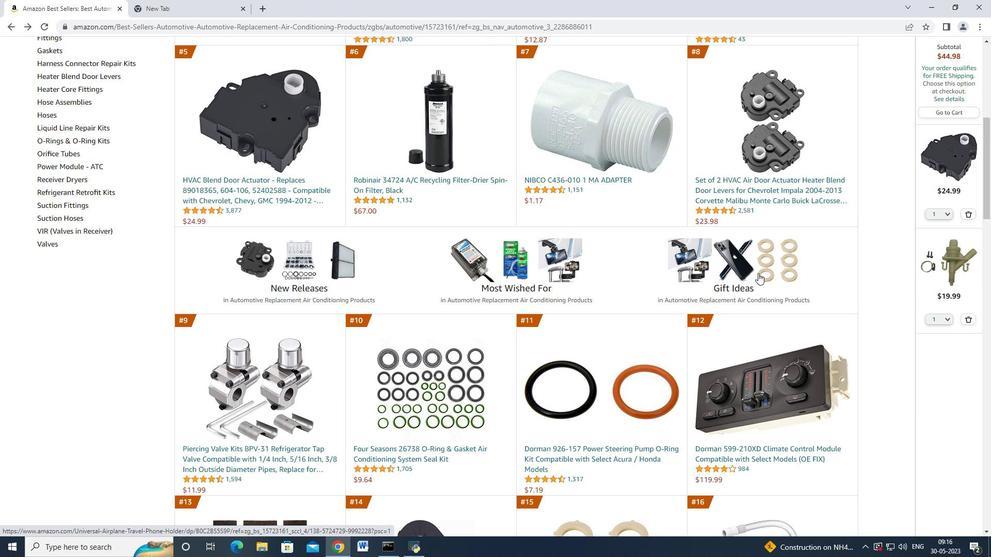 
Action: Mouse scrolled (773, 287) with delta (0, 0)
Screenshot: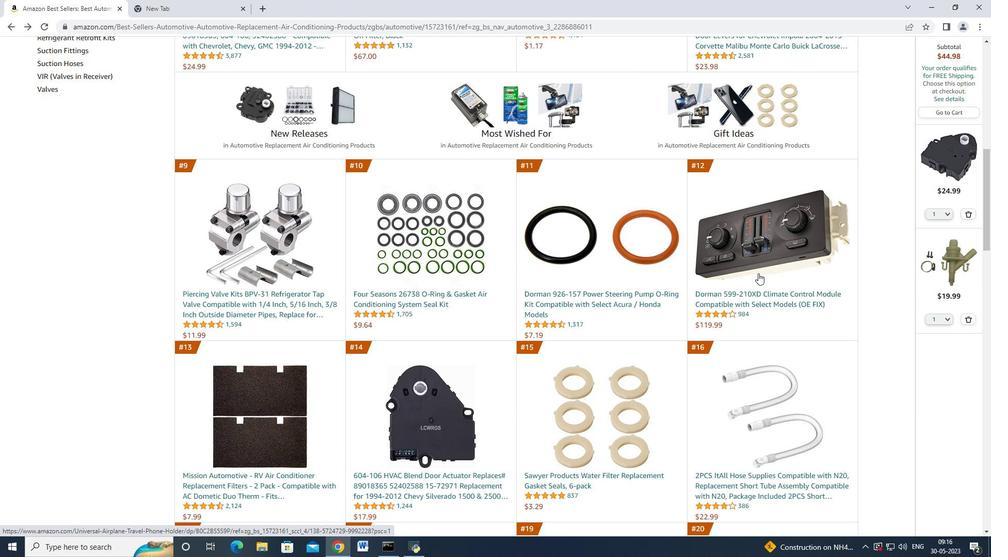 
Action: Mouse scrolled (773, 287) with delta (0, 0)
Screenshot: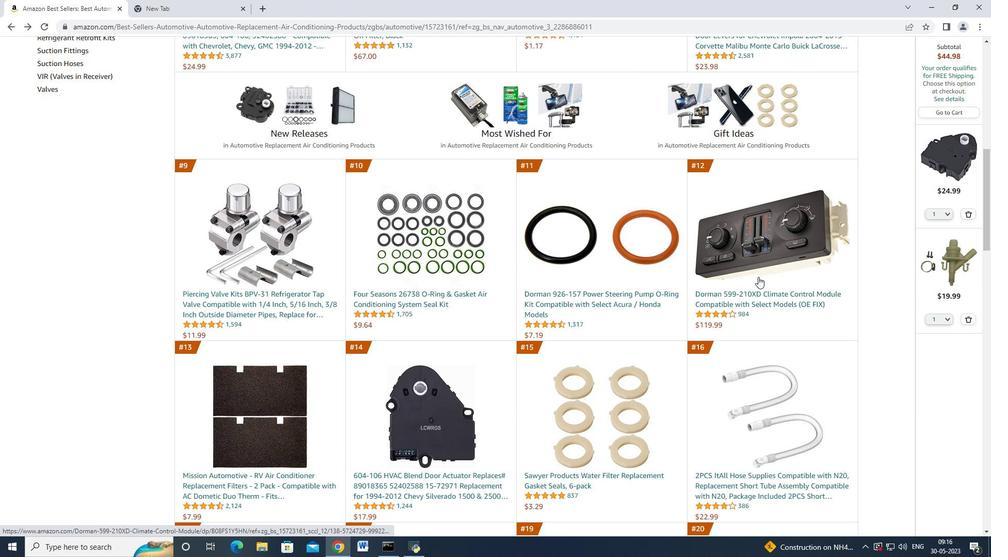 
Action: Mouse scrolled (773, 287) with delta (0, 0)
Screenshot: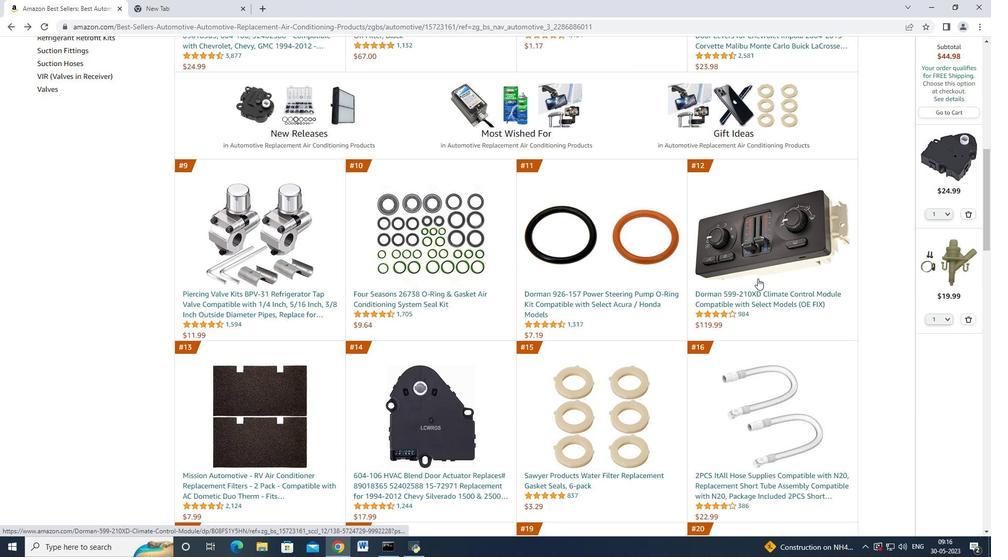 
Action: Mouse moved to (772, 311)
Screenshot: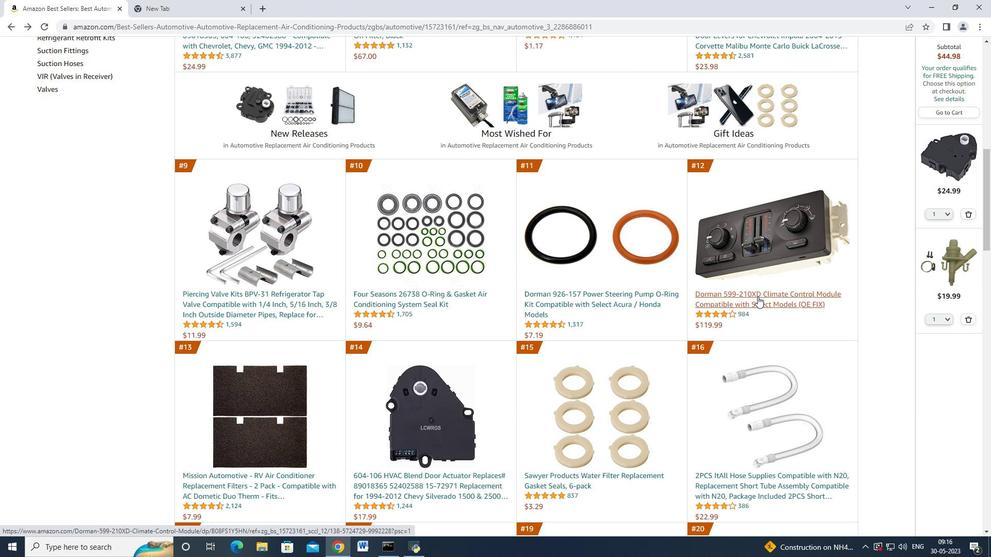 
Action: Mouse pressed left at (772, 311)
Screenshot: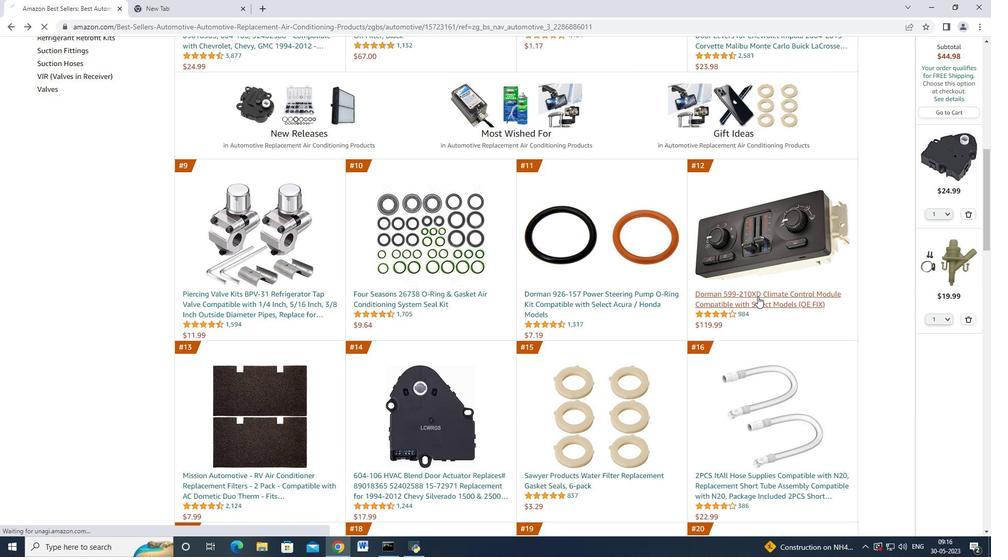 
Action: Mouse moved to (762, 439)
Screenshot: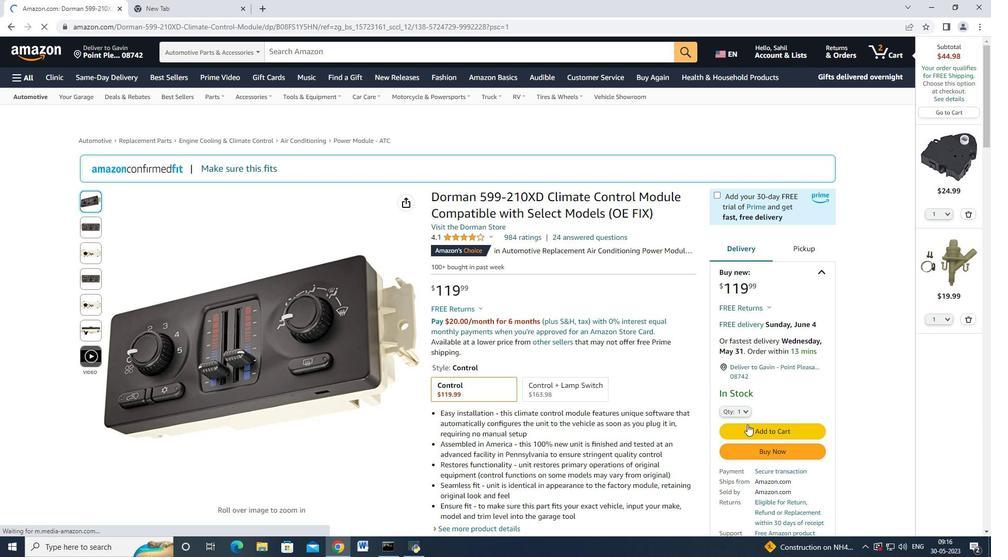
Action: Mouse pressed left at (762, 439)
Screenshot: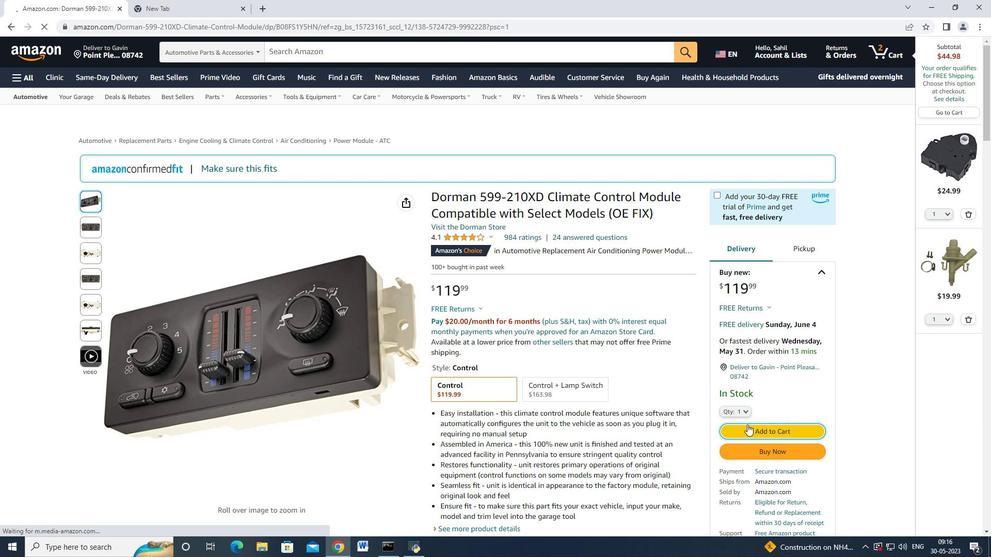 
Action: Mouse moved to (256, 24)
Screenshot: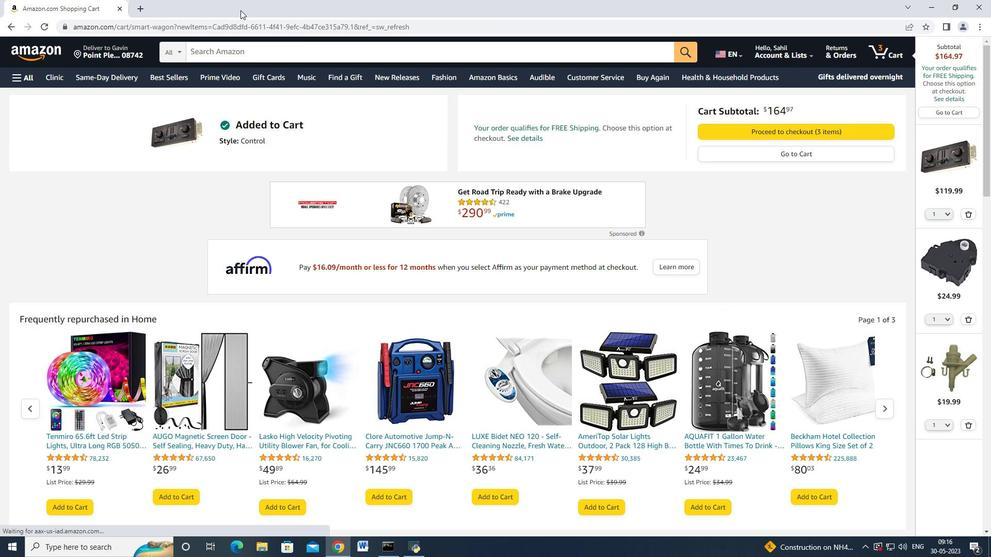 
Action: Mouse pressed left at (256, 24)
Screenshot: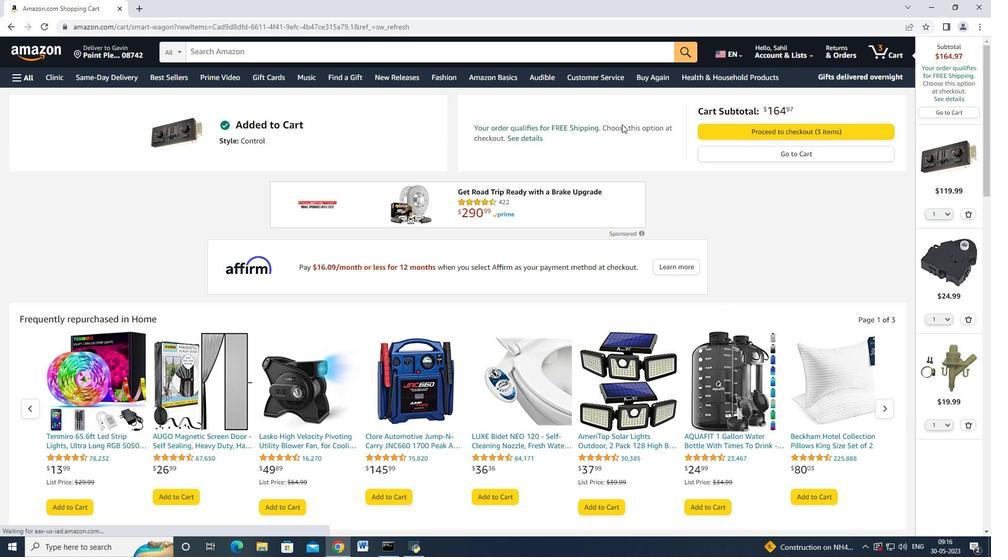 
Action: Mouse moved to (812, 151)
Screenshot: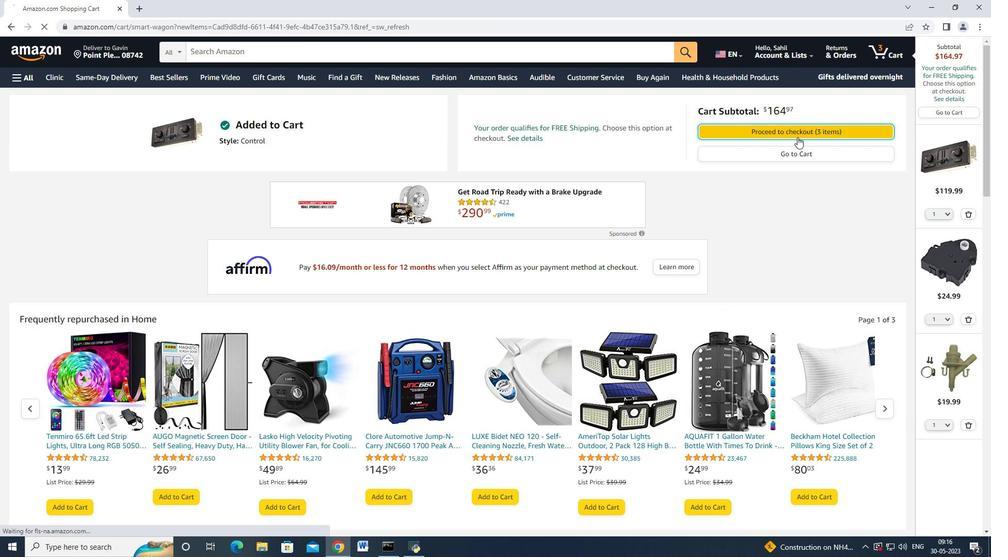 
Action: Mouse pressed left at (812, 151)
Screenshot: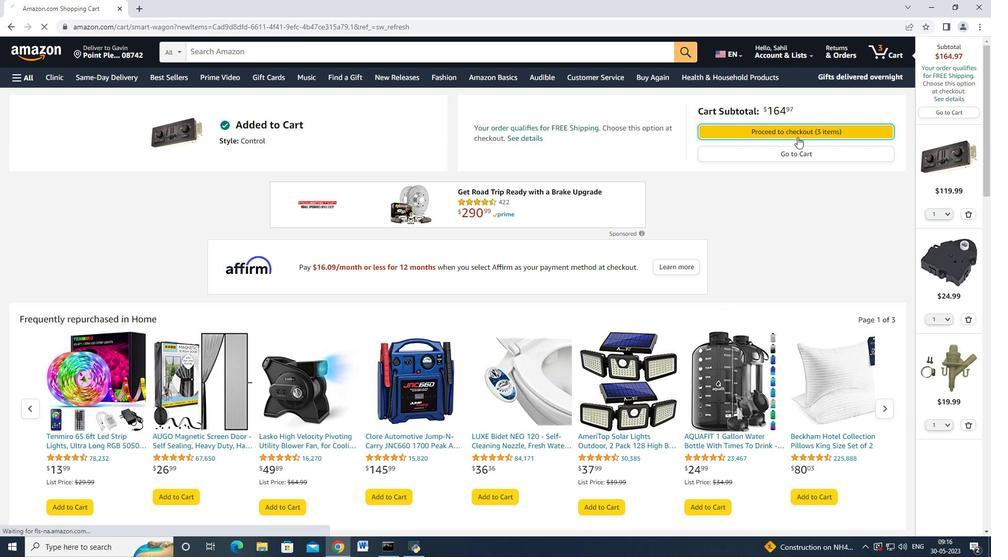 
Action: Mouse moved to (575, 237)
Screenshot: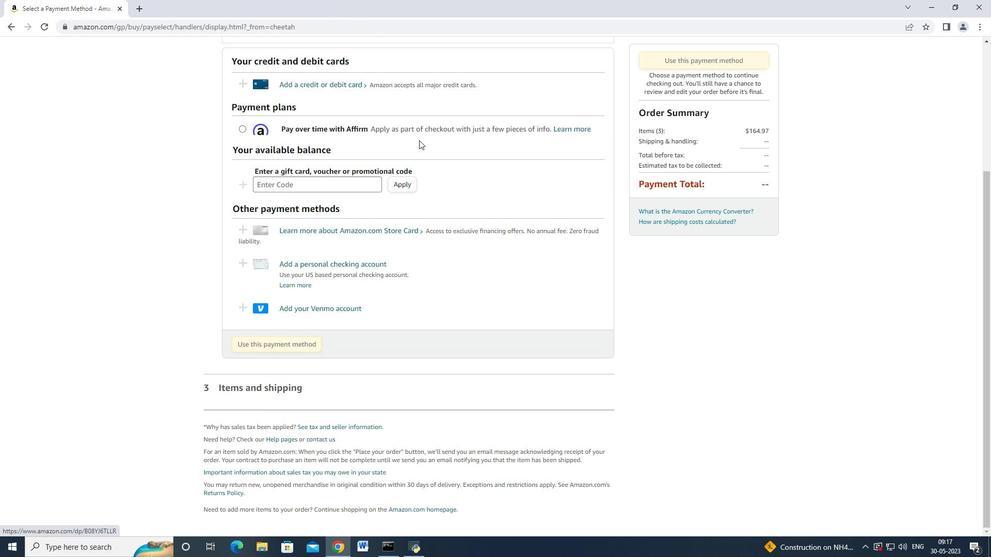 
Action: Mouse scrolled (575, 237) with delta (0, 0)
Screenshot: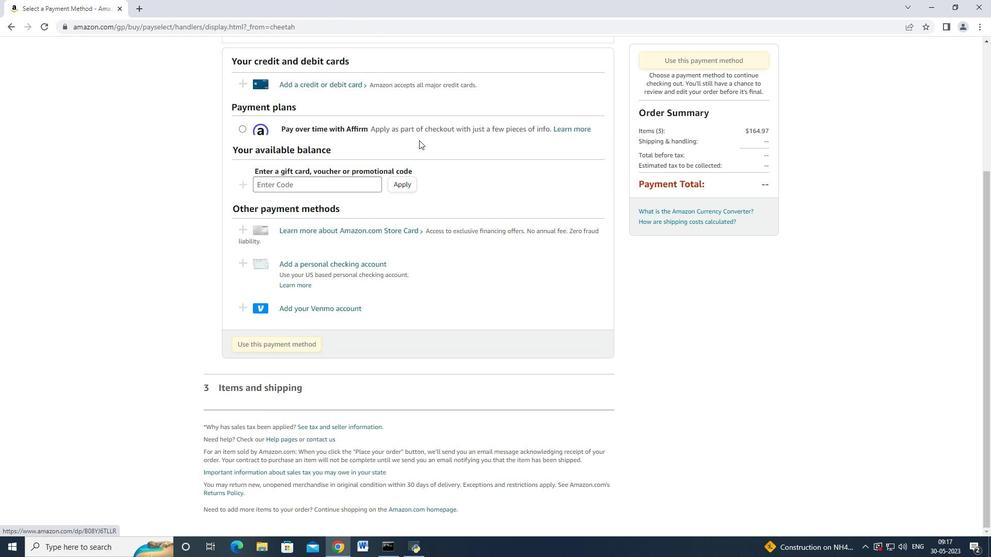 
Action: Mouse scrolled (575, 237) with delta (0, 0)
